Task: Implement Validation to avoid users editing the status from surrendered to any other values and also restrict changing the field insurance Types.
Action: Mouse moved to (1069, 82)
Screenshot: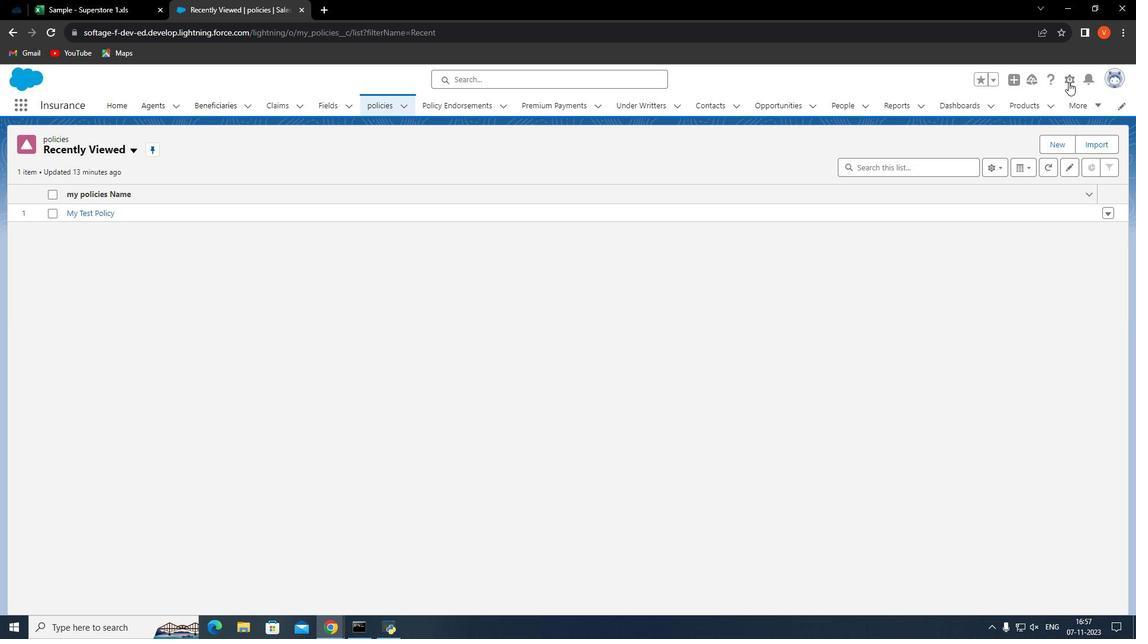 
Action: Mouse pressed left at (1069, 82)
Screenshot: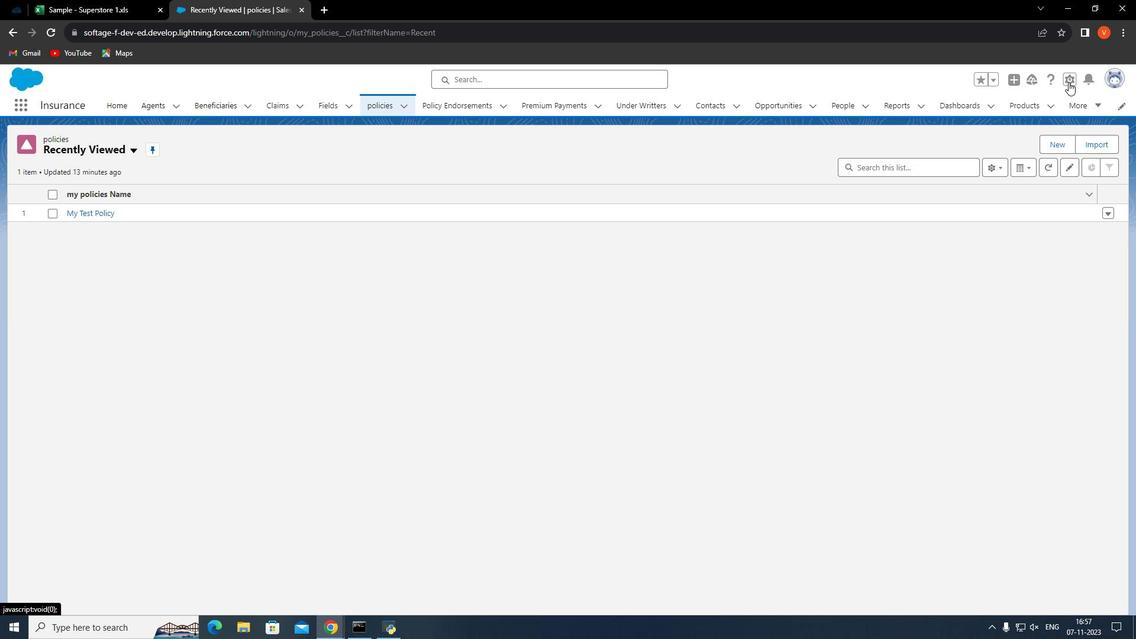 
Action: Mouse moved to (1042, 138)
Screenshot: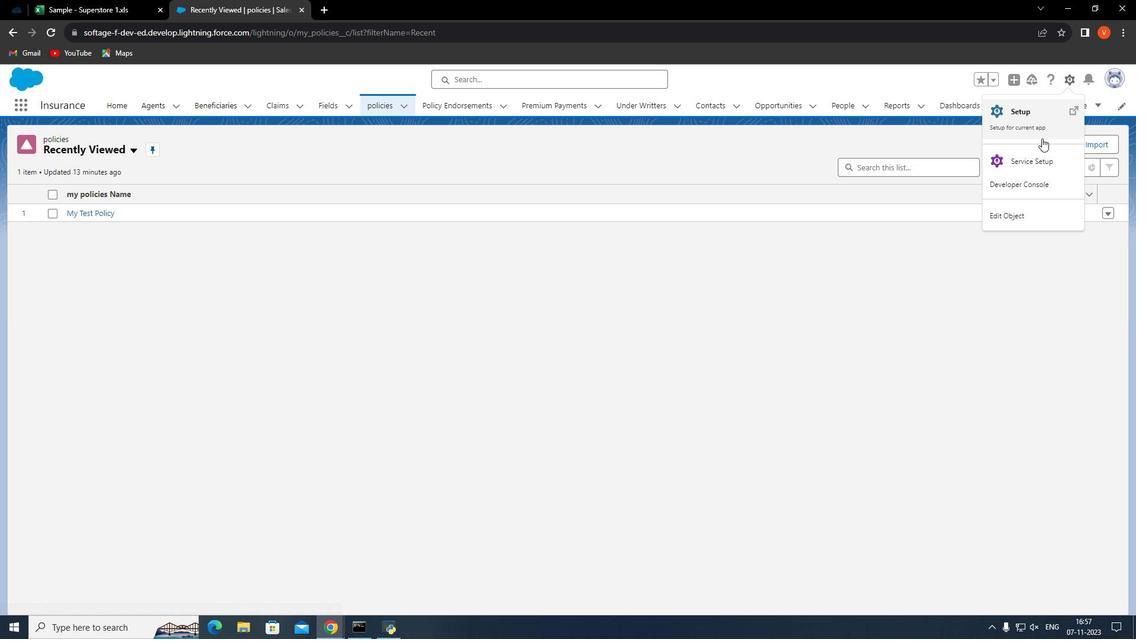 
Action: Mouse pressed left at (1042, 138)
Screenshot: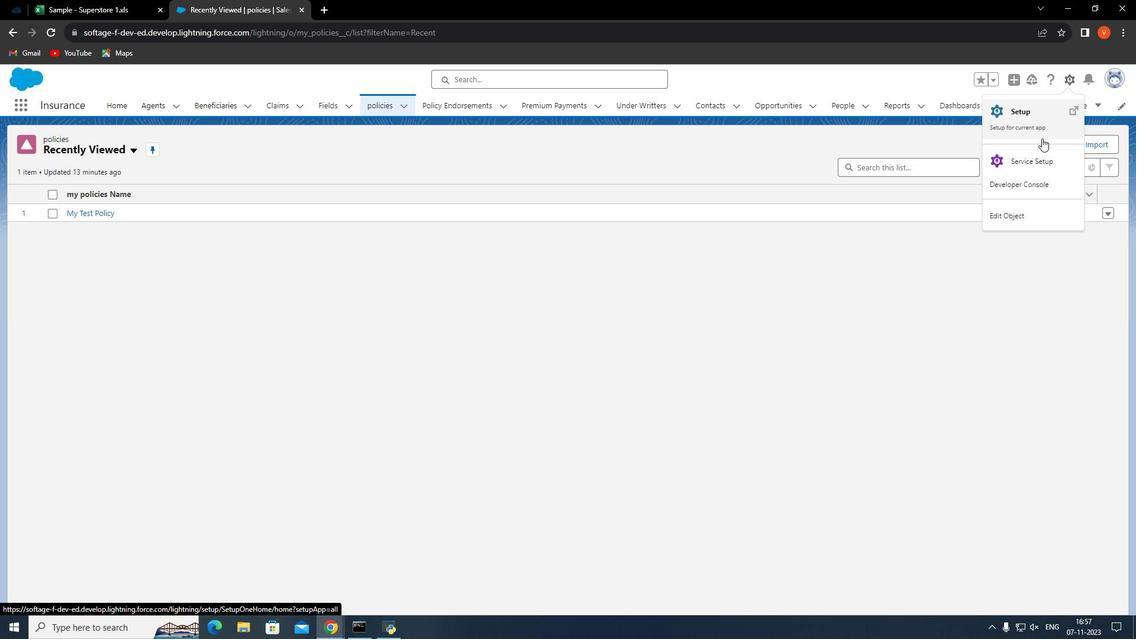 
Action: Mouse moved to (149, 107)
Screenshot: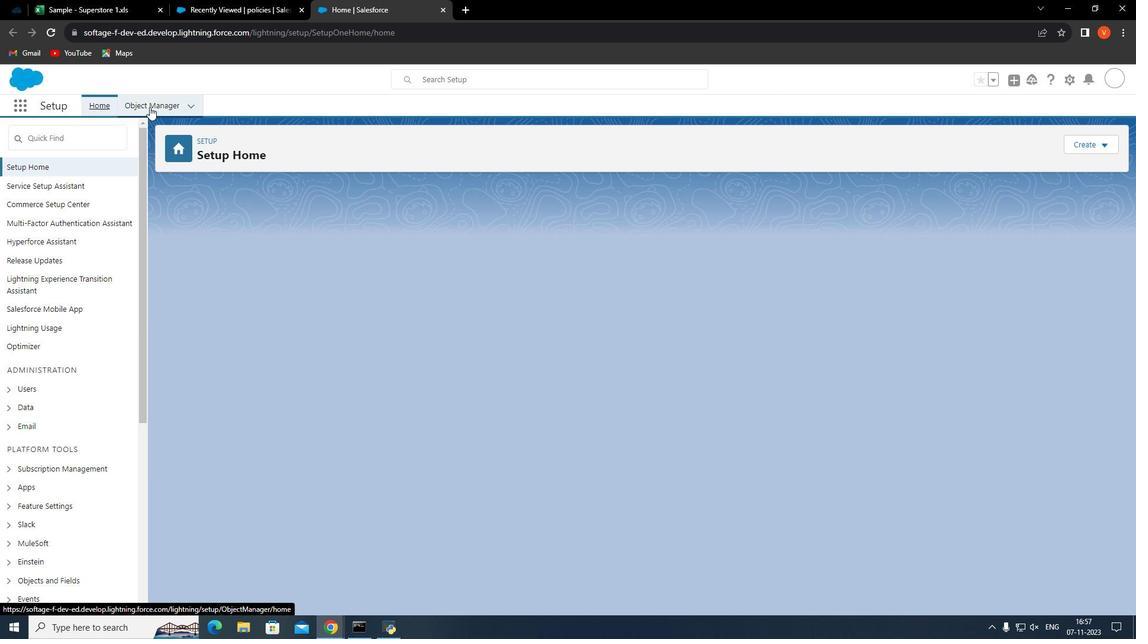 
Action: Mouse pressed left at (149, 107)
Screenshot: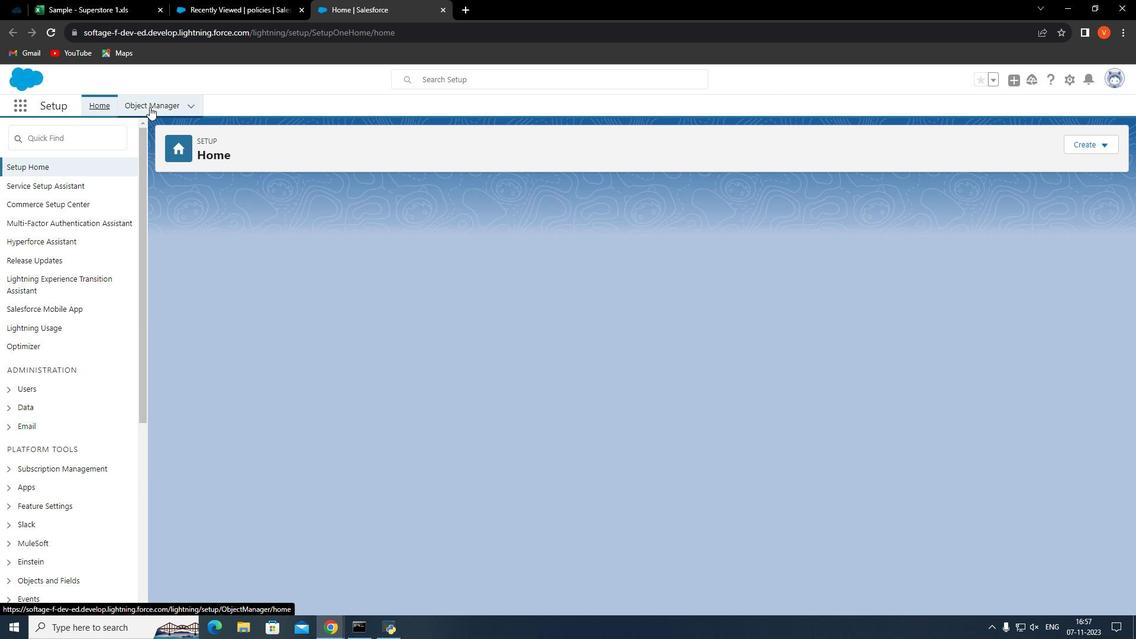 
Action: Mouse moved to (193, 265)
Screenshot: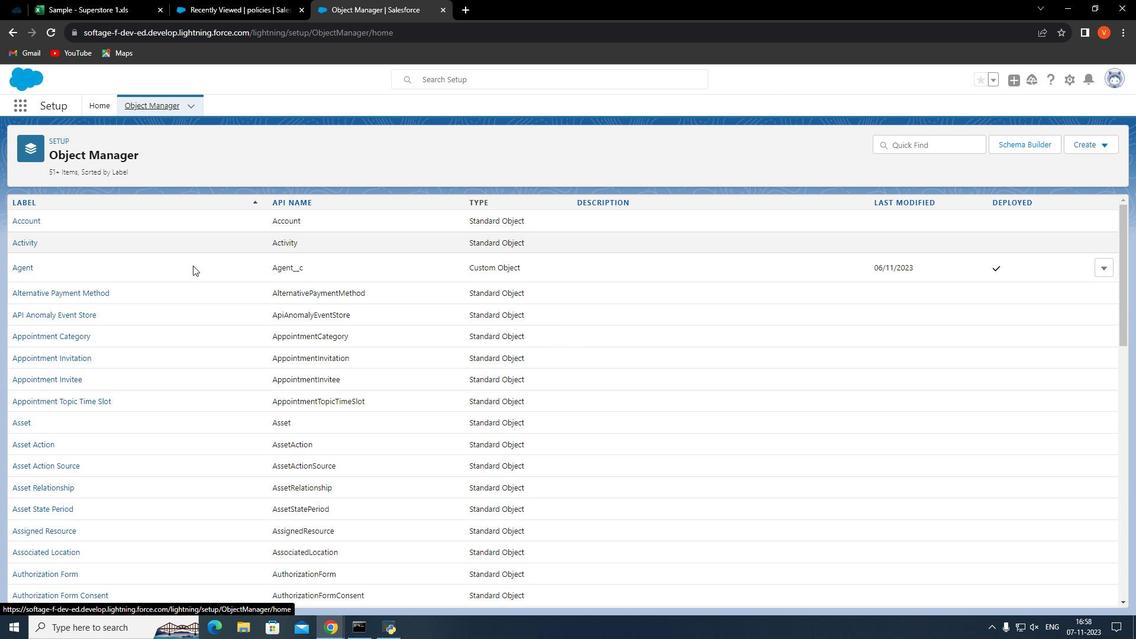 
Action: Mouse scrolled (193, 265) with delta (0, 0)
Screenshot: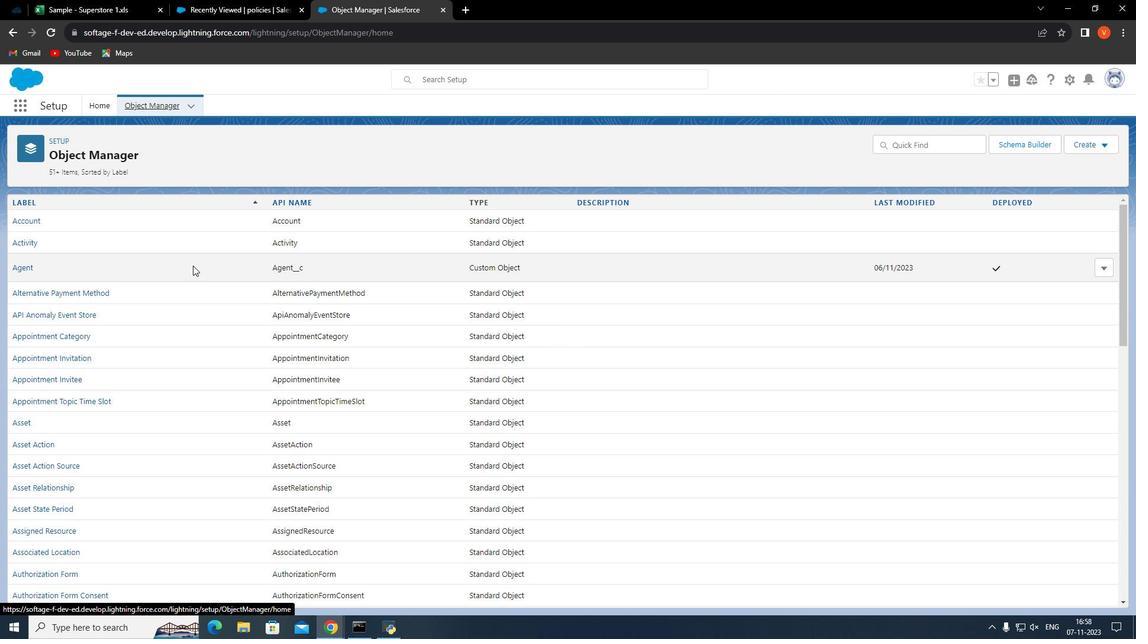 
Action: Mouse scrolled (193, 265) with delta (0, 0)
Screenshot: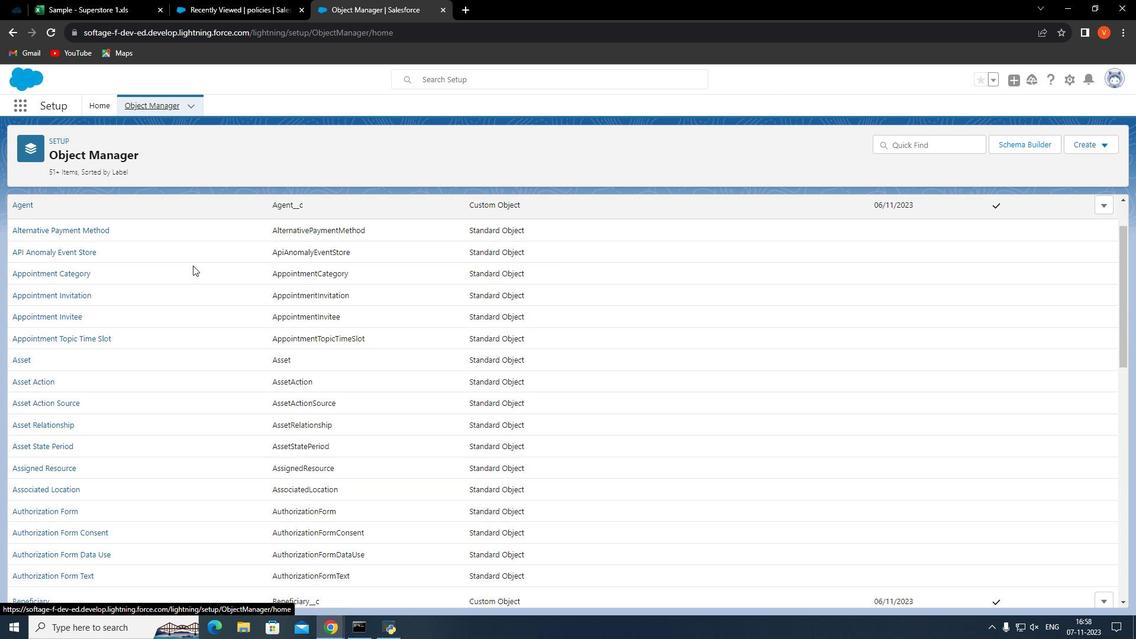 
Action: Mouse moved to (193, 267)
Screenshot: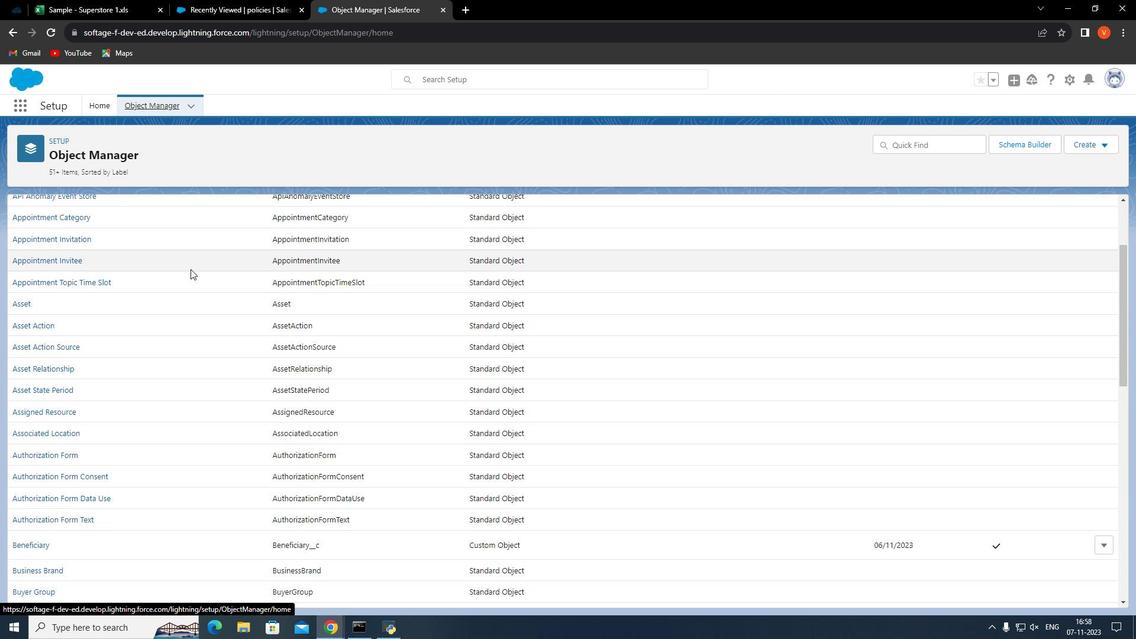 
Action: Mouse scrolled (193, 266) with delta (0, 0)
Screenshot: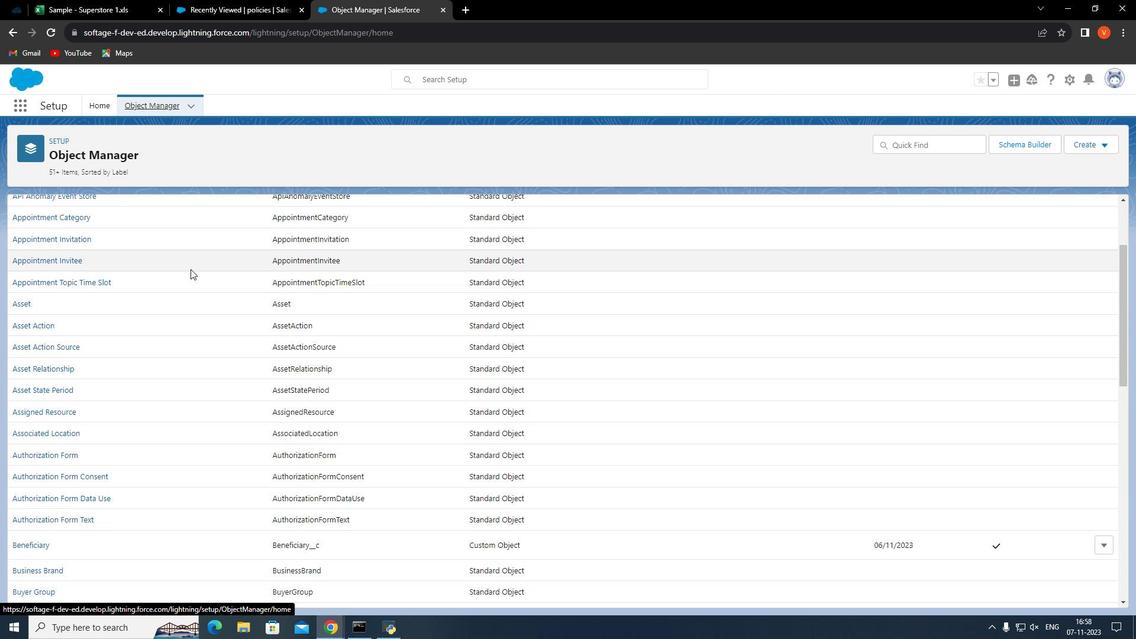 
Action: Mouse moved to (190, 271)
Screenshot: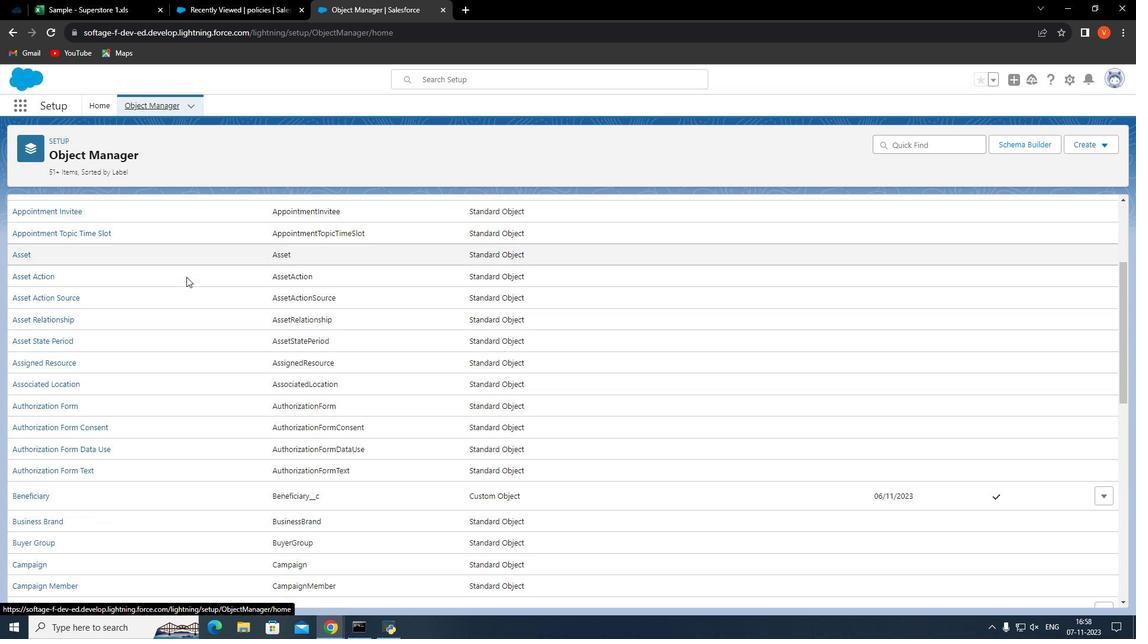 
Action: Mouse scrolled (190, 271) with delta (0, 0)
Screenshot: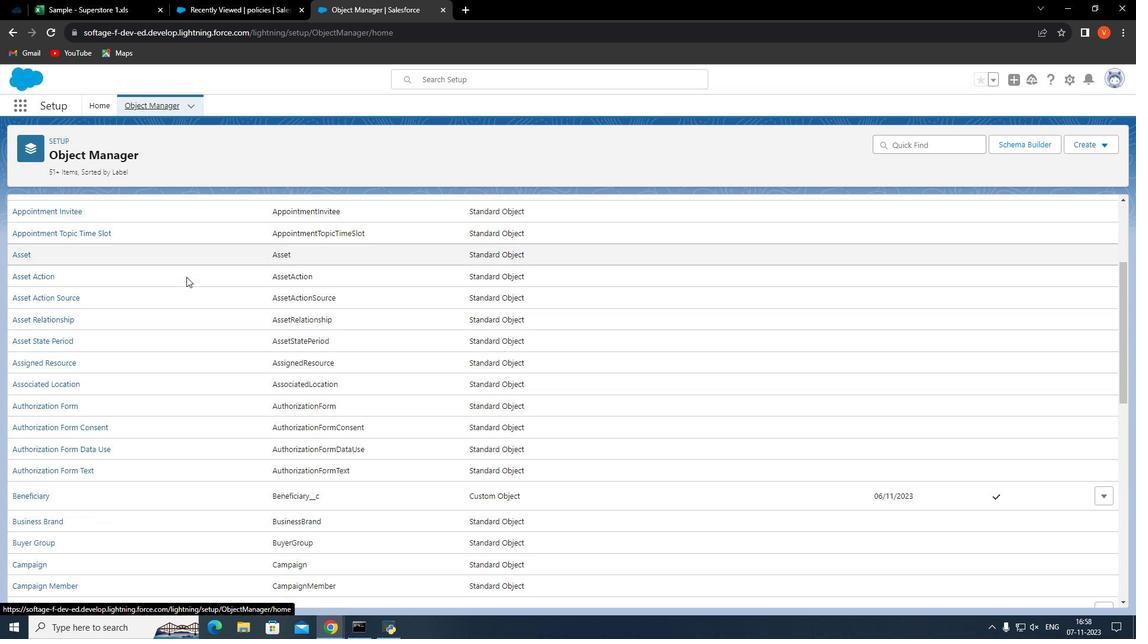 
Action: Mouse moved to (170, 291)
Screenshot: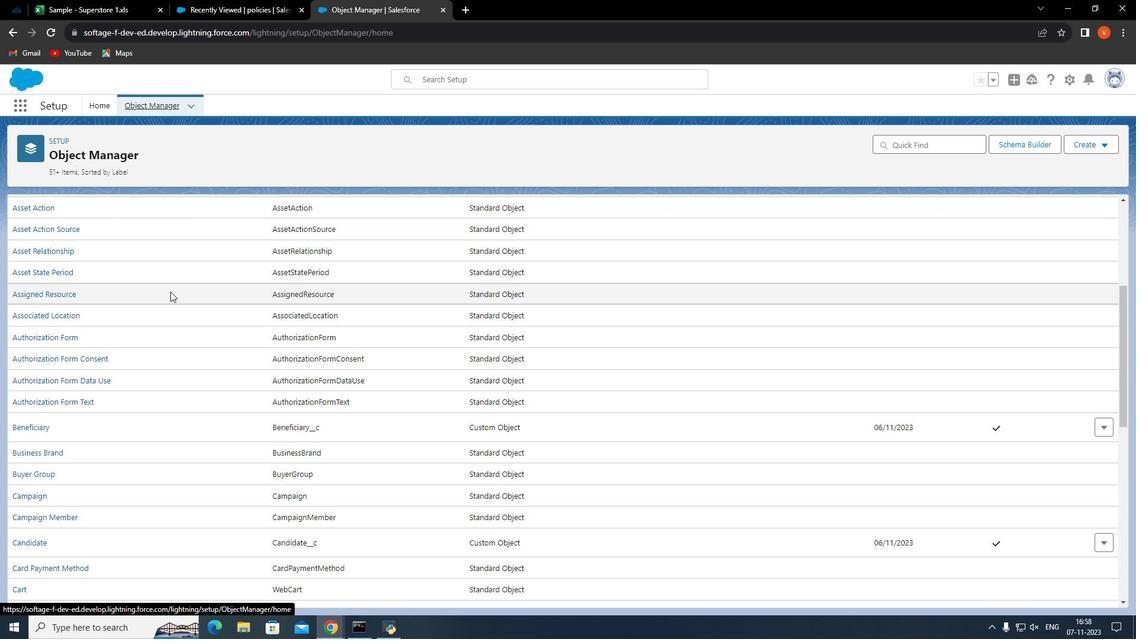 
Action: Mouse scrolled (170, 291) with delta (0, 0)
Screenshot: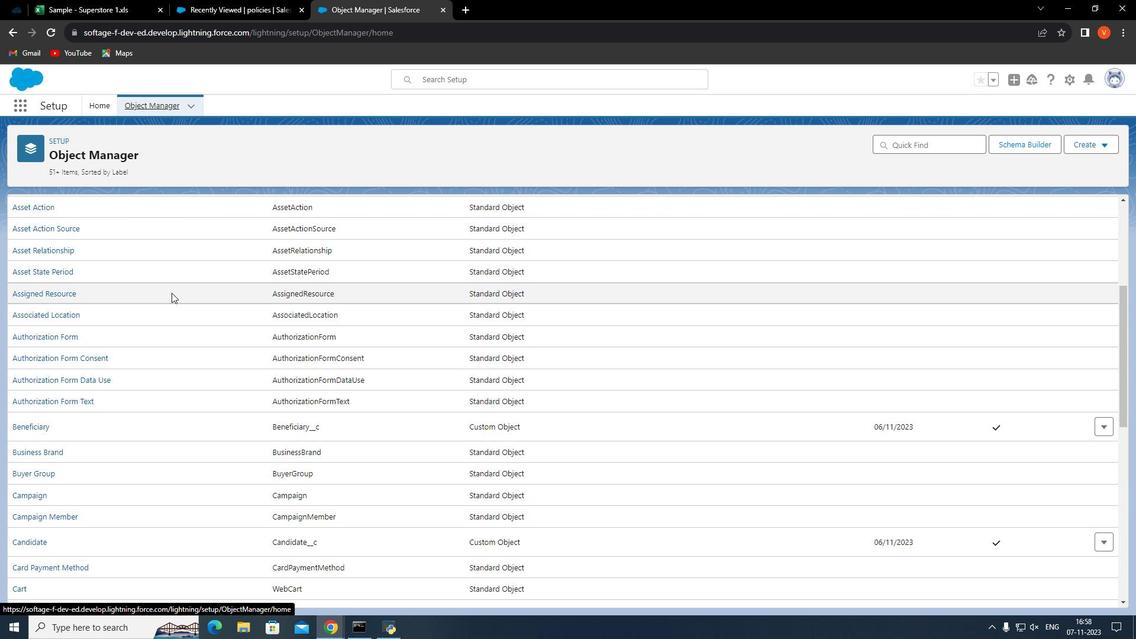 
Action: Mouse moved to (172, 293)
Screenshot: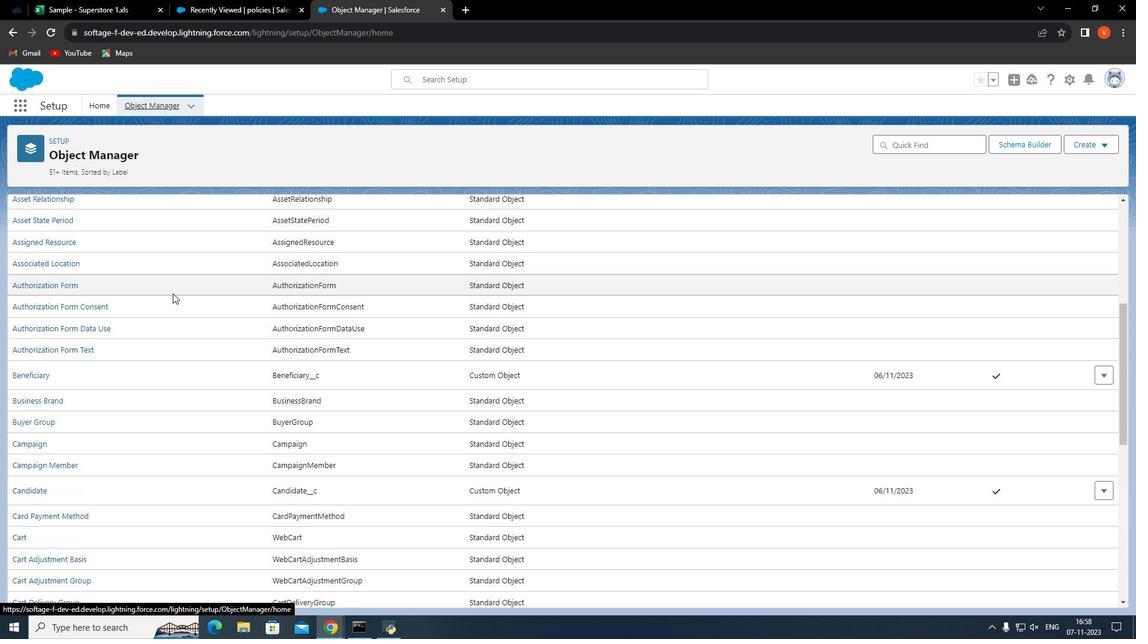 
Action: Mouse scrolled (172, 293) with delta (0, 0)
Screenshot: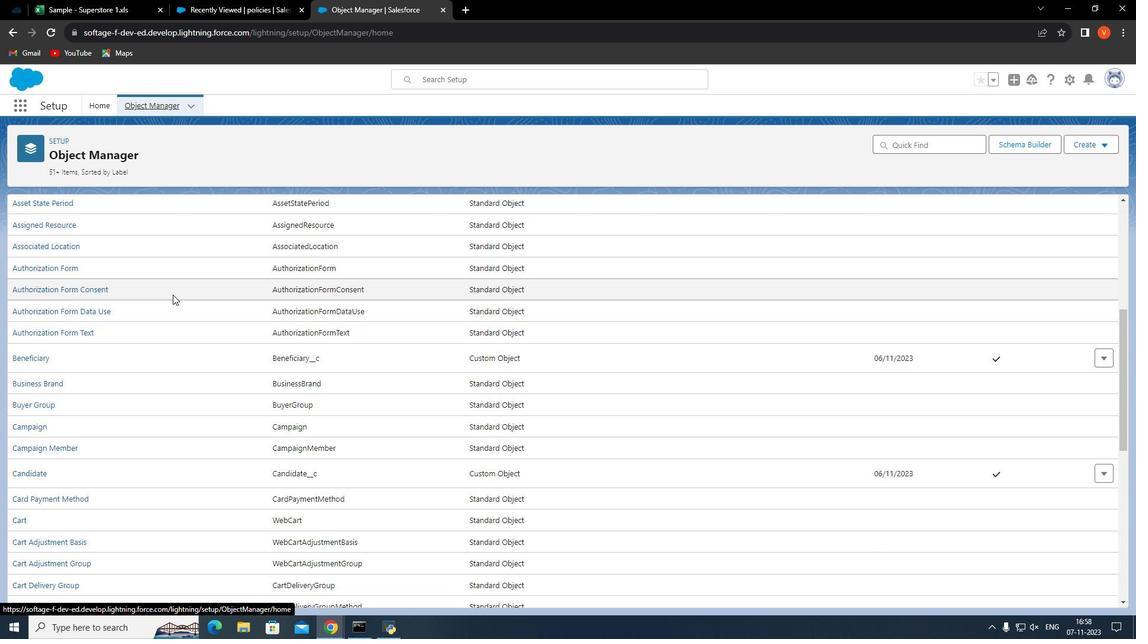 
Action: Mouse moved to (172, 294)
Screenshot: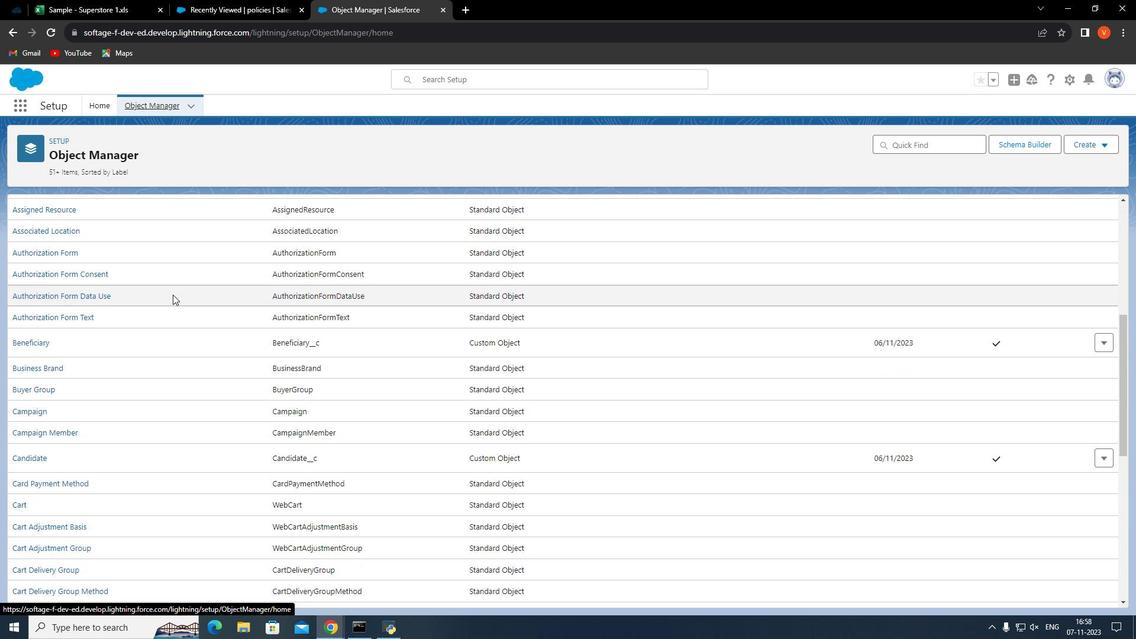
Action: Mouse scrolled (172, 294) with delta (0, 0)
Screenshot: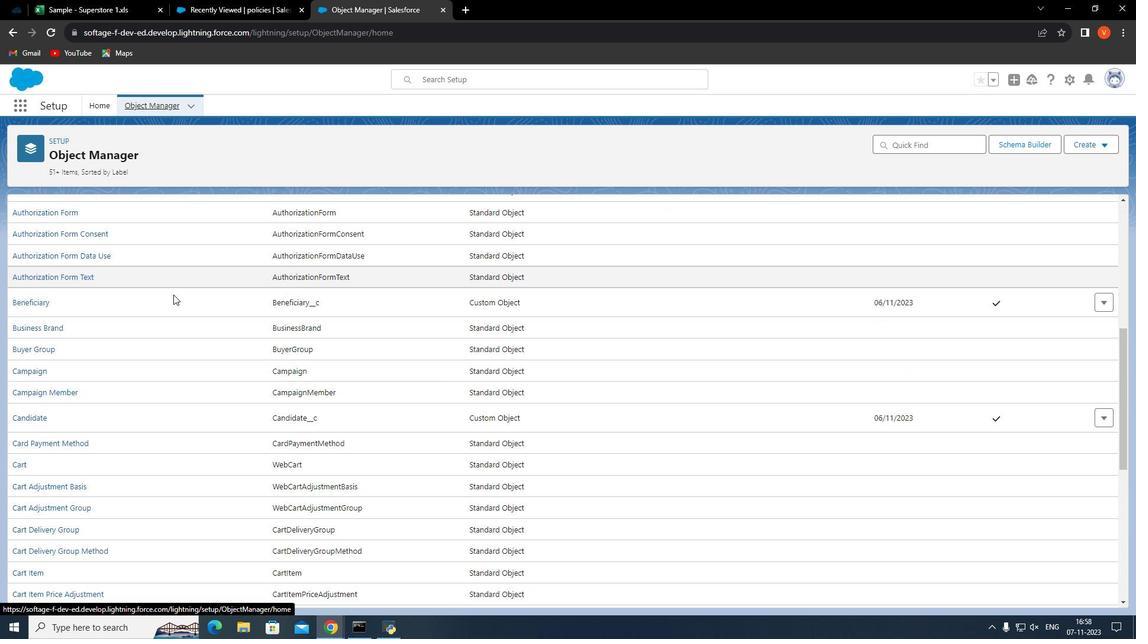 
Action: Mouse moved to (173, 294)
Screenshot: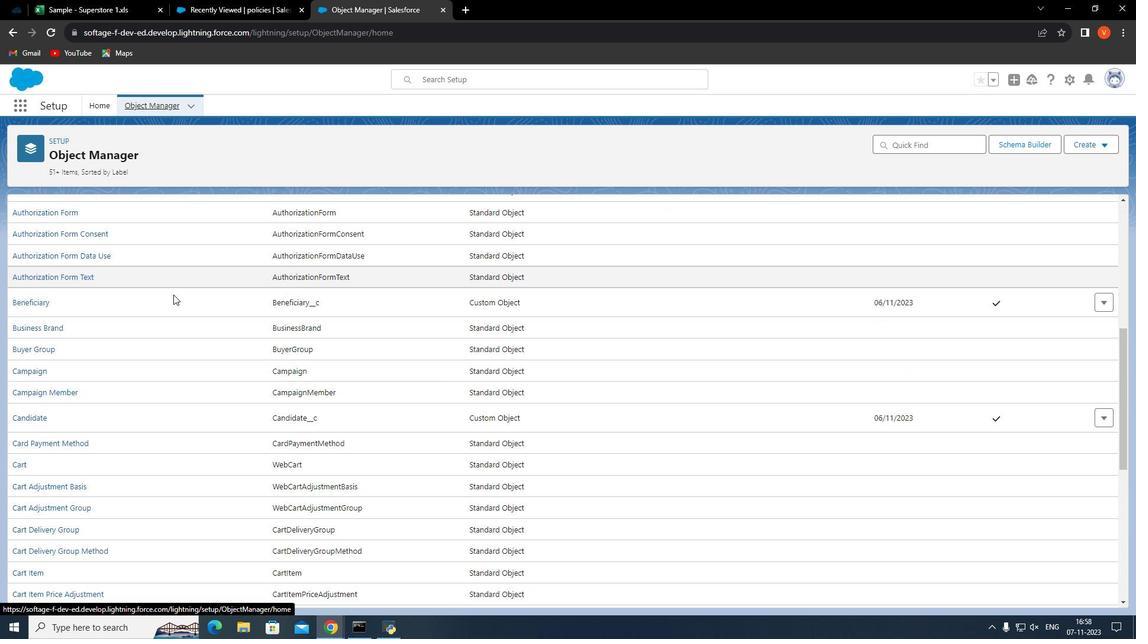 
Action: Mouse scrolled (173, 294) with delta (0, 0)
Screenshot: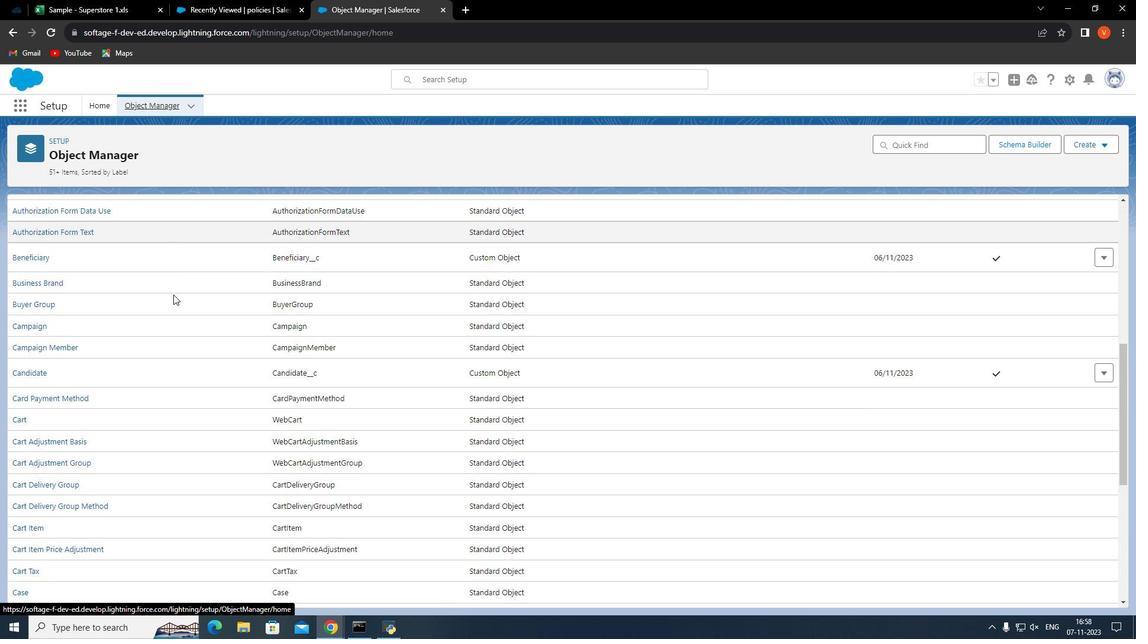 
Action: Mouse moved to (174, 296)
Screenshot: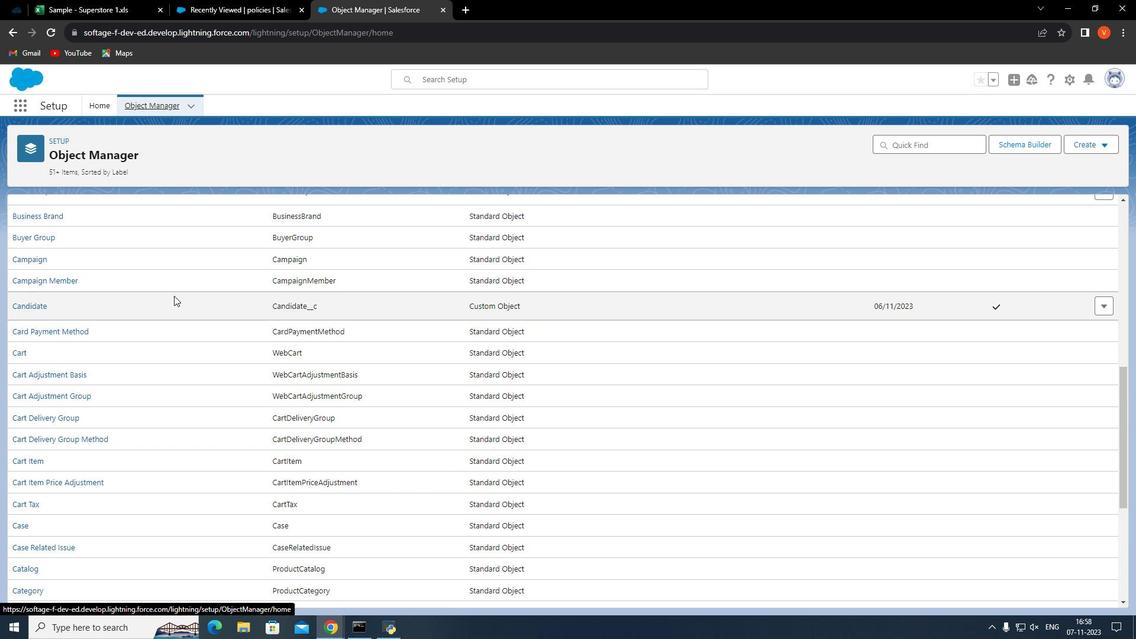 
Action: Mouse scrolled (174, 295) with delta (0, 0)
Screenshot: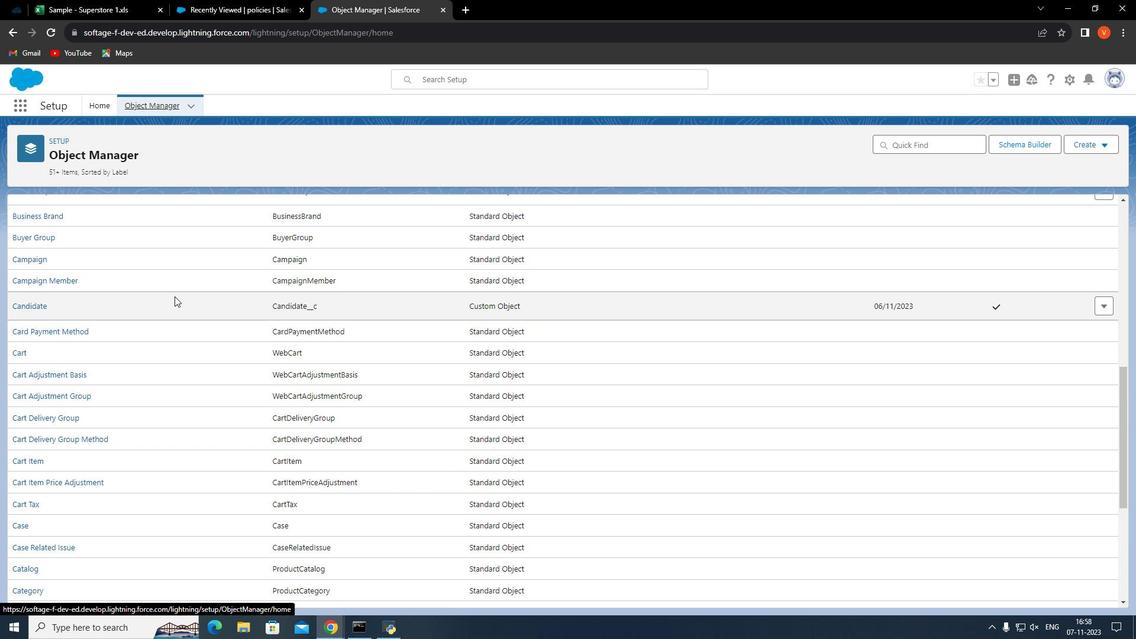 
Action: Mouse moved to (175, 299)
Screenshot: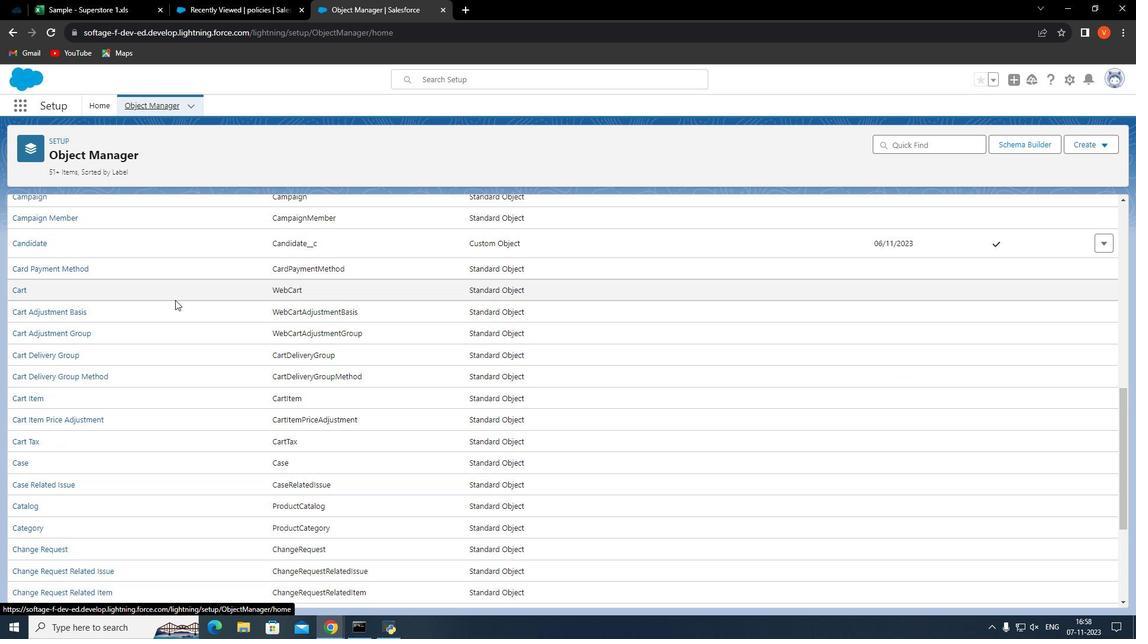 
Action: Mouse scrolled (175, 298) with delta (0, 0)
Screenshot: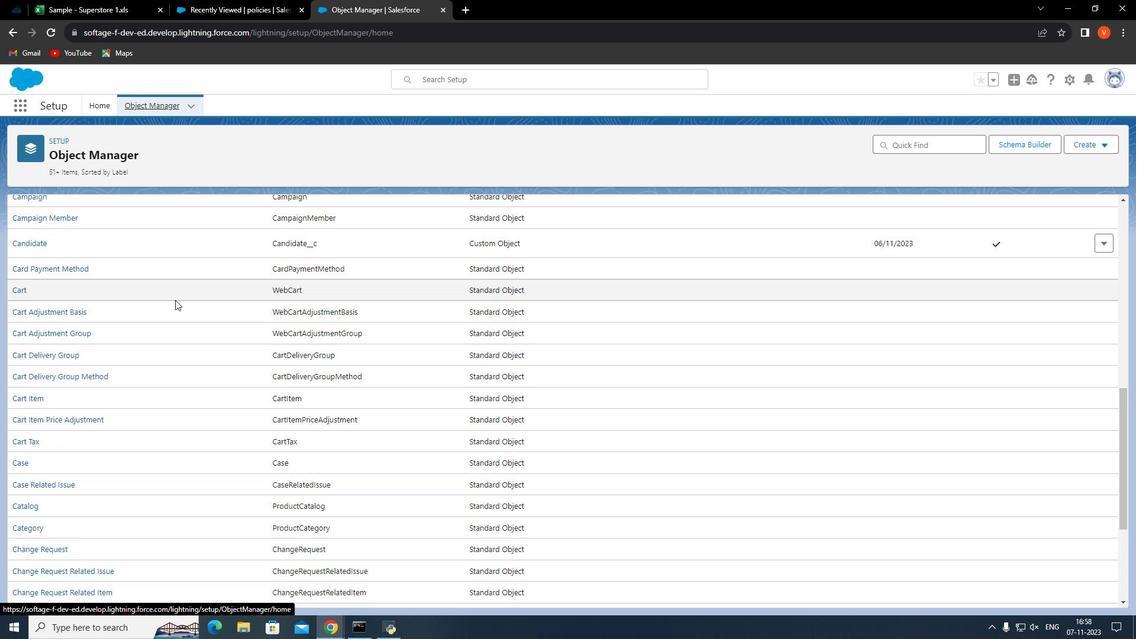 
Action: Mouse moved to (175, 300)
Screenshot: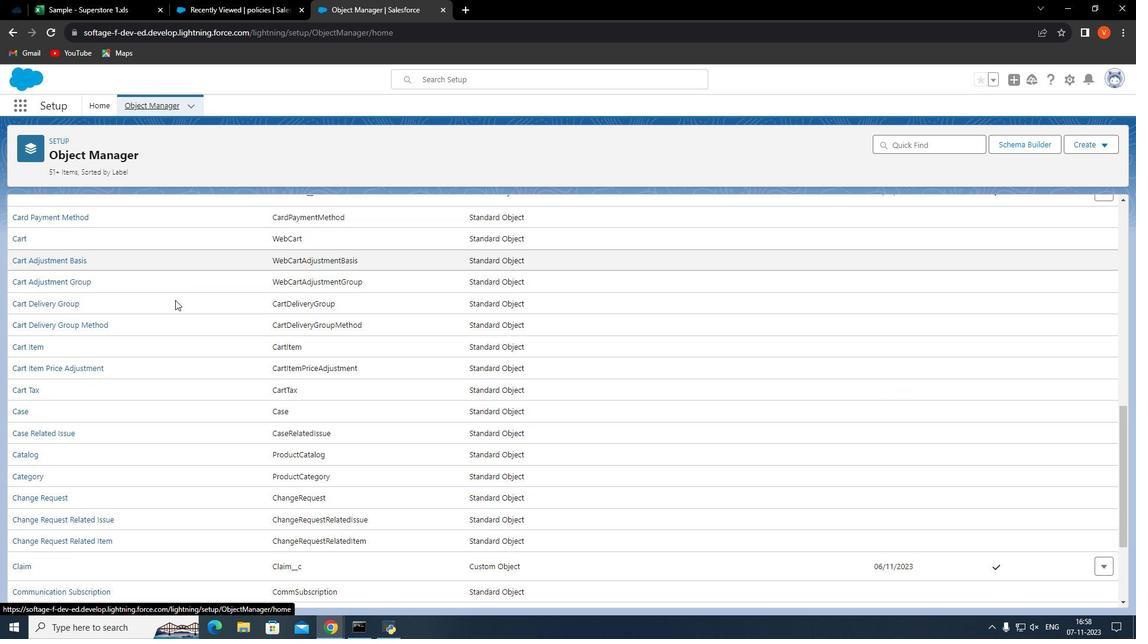 
Action: Mouse scrolled (175, 299) with delta (0, 0)
Screenshot: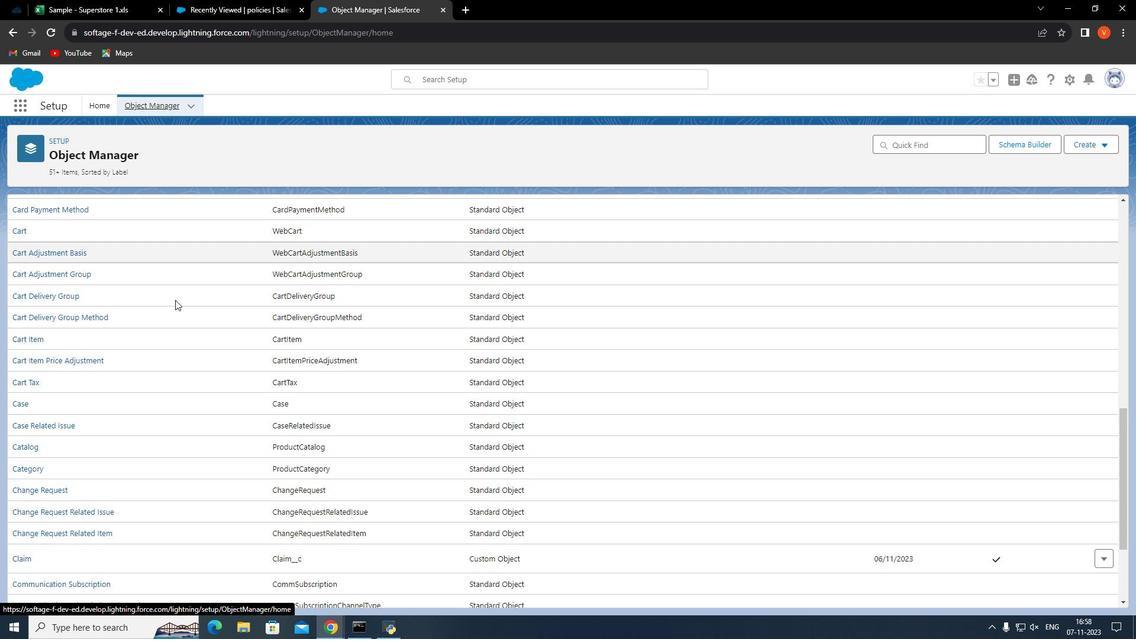 
Action: Mouse moved to (176, 303)
Screenshot: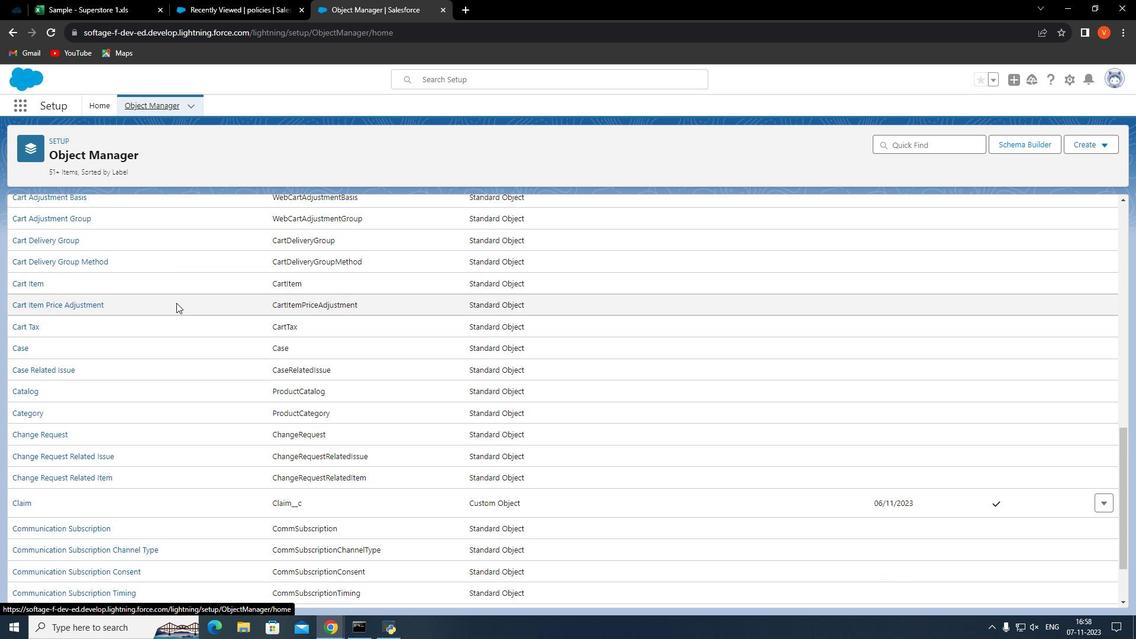 
Action: Mouse scrolled (176, 302) with delta (0, 0)
Screenshot: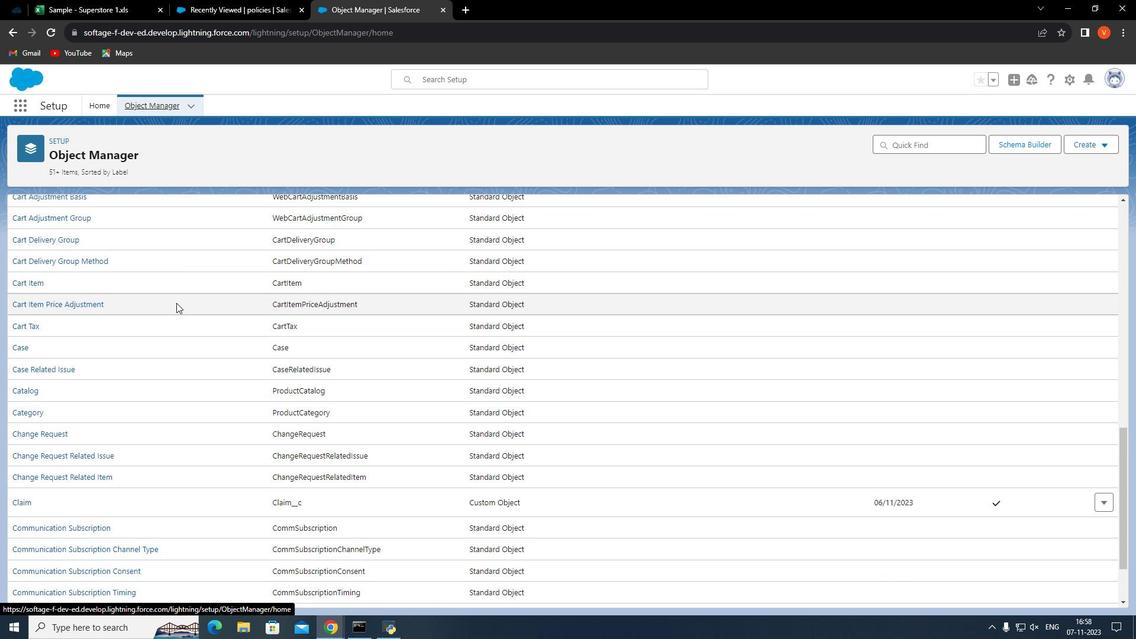 
Action: Mouse scrolled (176, 302) with delta (0, 0)
Screenshot: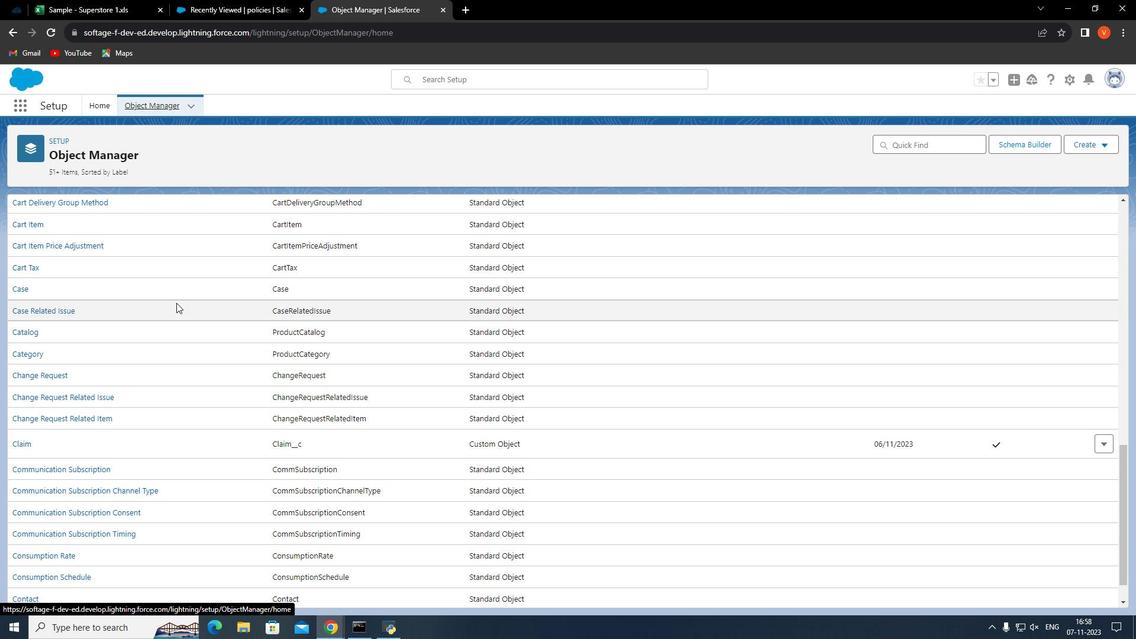 
Action: Mouse scrolled (176, 302) with delta (0, 0)
Screenshot: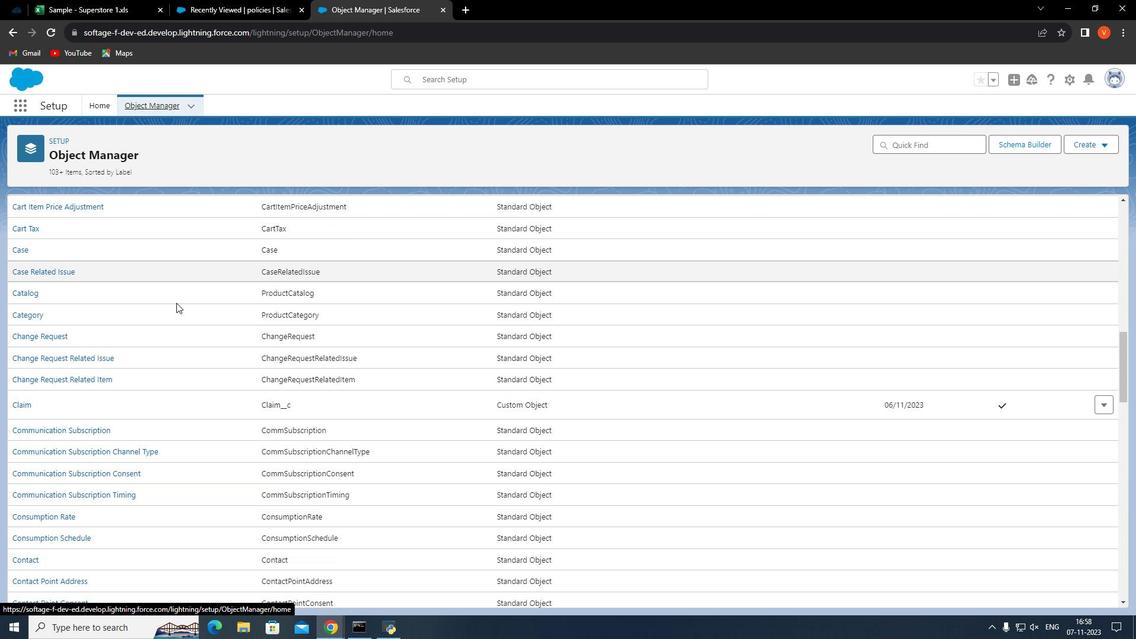 
Action: Mouse scrolled (176, 302) with delta (0, 0)
Screenshot: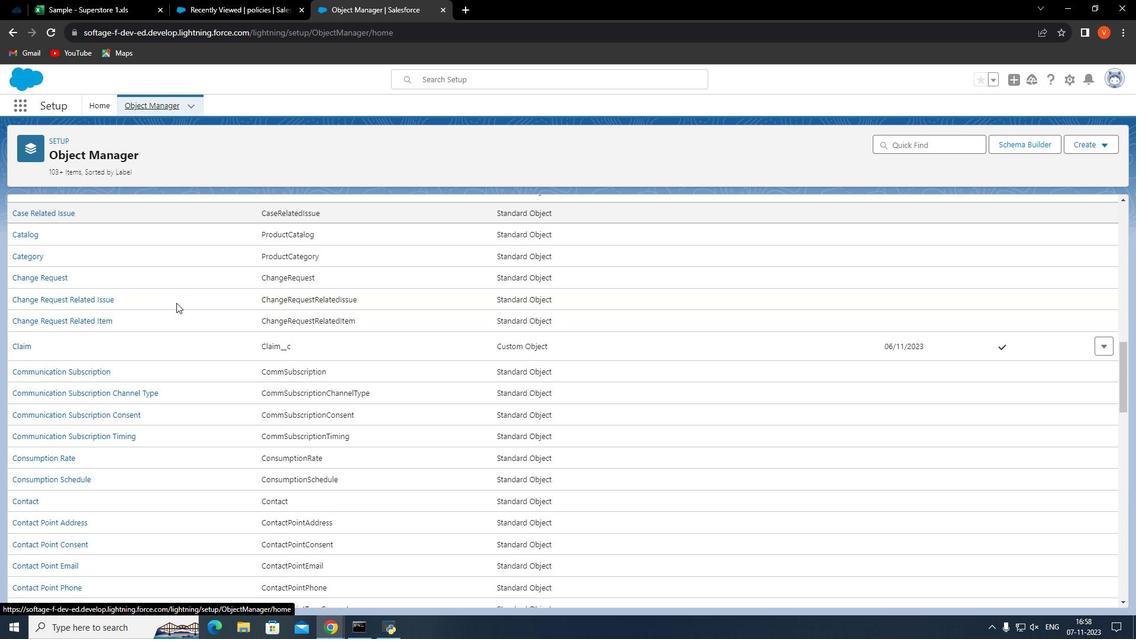 
Action: Mouse scrolled (176, 302) with delta (0, 0)
Screenshot: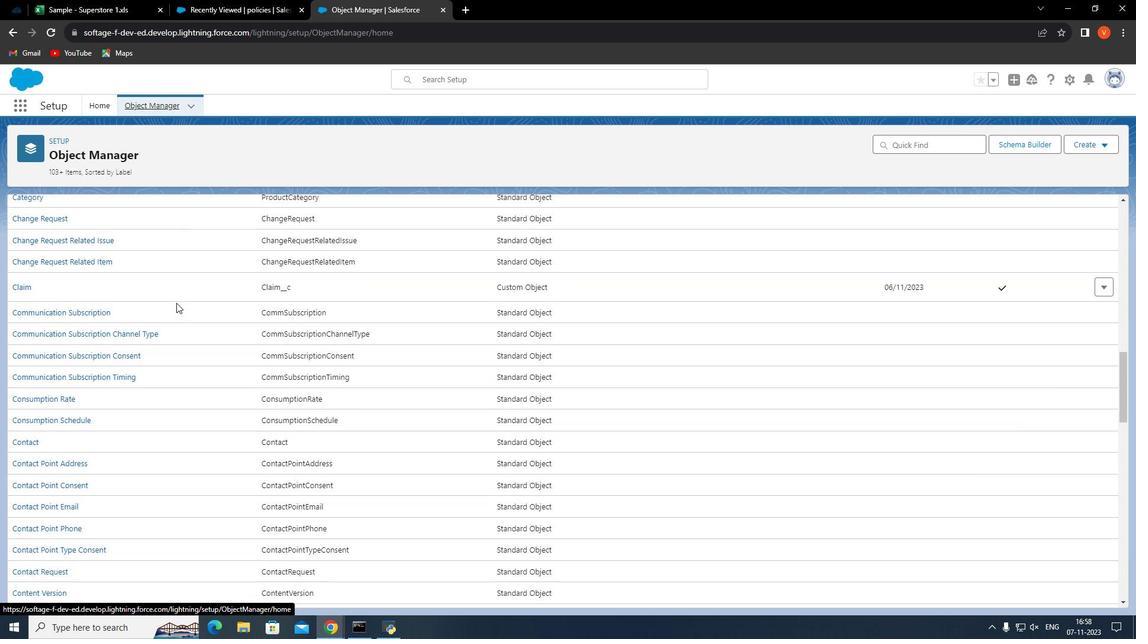 
Action: Mouse scrolled (176, 302) with delta (0, 0)
Screenshot: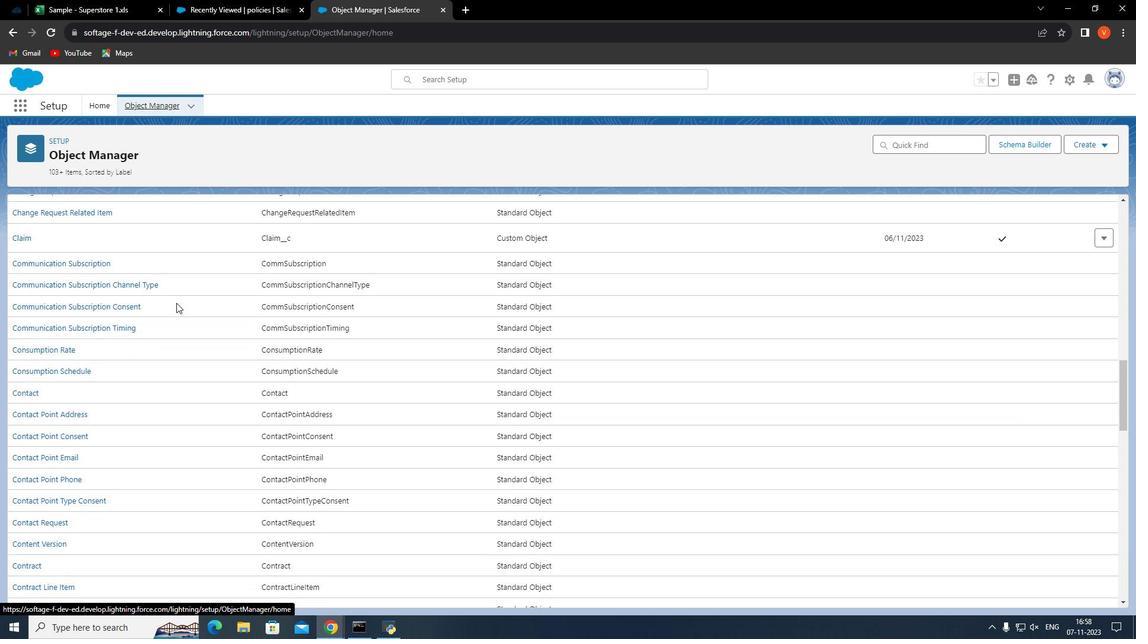 
Action: Mouse scrolled (176, 302) with delta (0, 0)
Screenshot: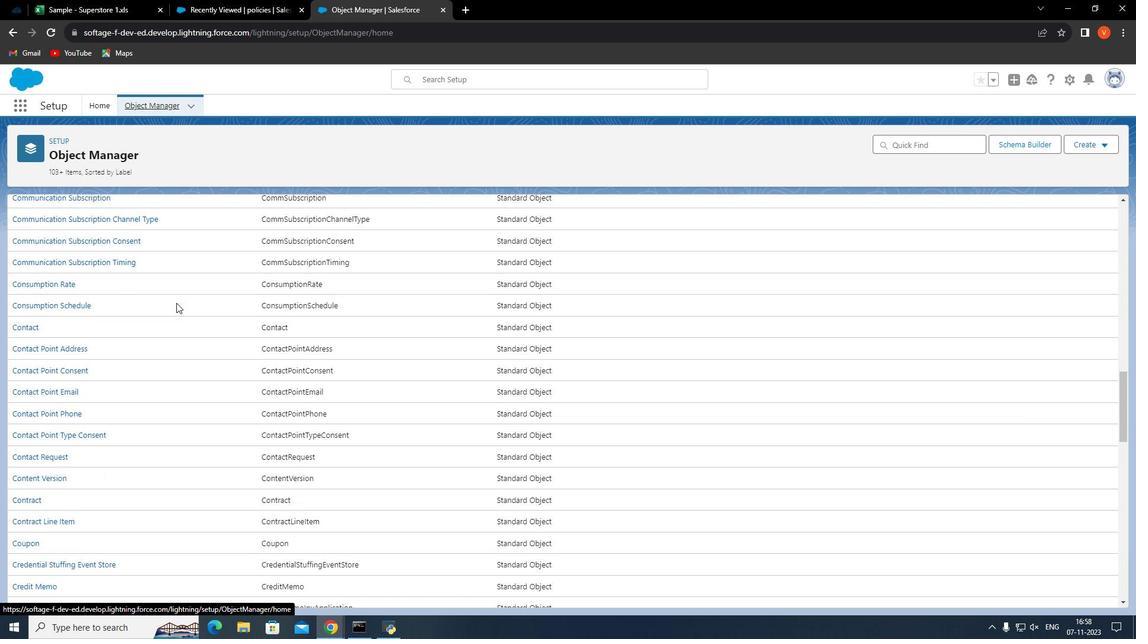 
Action: Mouse scrolled (176, 302) with delta (0, 0)
Screenshot: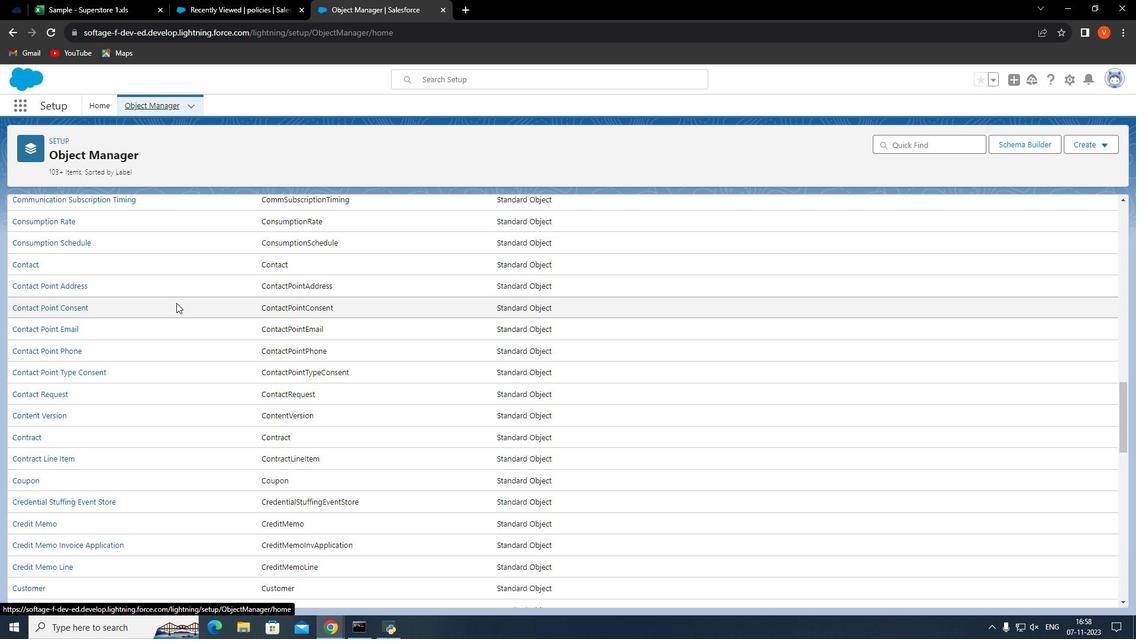 
Action: Mouse scrolled (176, 302) with delta (0, 0)
Screenshot: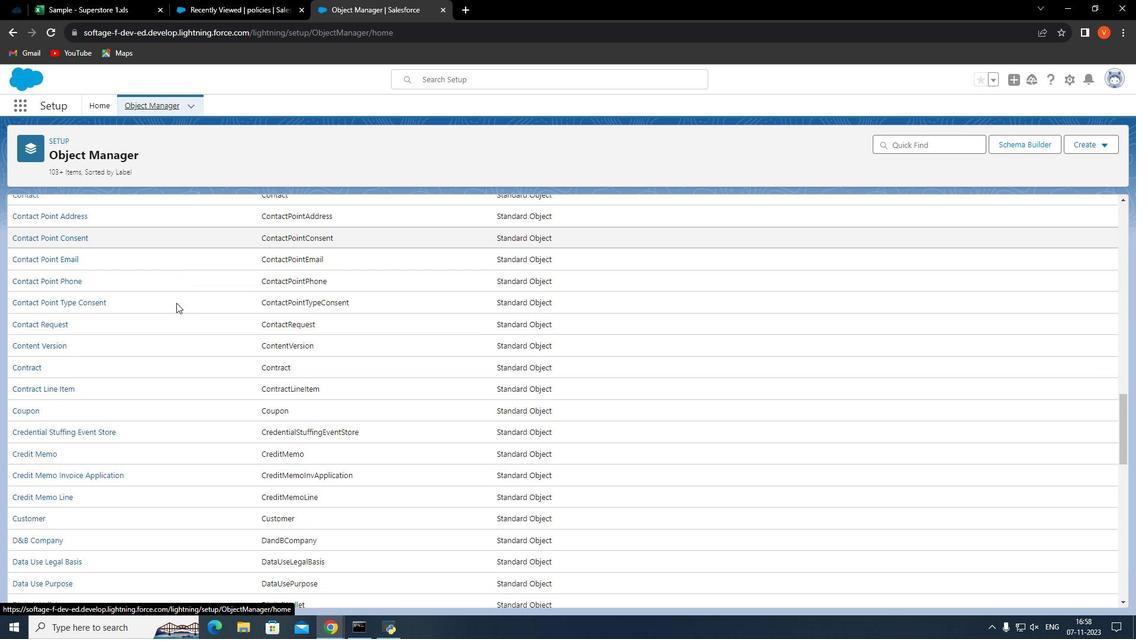 
Action: Mouse scrolled (176, 302) with delta (0, 0)
Screenshot: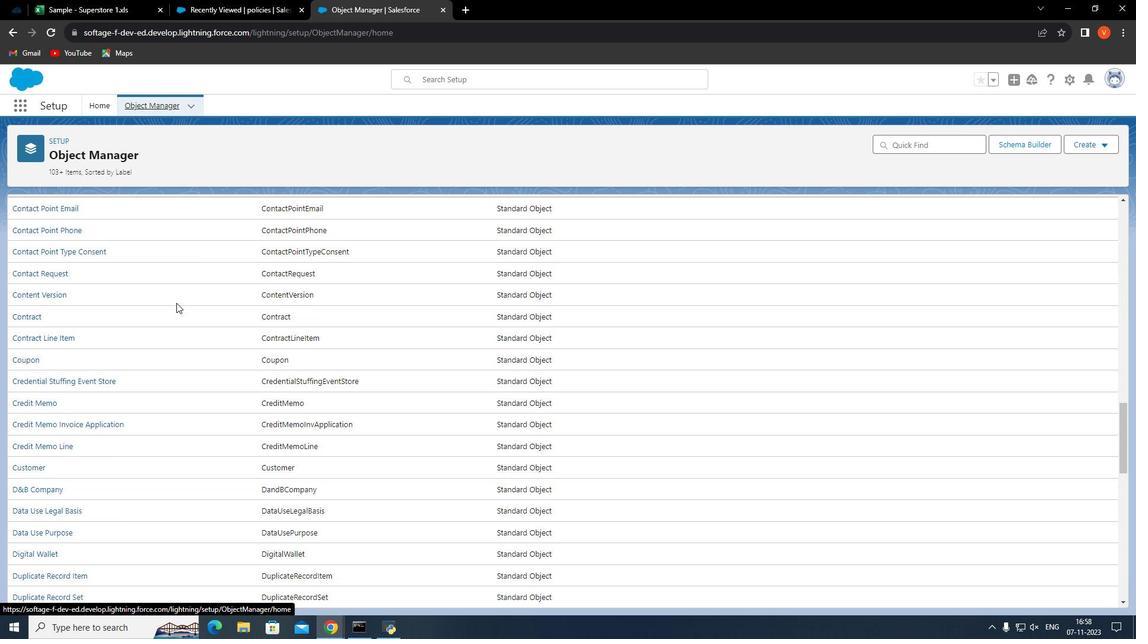 
Action: Mouse scrolled (176, 302) with delta (0, 0)
Screenshot: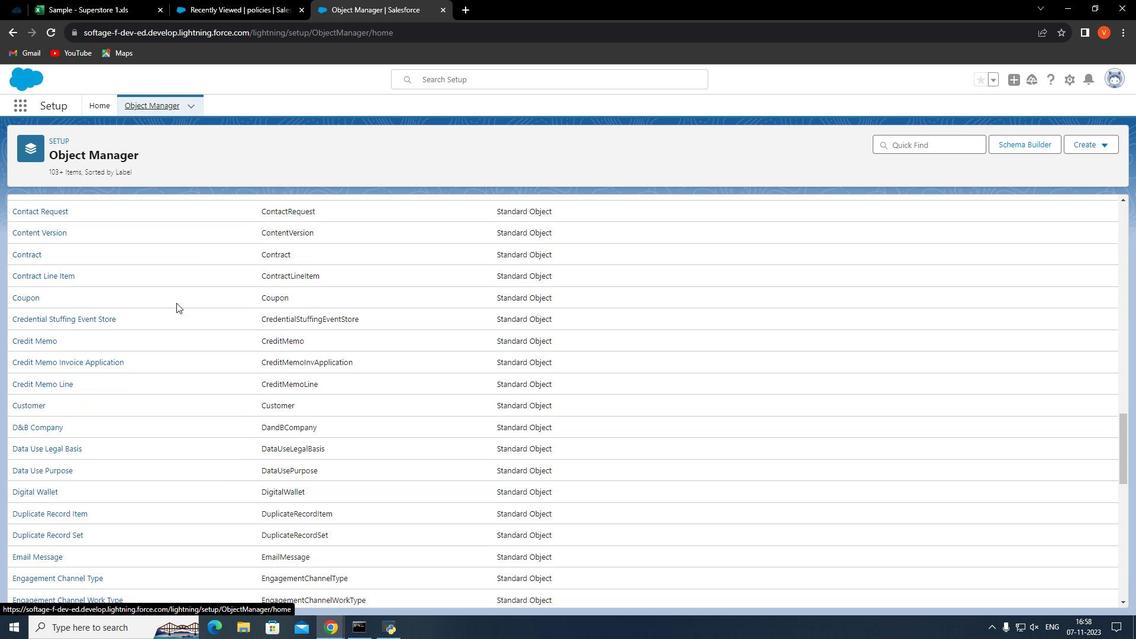 
Action: Mouse scrolled (176, 302) with delta (0, 0)
Screenshot: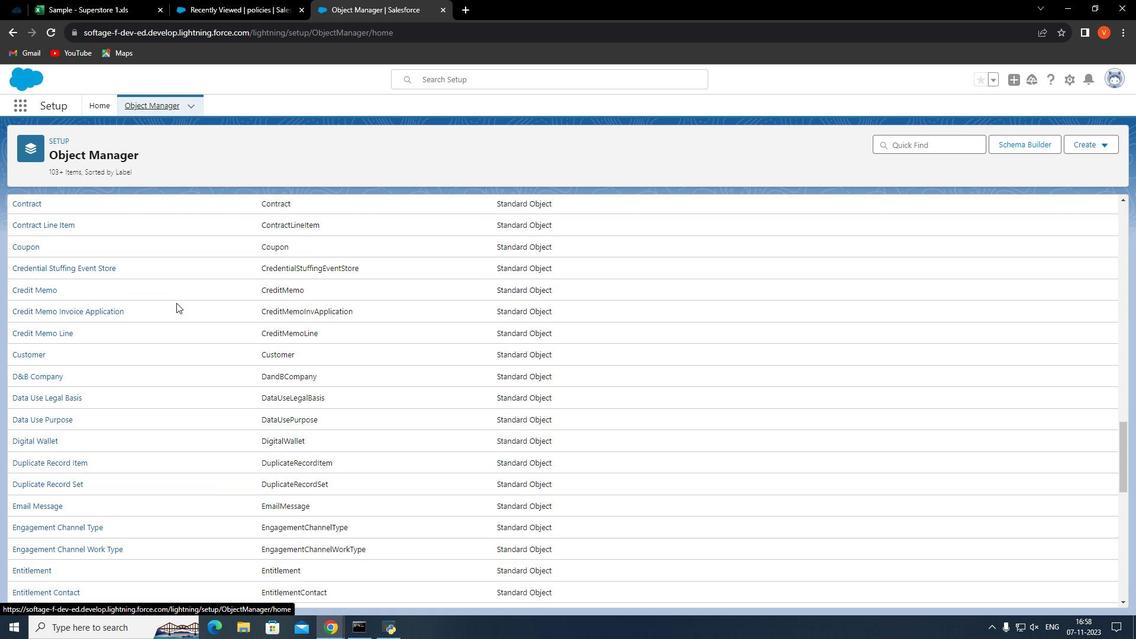 
Action: Mouse moved to (177, 303)
Screenshot: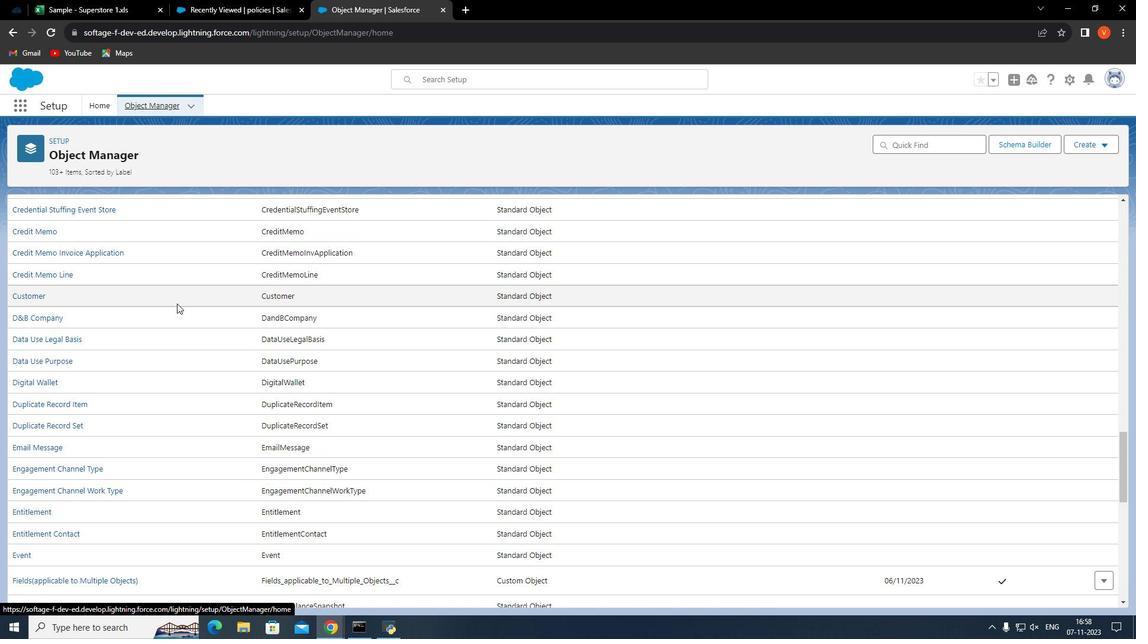 
Action: Mouse scrolled (177, 303) with delta (0, 0)
Screenshot: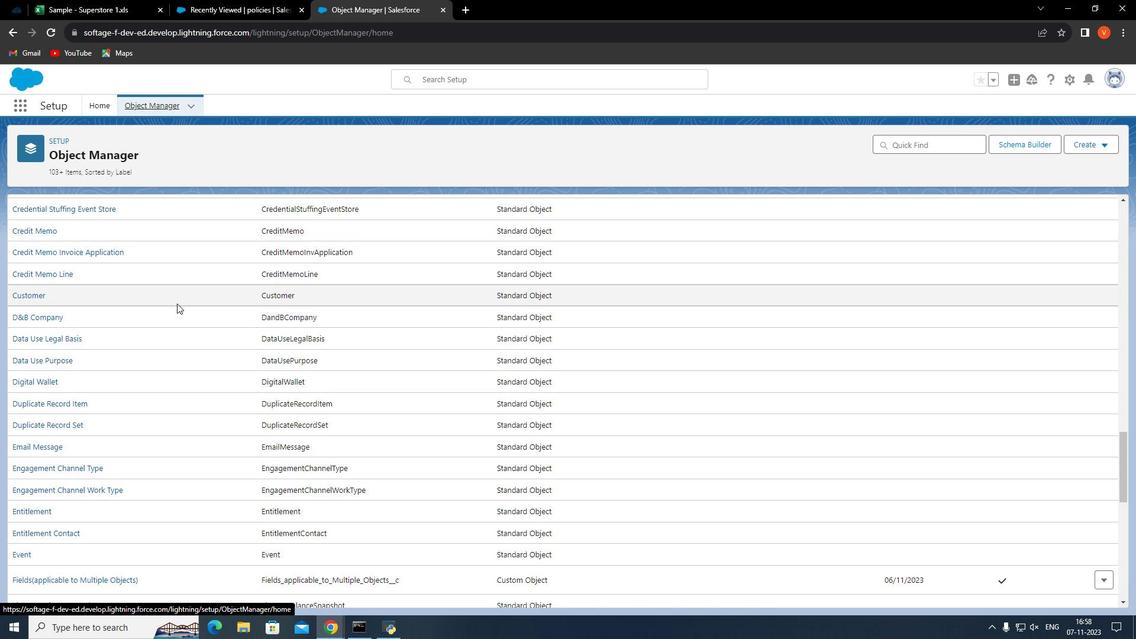 
Action: Mouse moved to (177, 304)
Screenshot: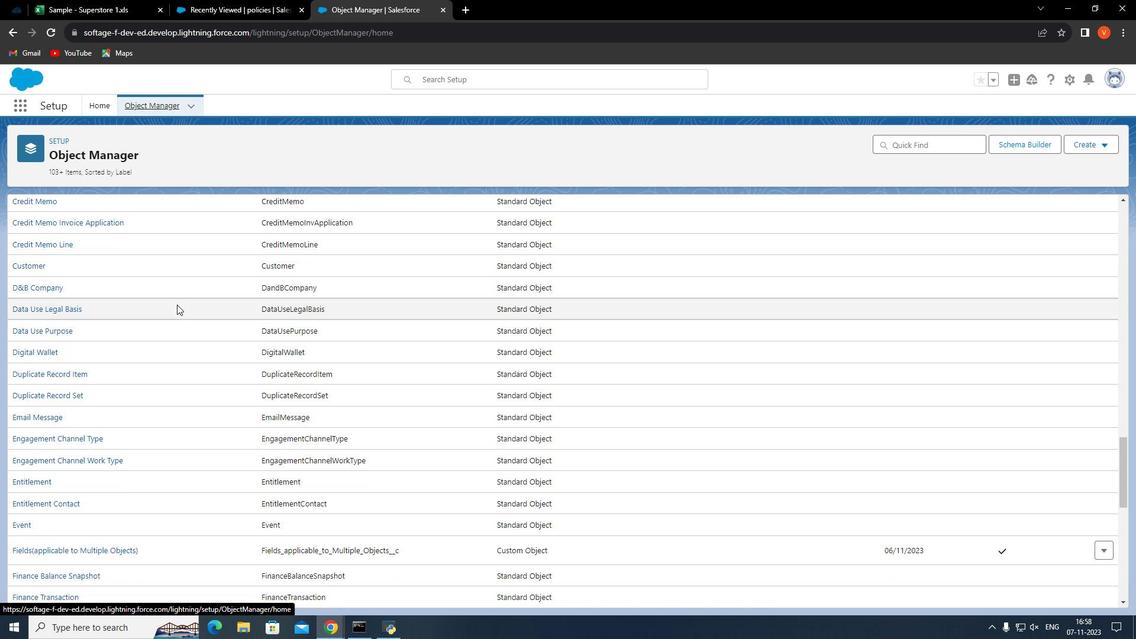 
Action: Mouse scrolled (177, 304) with delta (0, 0)
Screenshot: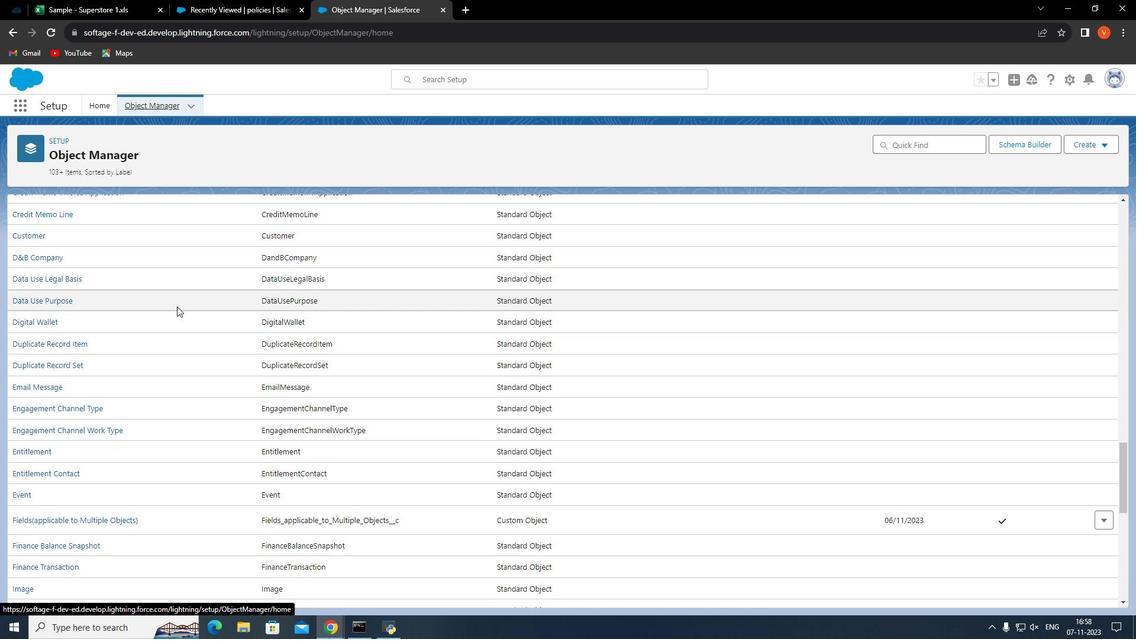 
Action: Mouse moved to (177, 307)
Screenshot: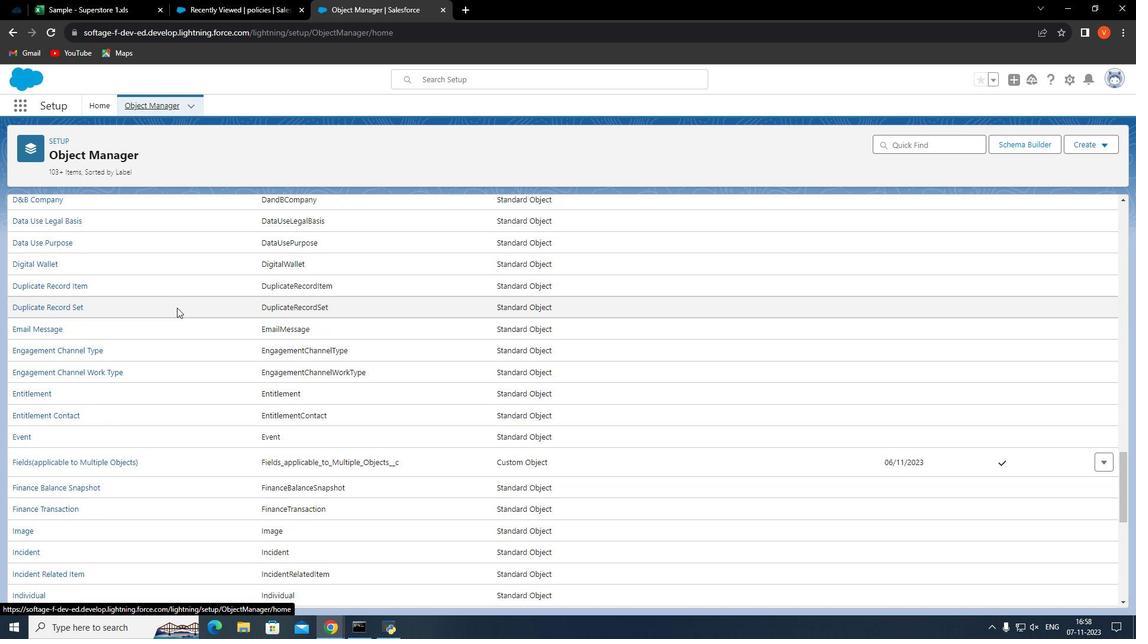 
Action: Mouse scrolled (177, 307) with delta (0, 0)
Screenshot: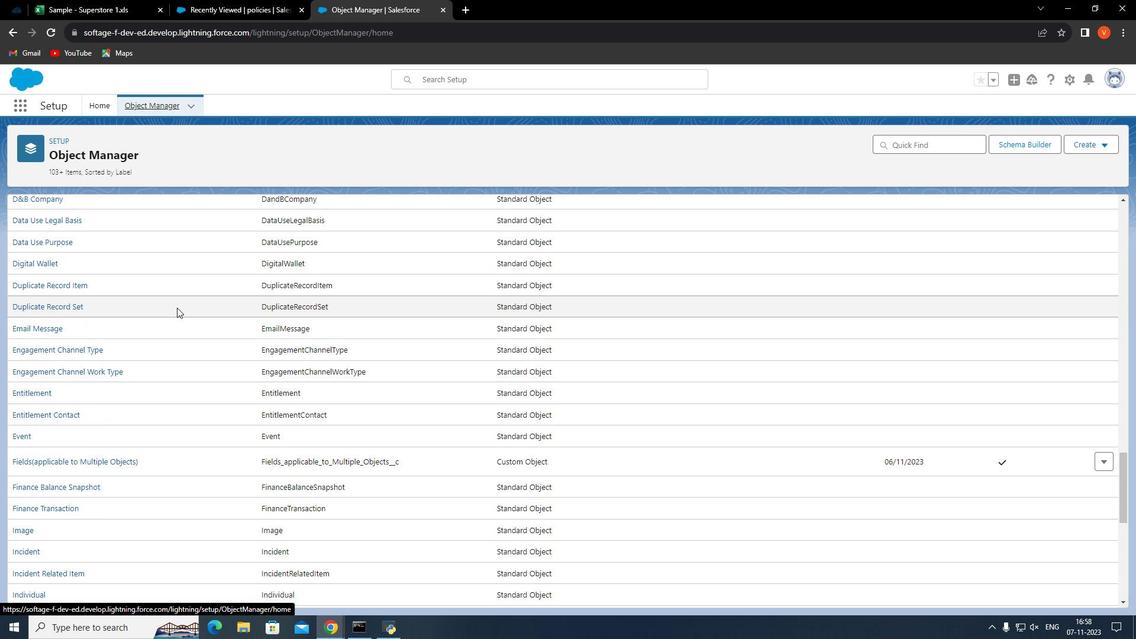 
Action: Mouse scrolled (177, 307) with delta (0, 0)
Screenshot: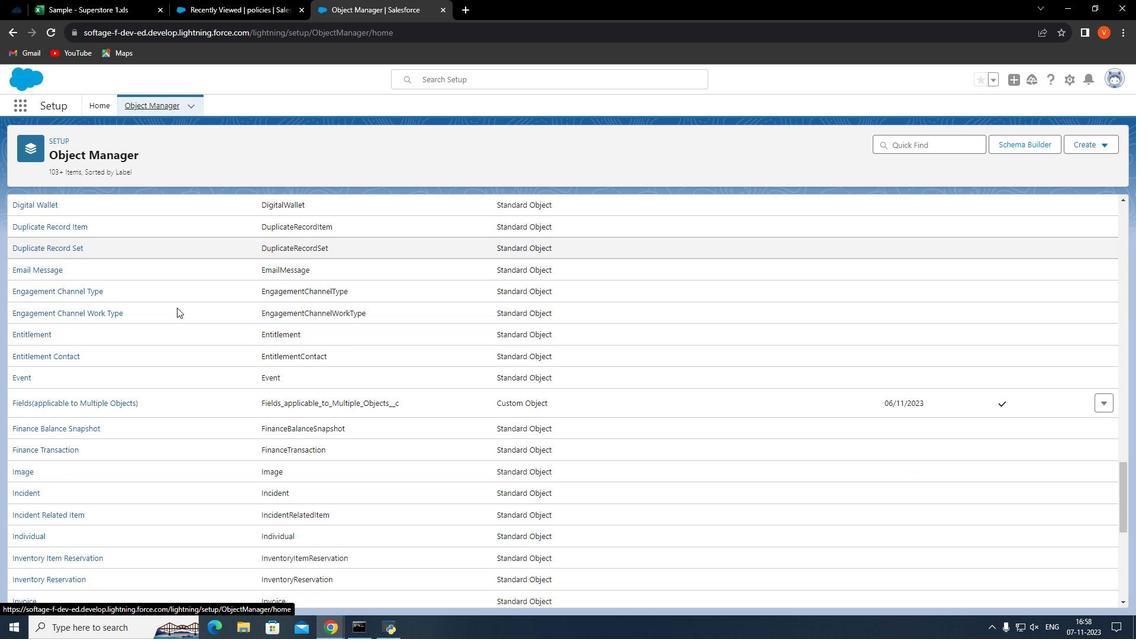 
Action: Mouse moved to (176, 307)
Screenshot: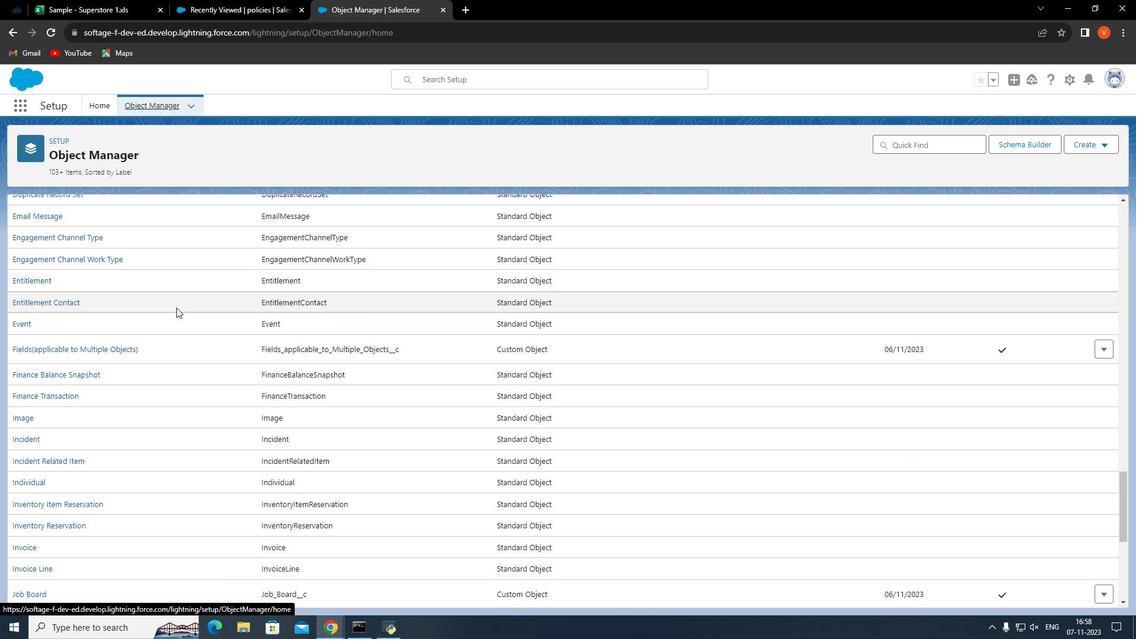 
Action: Mouse scrolled (176, 307) with delta (0, 0)
Screenshot: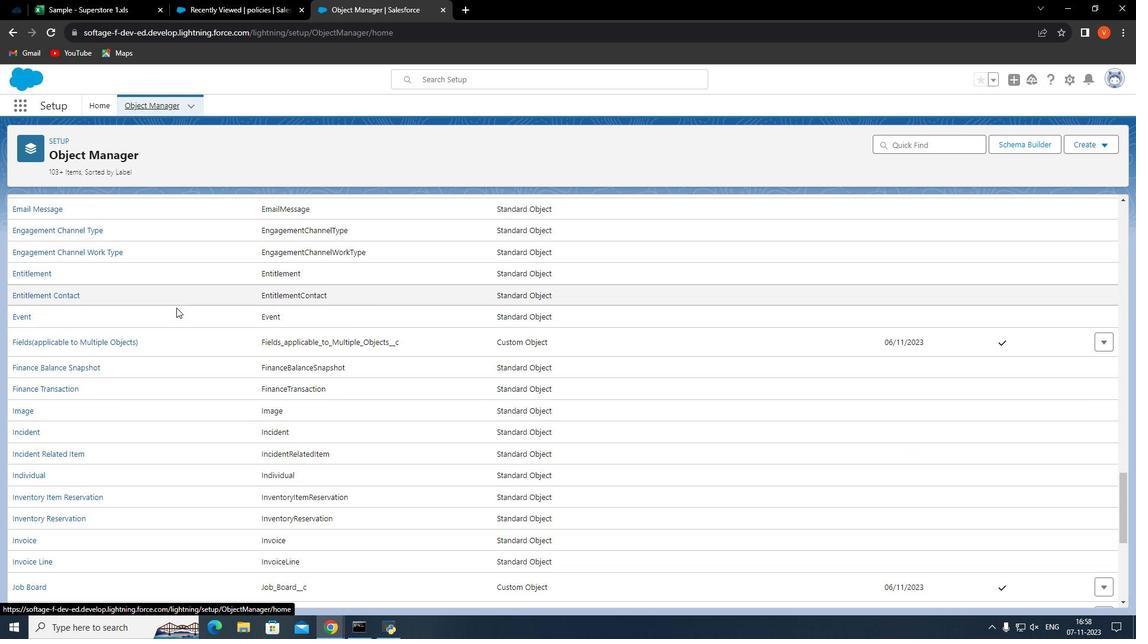 
Action: Mouse scrolled (176, 307) with delta (0, 0)
Screenshot: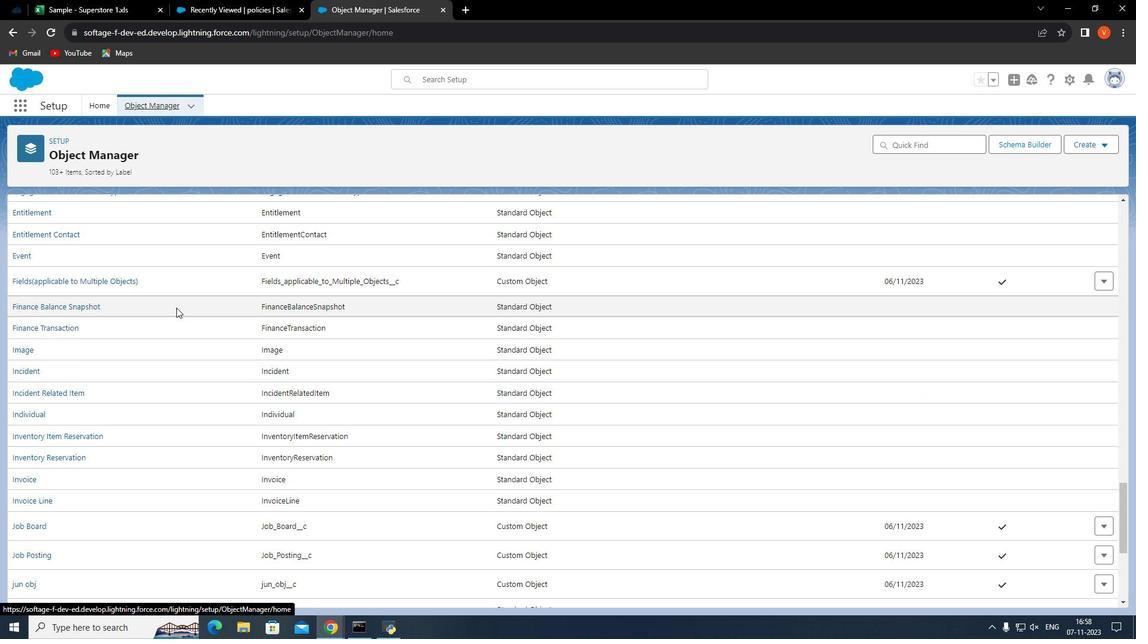 
Action: Mouse scrolled (176, 307) with delta (0, 0)
Screenshot: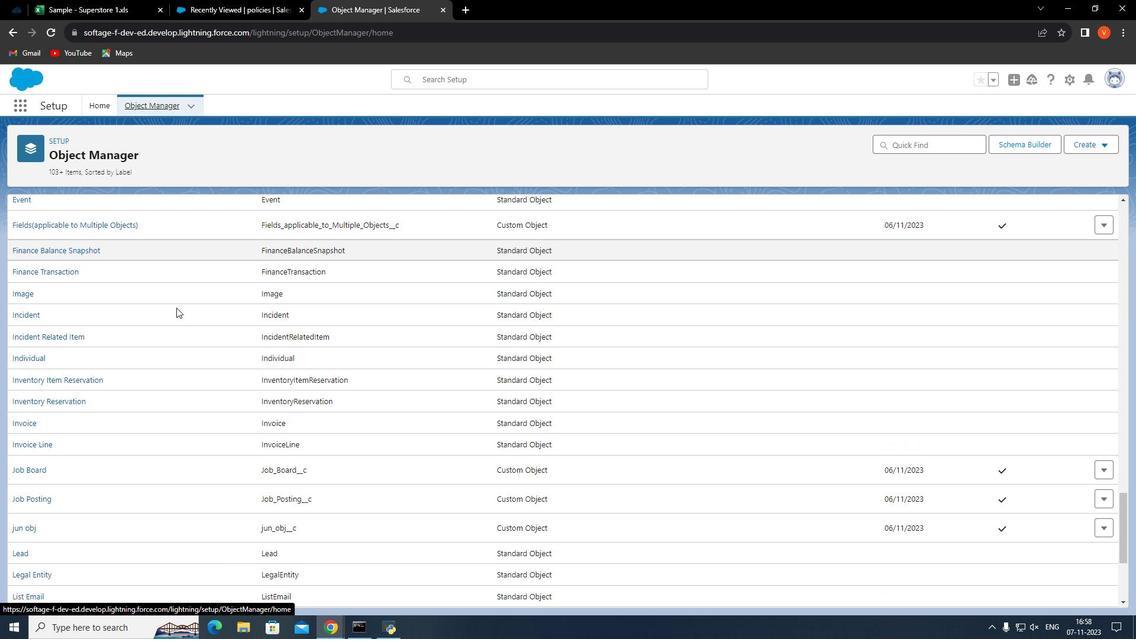 
Action: Mouse scrolled (176, 307) with delta (0, 0)
Screenshot: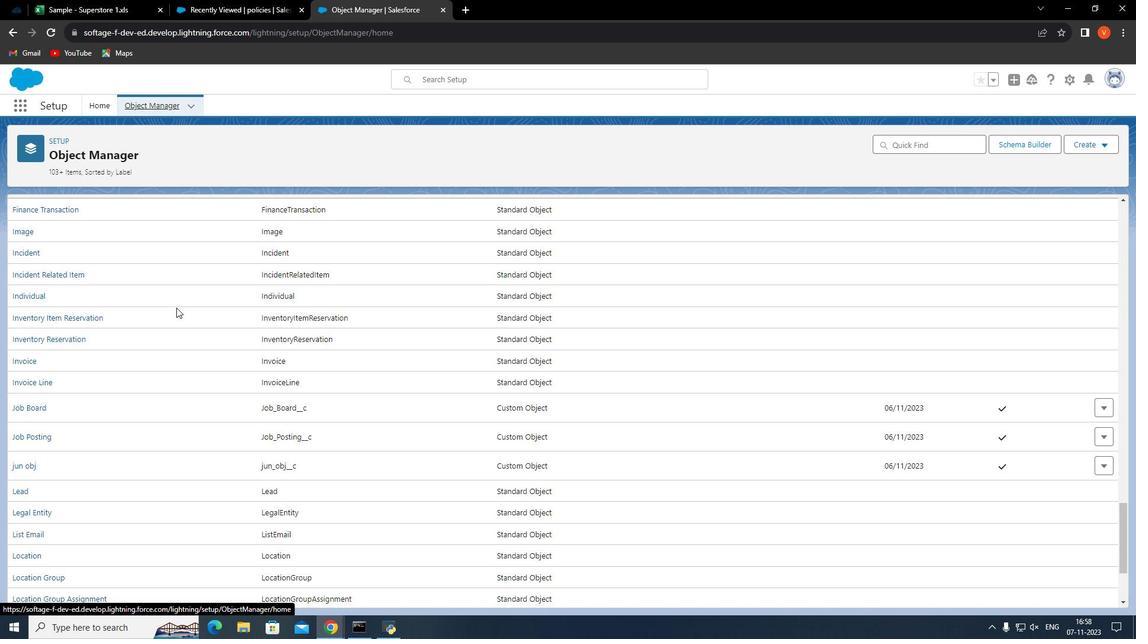 
Action: Mouse scrolled (176, 307) with delta (0, 0)
Screenshot: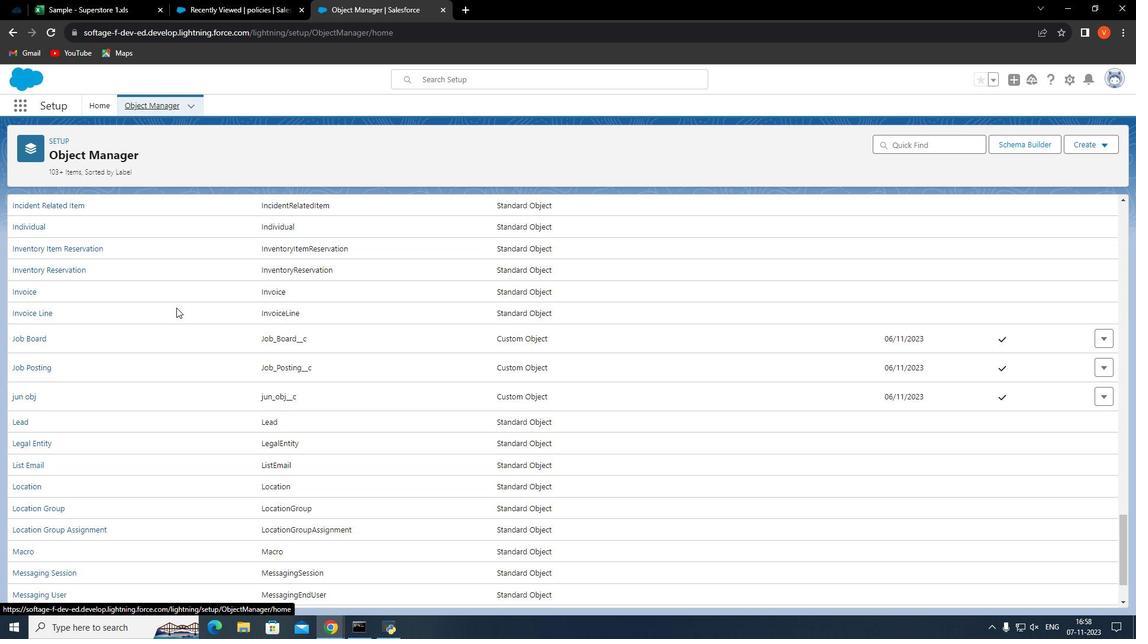 
Action: Mouse scrolled (176, 307) with delta (0, 0)
Screenshot: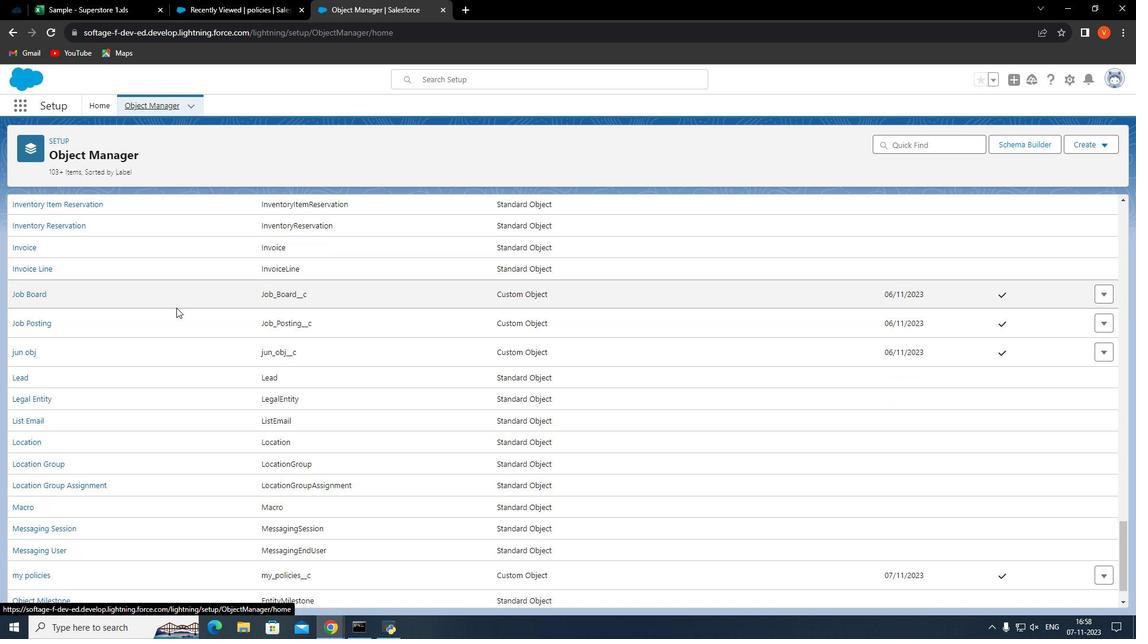 
Action: Mouse scrolled (176, 307) with delta (0, 0)
Screenshot: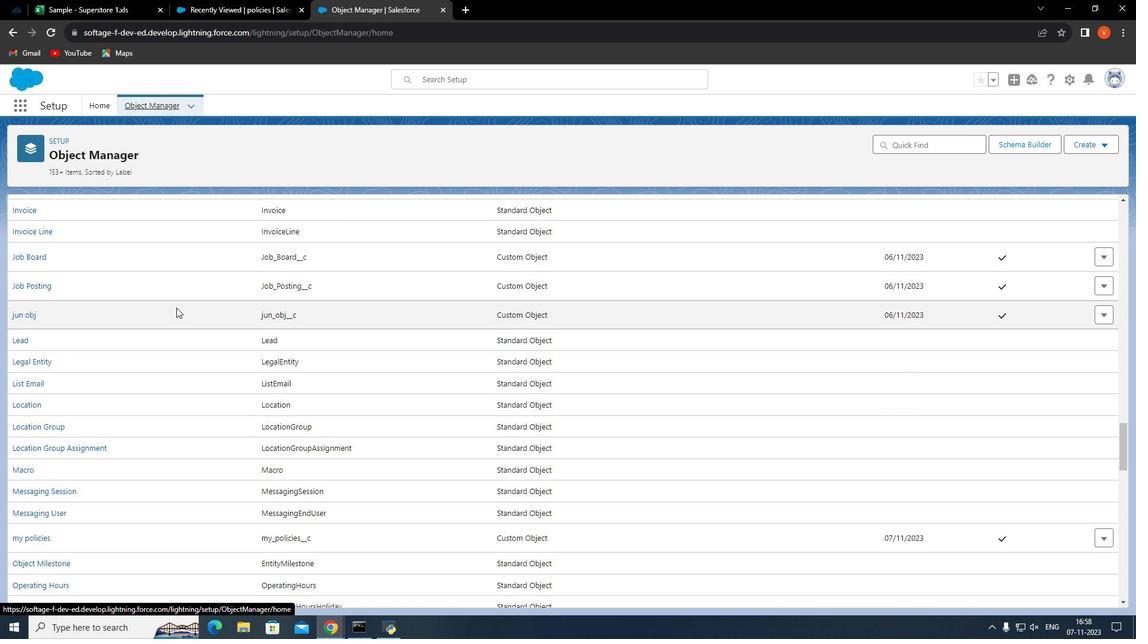 
Action: Mouse moved to (43, 479)
Screenshot: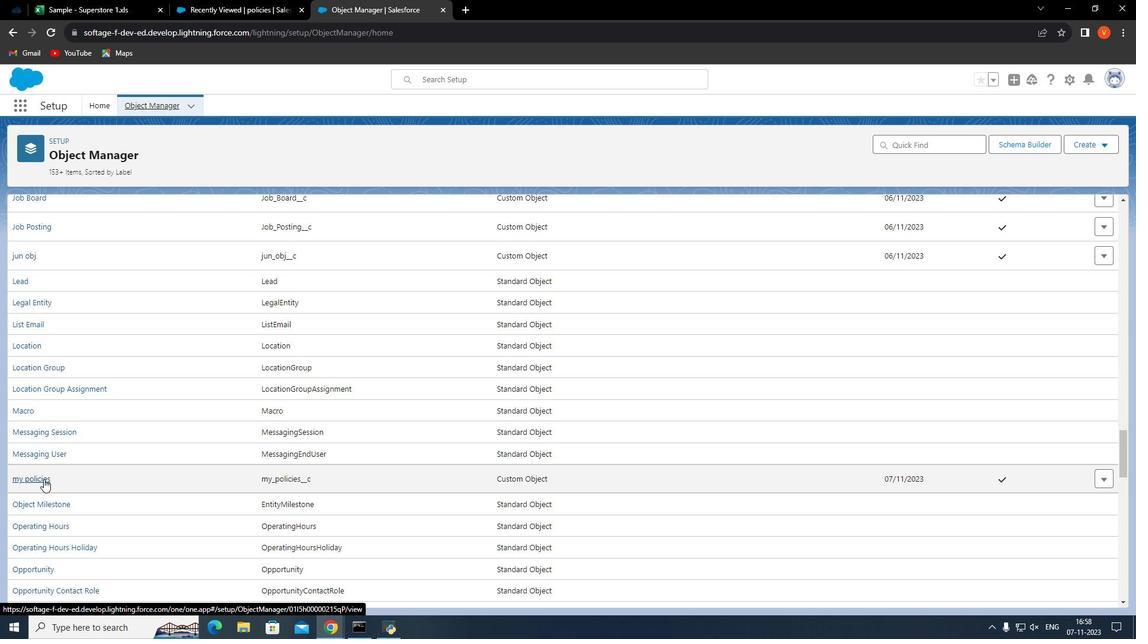 
Action: Mouse pressed left at (43, 479)
Screenshot: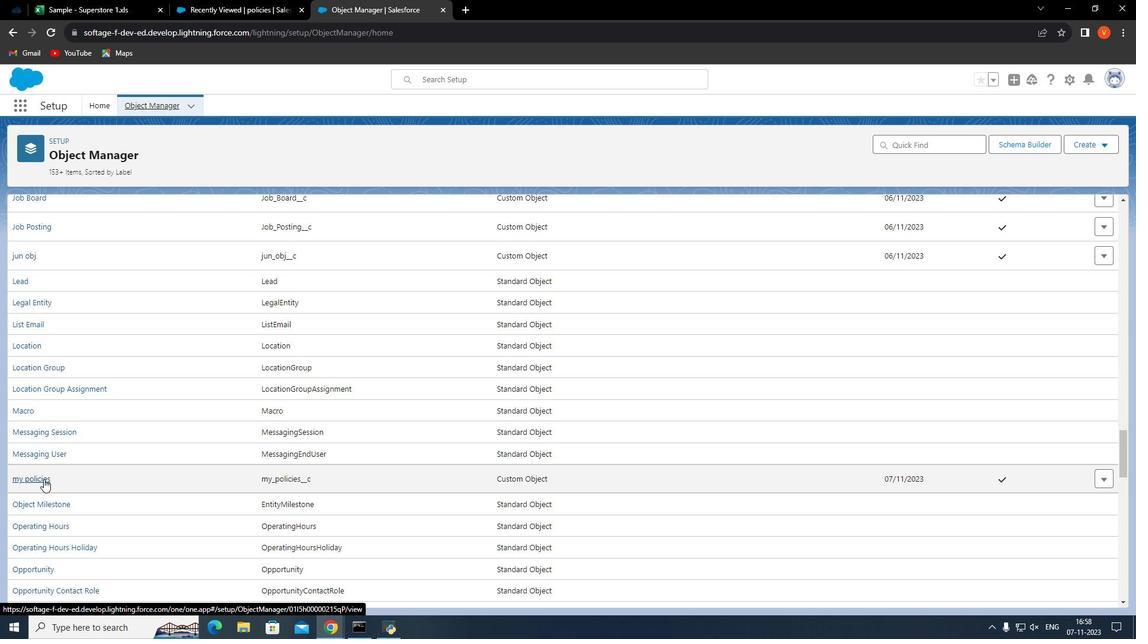 
Action: Mouse moved to (114, 227)
Screenshot: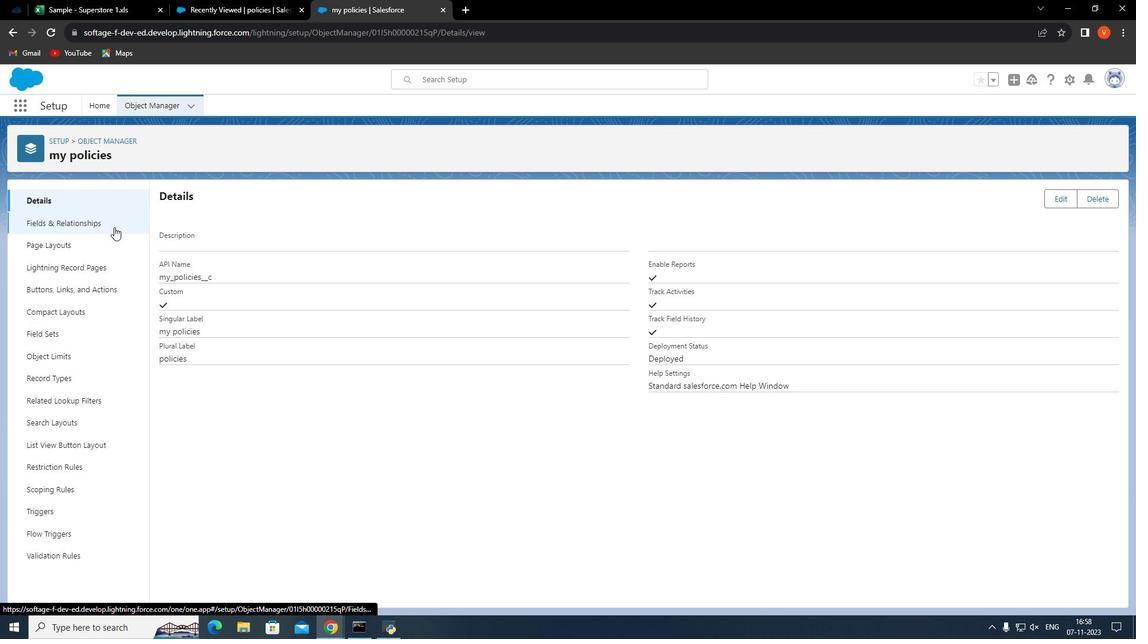 
Action: Mouse pressed left at (114, 227)
Screenshot: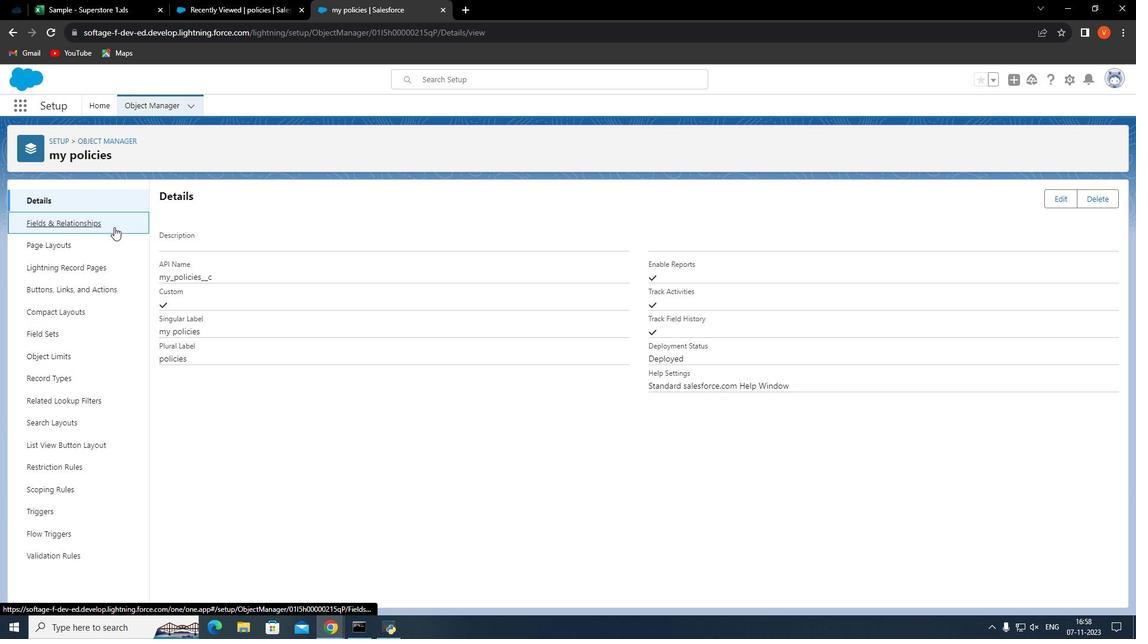 
Action: Mouse moved to (1111, 333)
Screenshot: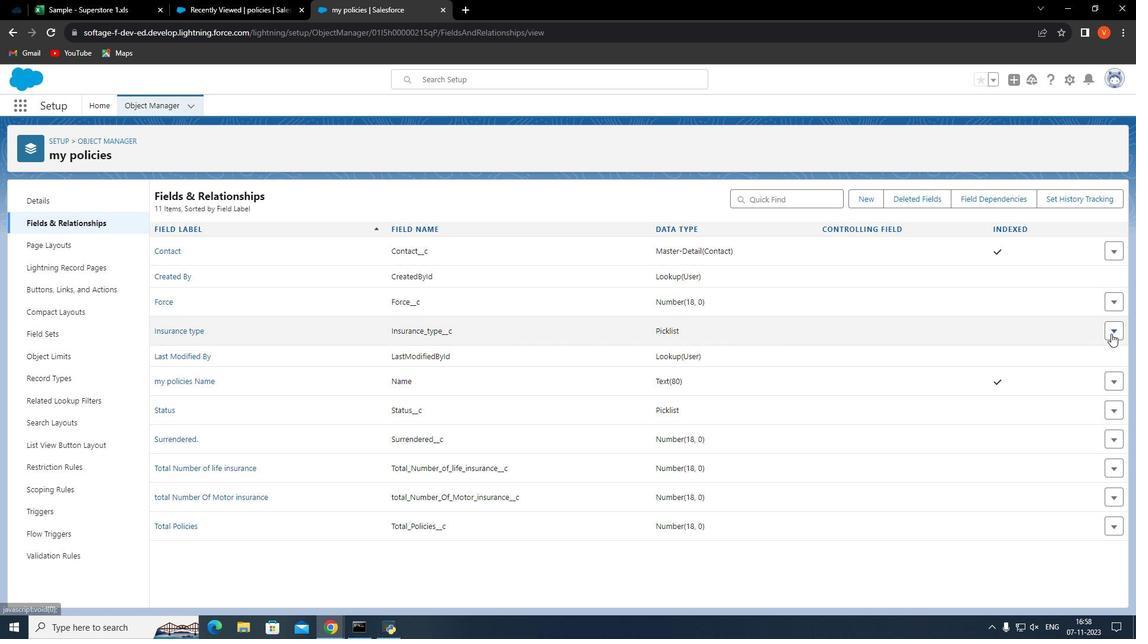 
Action: Mouse pressed left at (1111, 333)
Screenshot: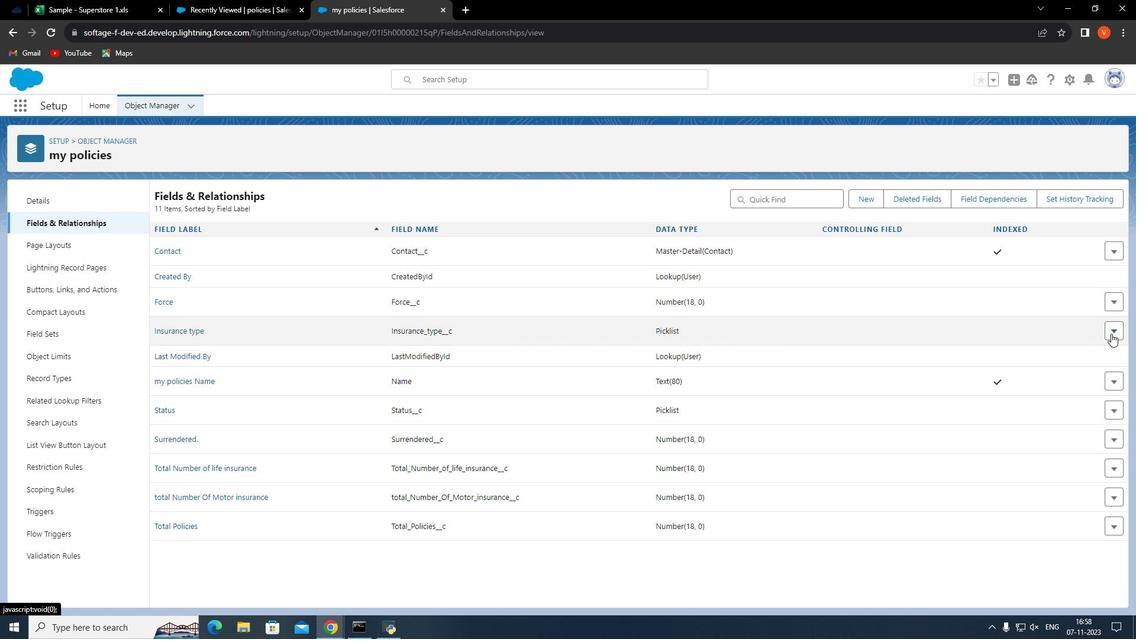 
Action: Mouse moved to (1097, 353)
Screenshot: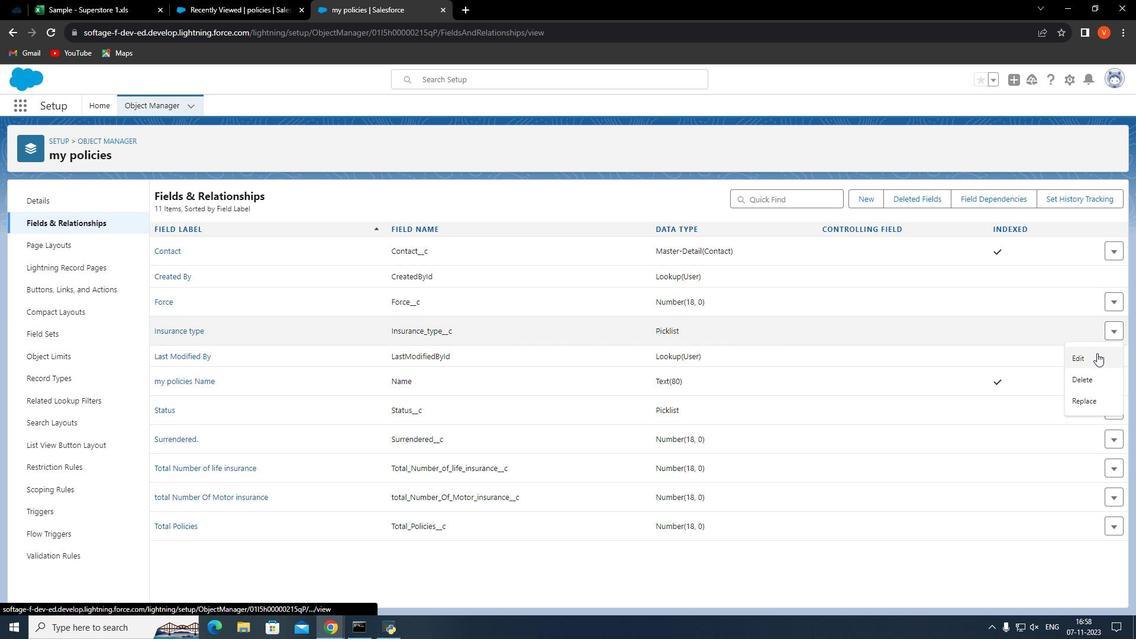 
Action: Mouse pressed left at (1097, 353)
Screenshot: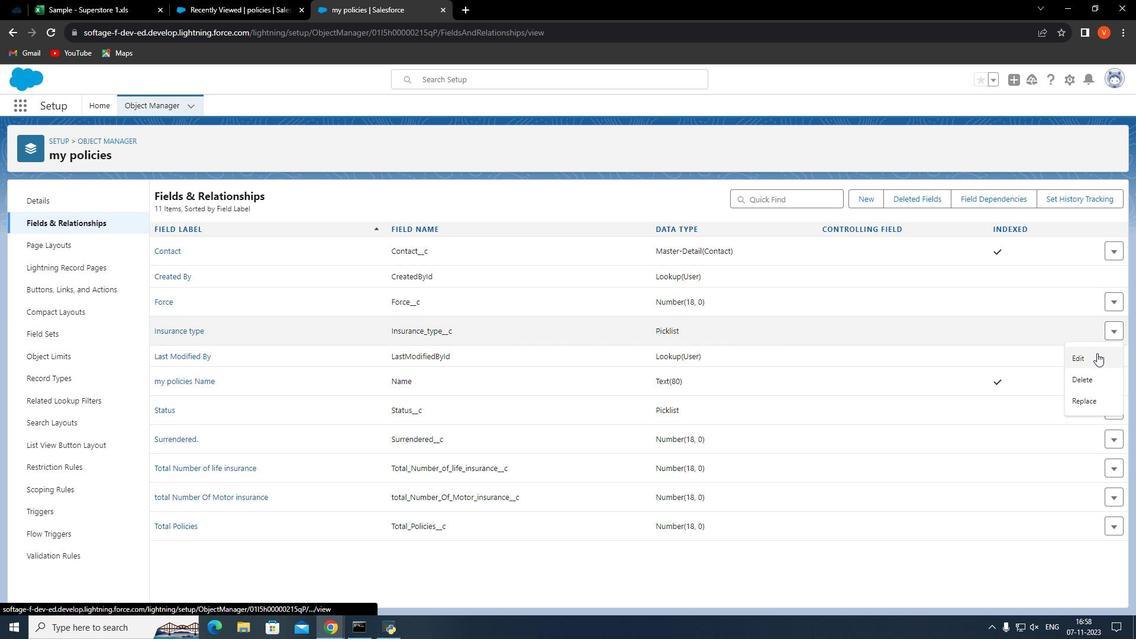 
Action: Mouse moved to (620, 233)
Screenshot: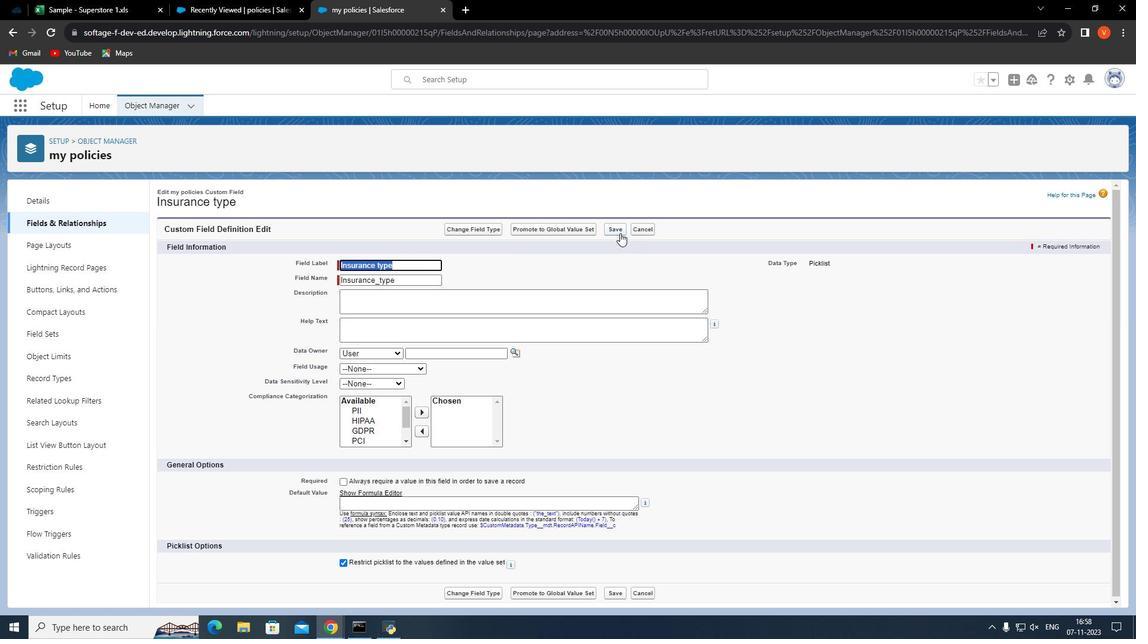 
Action: Mouse pressed left at (620, 233)
Screenshot: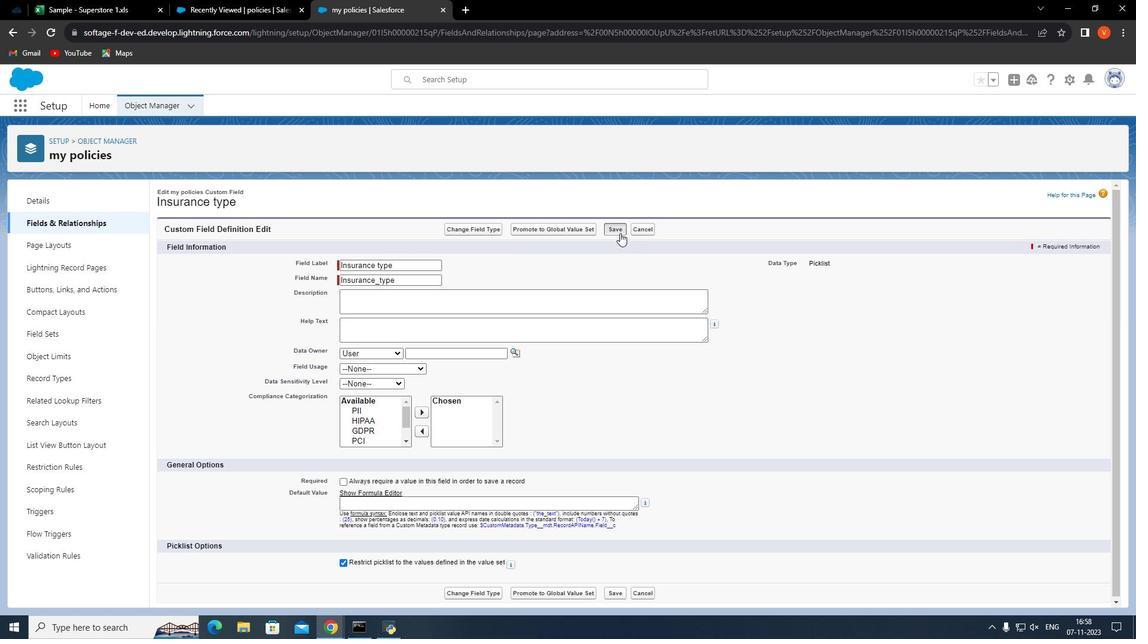 
Action: Mouse moved to (178, 329)
Screenshot: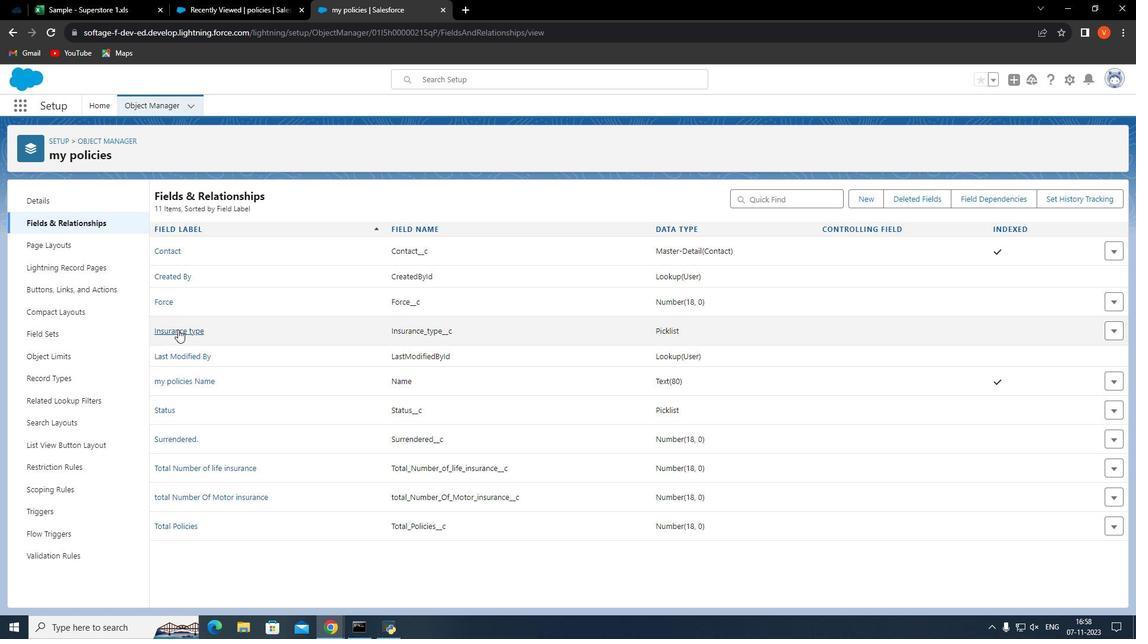 
Action: Mouse pressed left at (178, 329)
Screenshot: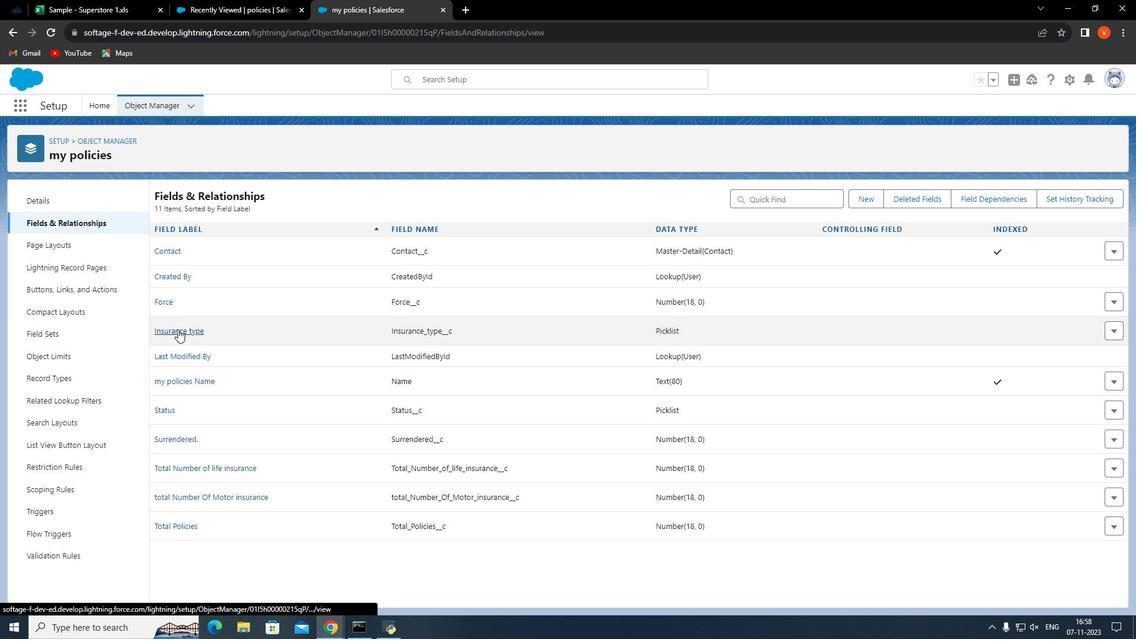 
Action: Mouse moved to (518, 251)
Screenshot: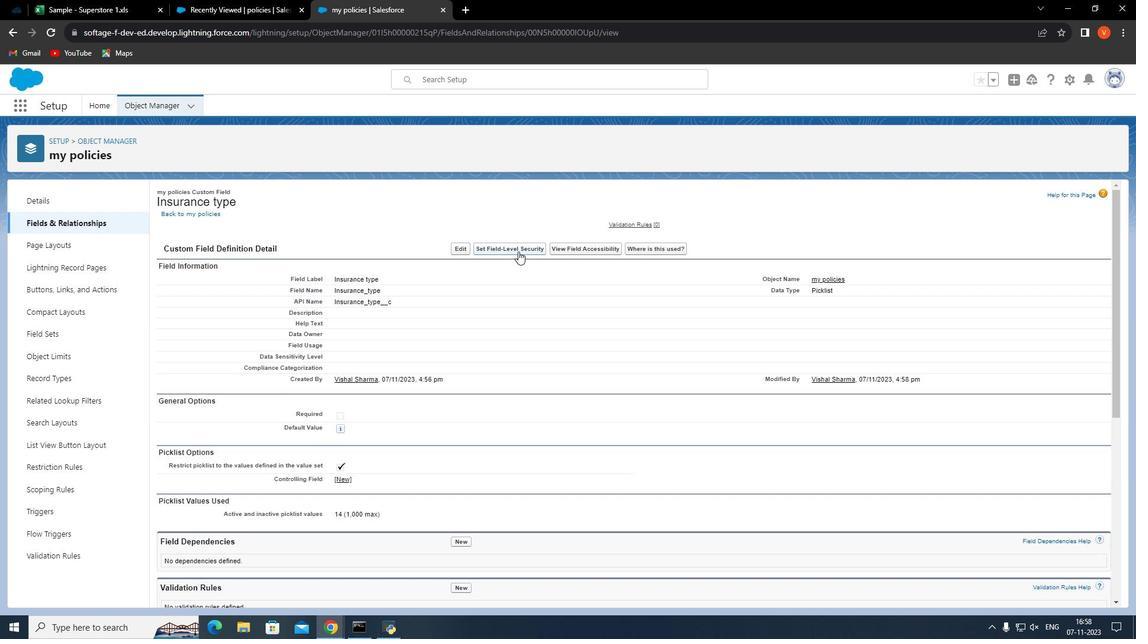 
Action: Mouse pressed left at (518, 251)
Screenshot: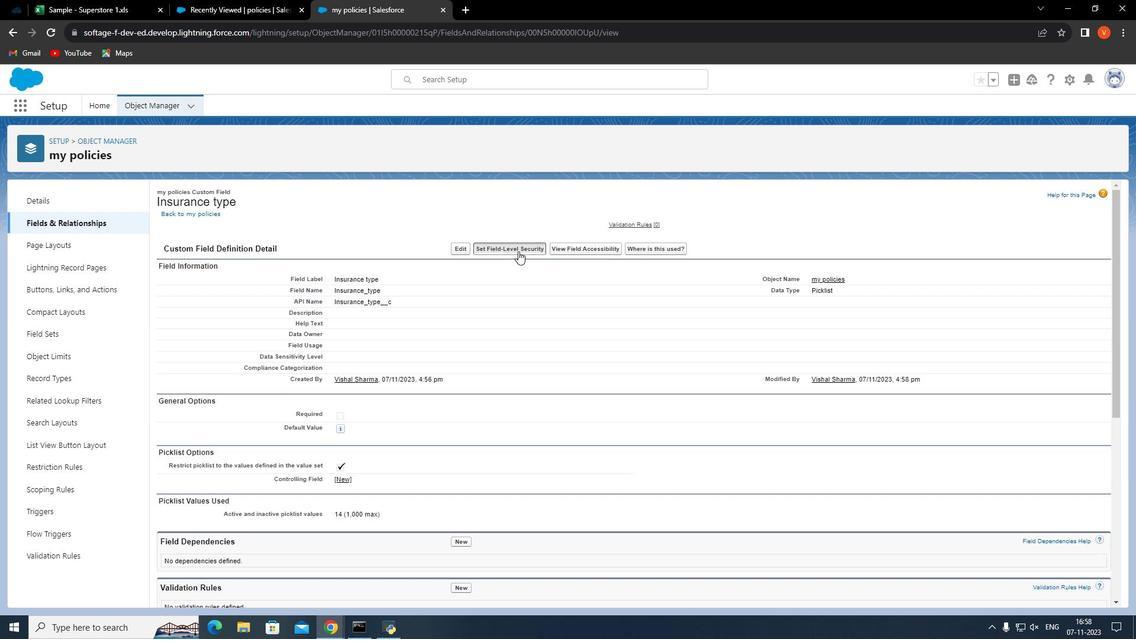 
Action: Mouse moved to (664, 285)
Screenshot: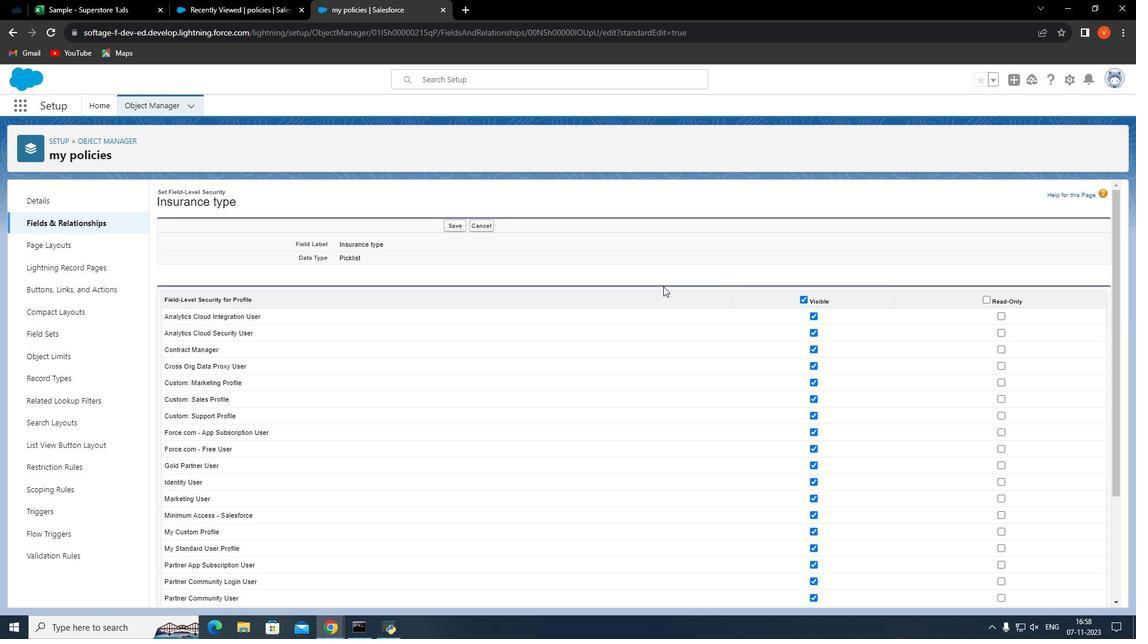
Action: Mouse scrolled (664, 284) with delta (0, 0)
Screenshot: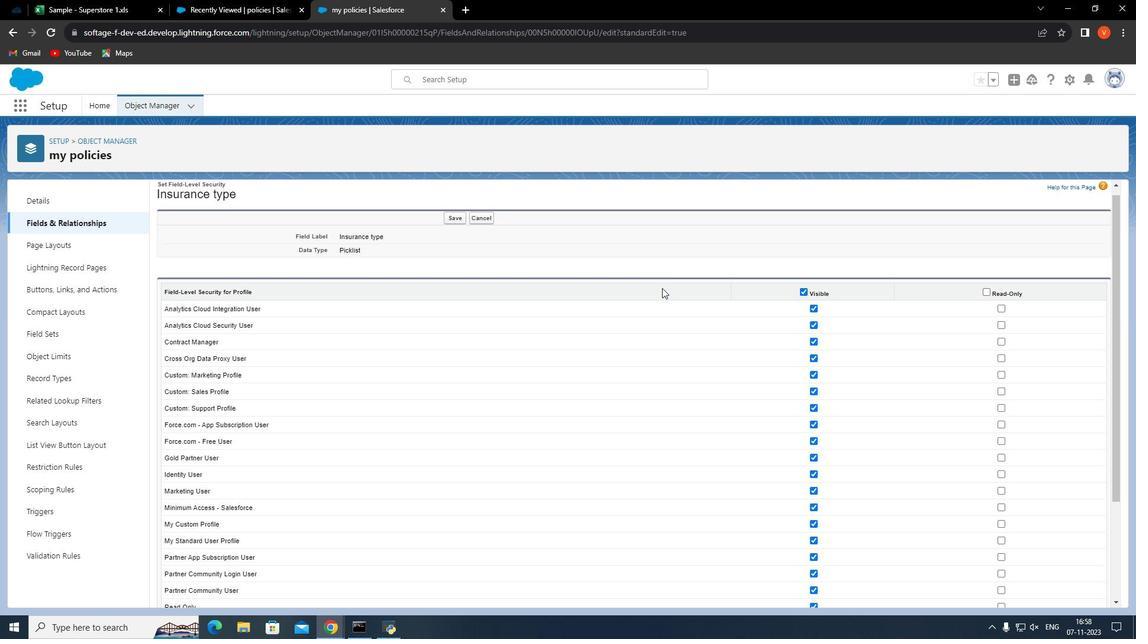 
Action: Mouse moved to (659, 294)
Screenshot: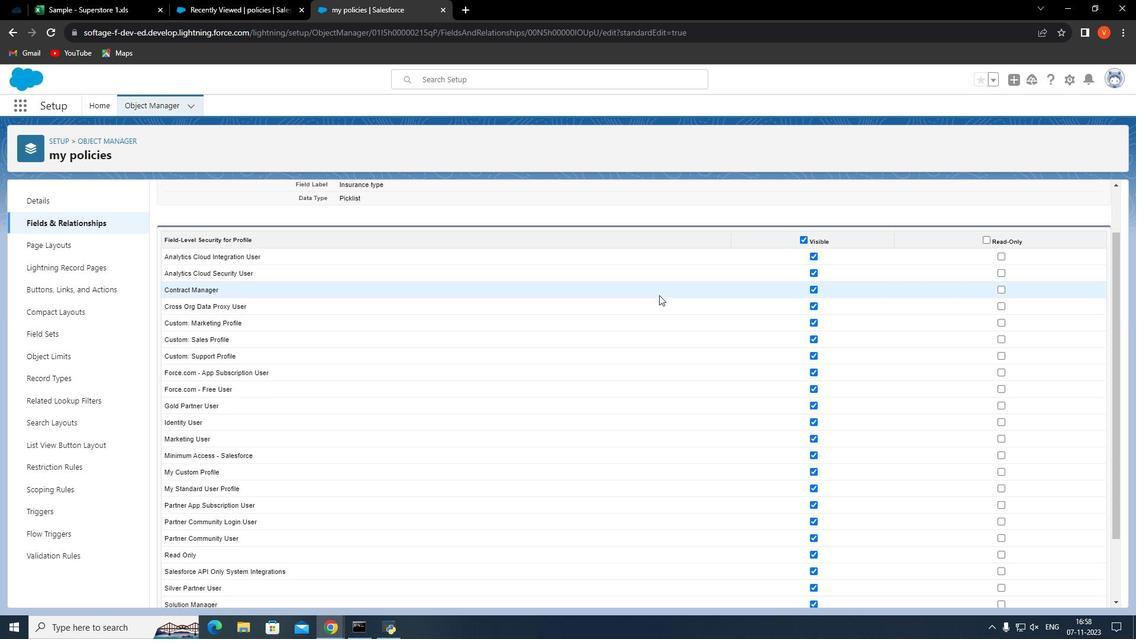 
Action: Mouse scrolled (659, 293) with delta (0, 0)
Screenshot: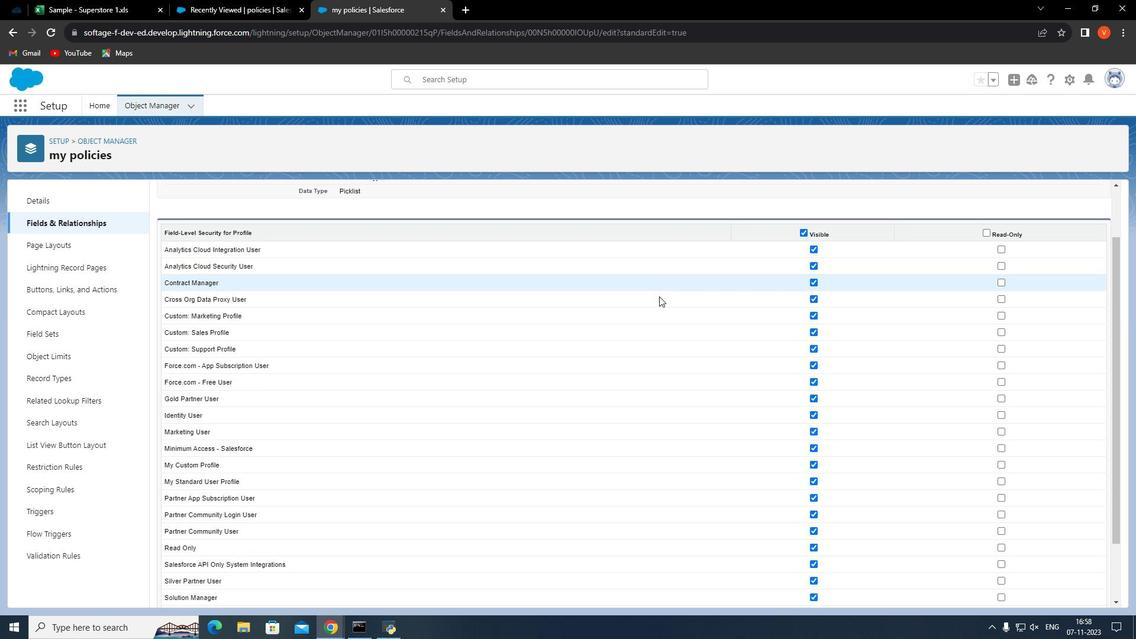 
Action: Mouse moved to (659, 297)
Screenshot: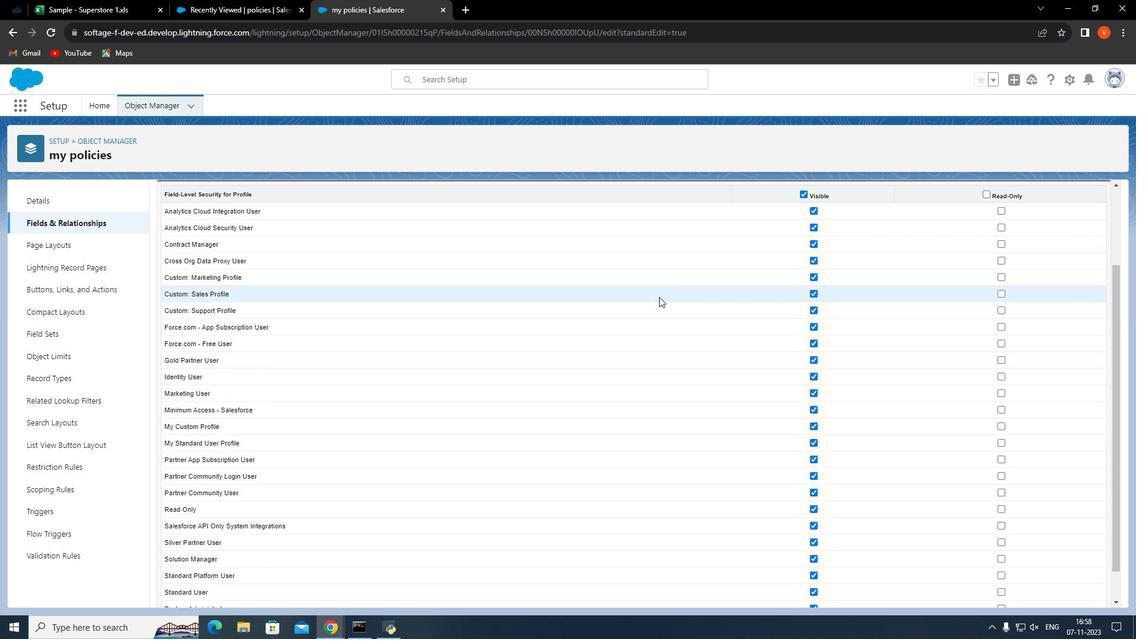 
Action: Mouse scrolled (659, 296) with delta (0, 0)
Screenshot: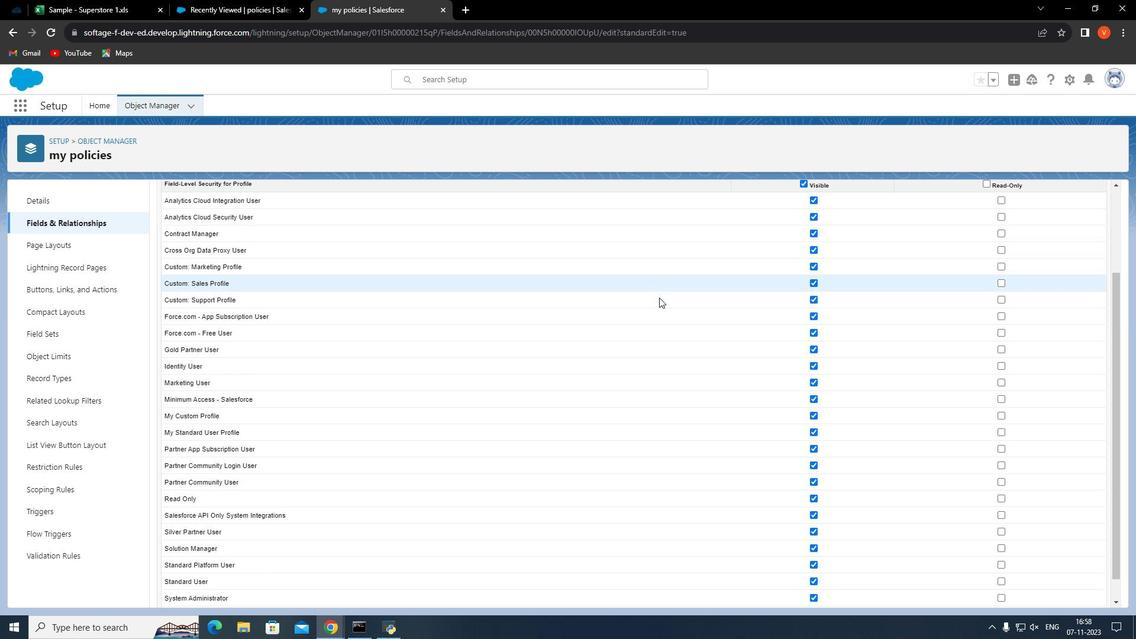 
Action: Mouse moved to (659, 297)
Screenshot: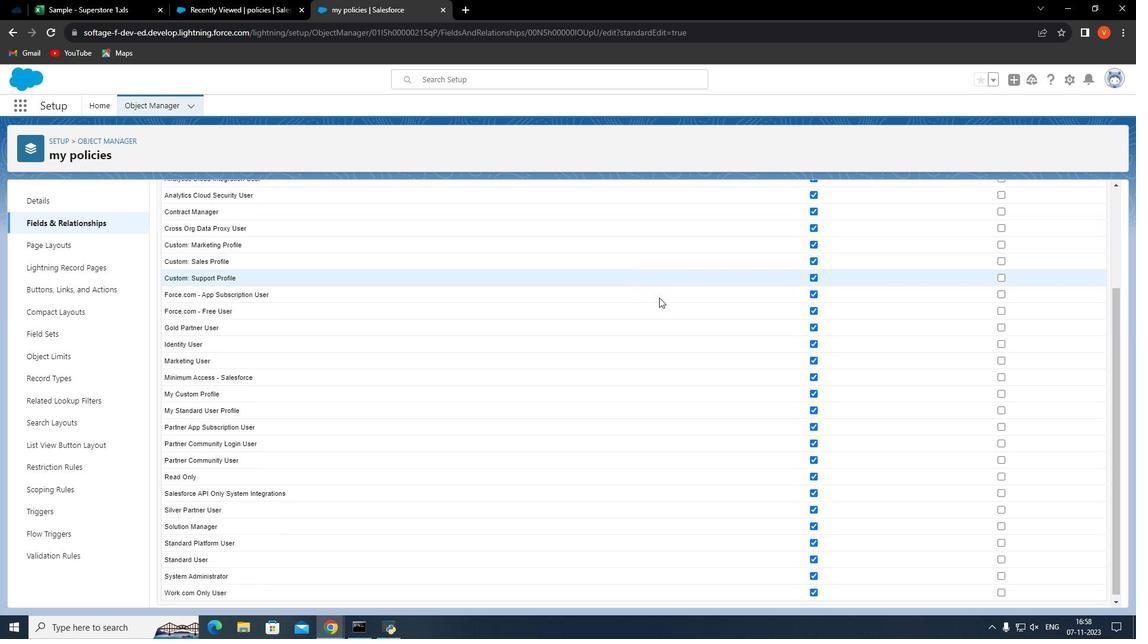
Action: Mouse scrolled (659, 297) with delta (0, 0)
Screenshot: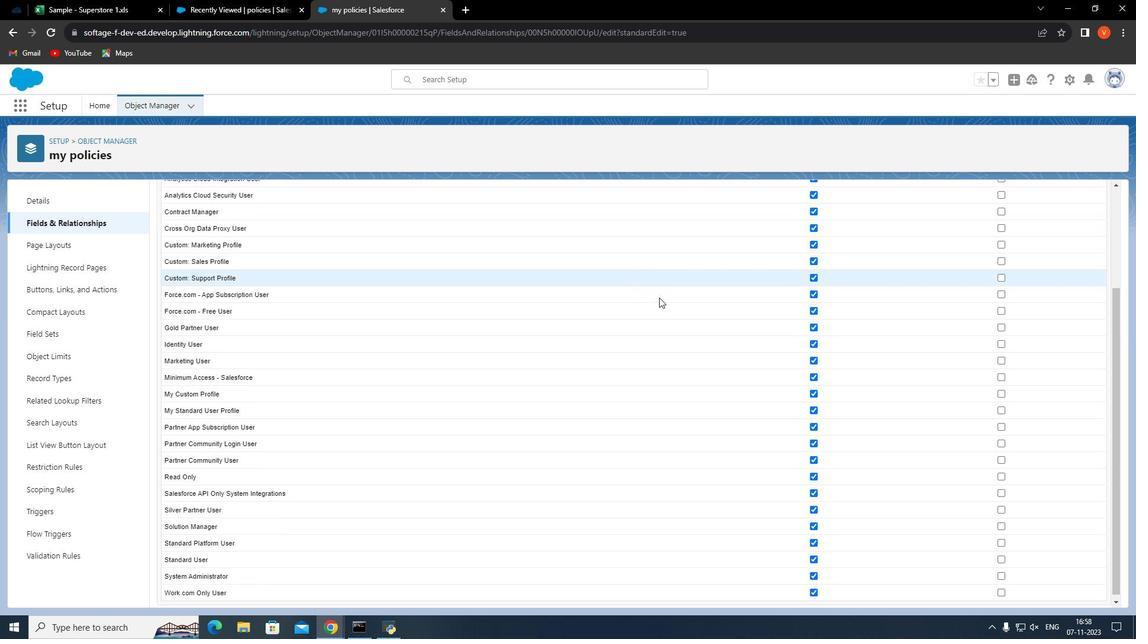 
Action: Mouse moved to (619, 370)
Screenshot: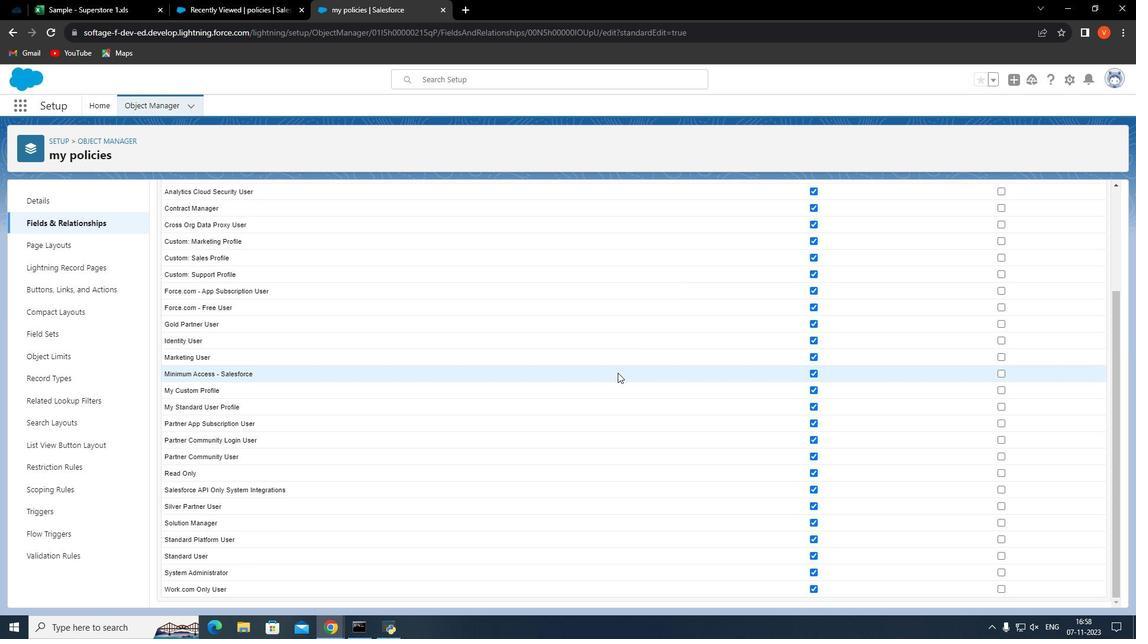 
Action: Mouse scrolled (619, 369) with delta (0, 0)
Screenshot: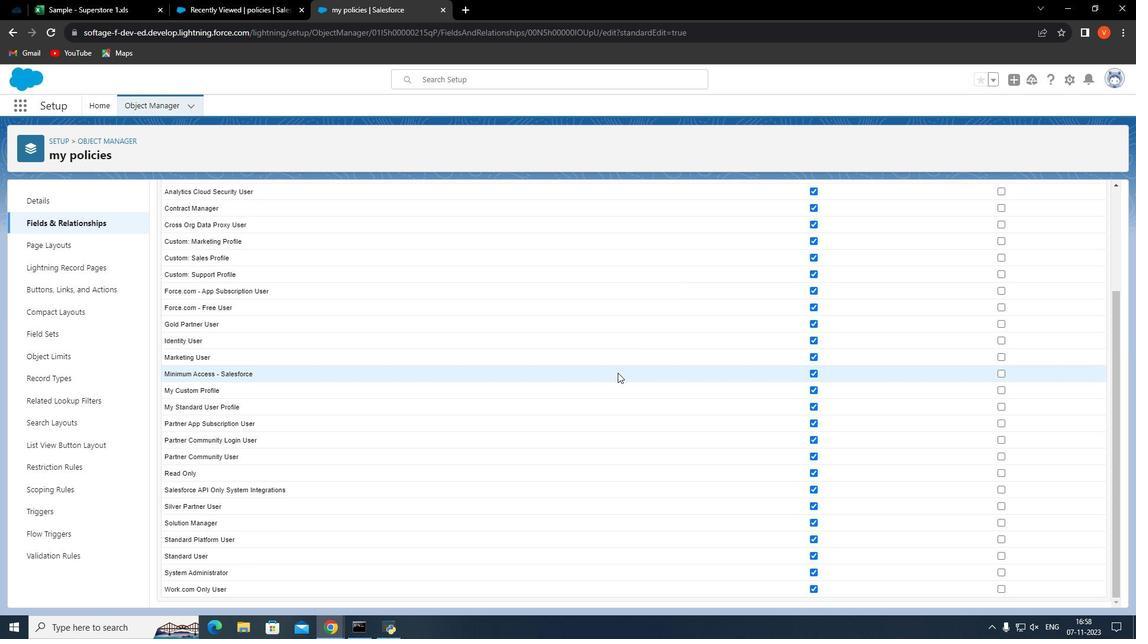 
Action: Mouse moved to (618, 373)
Screenshot: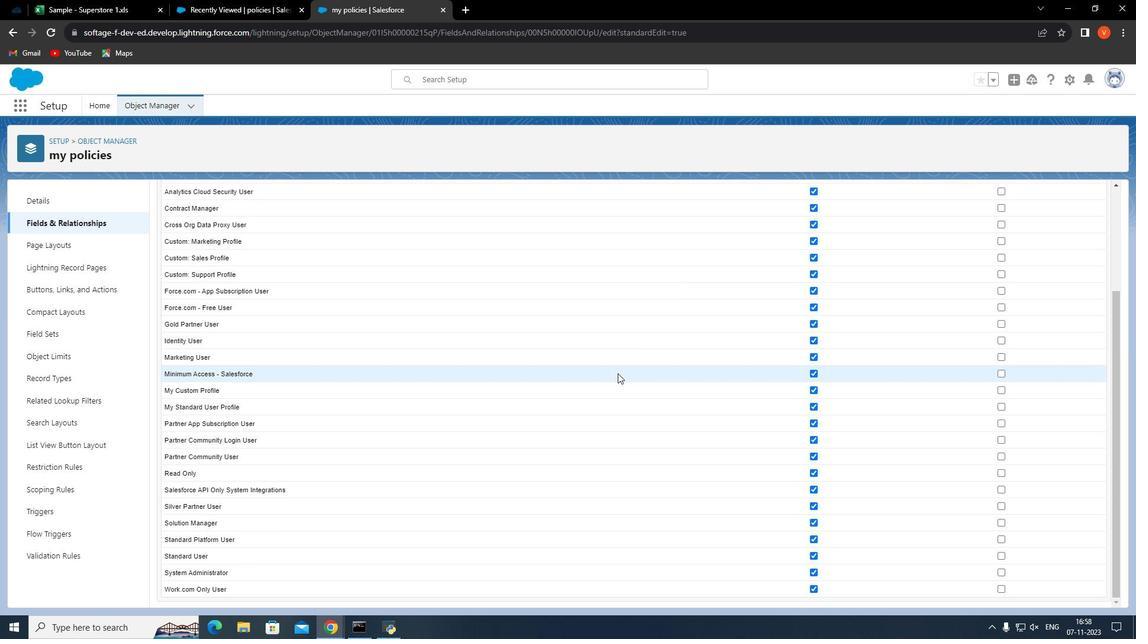 
Action: Mouse scrolled (618, 372) with delta (0, 0)
Screenshot: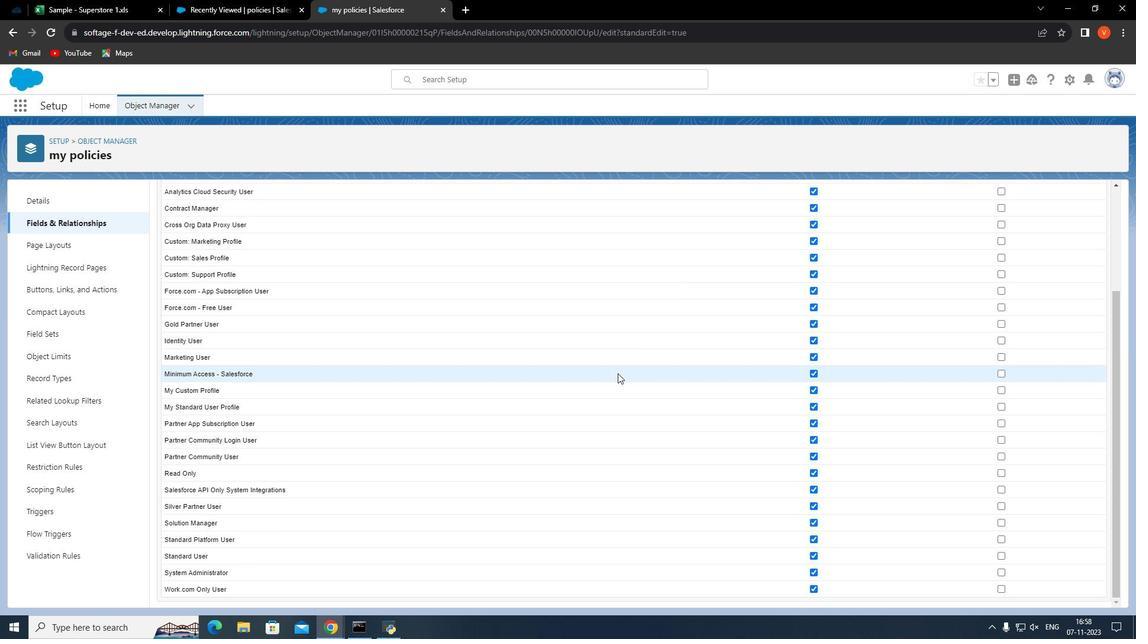 
Action: Mouse moved to (616, 375)
Screenshot: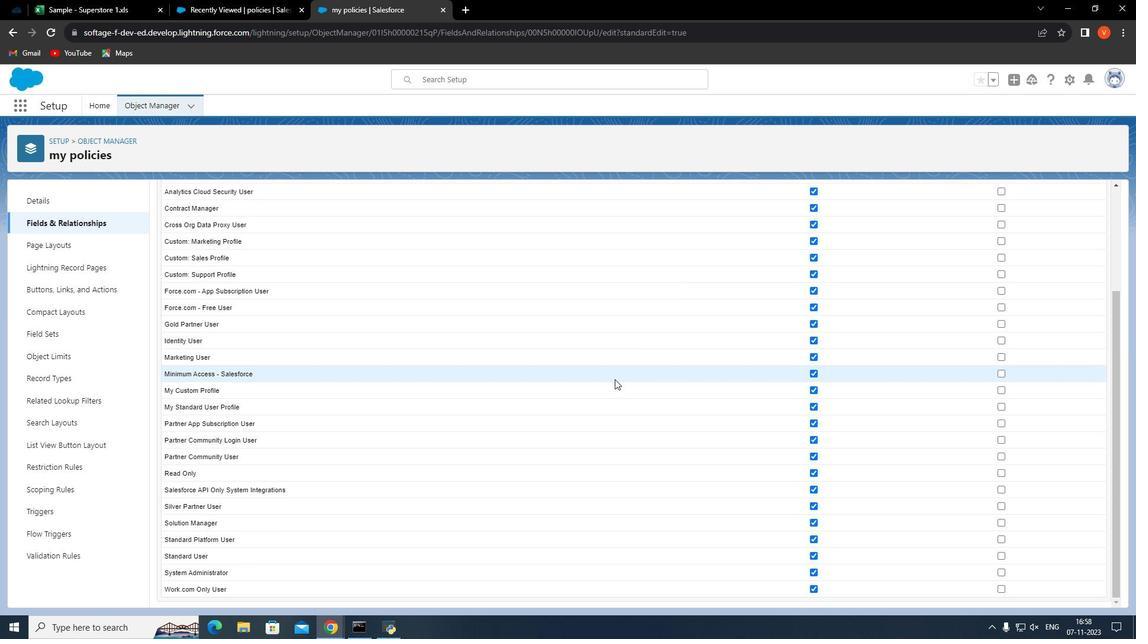 
Action: Mouse scrolled (616, 375) with delta (0, 0)
Screenshot: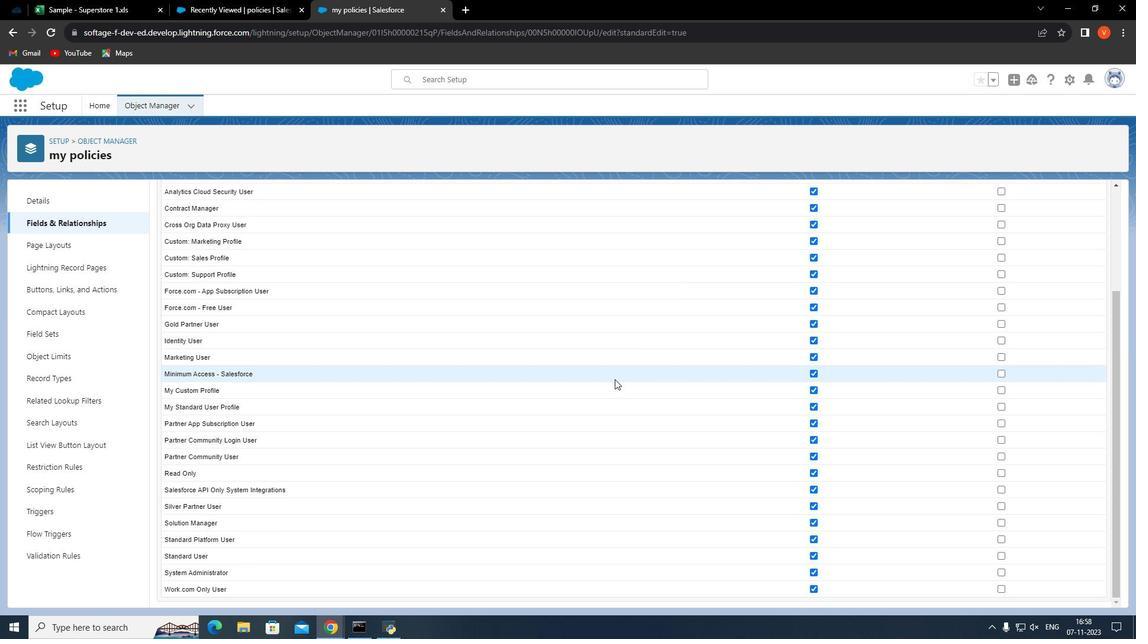 
Action: Mouse moved to (814, 390)
Screenshot: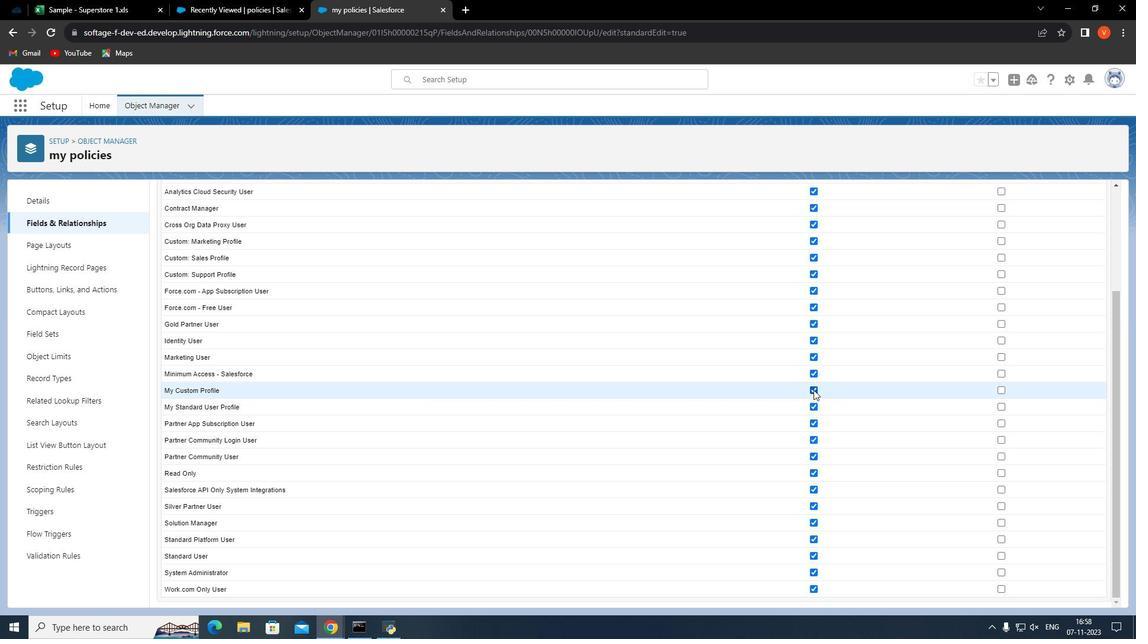 
Action: Mouse pressed left at (814, 390)
Screenshot: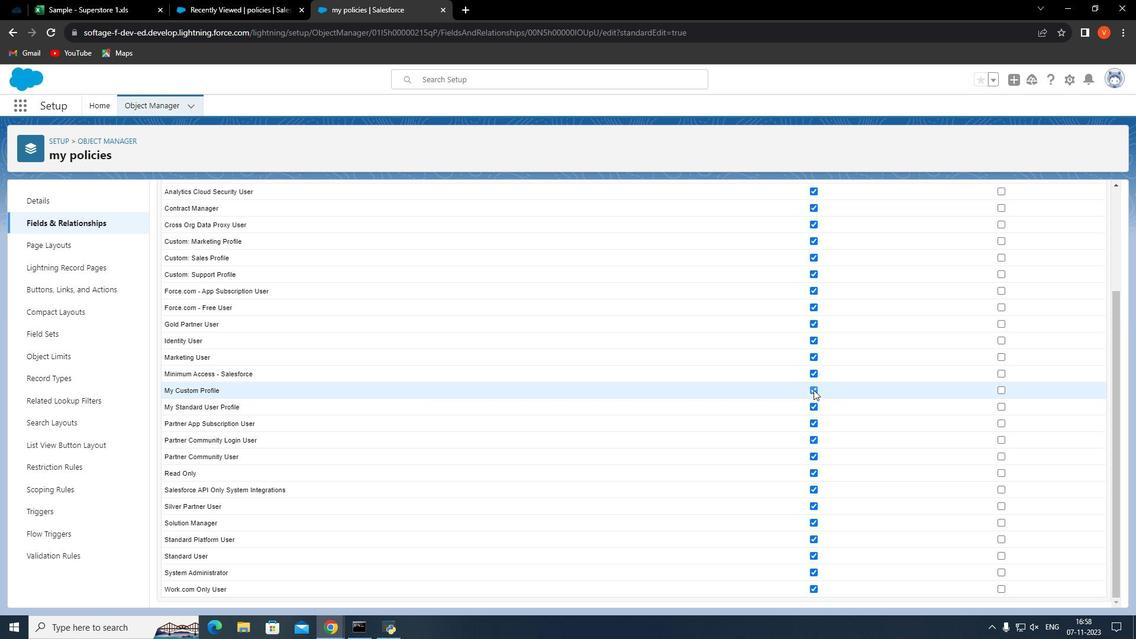 
Action: Mouse moved to (814, 439)
Screenshot: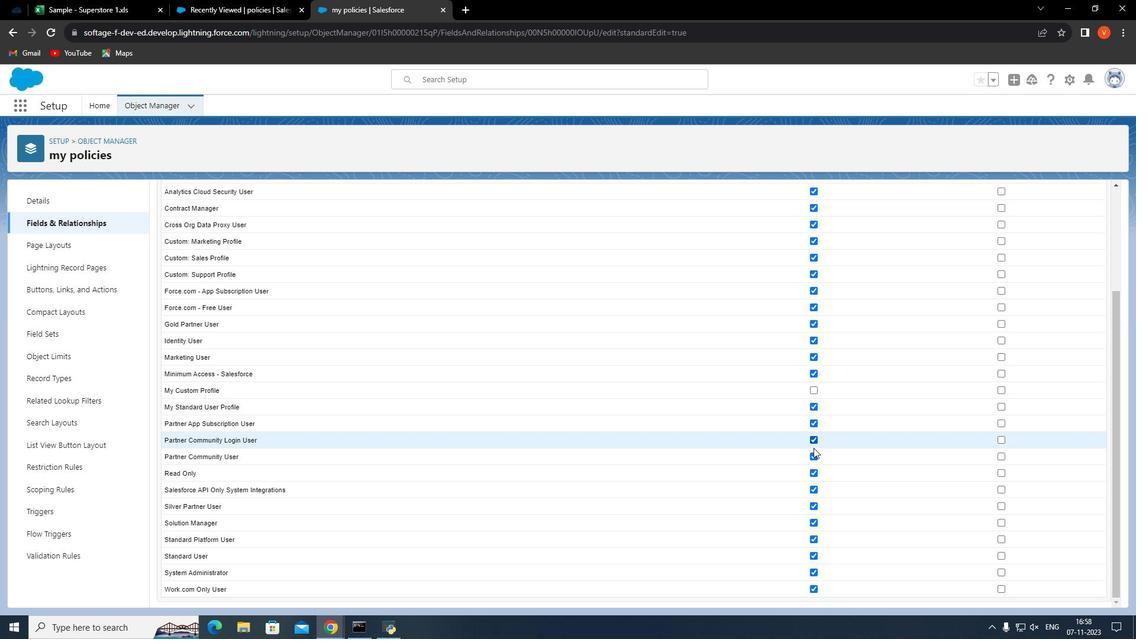
Action: Mouse scrolled (814, 439) with delta (0, 0)
Screenshot: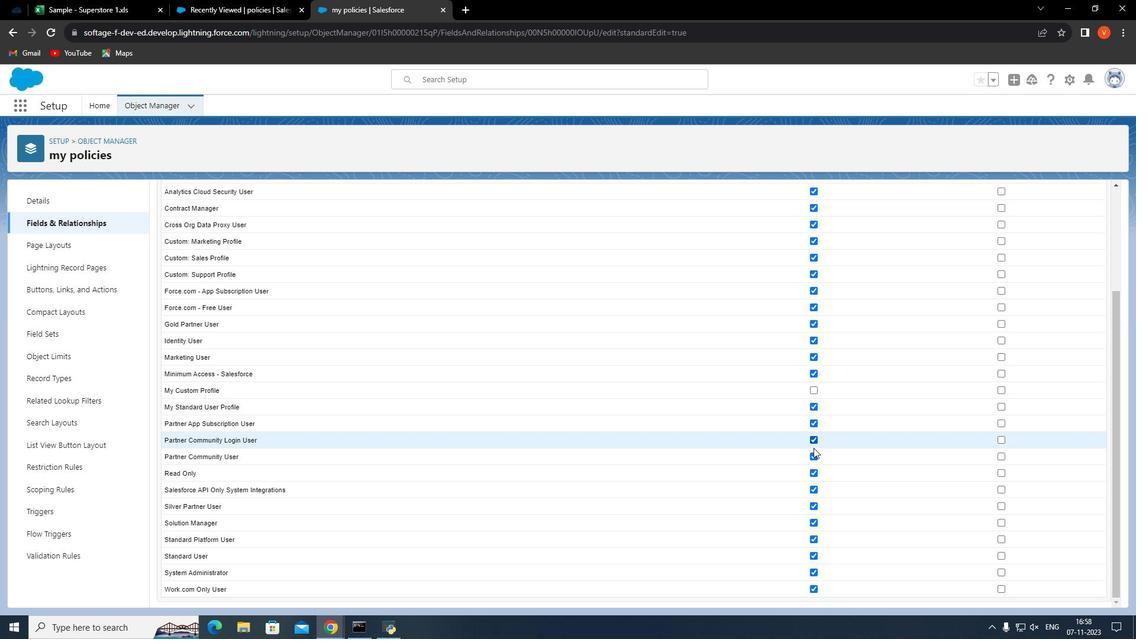
Action: Mouse moved to (814, 448)
Screenshot: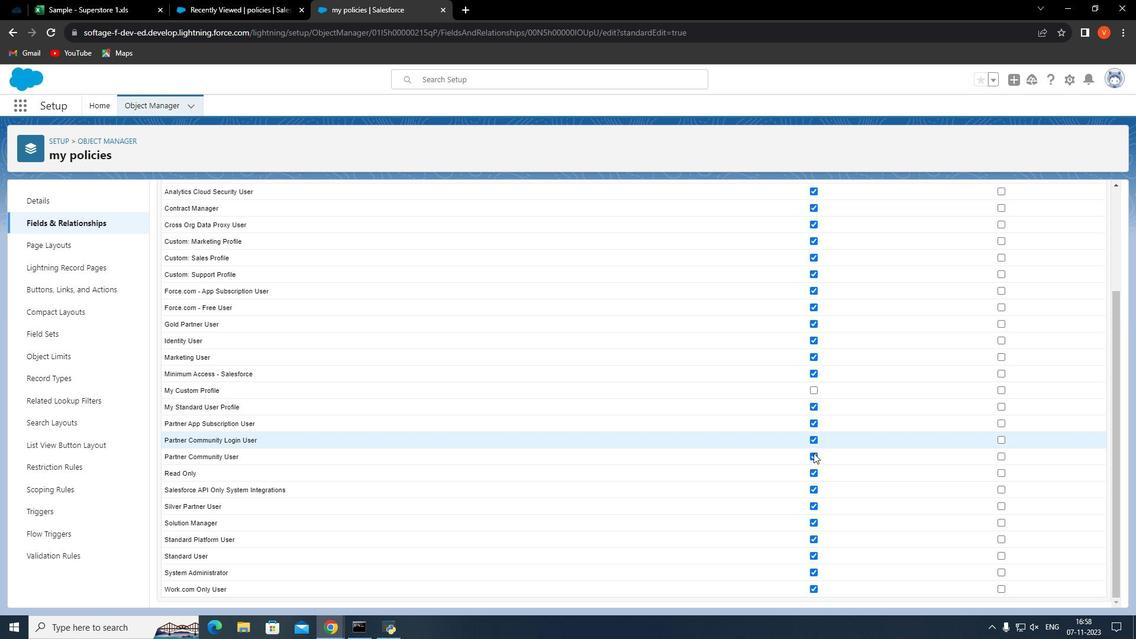 
Action: Mouse scrolled (814, 447) with delta (0, 0)
Screenshot: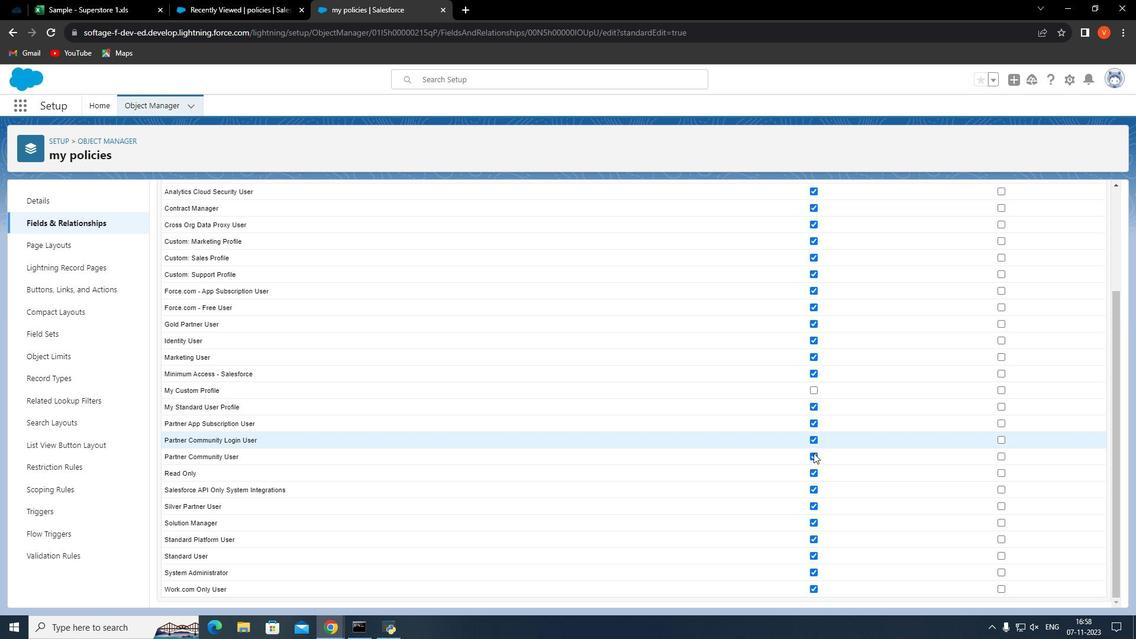 
Action: Mouse moved to (811, 463)
Screenshot: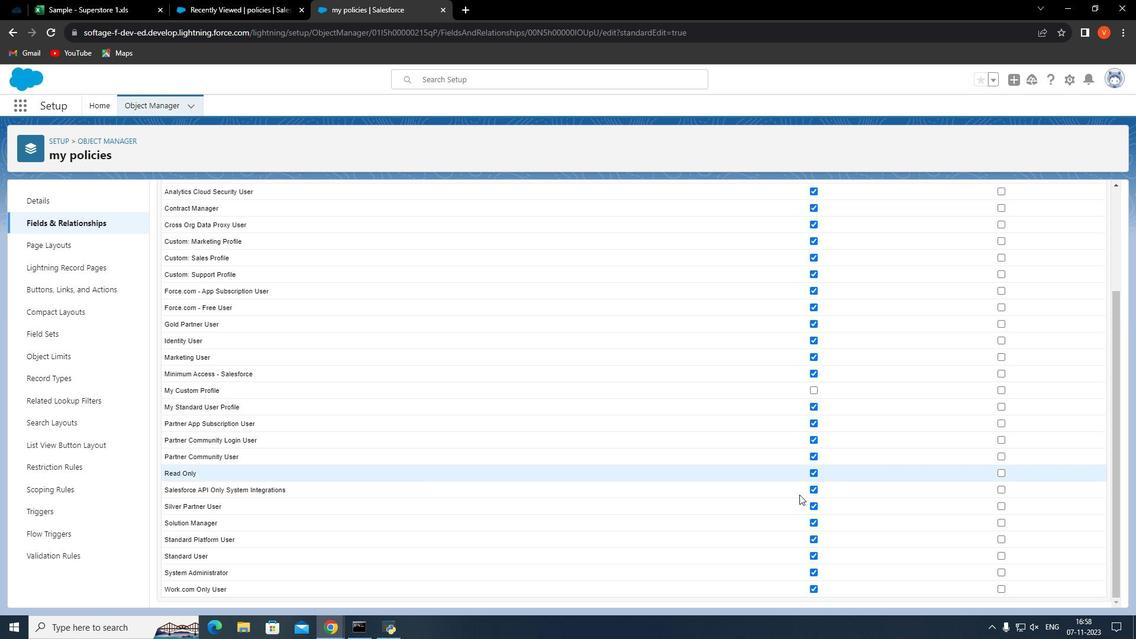 
Action: Mouse scrolled (811, 462) with delta (0, 0)
Screenshot: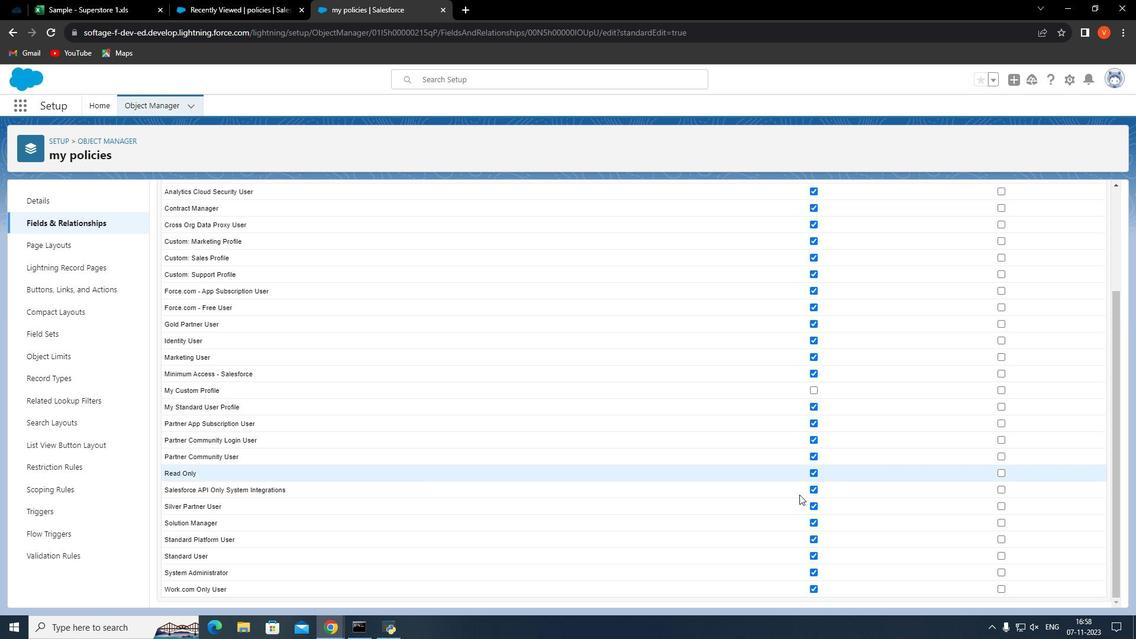 
Action: Mouse moved to (804, 394)
Screenshot: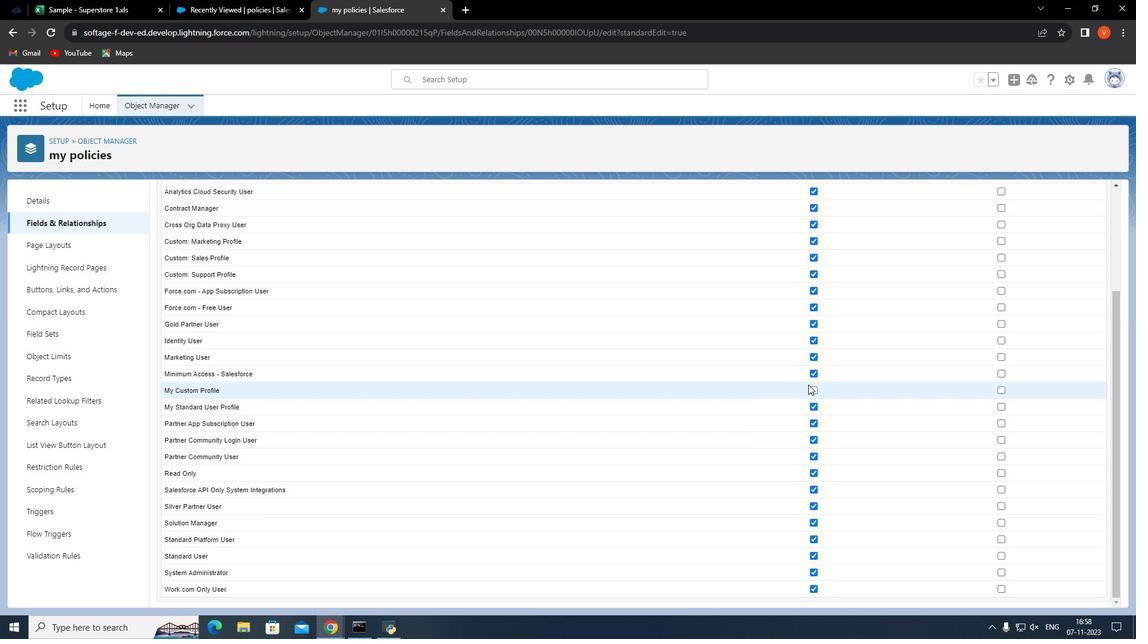 
Action: Mouse scrolled (804, 394) with delta (0, 0)
Screenshot: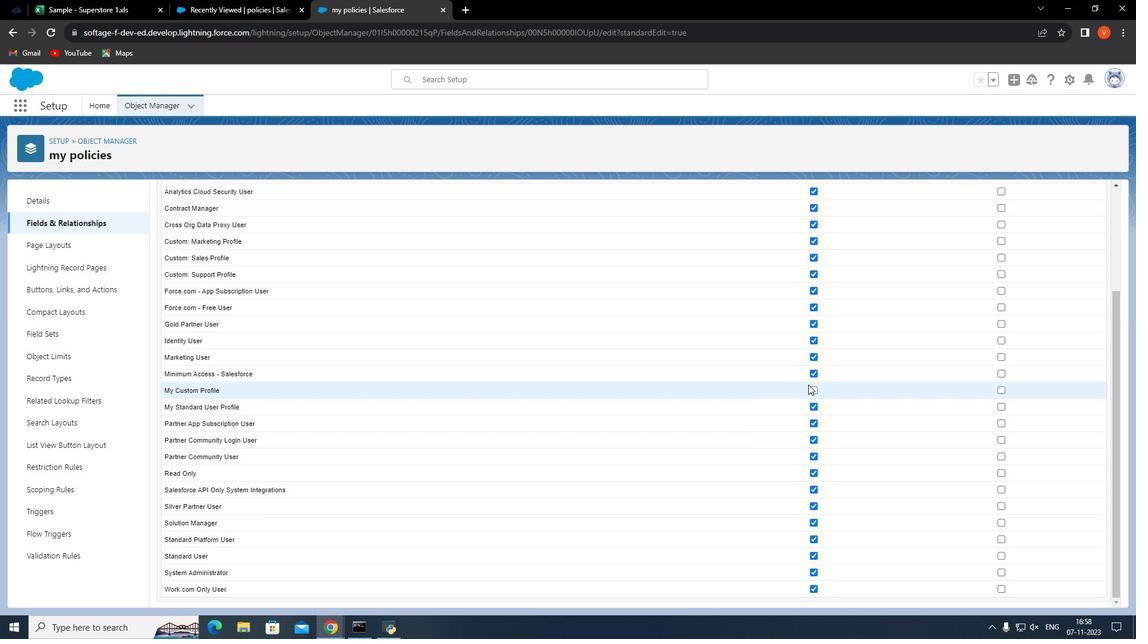 
Action: Mouse moved to (809, 377)
Screenshot: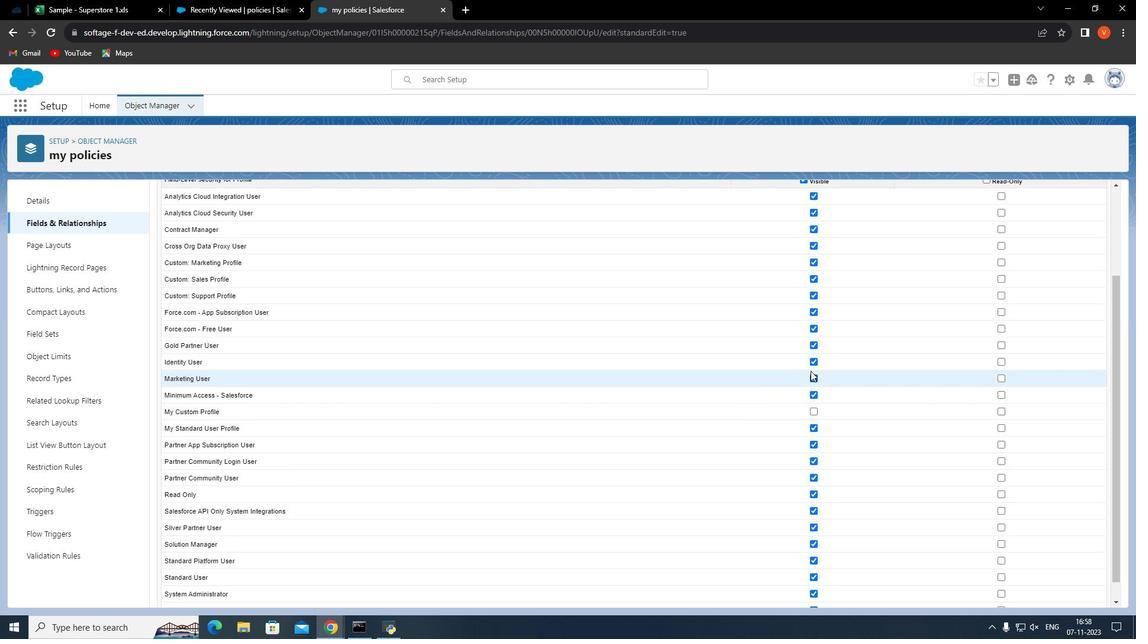 
Action: Mouse scrolled (809, 378) with delta (0, 0)
Screenshot: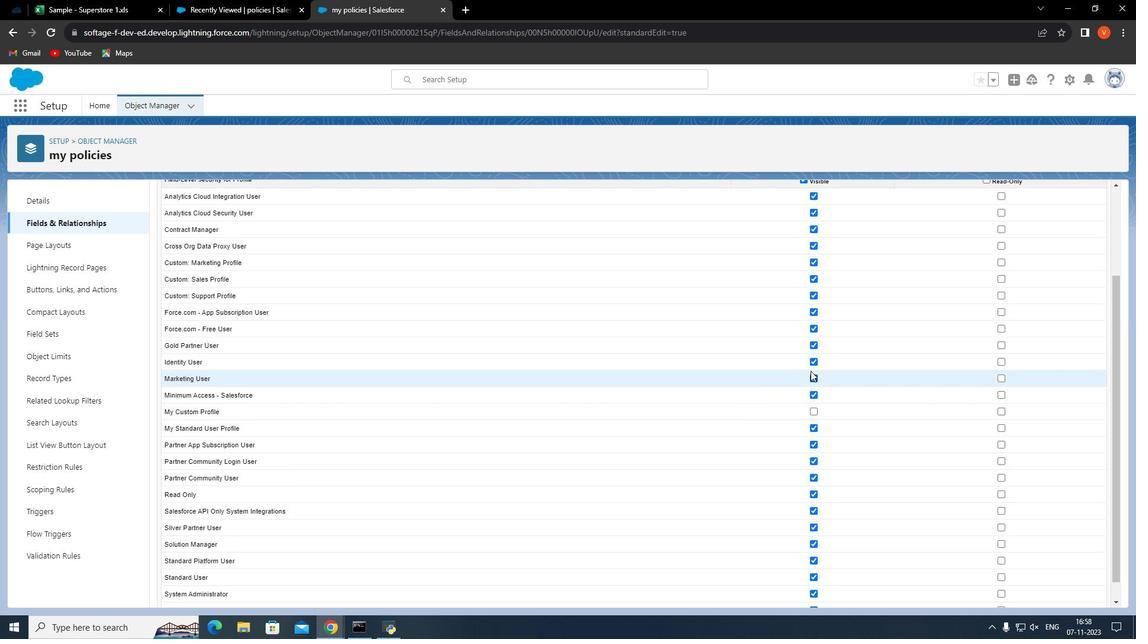 
Action: Mouse moved to (811, 369)
Screenshot: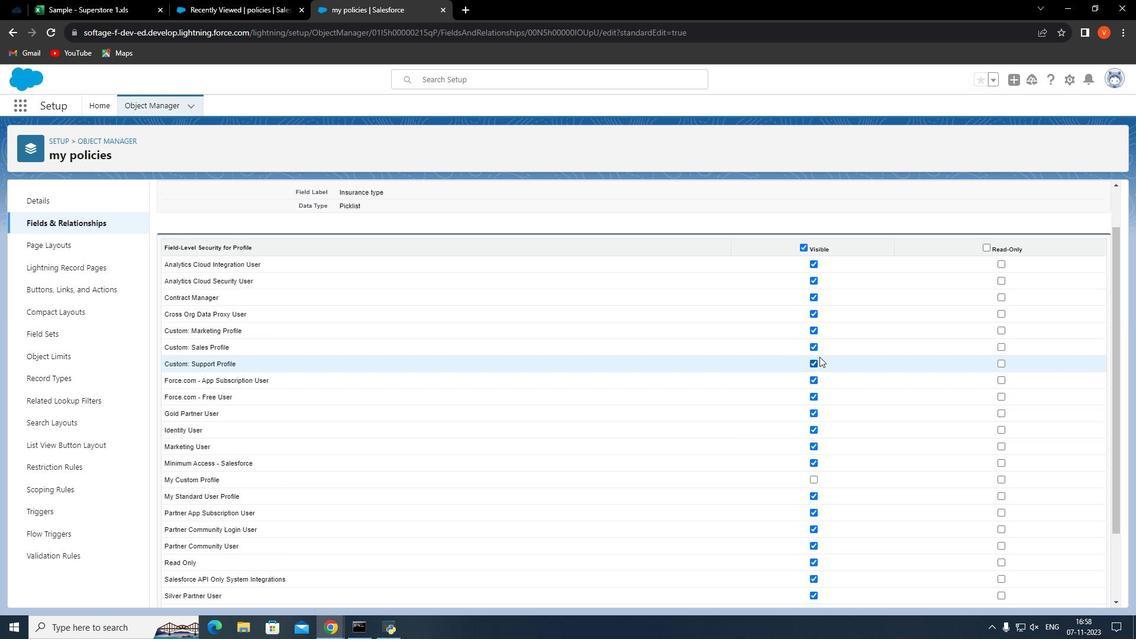 
Action: Mouse scrolled (811, 370) with delta (0, 0)
Screenshot: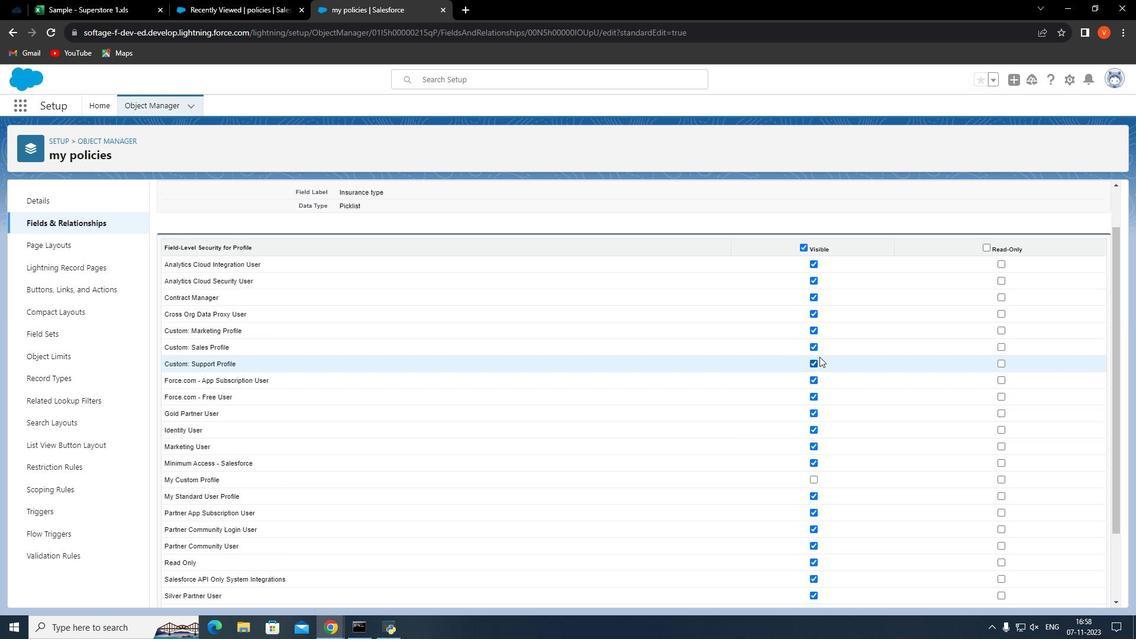 
Action: Mouse moved to (818, 358)
Screenshot: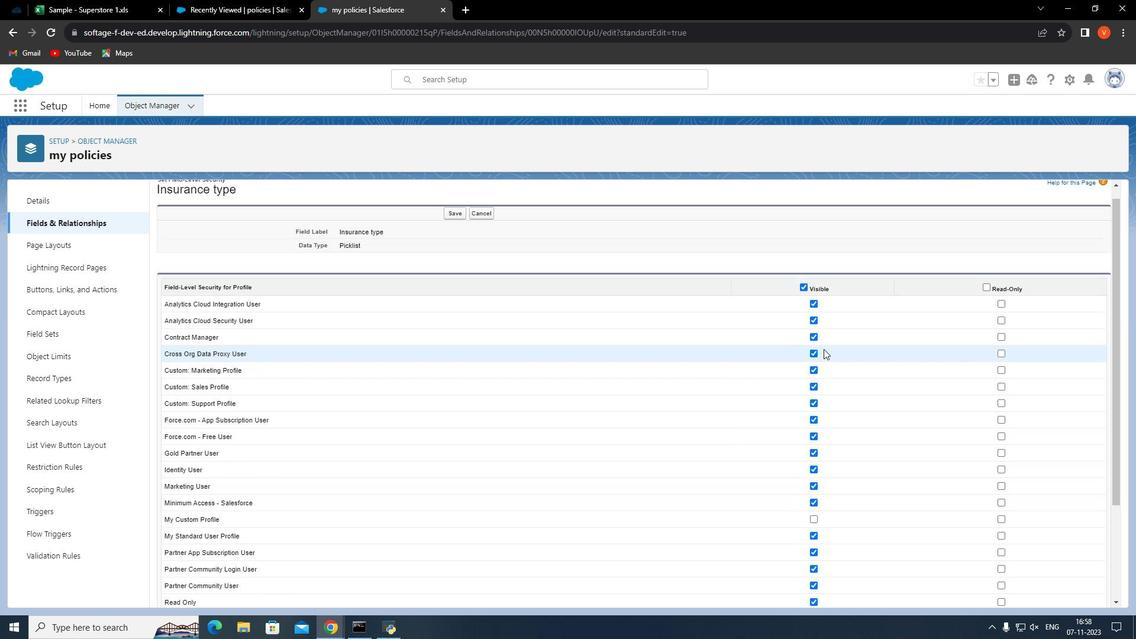 
Action: Mouse scrolled (818, 359) with delta (0, 0)
Screenshot: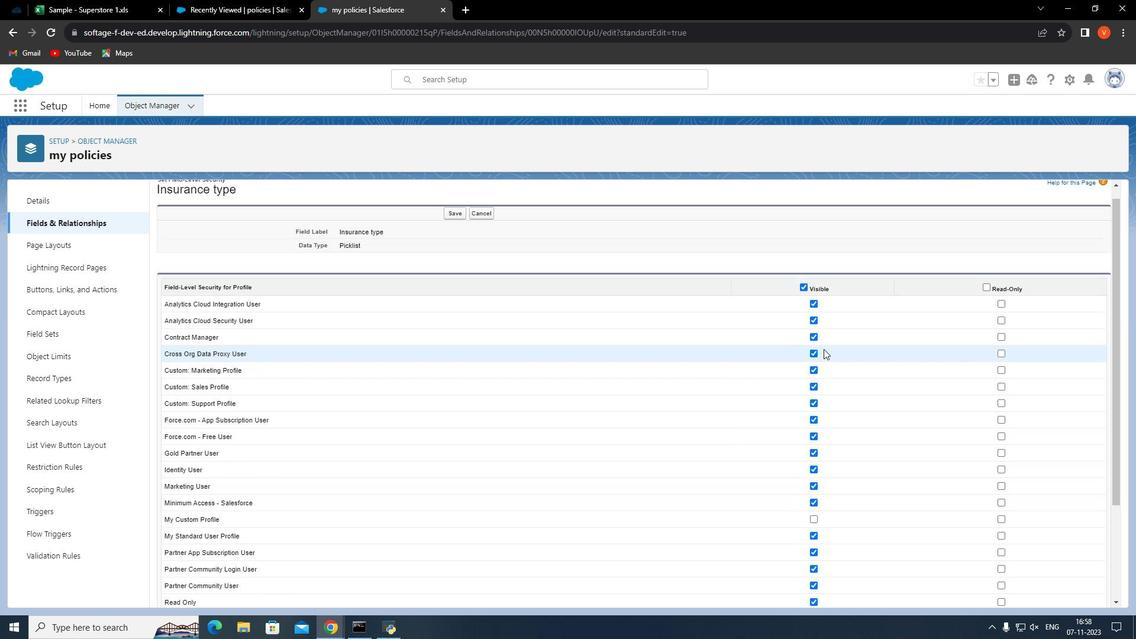 
Action: Mouse moved to (822, 353)
Screenshot: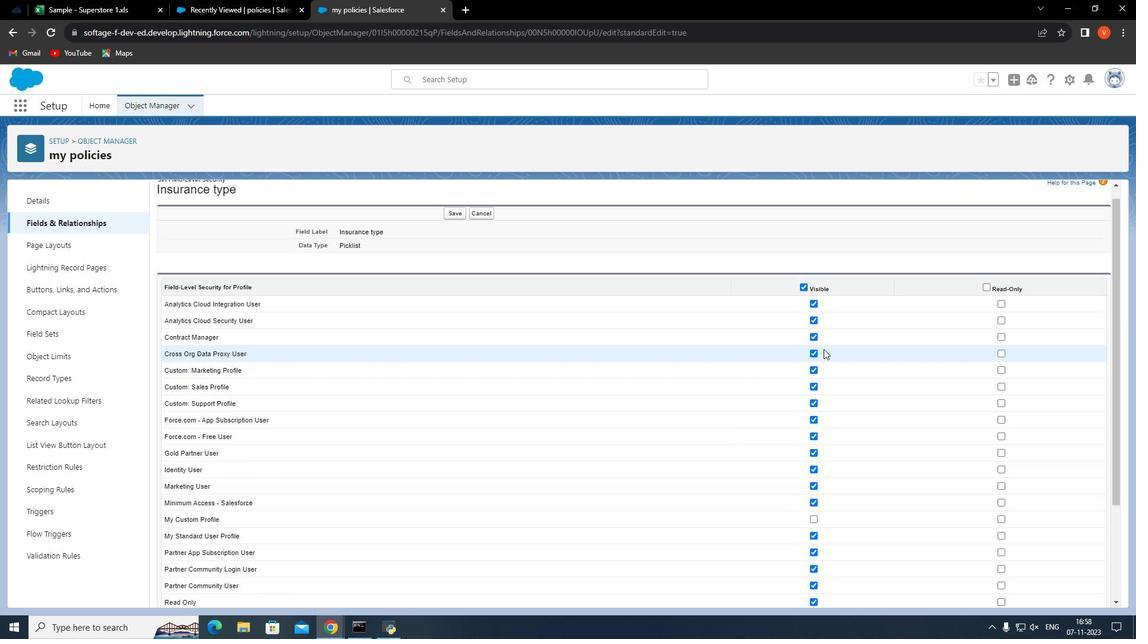 
Action: Mouse scrolled (822, 354) with delta (0, 0)
Screenshot: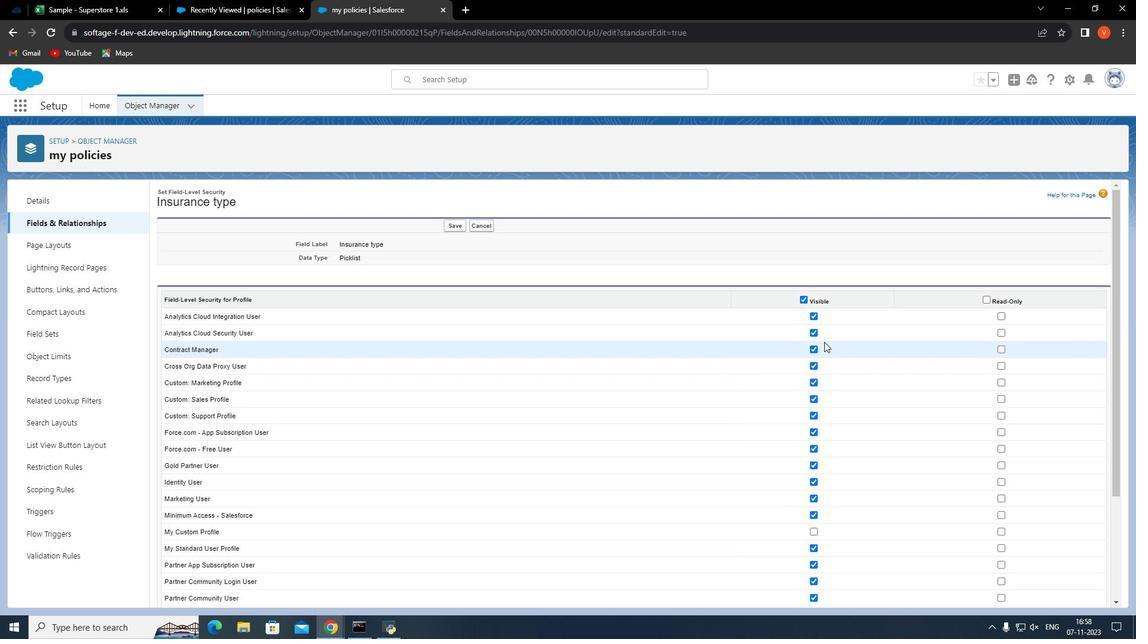 
Action: Mouse moved to (814, 384)
Screenshot: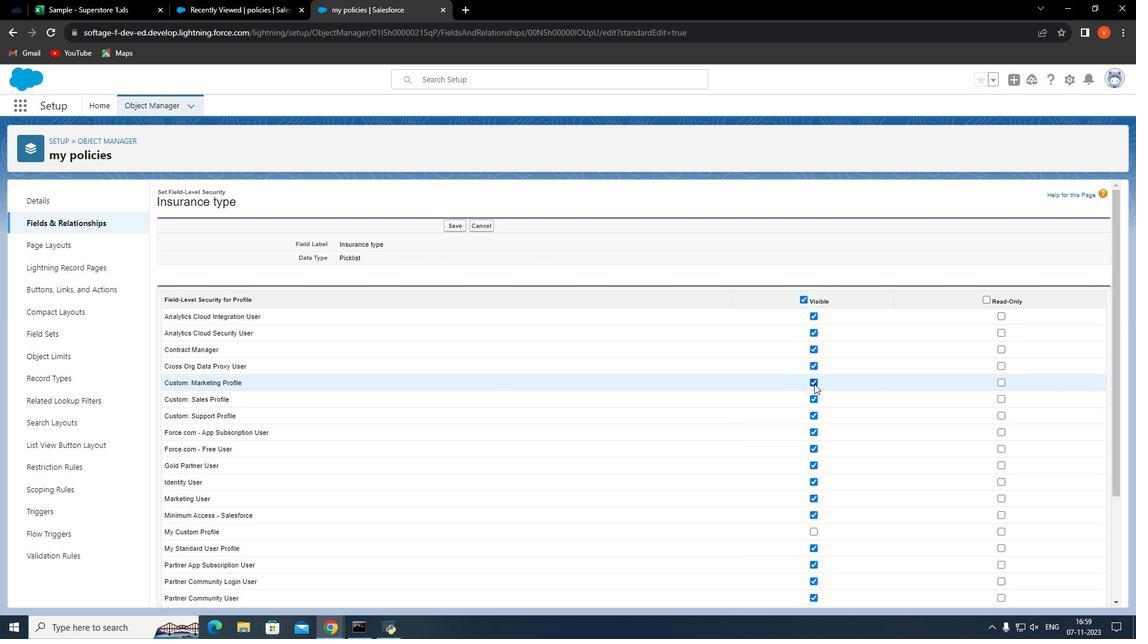 
Action: Mouse pressed left at (814, 384)
Screenshot: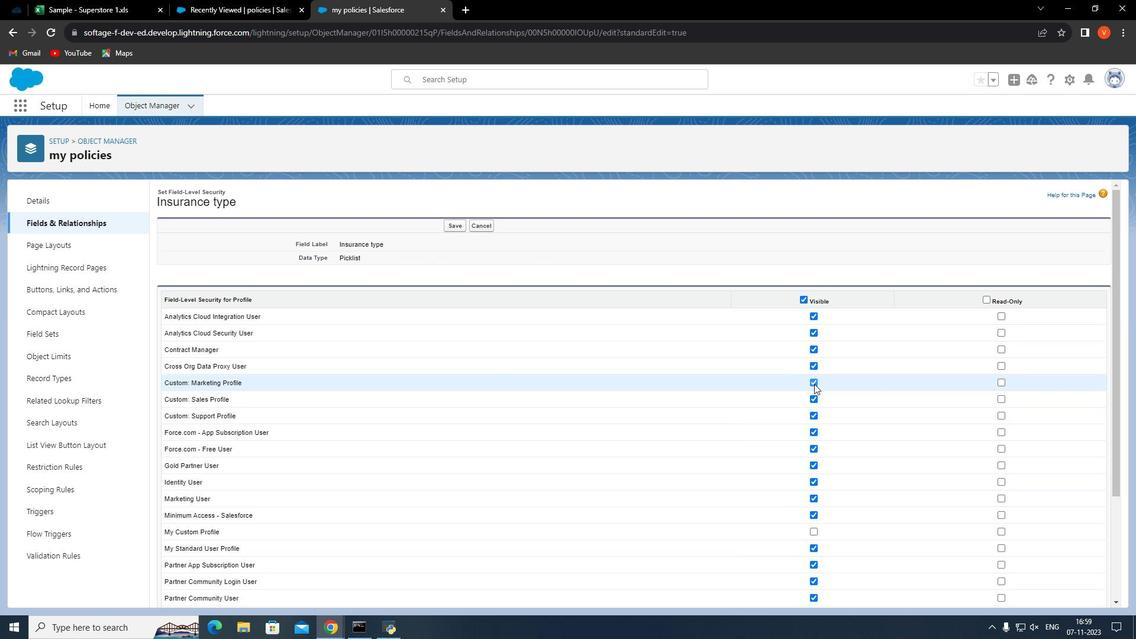 
Action: Mouse moved to (814, 400)
Screenshot: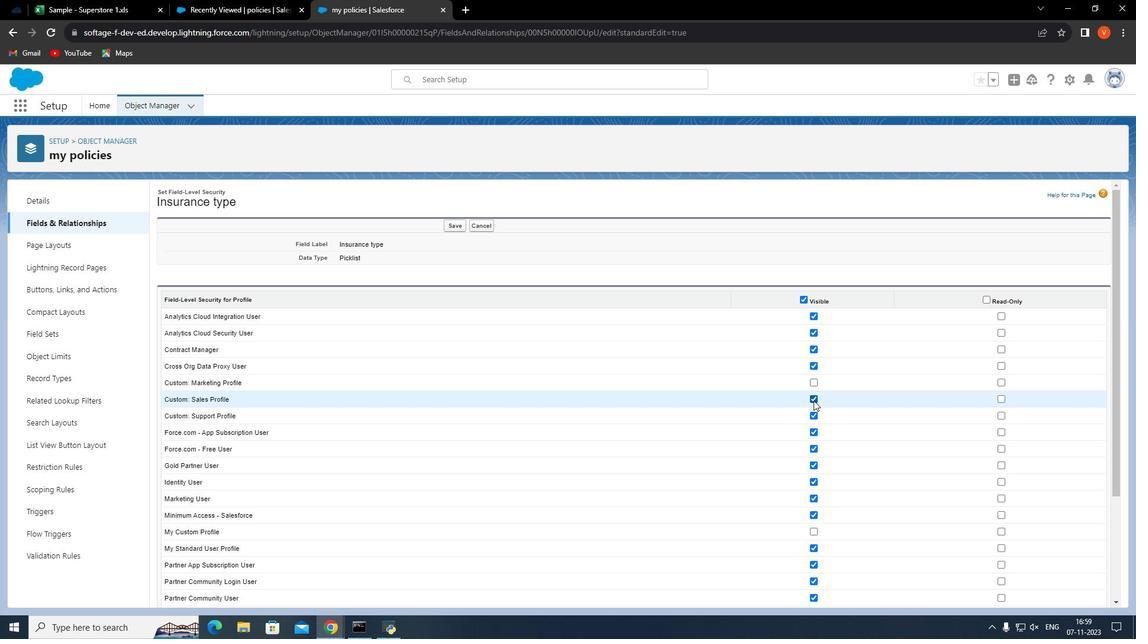 
Action: Mouse pressed left at (814, 400)
Screenshot: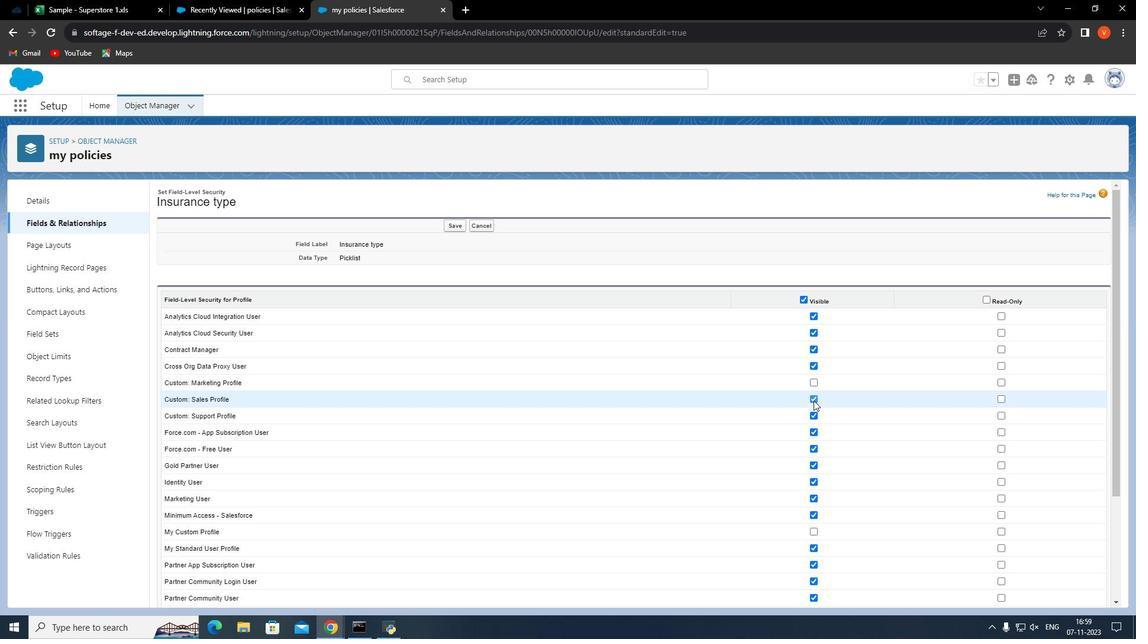 
Action: Mouse moved to (813, 415)
Screenshot: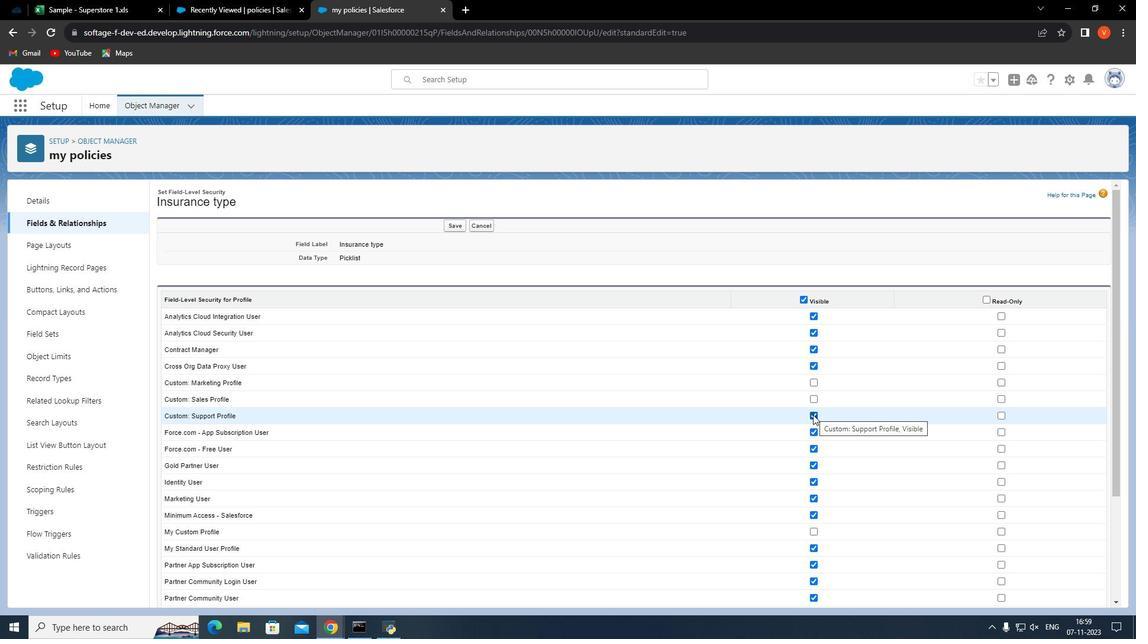 
Action: Mouse pressed left at (813, 415)
Screenshot: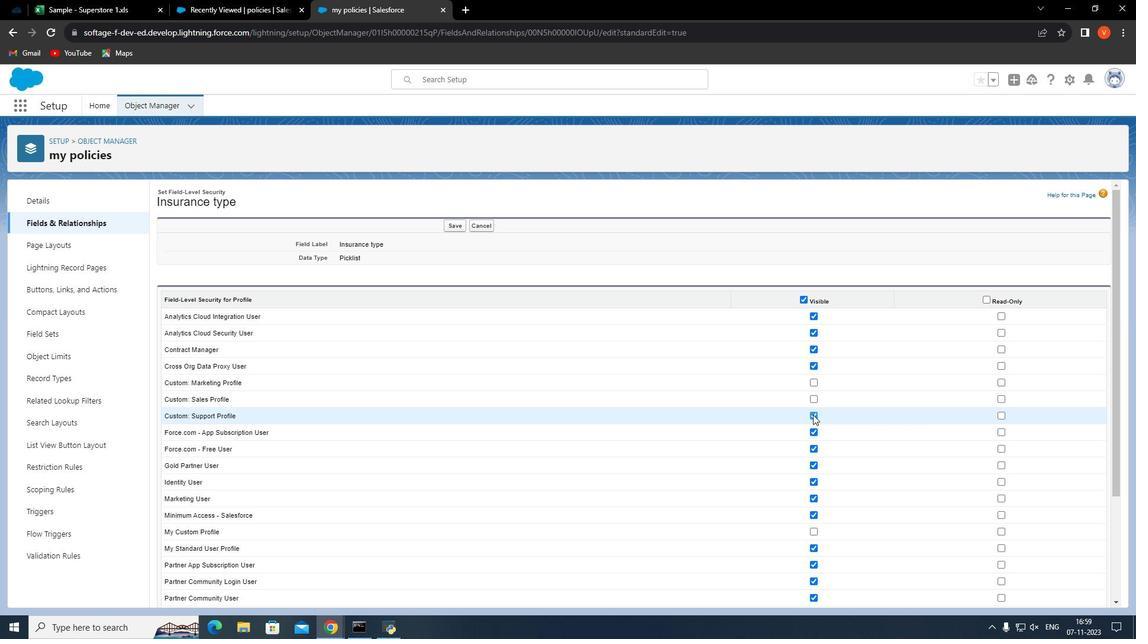 
Action: Mouse moved to (812, 349)
Screenshot: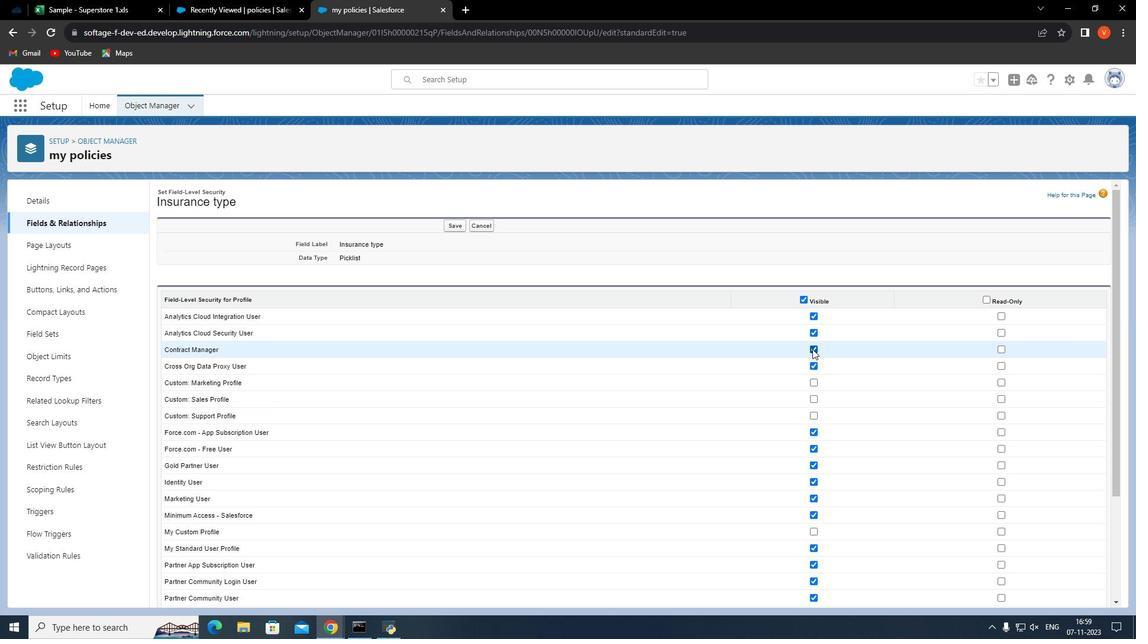 
Action: Mouse pressed left at (812, 349)
Screenshot: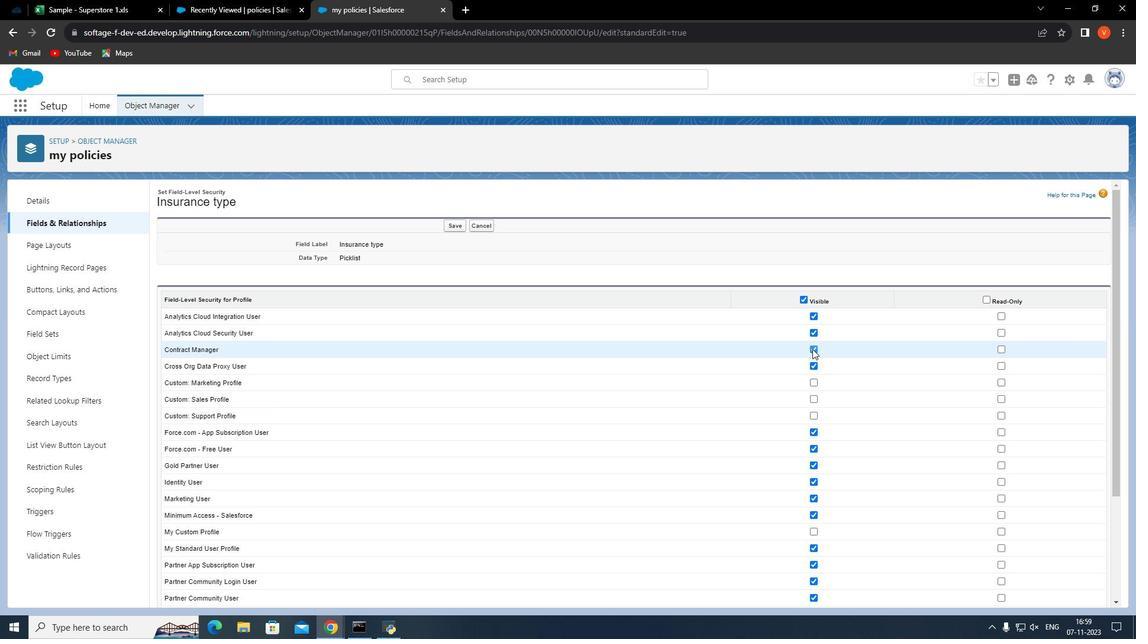 
Action: Mouse moved to (817, 333)
Screenshot: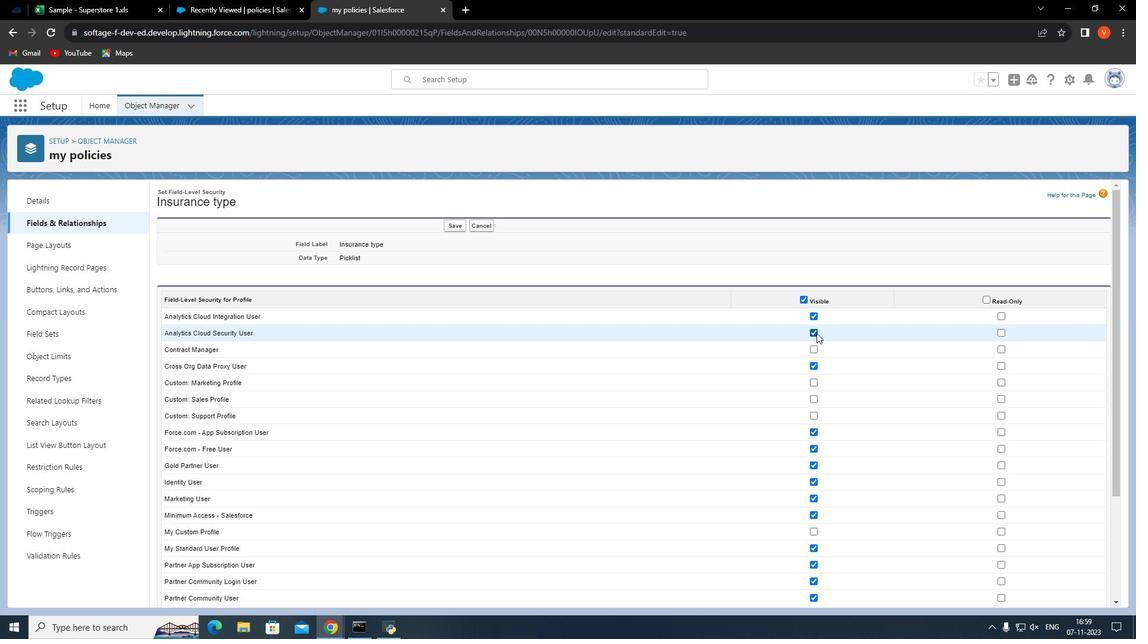 
Action: Mouse pressed left at (817, 333)
Screenshot: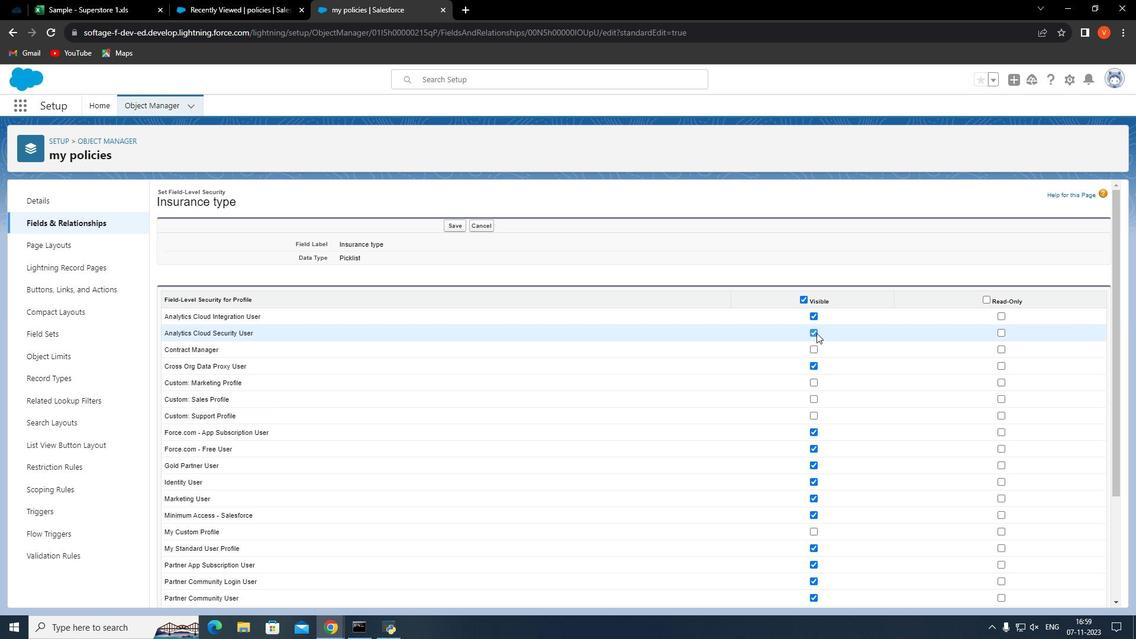 
Action: Mouse moved to (812, 480)
Screenshot: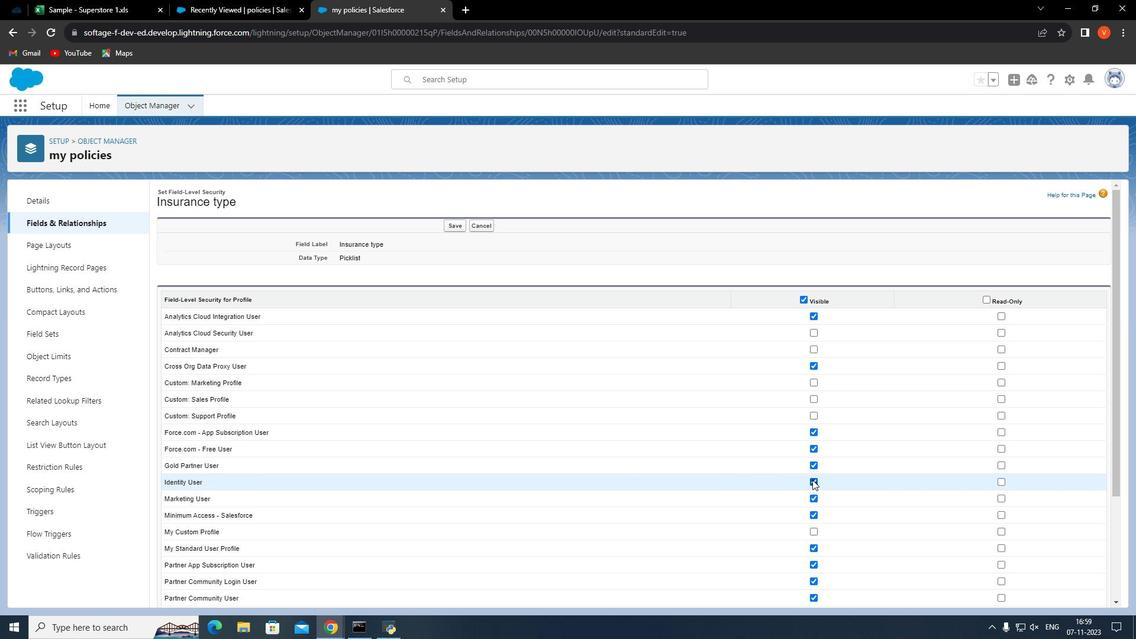 
Action: Mouse pressed left at (812, 480)
Screenshot: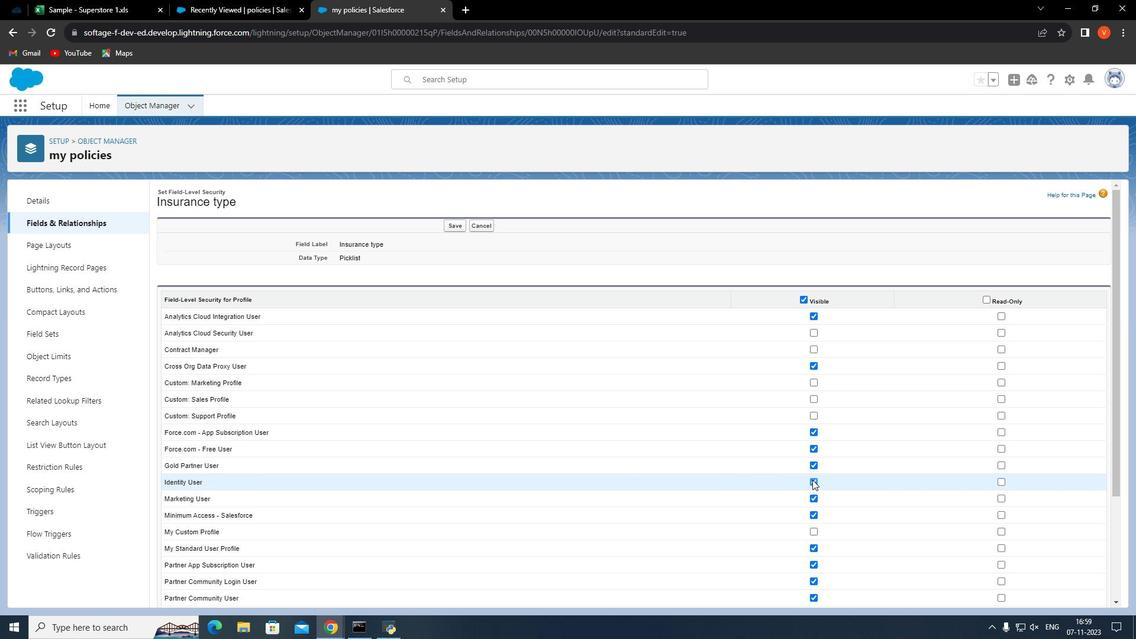 
Action: Mouse moved to (812, 465)
Screenshot: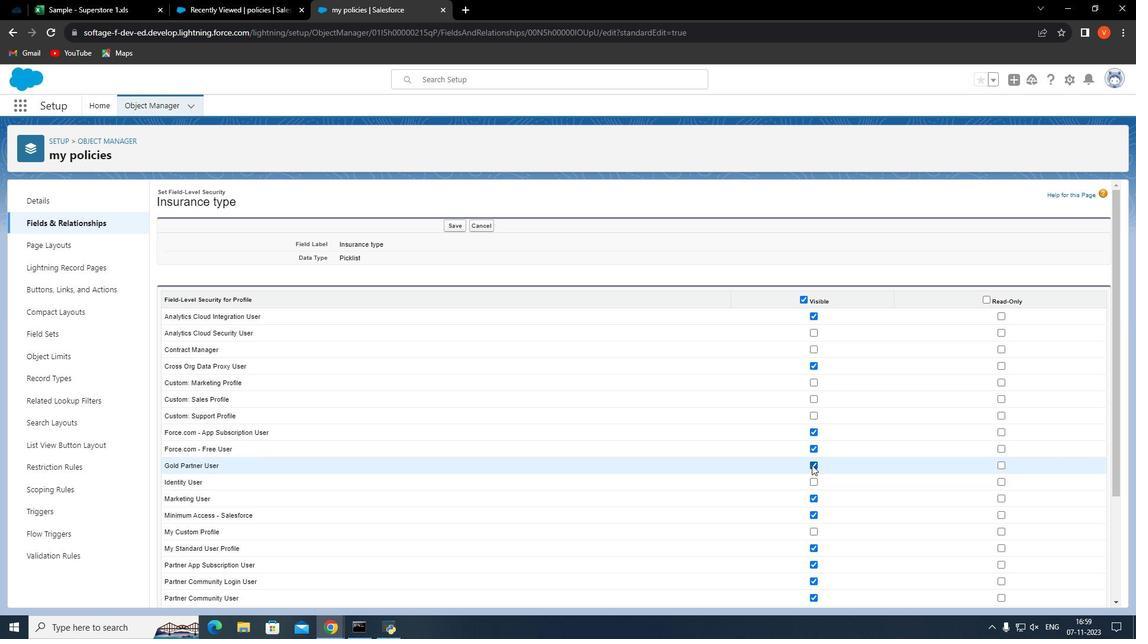 
Action: Mouse pressed left at (812, 465)
Screenshot: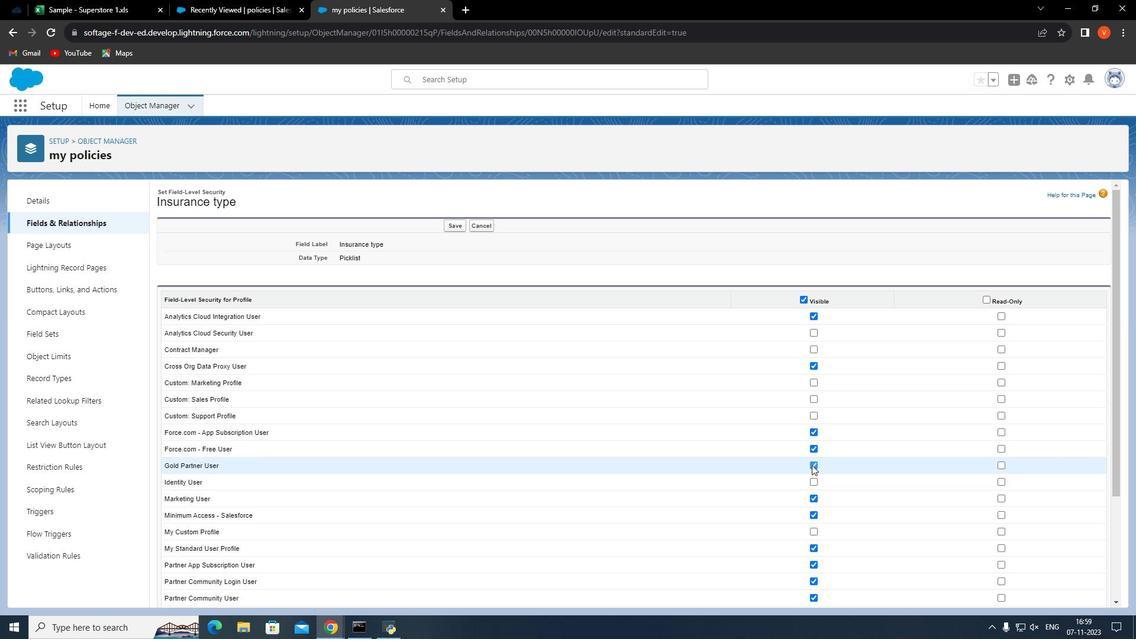 
Action: Mouse moved to (814, 448)
Screenshot: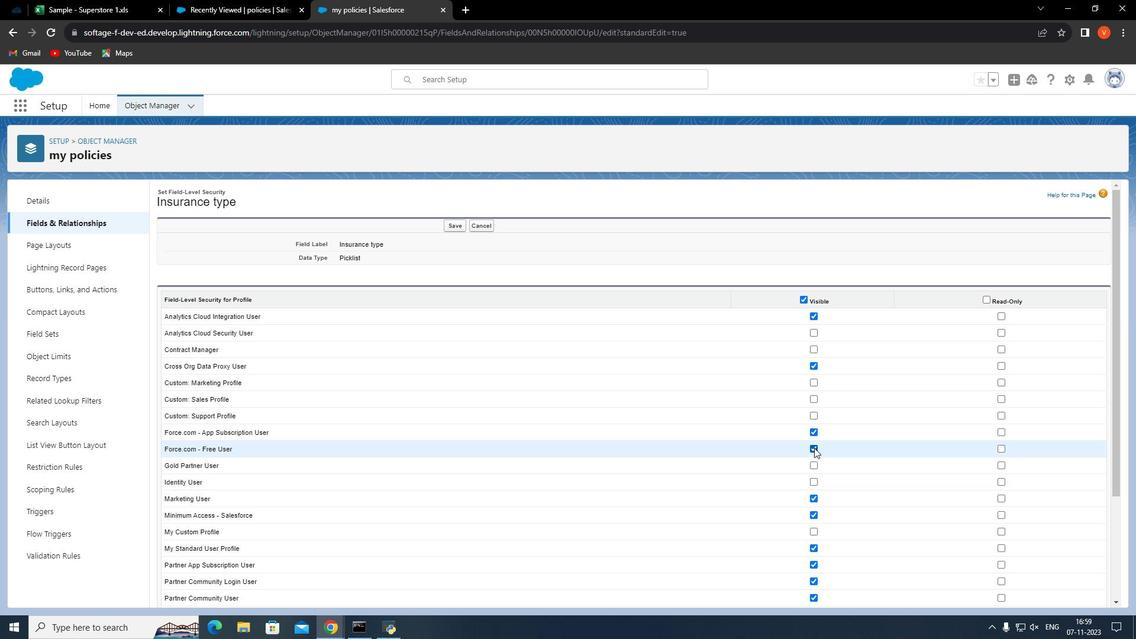 
Action: Mouse pressed left at (814, 448)
Screenshot: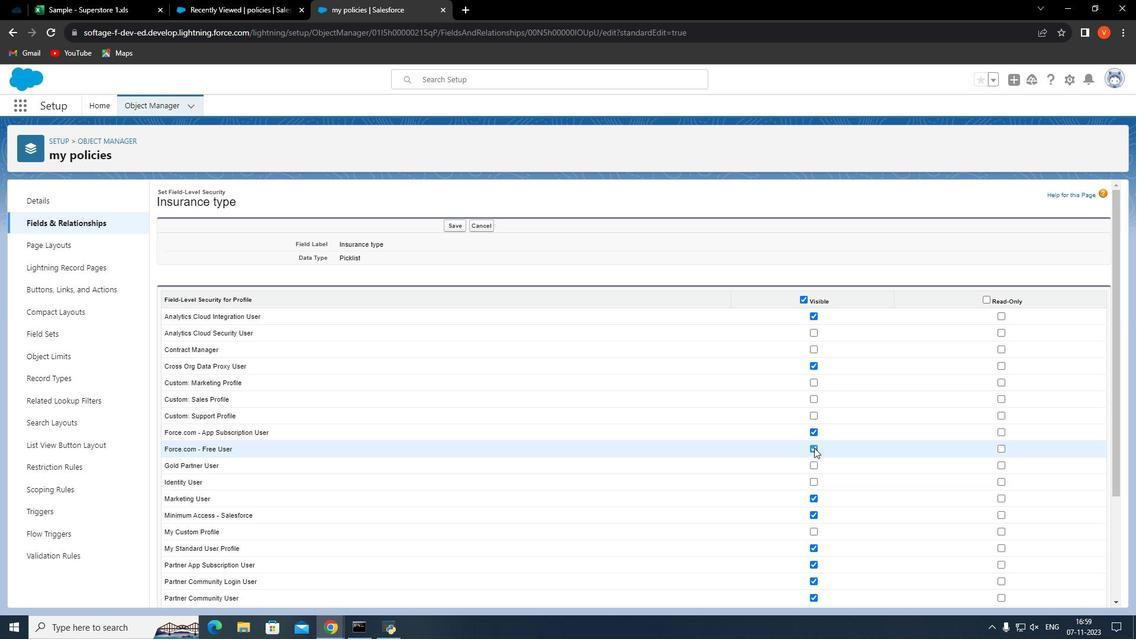 
Action: Mouse moved to (806, 483)
Screenshot: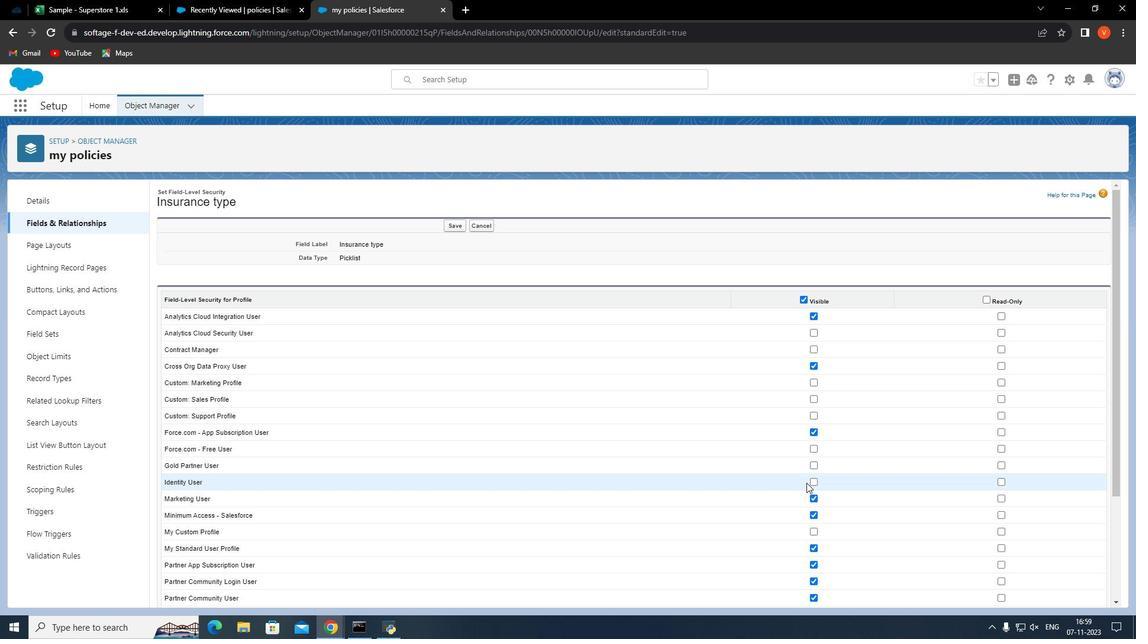 
Action: Mouse scrolled (806, 482) with delta (0, 0)
Screenshot: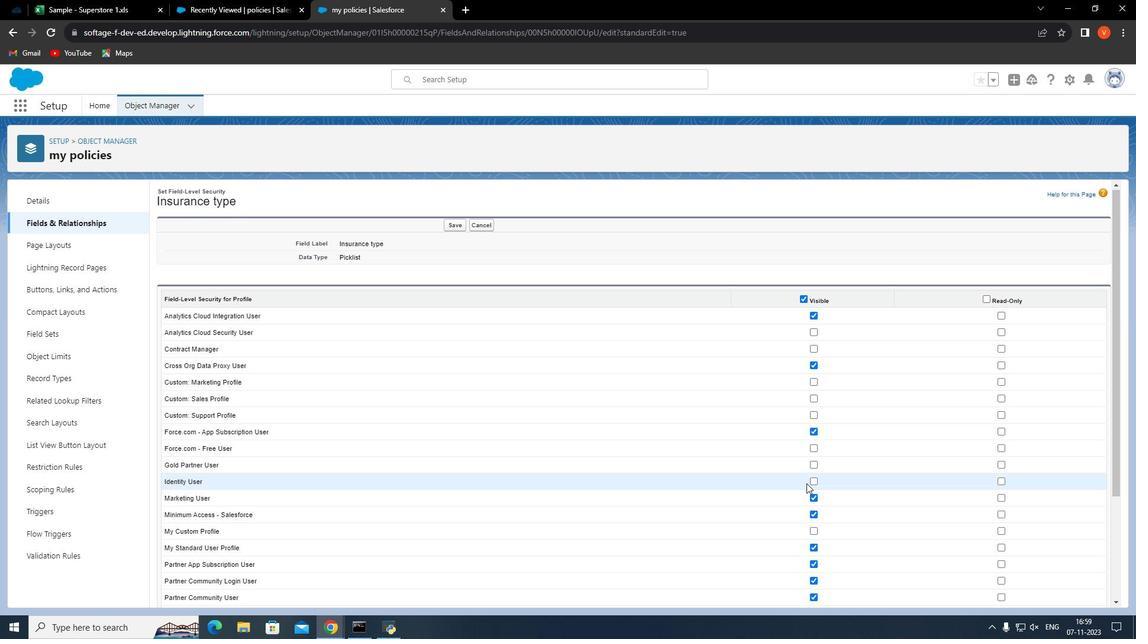 
Action: Mouse moved to (806, 483)
Screenshot: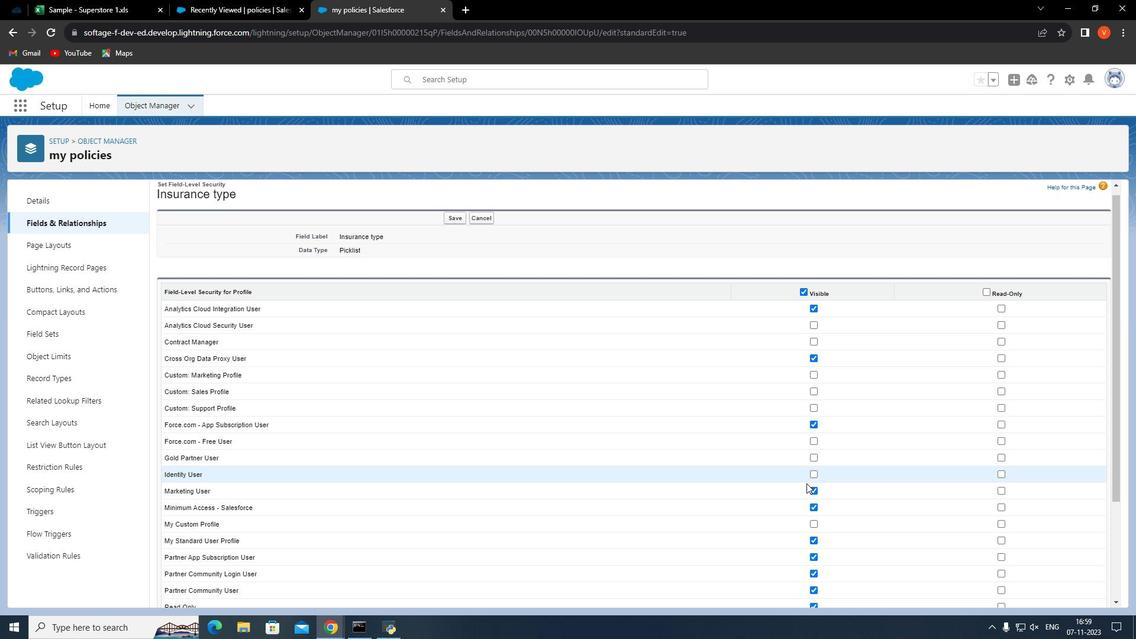 
Action: Mouse scrolled (806, 483) with delta (0, 0)
Screenshot: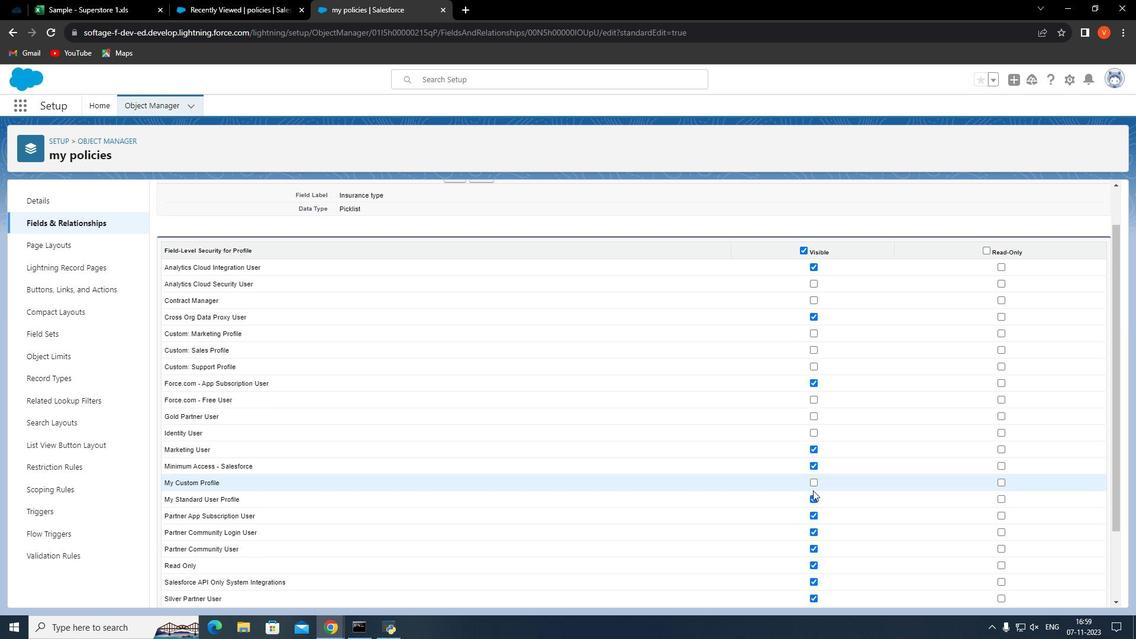 
Action: Mouse moved to (815, 514)
Screenshot: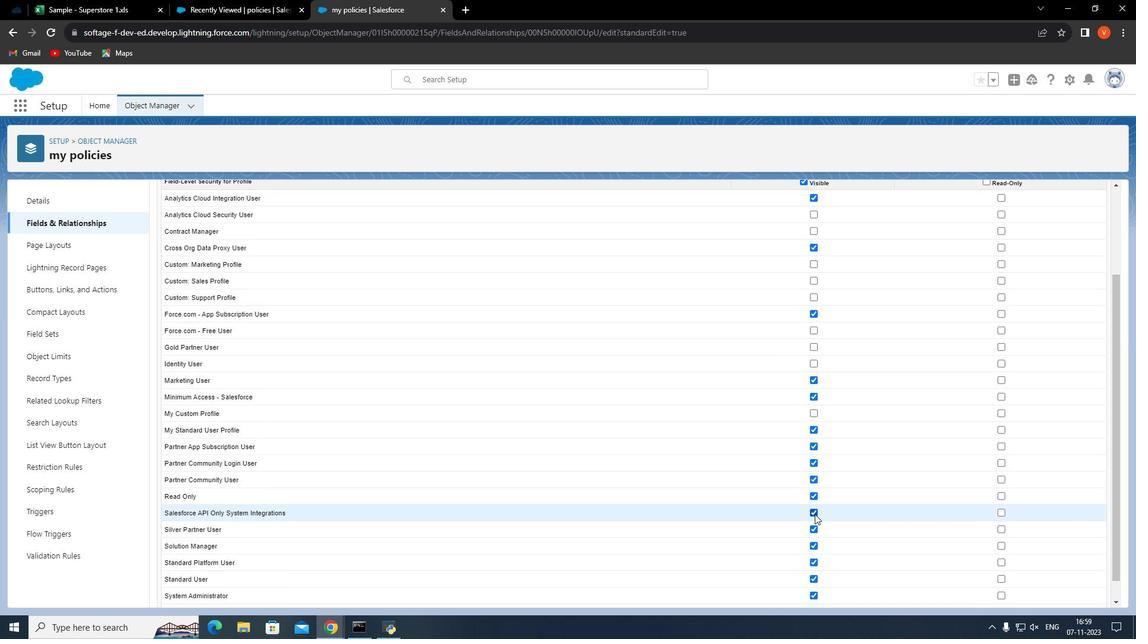 
Action: Mouse pressed left at (815, 514)
Screenshot: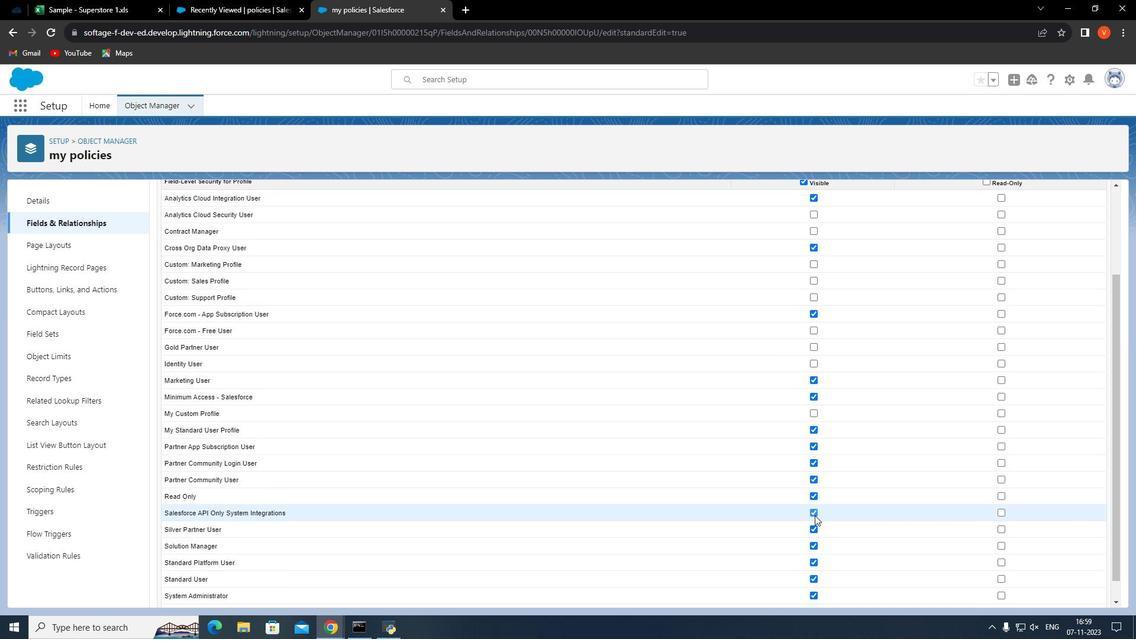 
Action: Mouse moved to (813, 496)
Screenshot: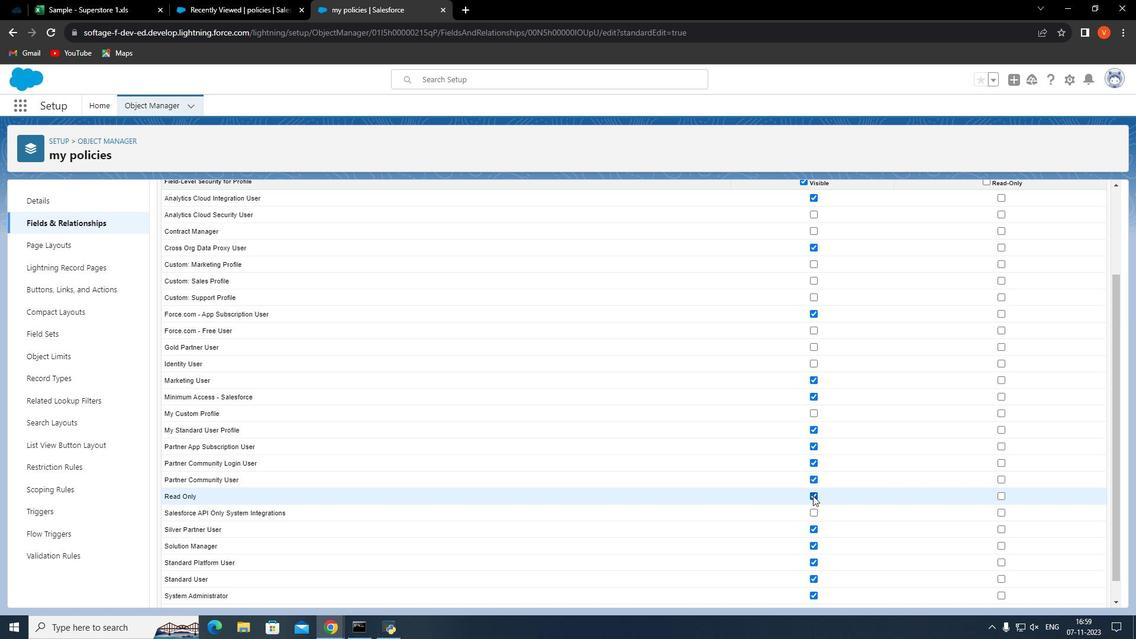 
Action: Mouse pressed left at (813, 496)
Screenshot: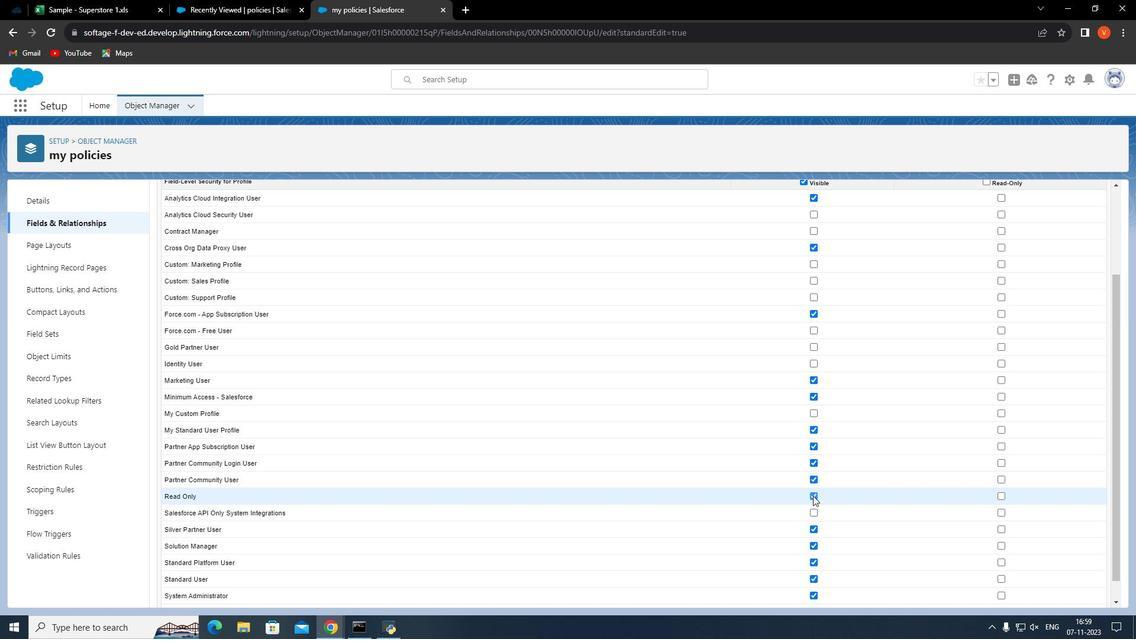 
Action: Mouse moved to (815, 482)
Screenshot: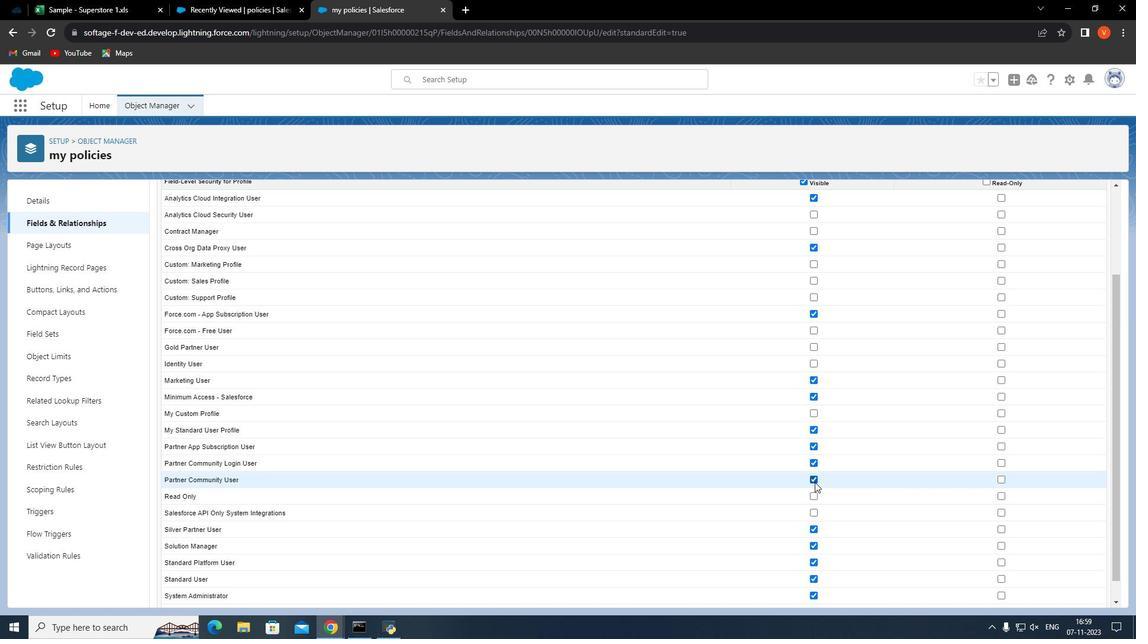 
Action: Mouse pressed left at (815, 482)
Screenshot: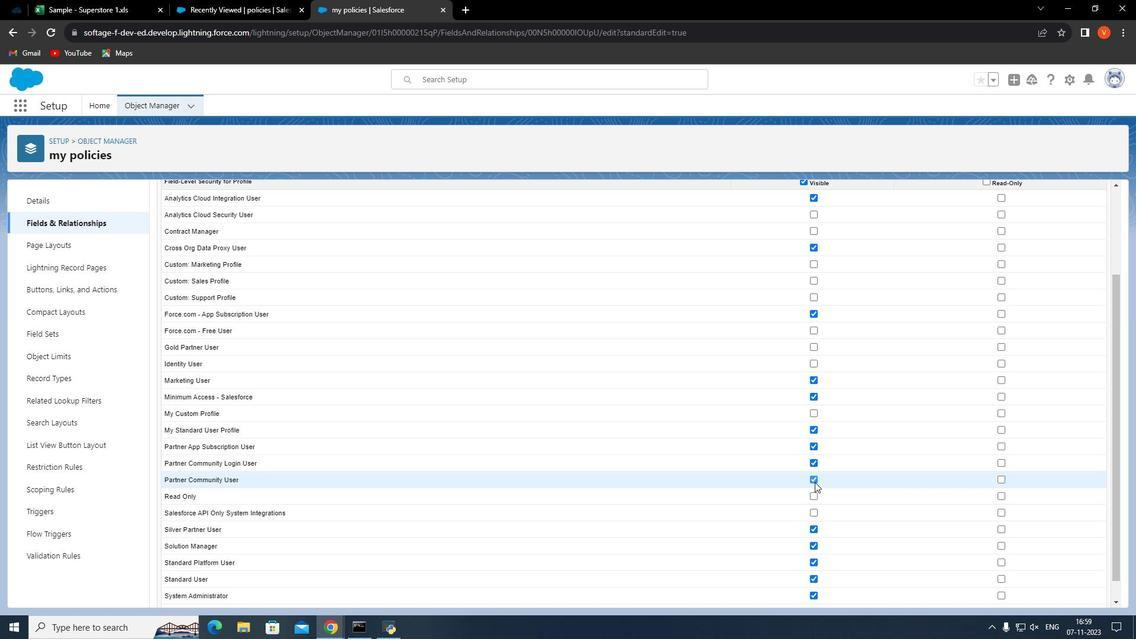 
Action: Mouse moved to (819, 457)
Screenshot: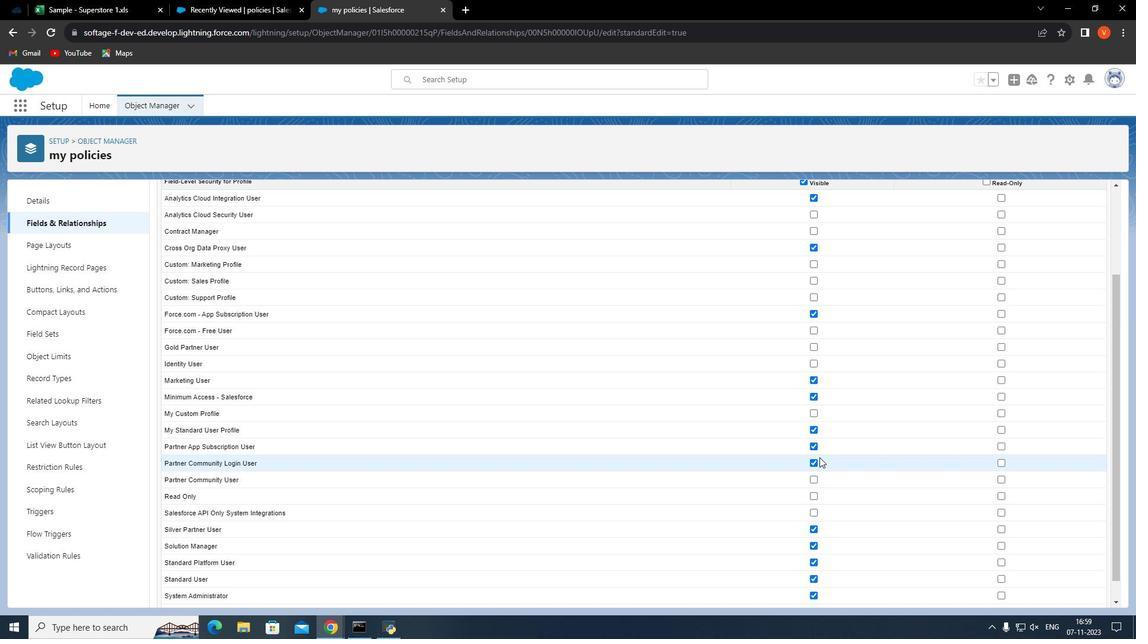 
Action: Mouse pressed left at (819, 457)
Screenshot: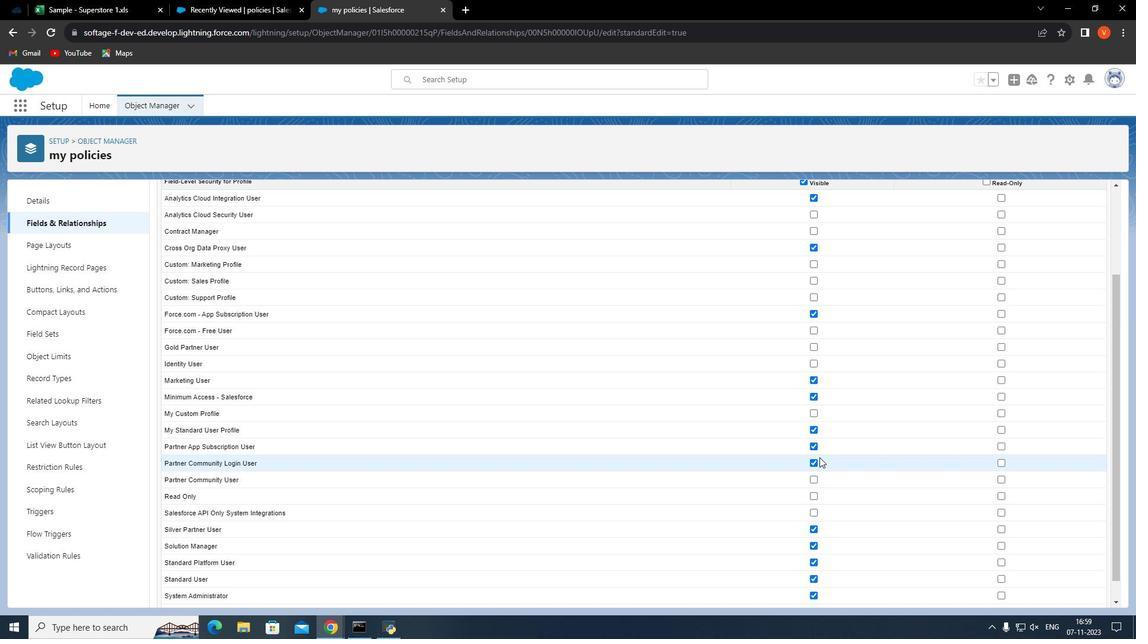 
Action: Mouse moved to (815, 460)
Screenshot: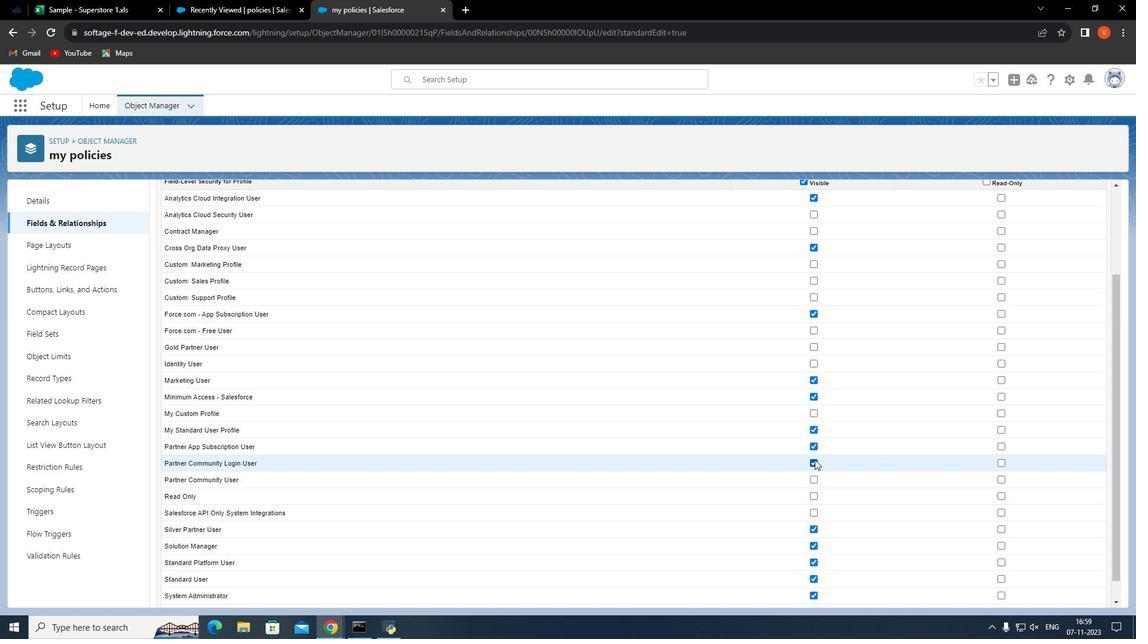 
Action: Mouse pressed left at (815, 460)
Screenshot: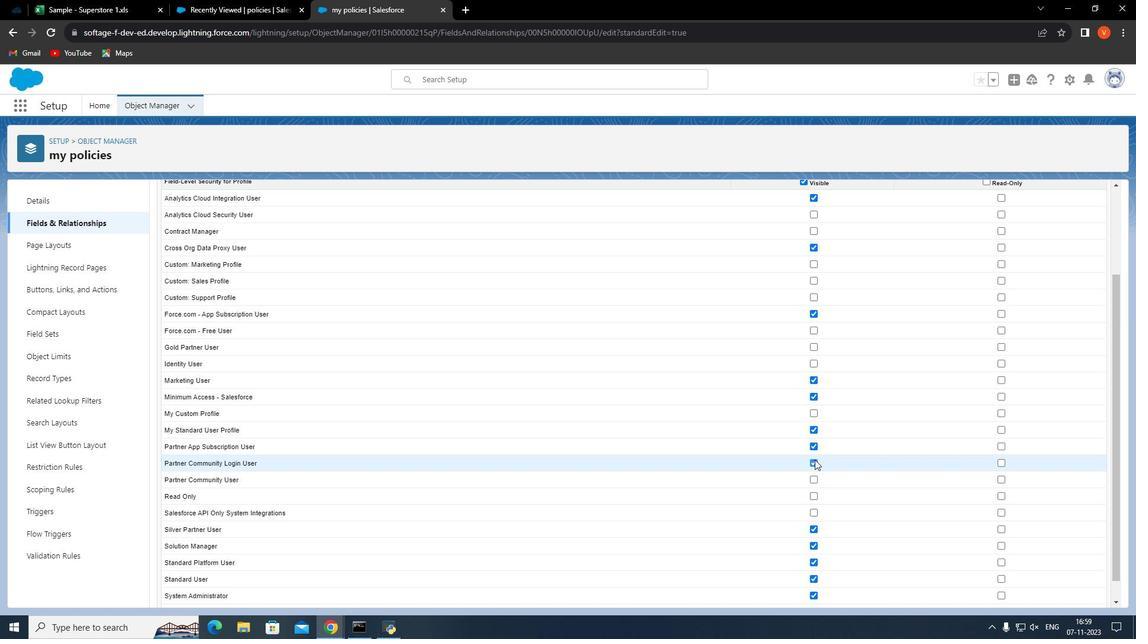 
Action: Mouse moved to (812, 432)
Screenshot: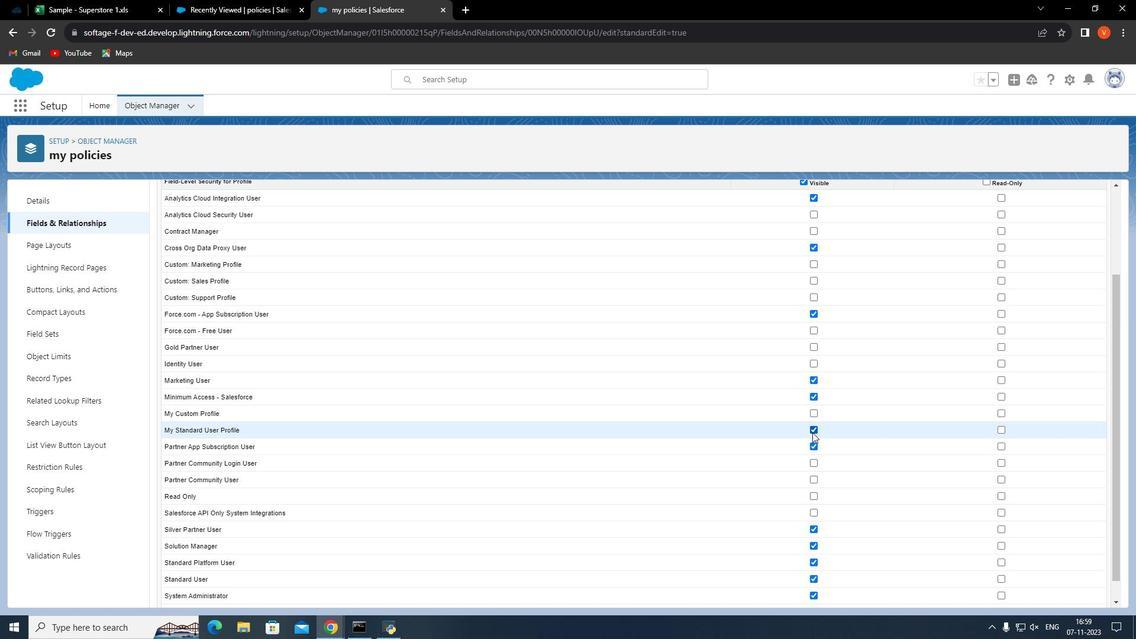 
Action: Mouse pressed left at (812, 432)
Screenshot: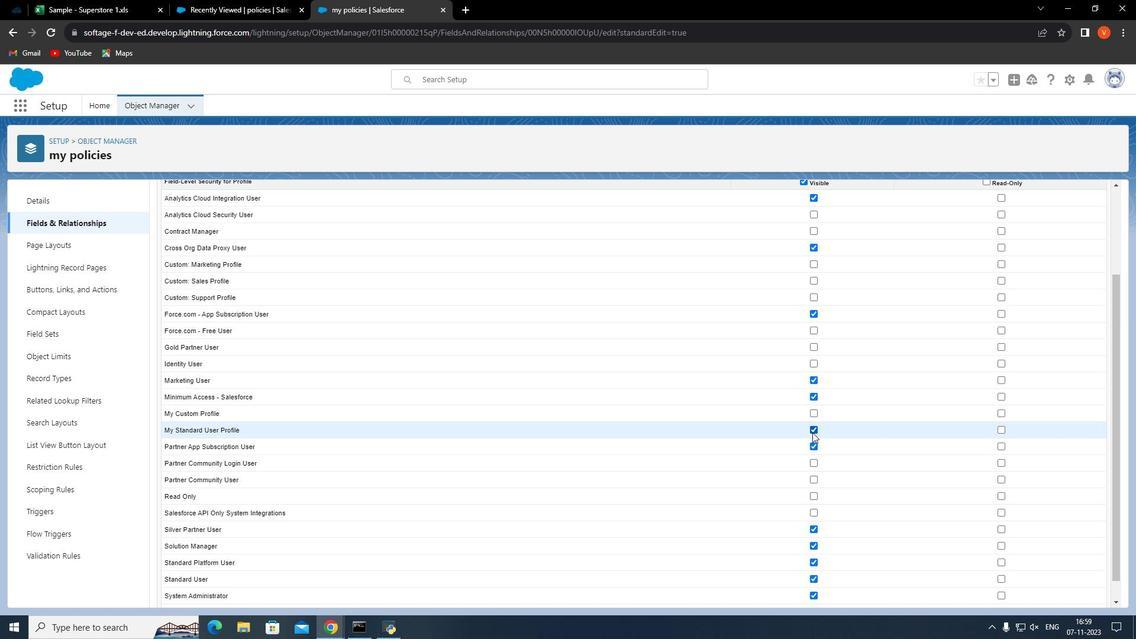 
Action: Mouse moved to (811, 446)
Screenshot: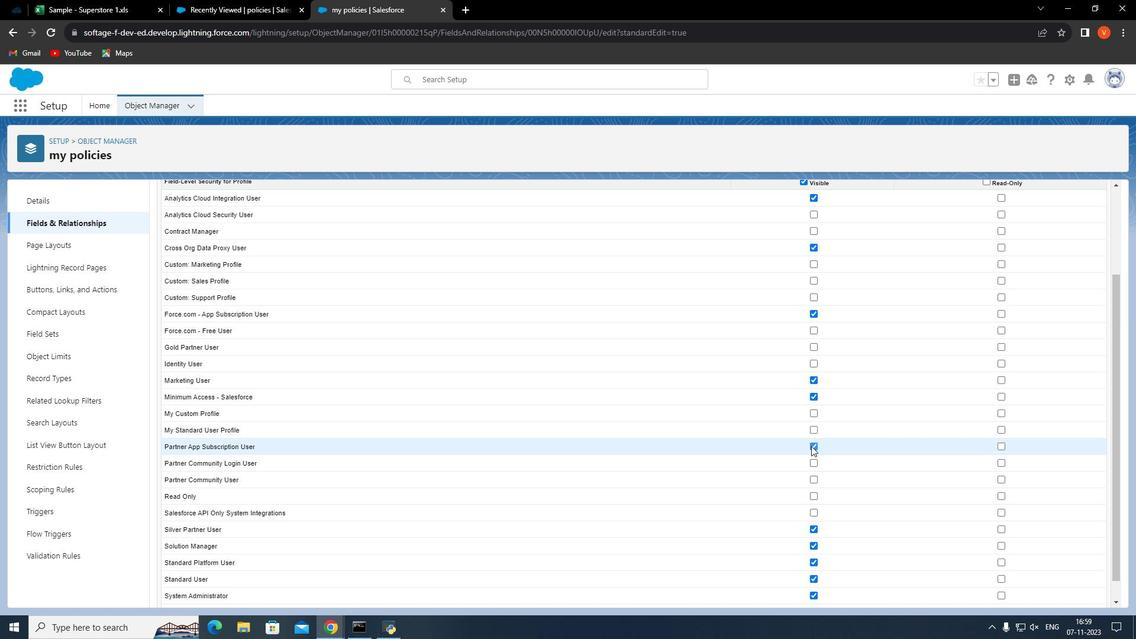 
Action: Mouse pressed left at (811, 446)
Screenshot: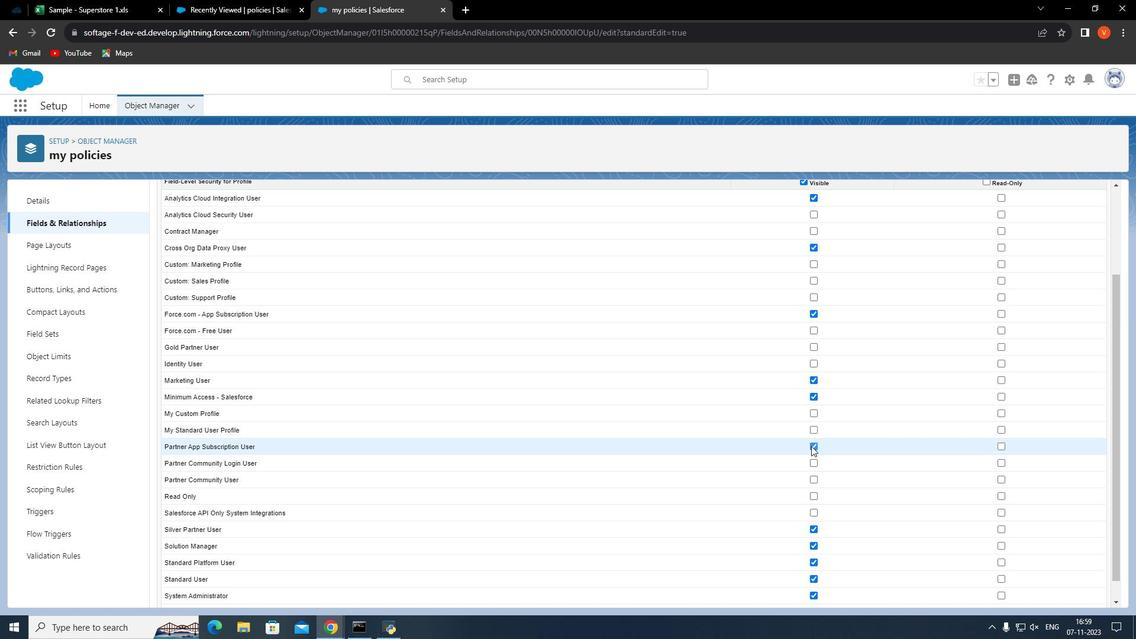 
Action: Mouse moved to (814, 375)
Screenshot: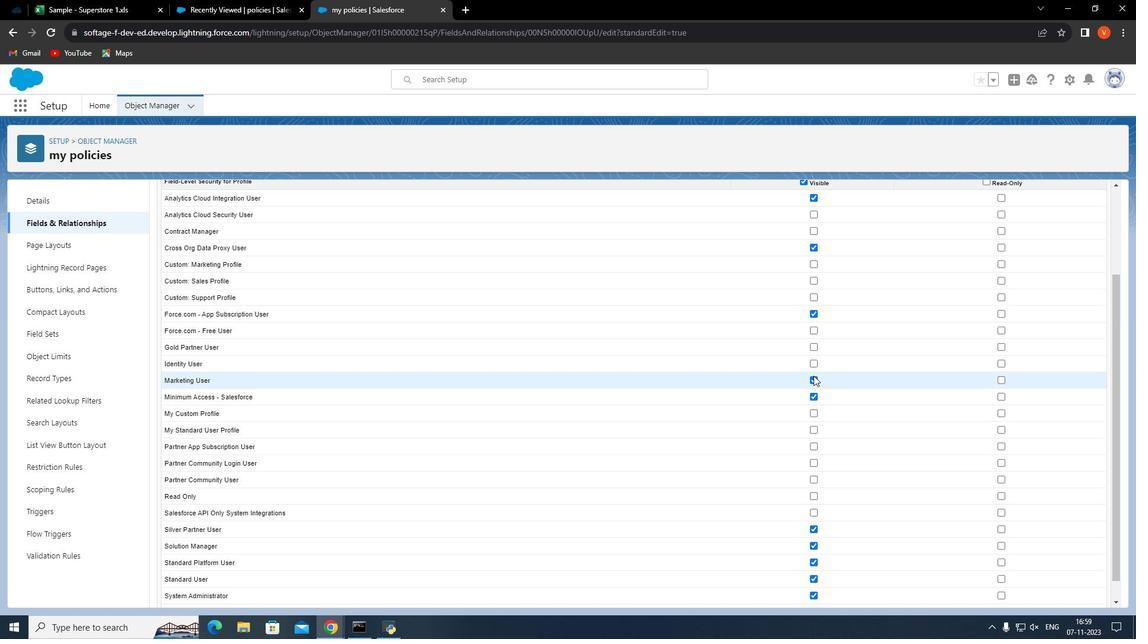 
Action: Mouse pressed left at (814, 375)
Screenshot: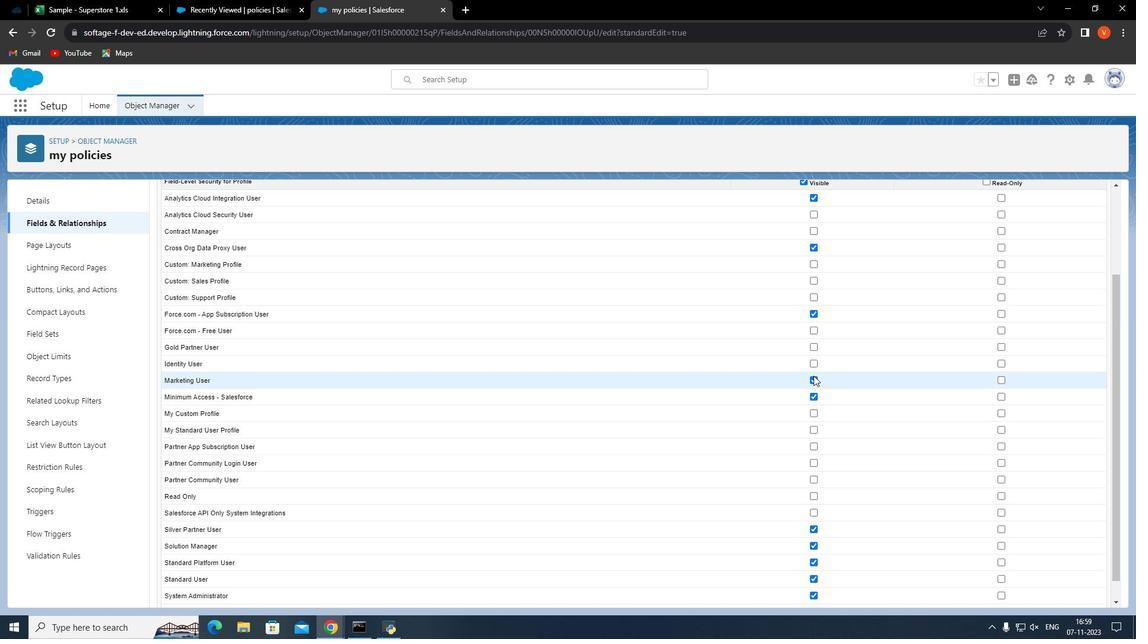 
Action: Mouse moved to (814, 377)
Screenshot: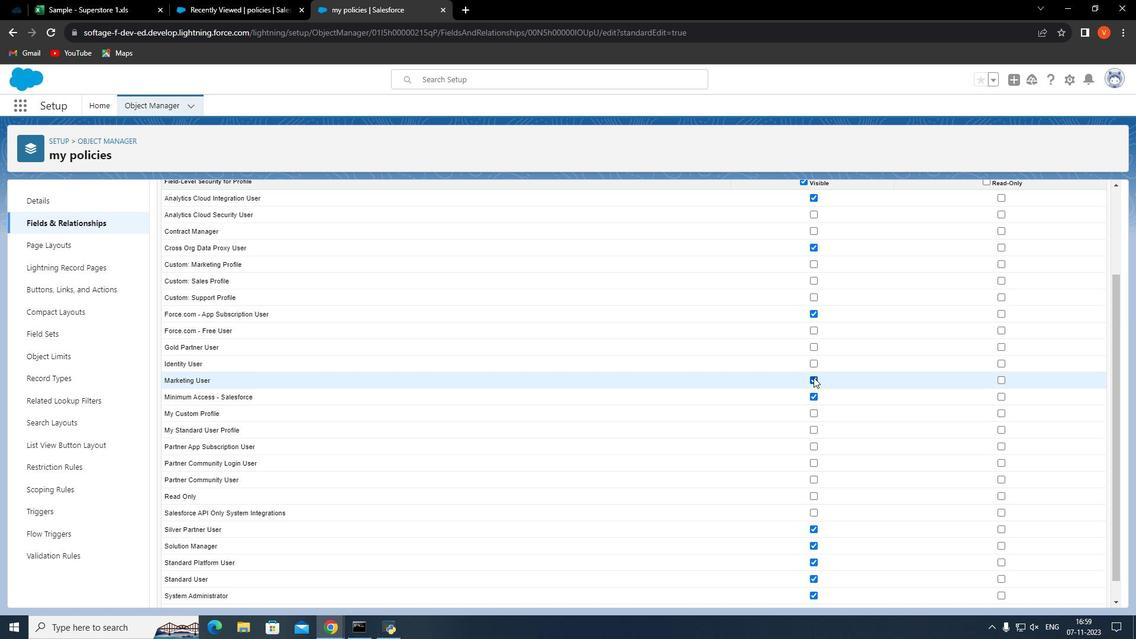 
Action: Mouse pressed left at (814, 377)
Screenshot: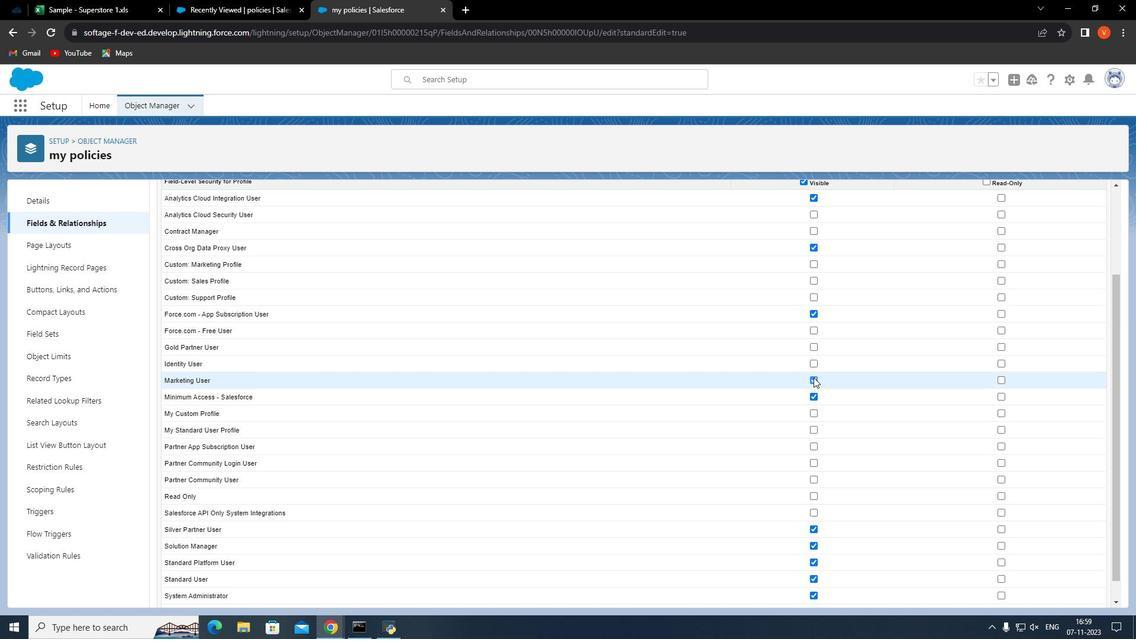 
Action: Mouse moved to (814, 395)
Screenshot: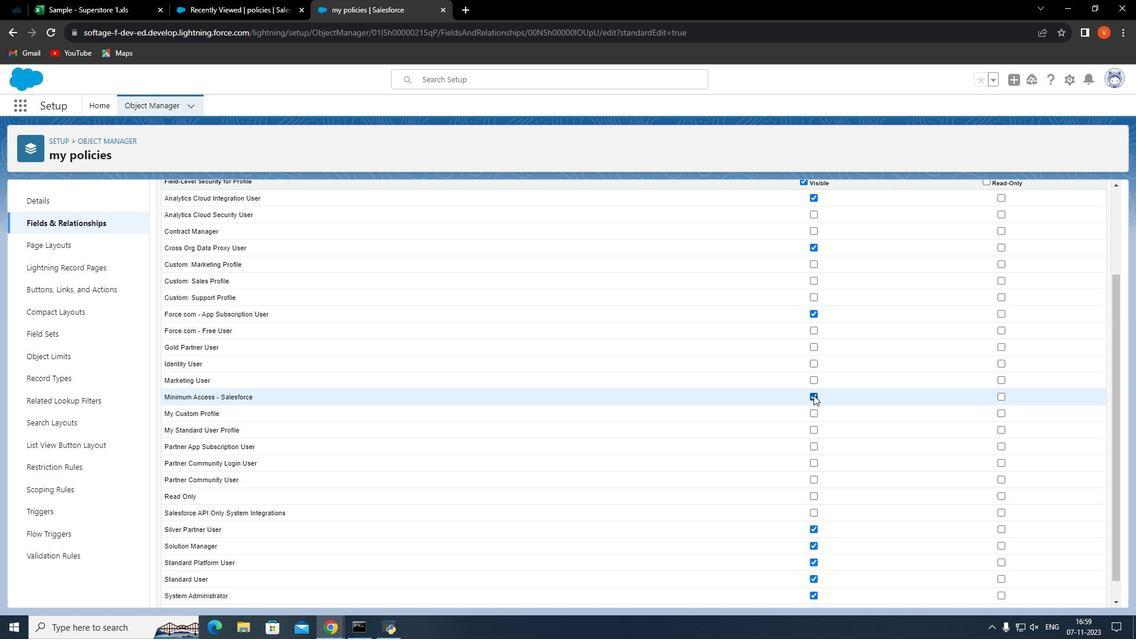 
Action: Mouse pressed left at (814, 395)
Screenshot: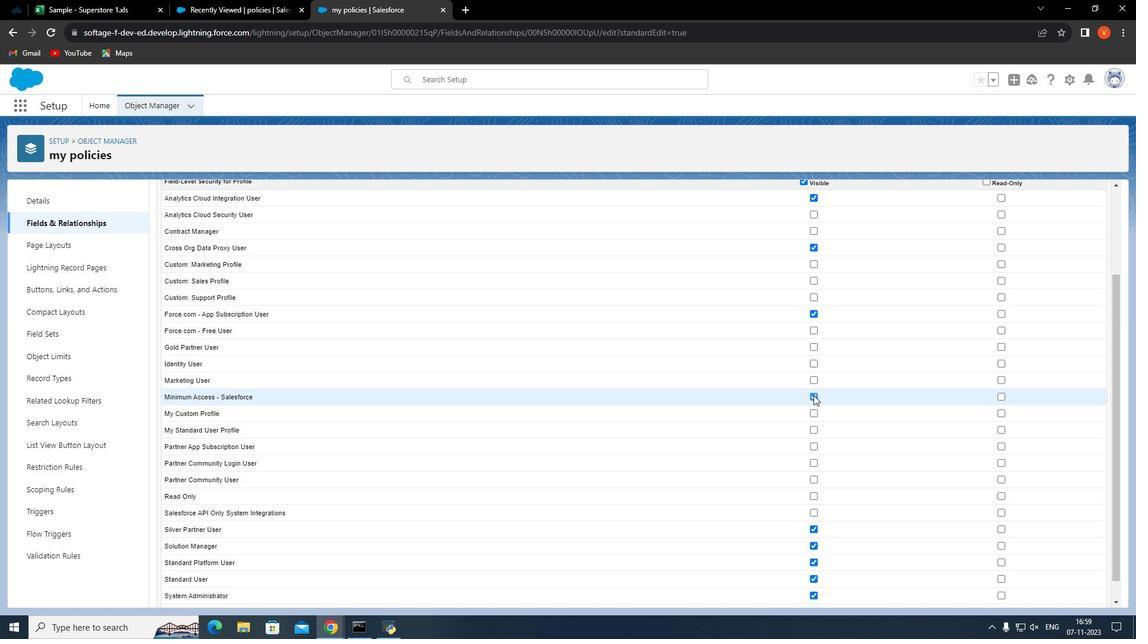 
Action: Mouse moved to (813, 316)
Screenshot: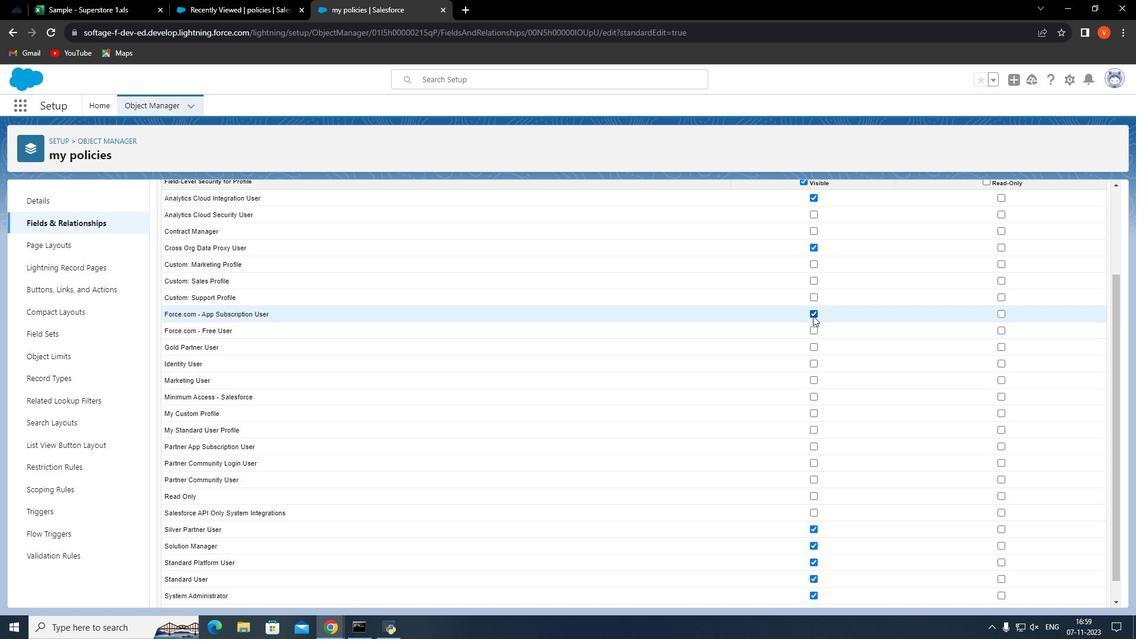 
Action: Mouse pressed left at (813, 316)
Screenshot: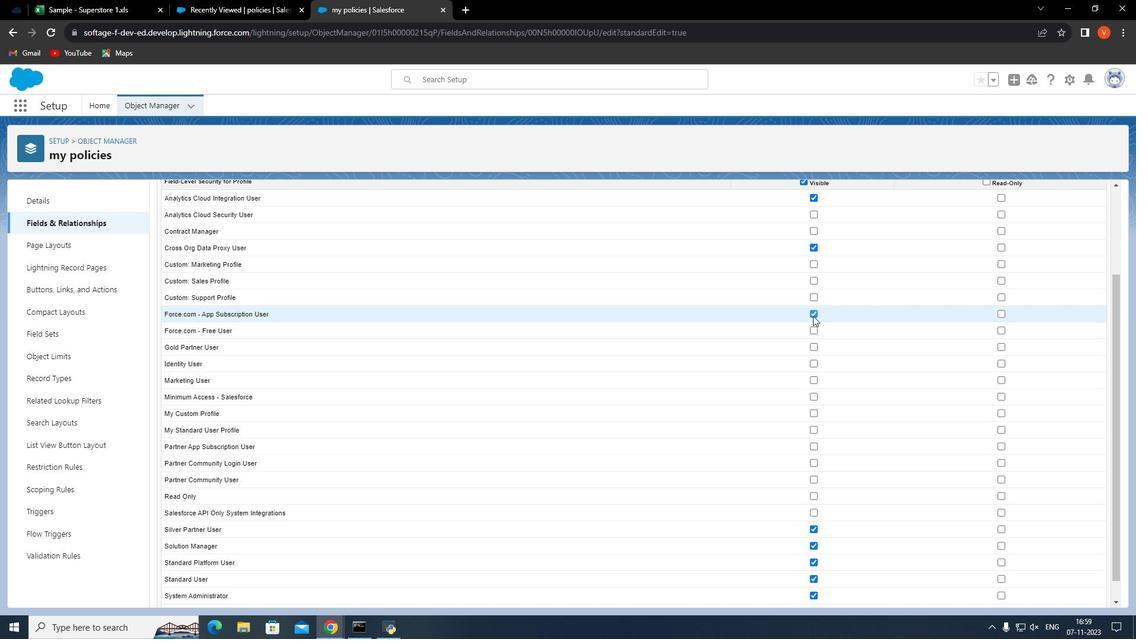 
Action: Mouse moved to (815, 246)
Screenshot: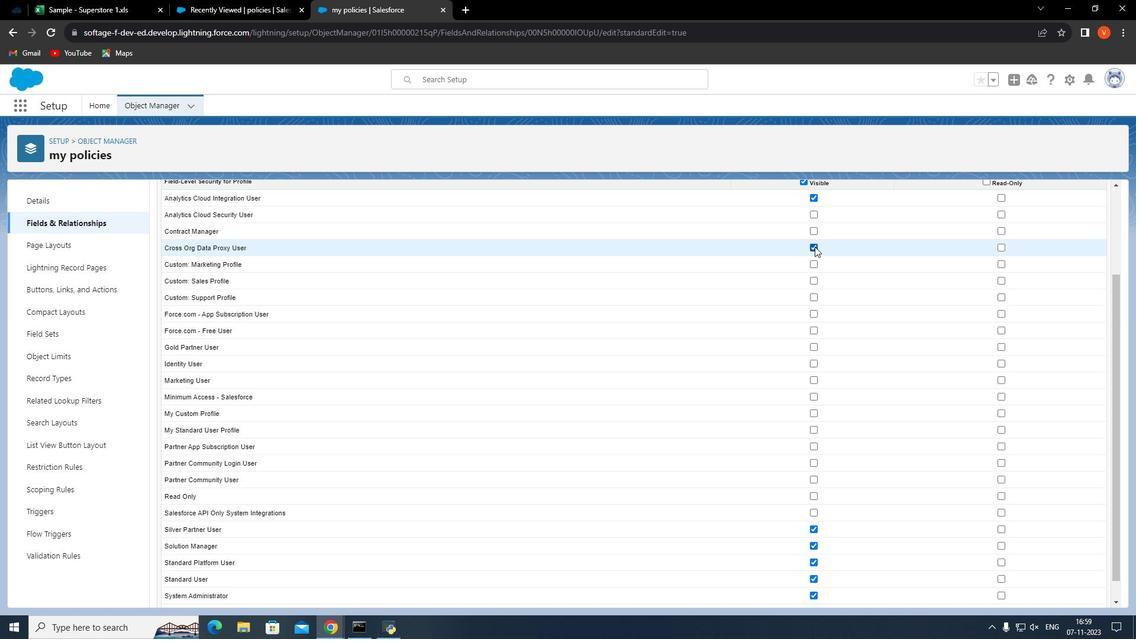 
Action: Mouse pressed left at (815, 246)
Screenshot: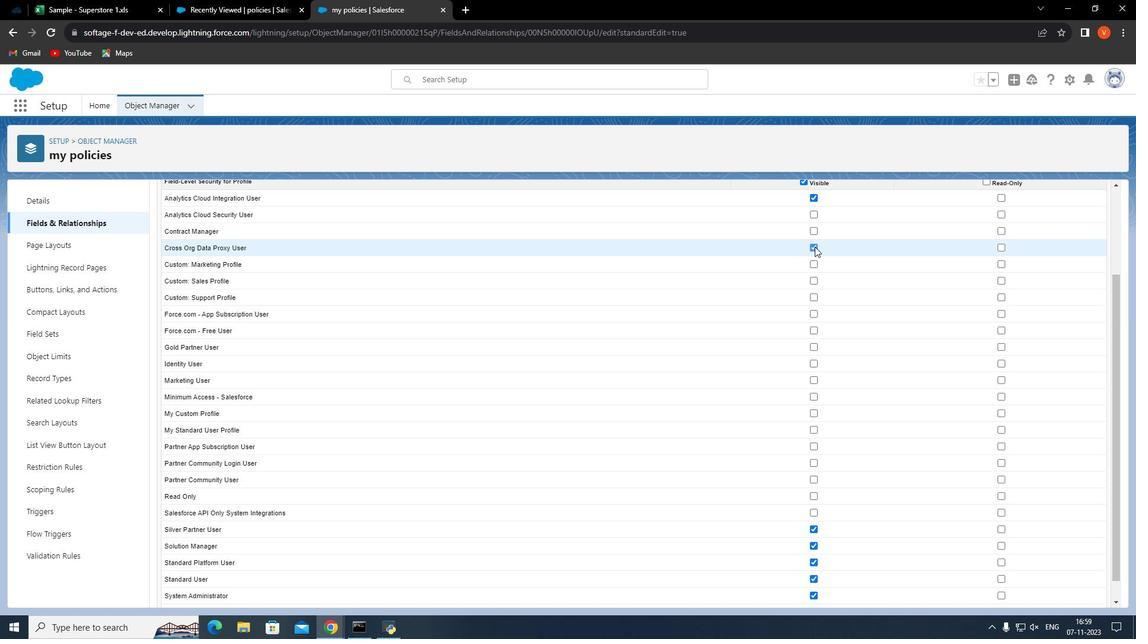 
Action: Mouse moved to (812, 545)
Screenshot: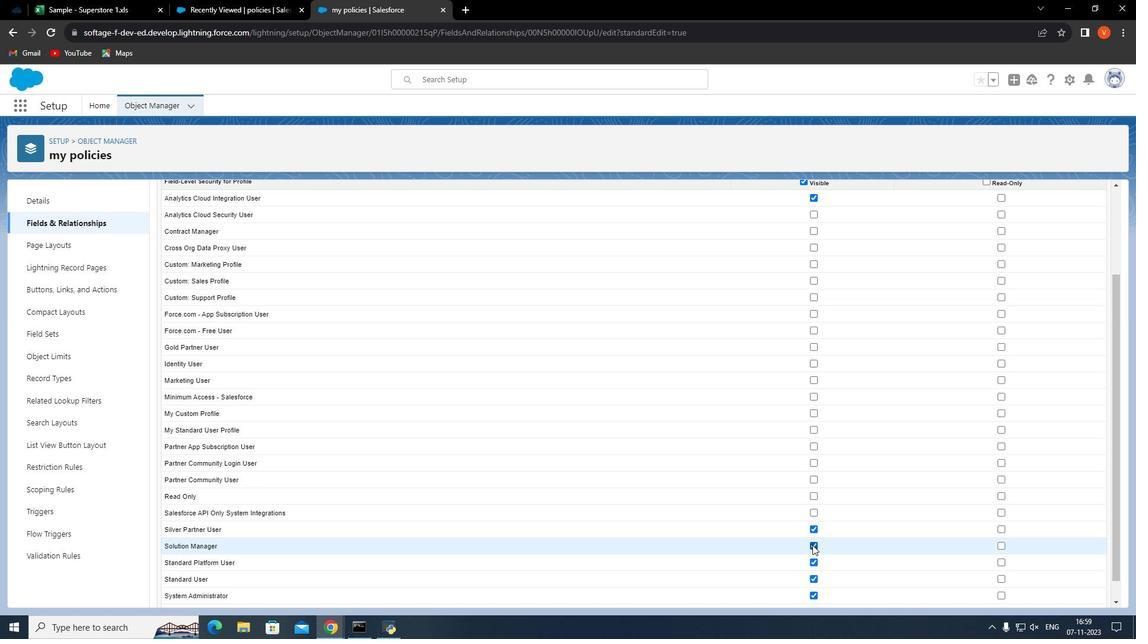 
Action: Mouse pressed left at (812, 545)
Screenshot: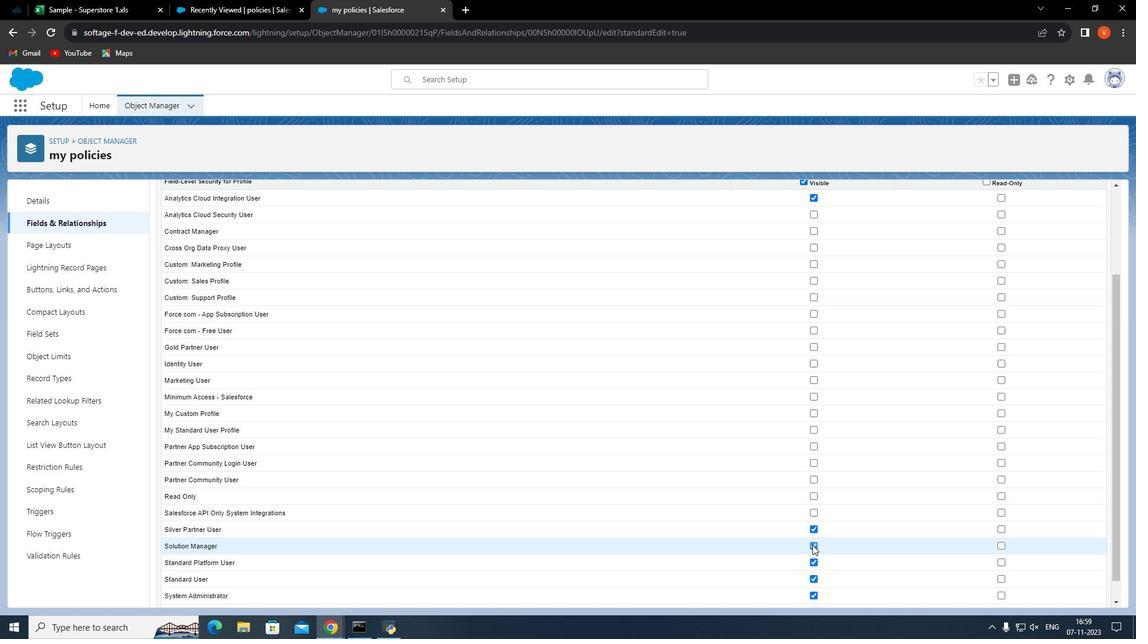 
Action: Mouse moved to (814, 565)
Screenshot: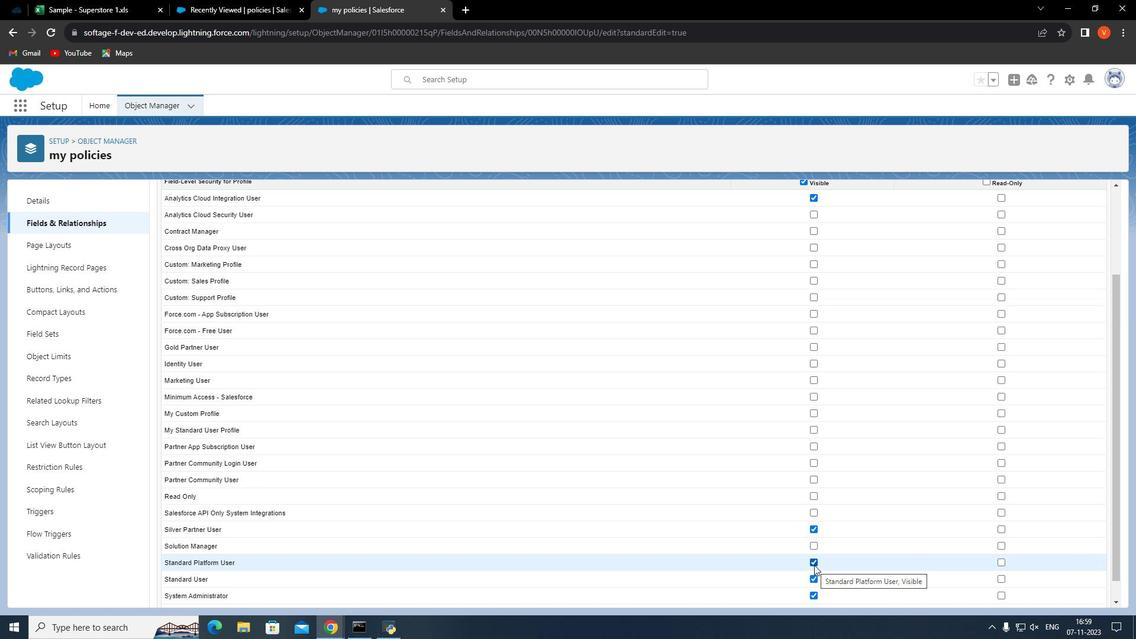 
Action: Mouse pressed left at (814, 565)
Screenshot: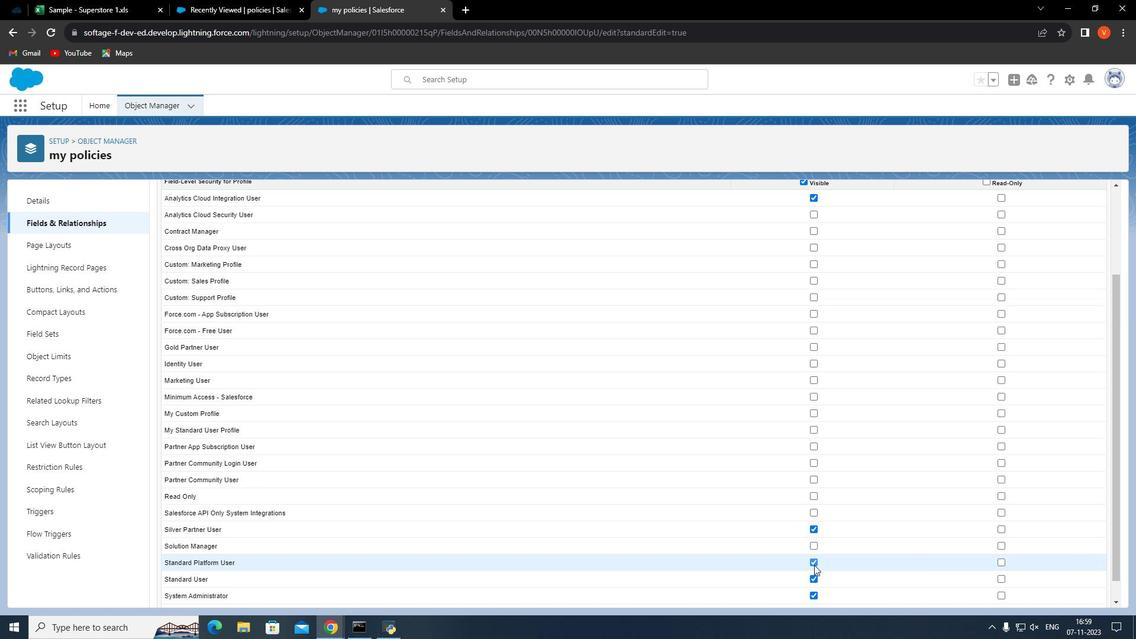 
Action: Mouse moved to (398, 277)
Screenshot: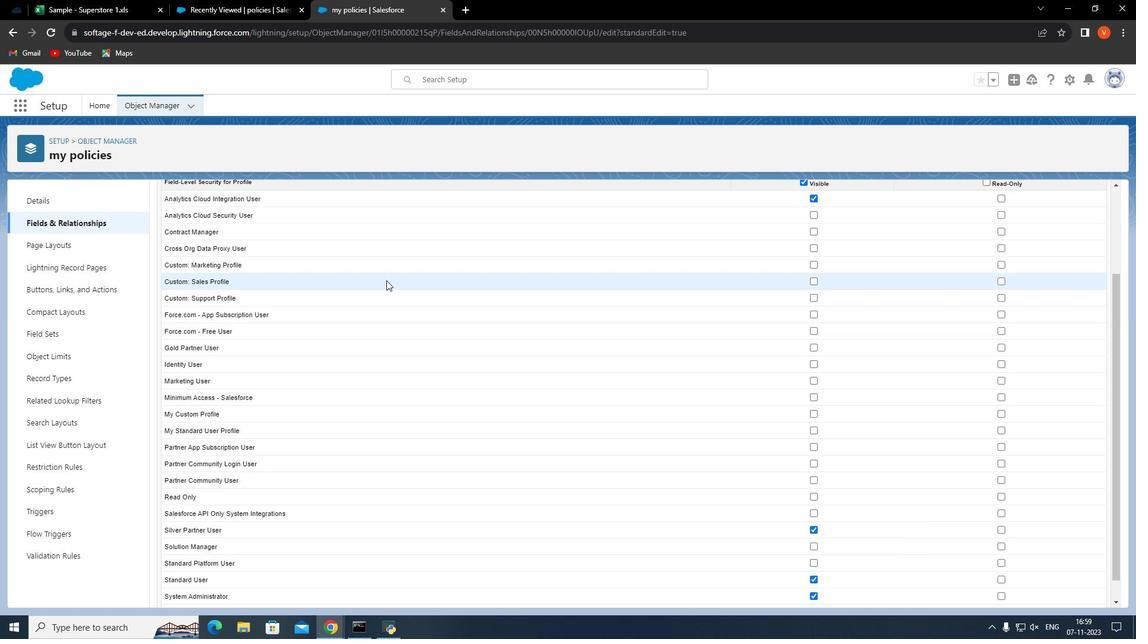 
Action: Mouse scrolled (398, 277) with delta (0, 0)
Screenshot: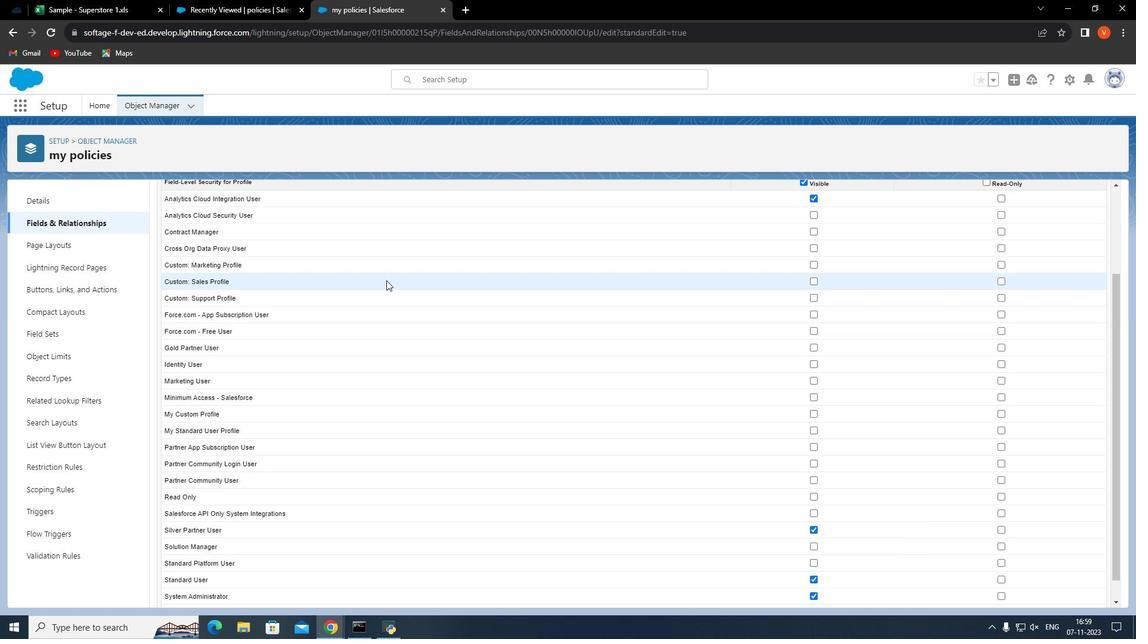 
Action: Mouse moved to (391, 278)
Screenshot: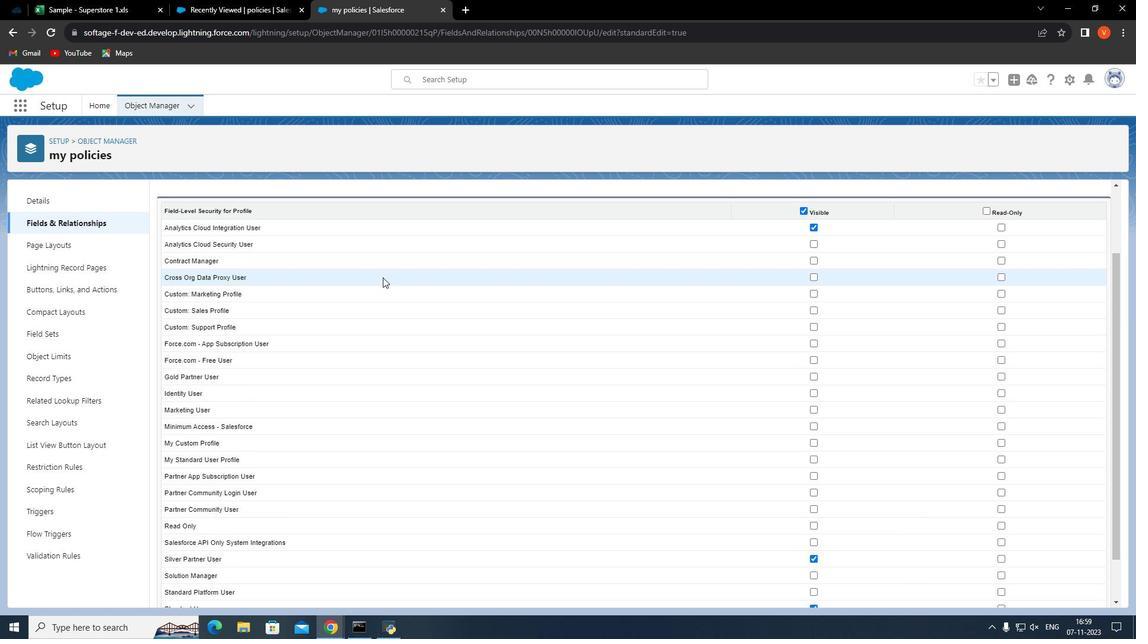 
Action: Mouse scrolled (391, 279) with delta (0, 0)
Screenshot: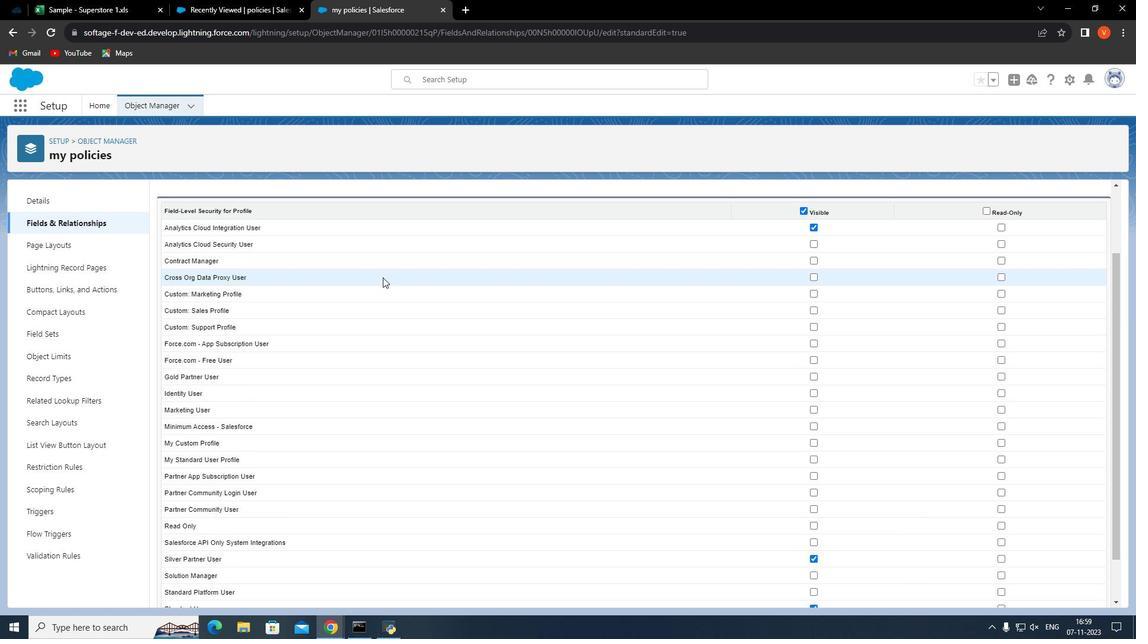 
Action: Mouse moved to (386, 280)
Screenshot: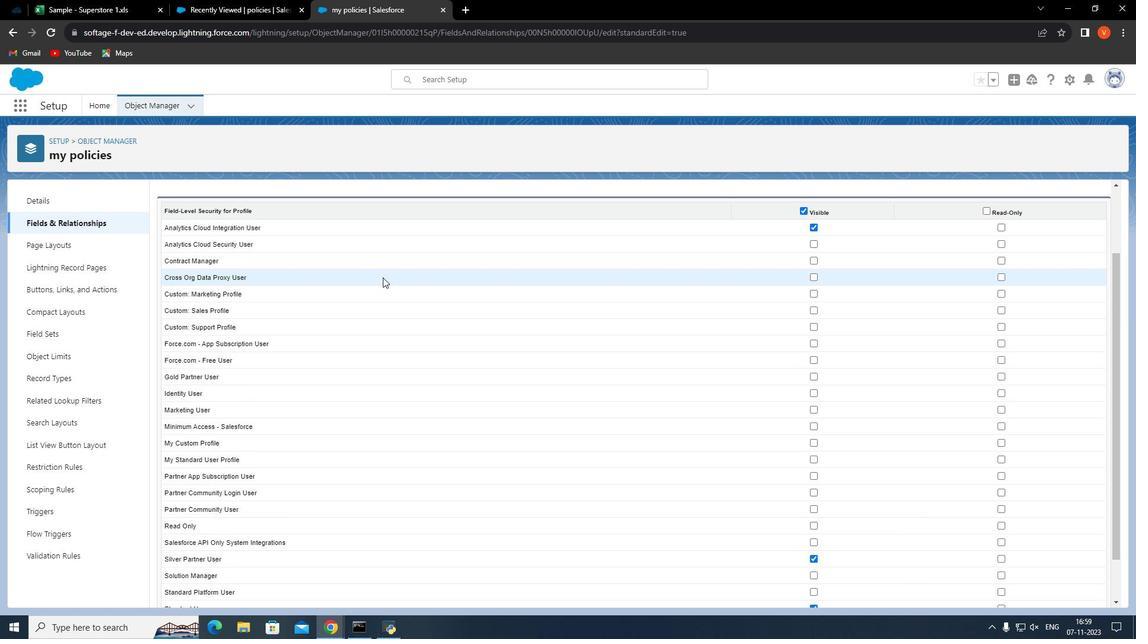 
Action: Mouse scrolled (386, 281) with delta (0, 0)
Screenshot: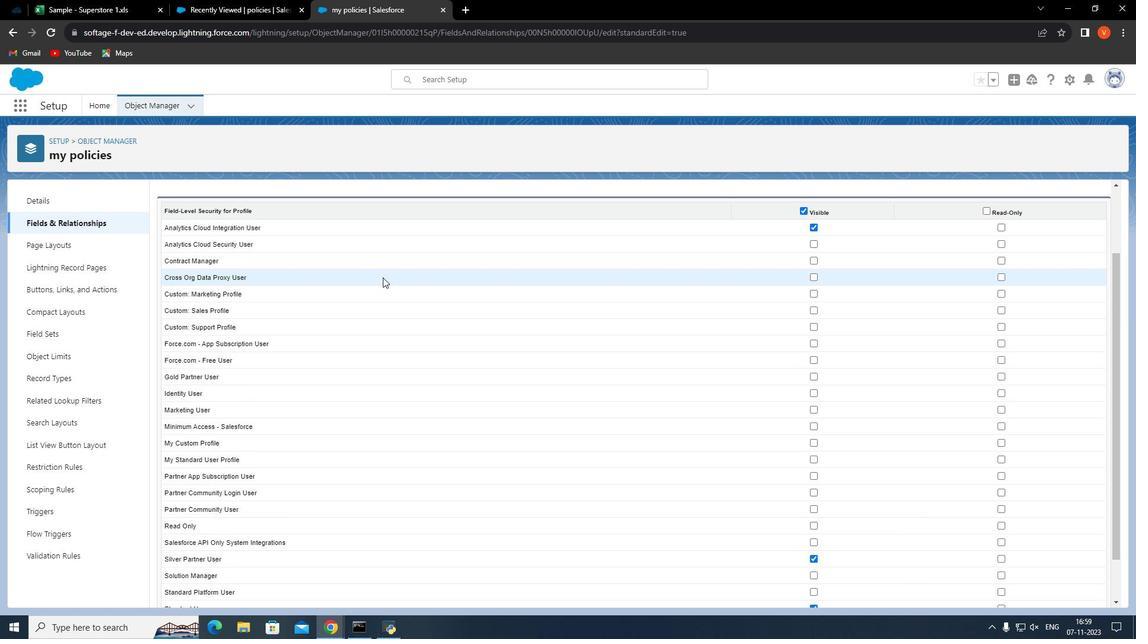 
Action: Mouse moved to (451, 225)
Screenshot: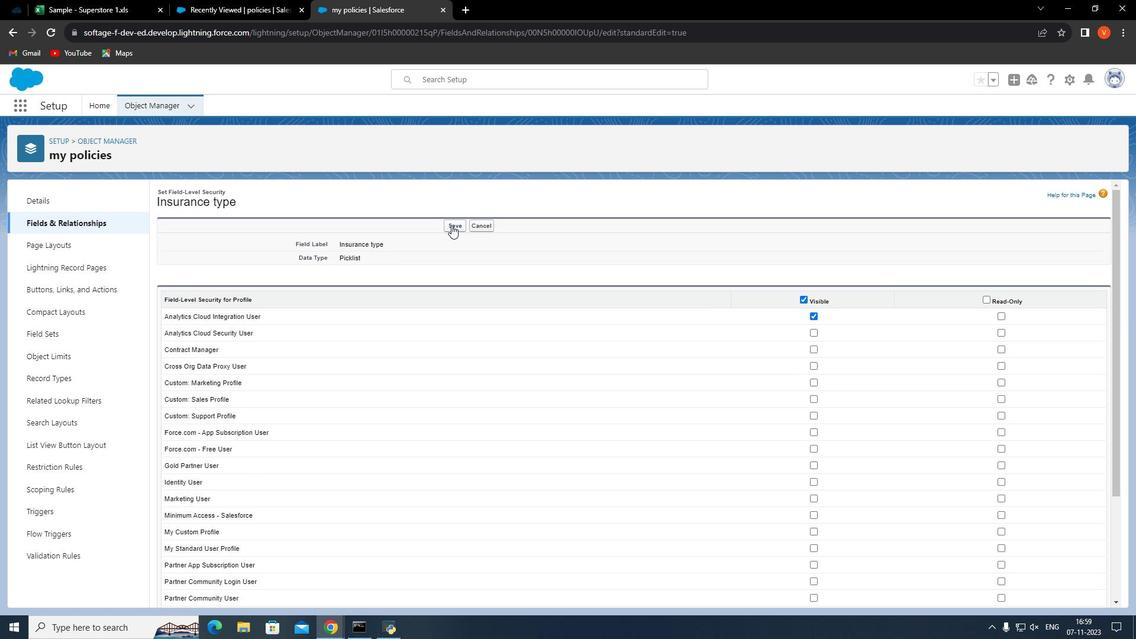 
Action: Mouse pressed left at (451, 225)
Screenshot: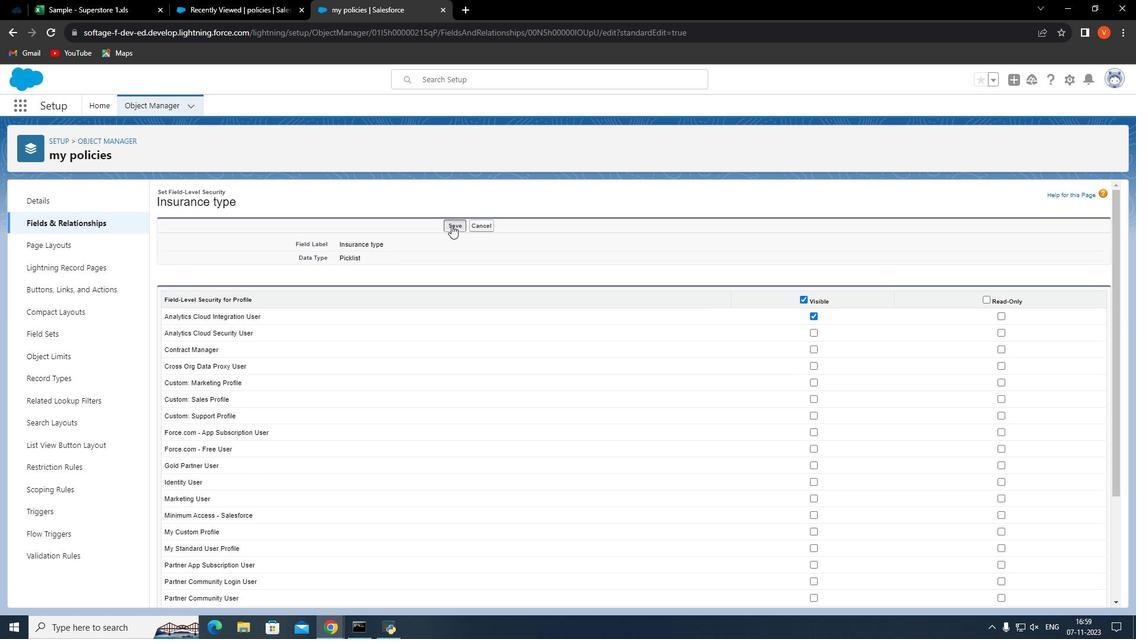 
Action: Mouse moved to (78, 226)
Screenshot: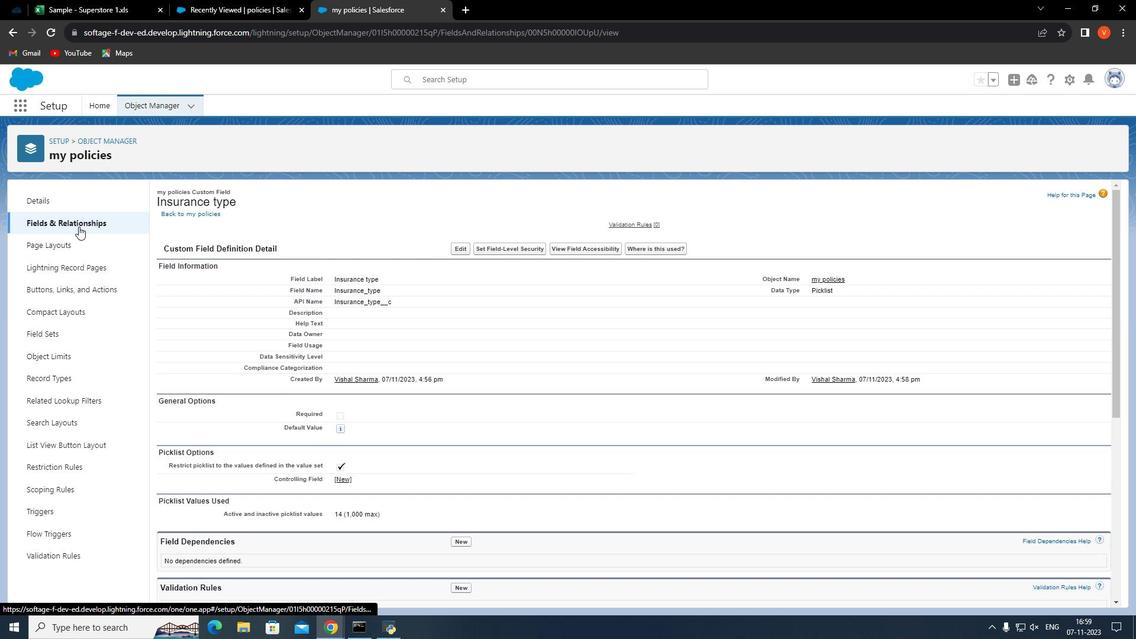
Action: Mouse pressed left at (78, 226)
Screenshot: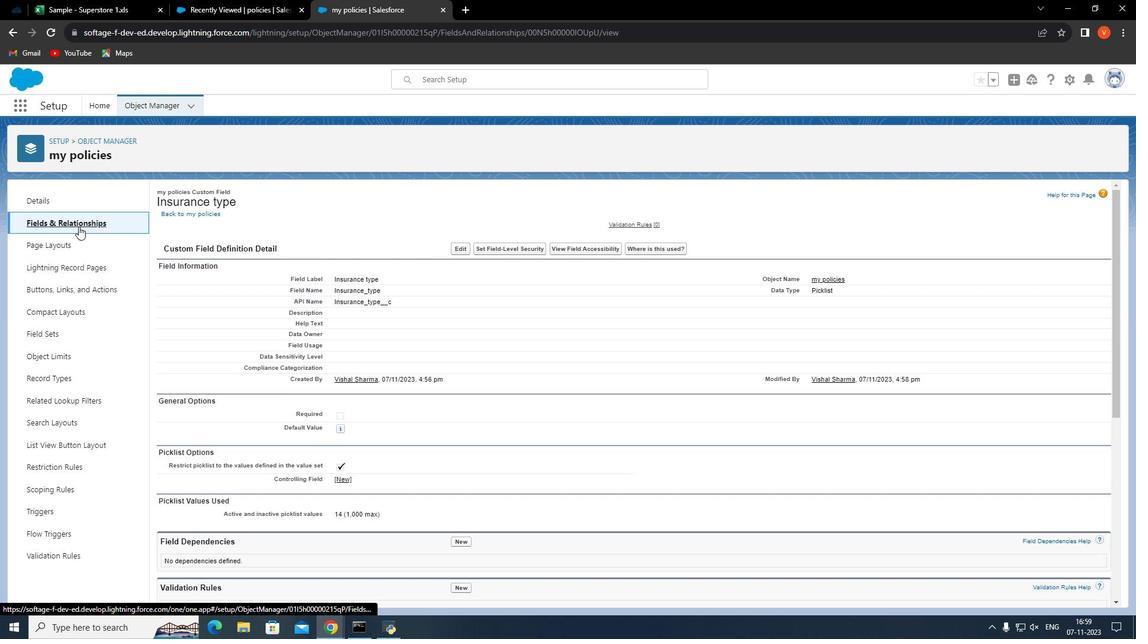 
Action: Mouse moved to (168, 409)
Screenshot: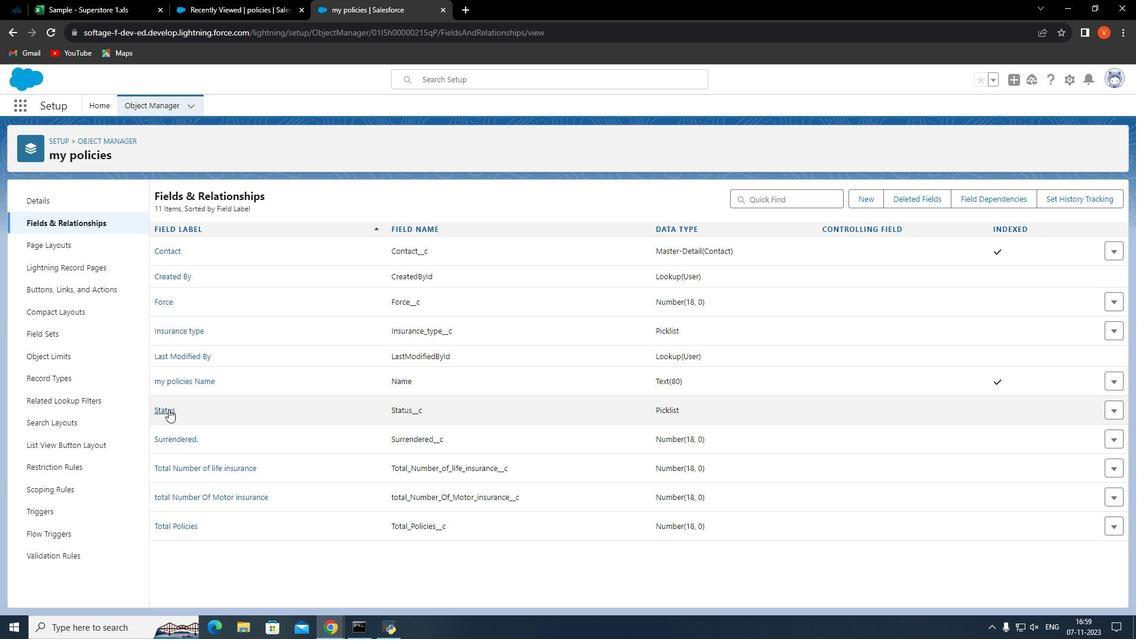 
Action: Mouse pressed left at (168, 409)
Screenshot: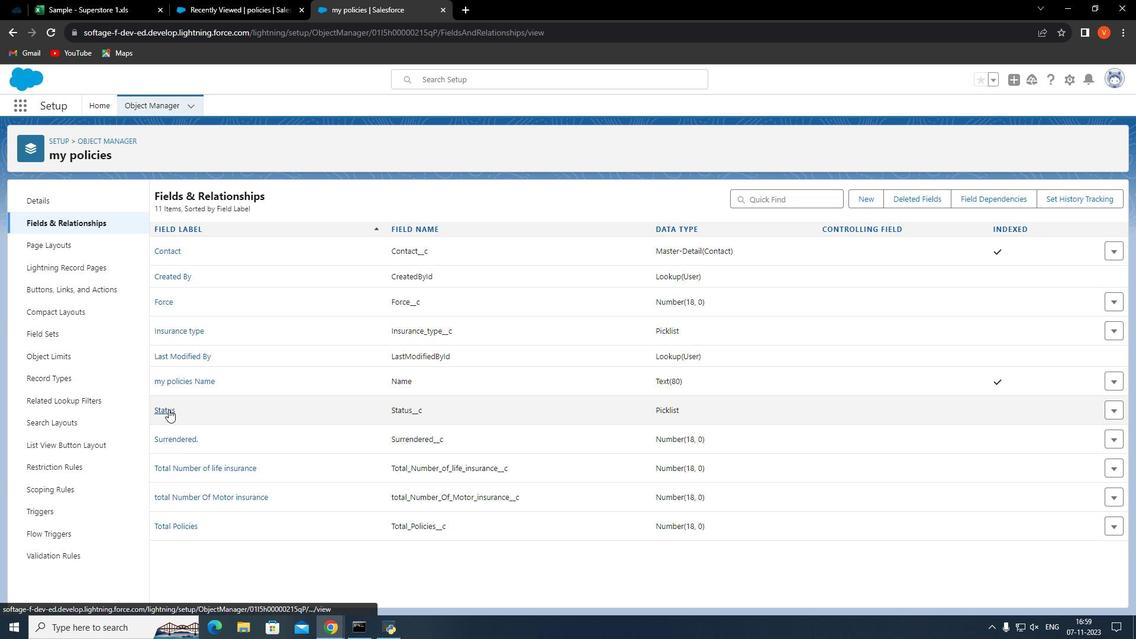 
Action: Mouse moved to (511, 246)
Screenshot: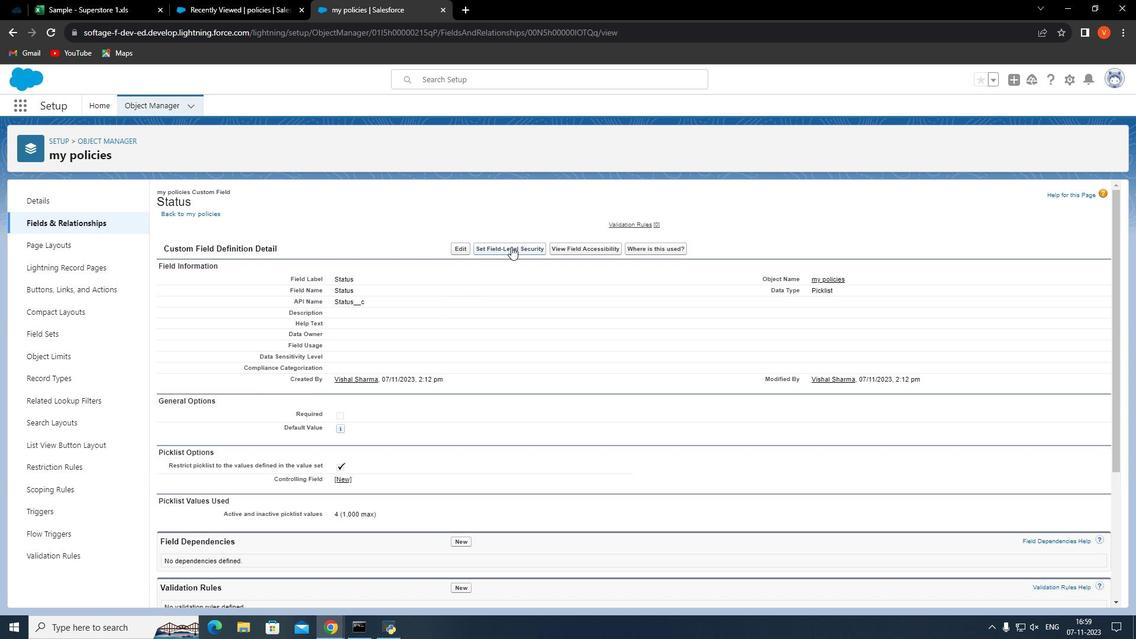 
Action: Mouse pressed left at (511, 246)
Screenshot: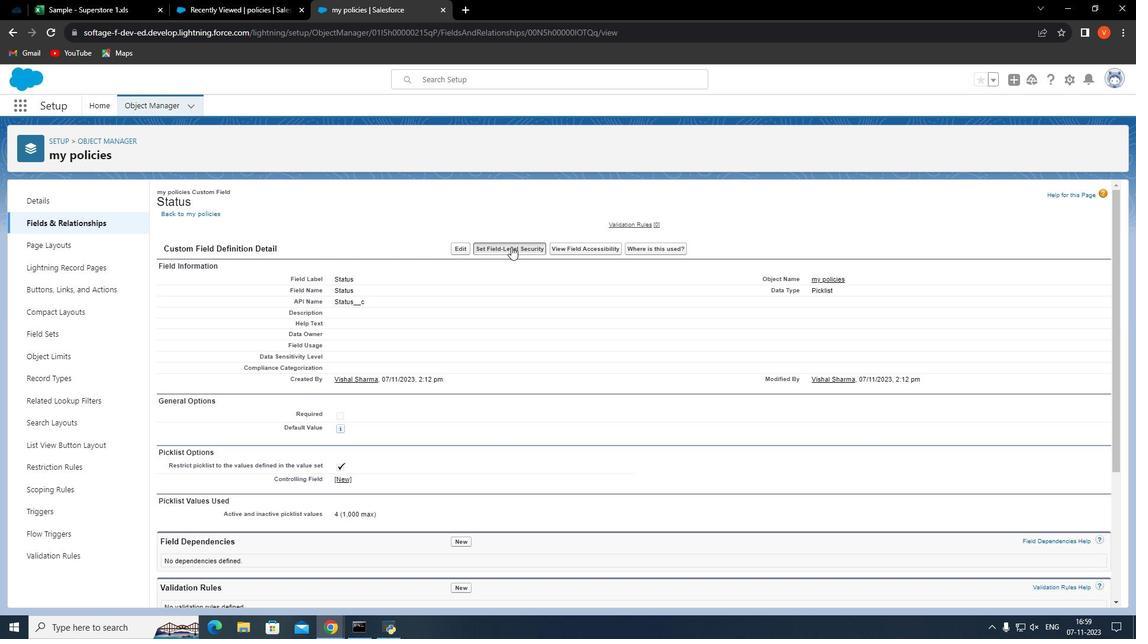 
Action: Mouse moved to (813, 315)
Screenshot: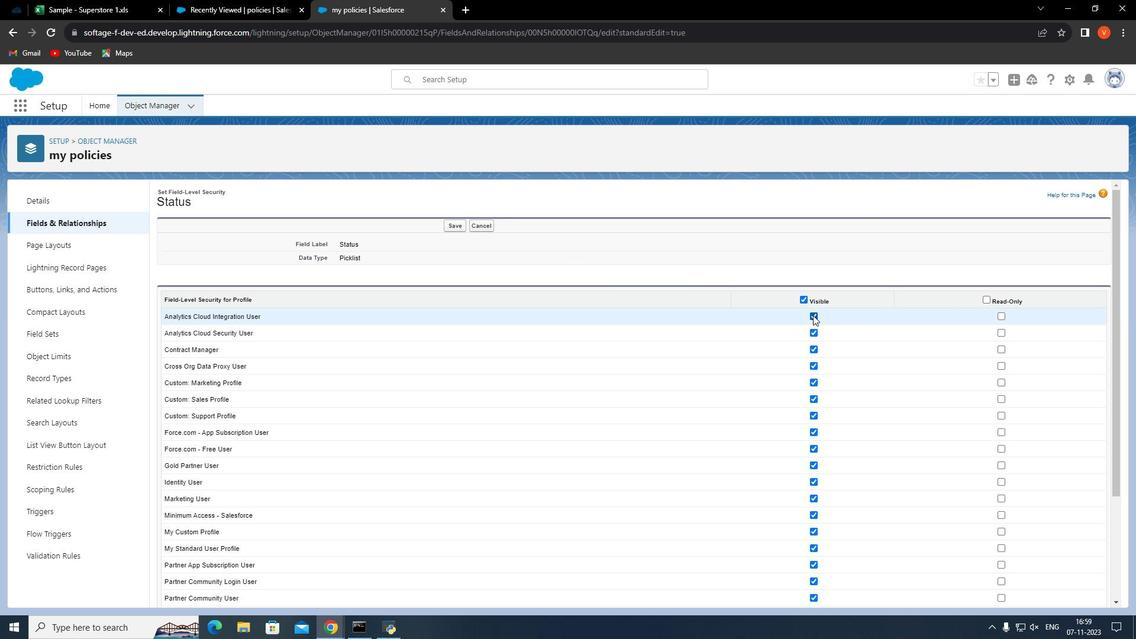 
Action: Mouse pressed left at (813, 315)
Screenshot: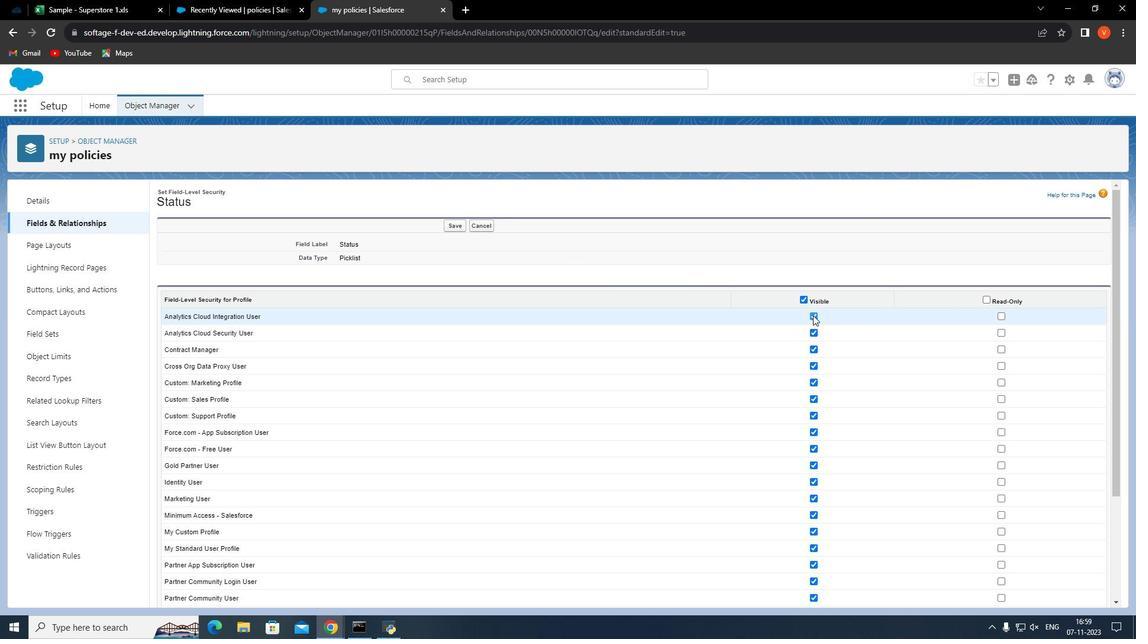
Action: Mouse moved to (812, 333)
Screenshot: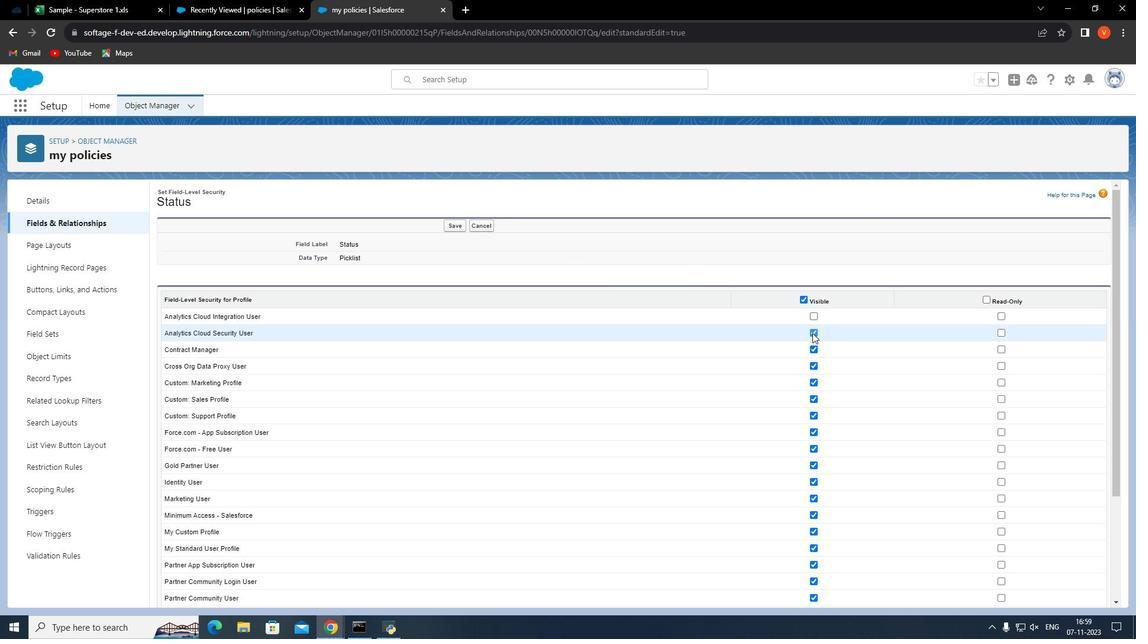 
Action: Mouse pressed left at (812, 333)
Screenshot: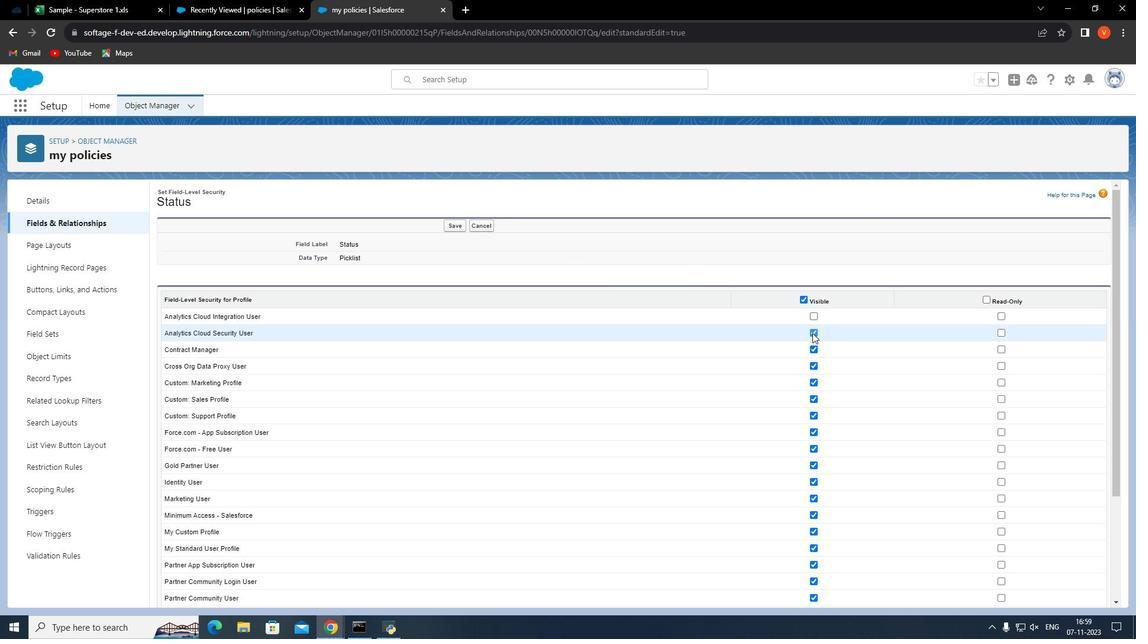 
Action: Mouse moved to (815, 347)
Screenshot: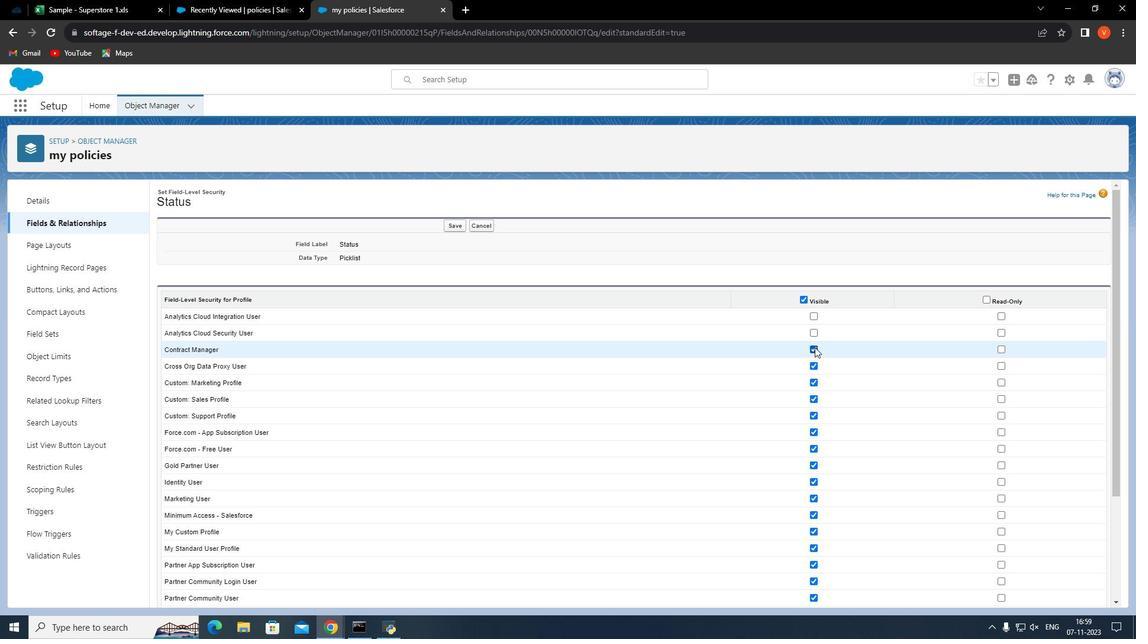 
Action: Mouse pressed left at (815, 347)
Screenshot: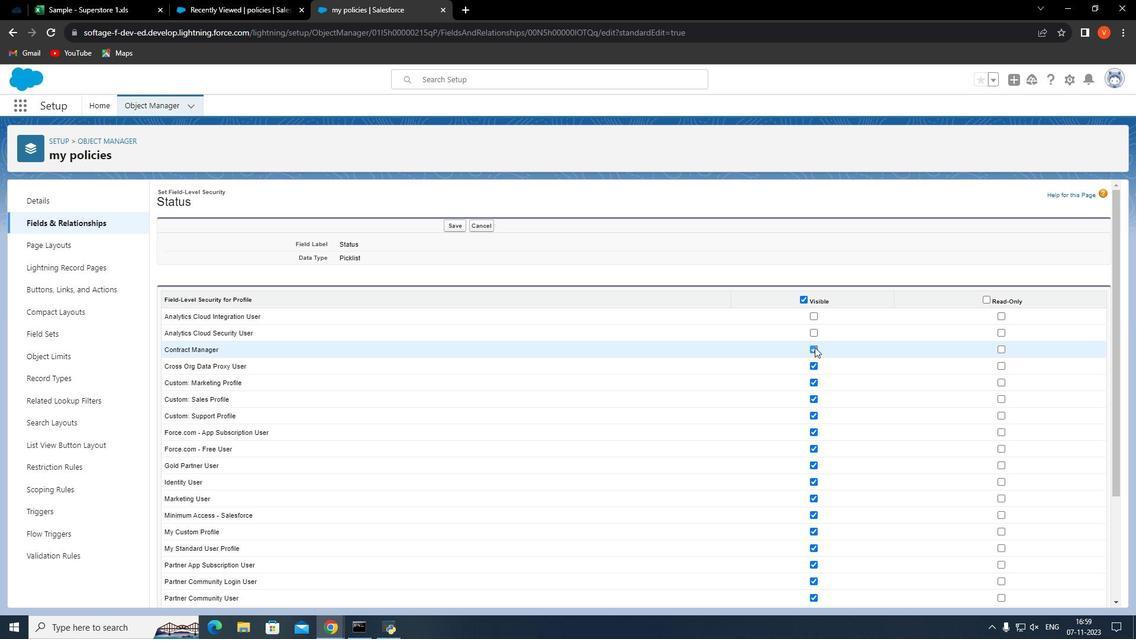 
Action: Mouse moved to (815, 367)
Screenshot: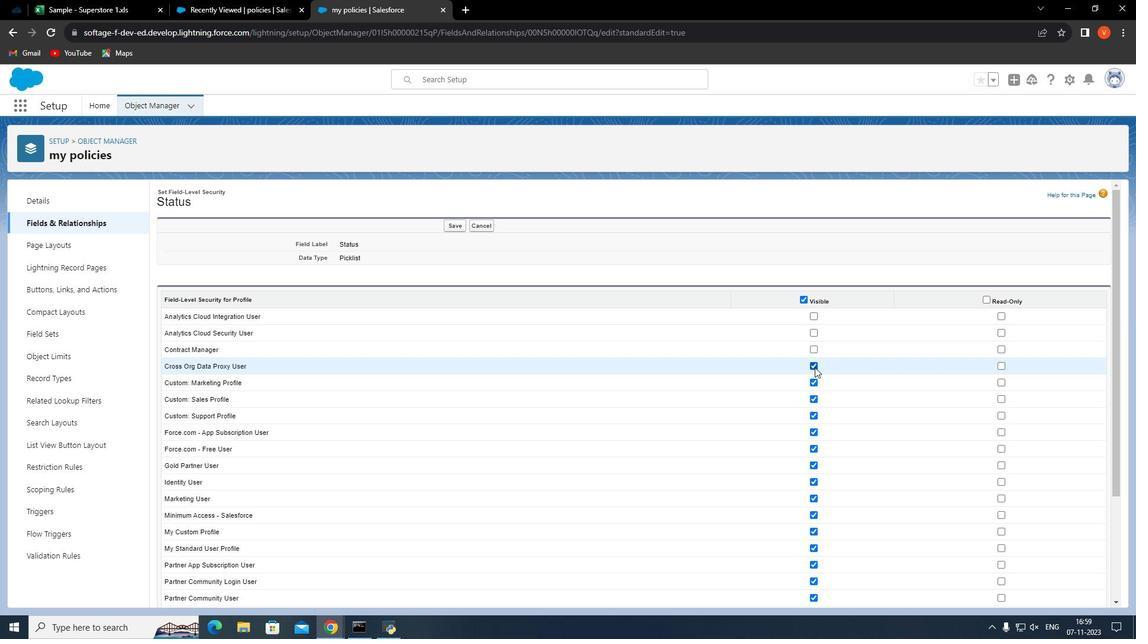 
Action: Mouse pressed left at (815, 367)
Screenshot: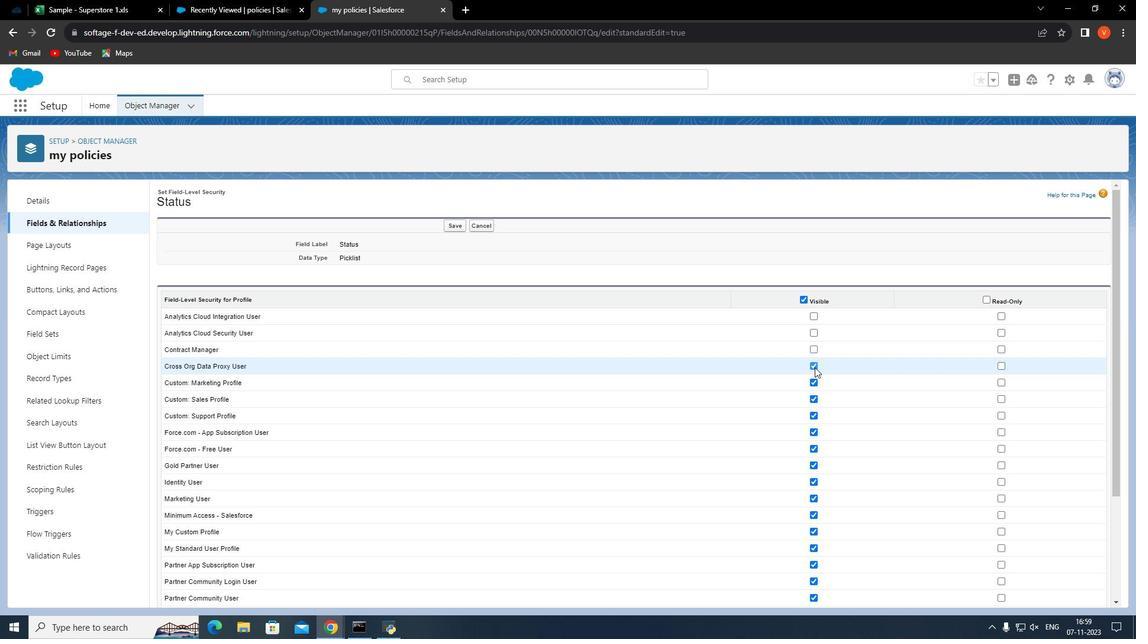 
Action: Mouse moved to (815, 383)
Screenshot: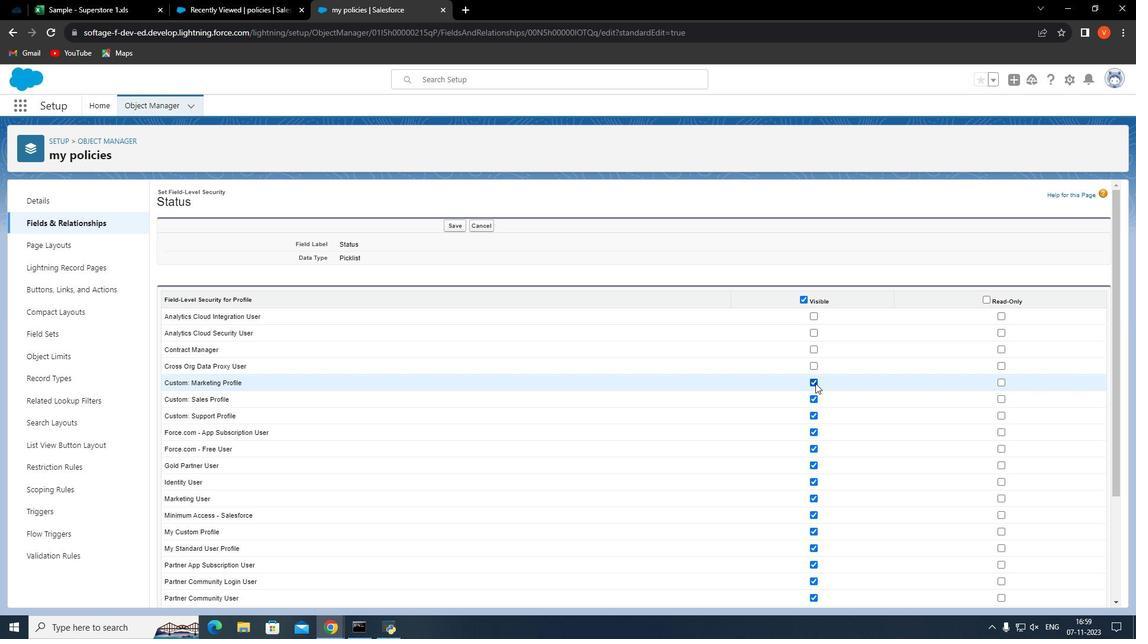 
Action: Mouse pressed left at (815, 383)
Screenshot: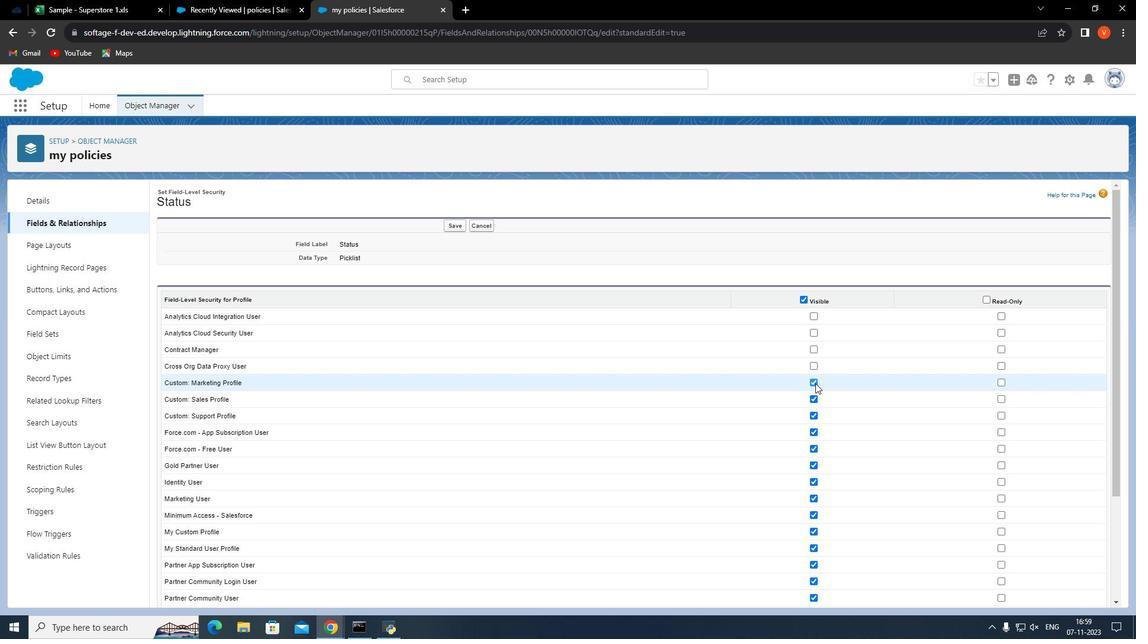 
Action: Mouse moved to (815, 405)
Screenshot: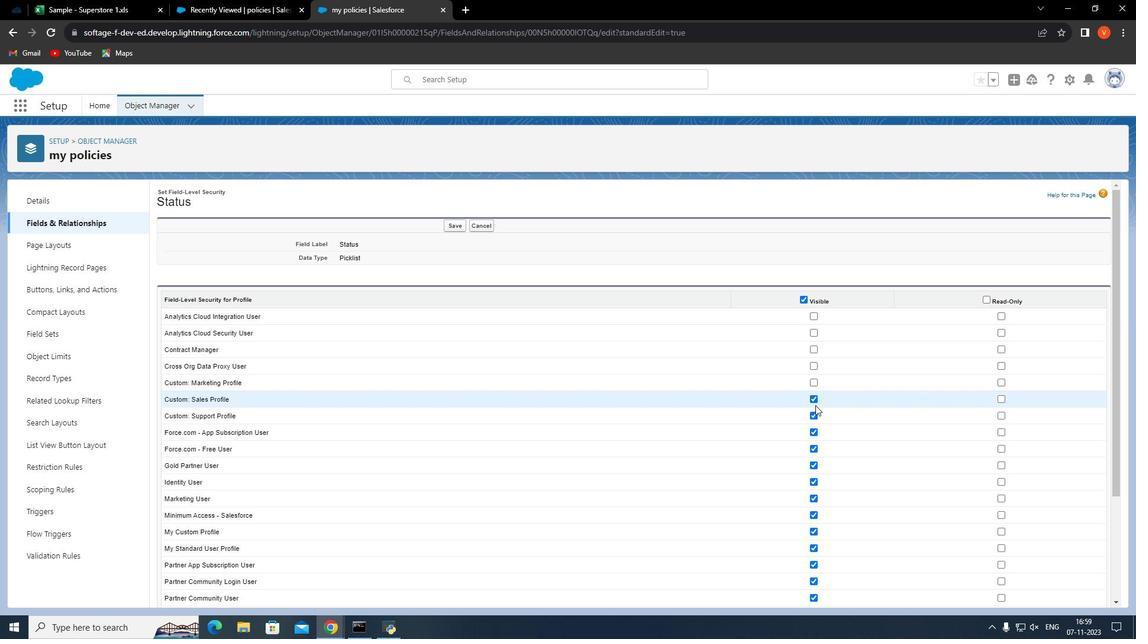 
Action: Mouse pressed left at (815, 405)
Screenshot: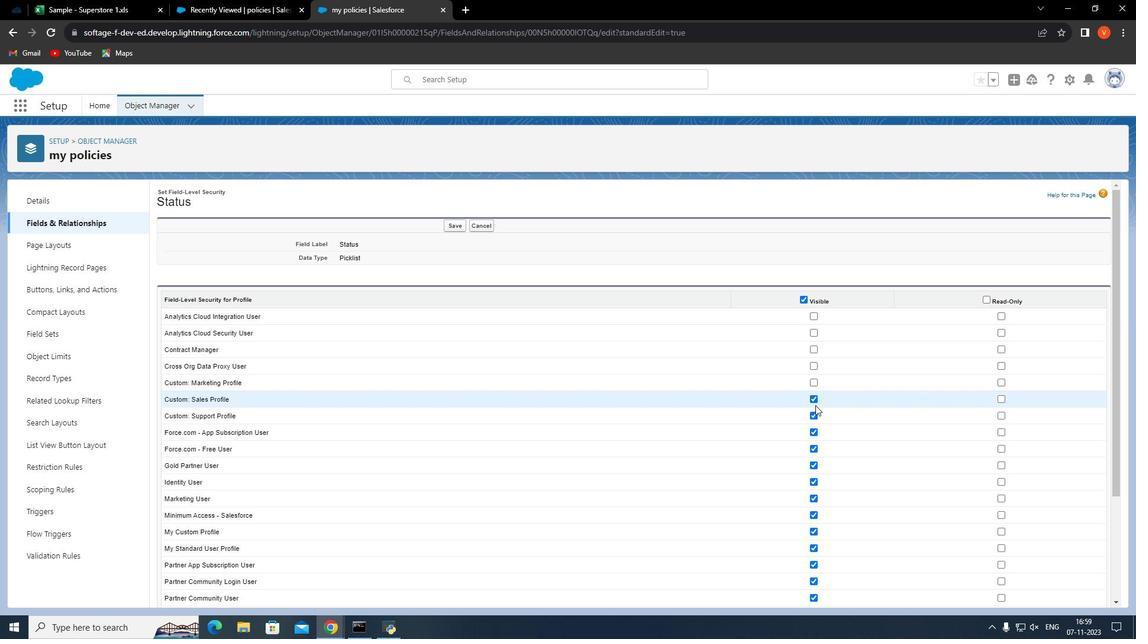 
Action: Mouse moved to (814, 400)
Screenshot: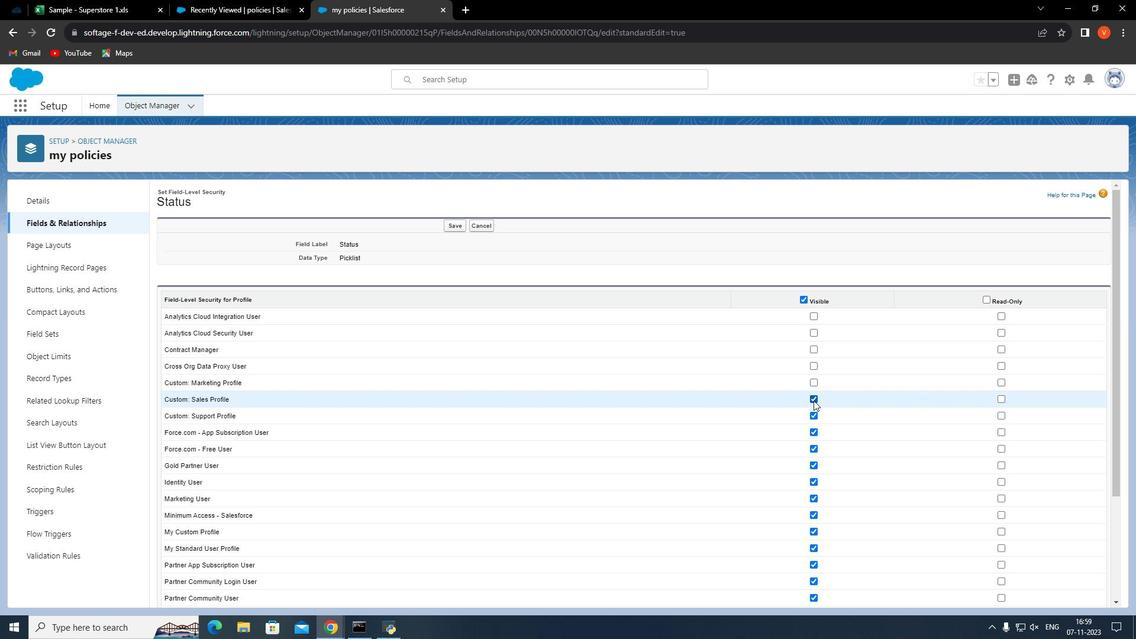 
Action: Mouse pressed left at (814, 400)
Screenshot: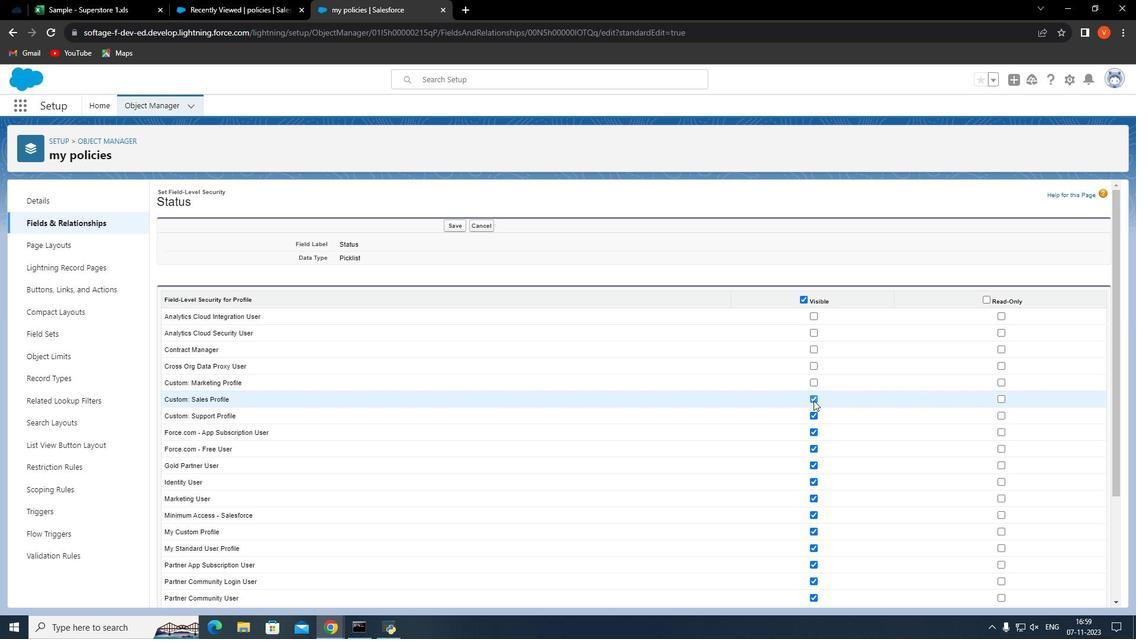 
Action: Mouse moved to (815, 415)
Screenshot: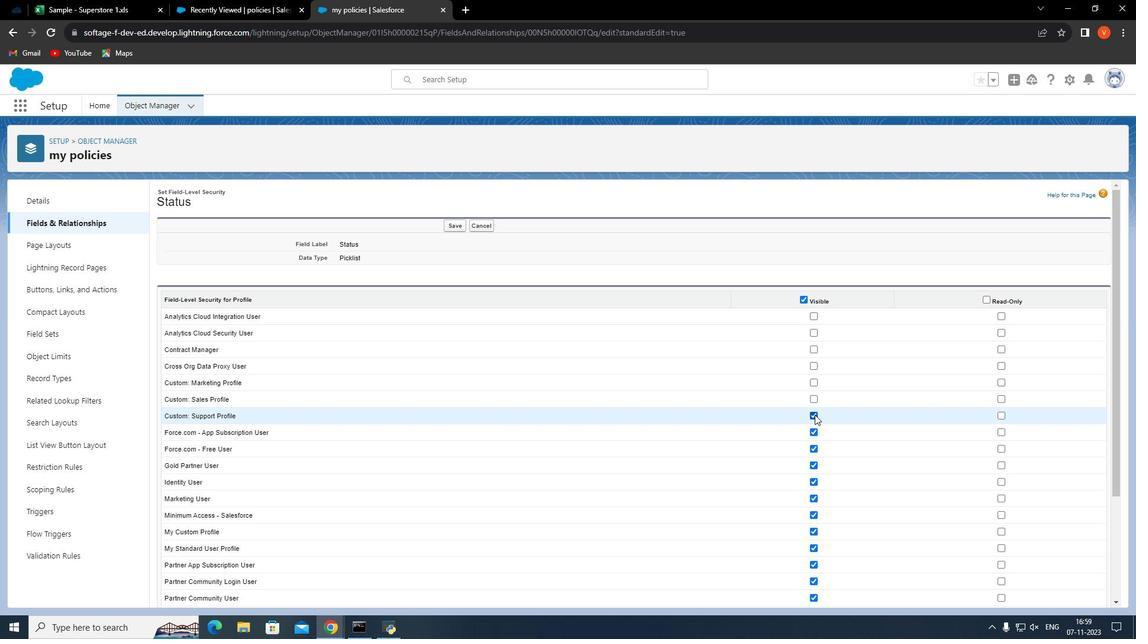 
Action: Mouse pressed left at (815, 415)
Screenshot: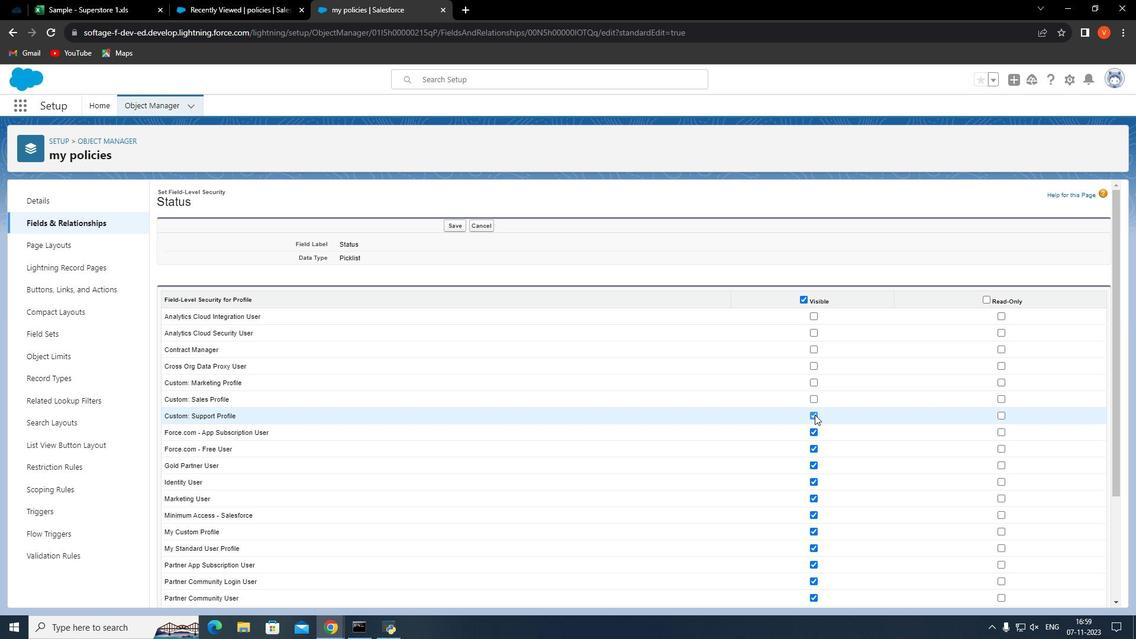 
Action: Mouse moved to (814, 432)
Screenshot: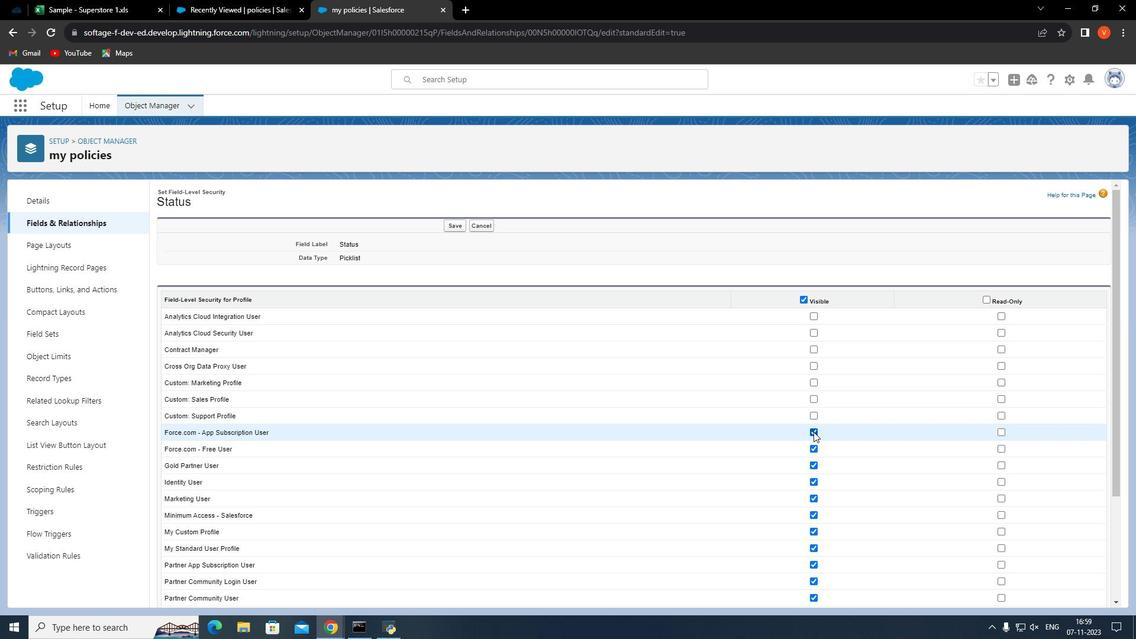 
Action: Mouse pressed left at (814, 432)
Screenshot: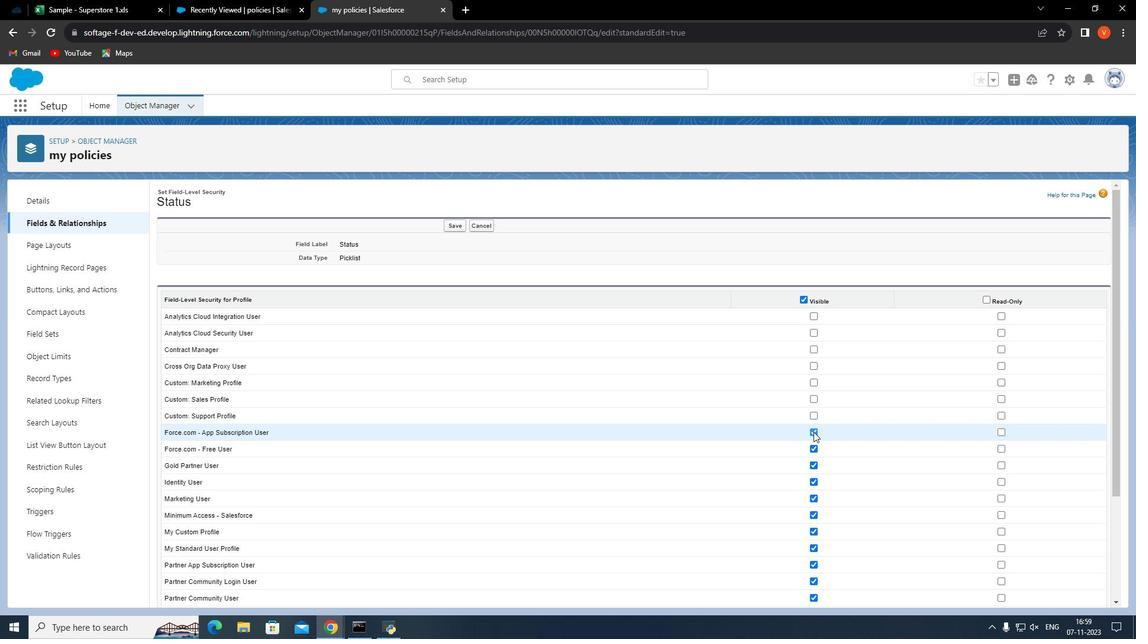 
Action: Mouse moved to (818, 452)
Screenshot: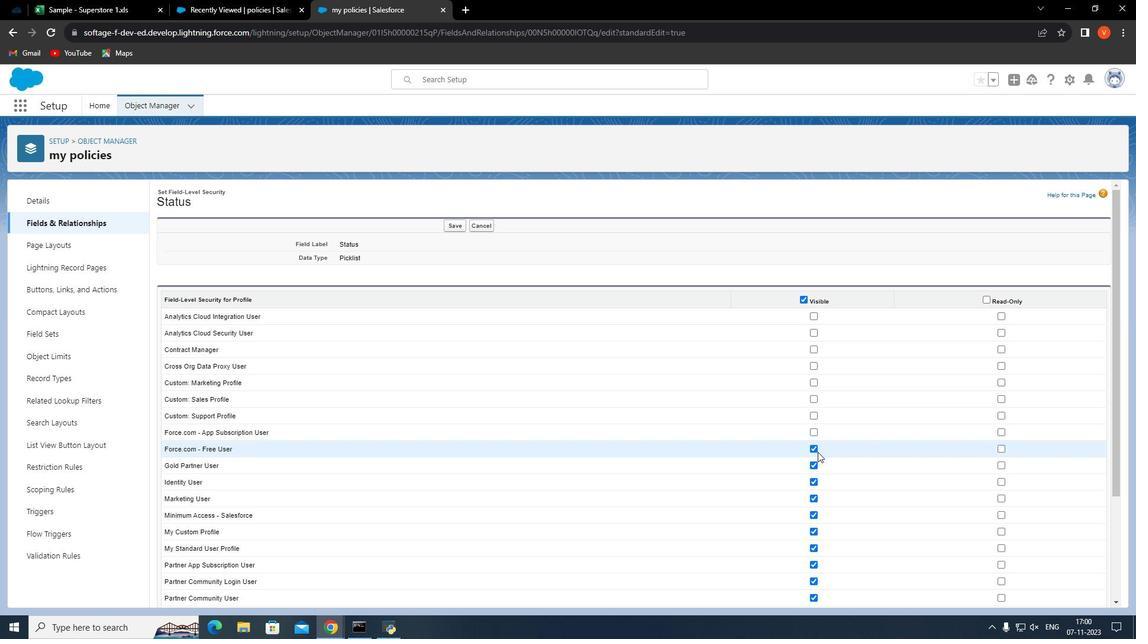 
Action: Mouse pressed left at (818, 452)
Screenshot: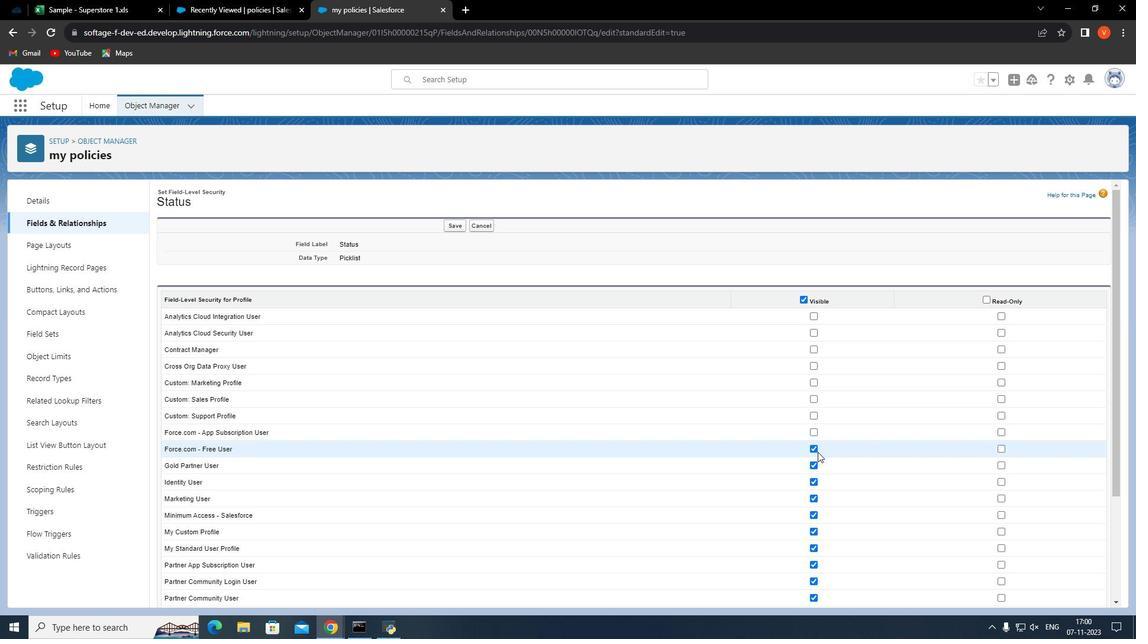 
Action: Mouse moved to (813, 450)
Screenshot: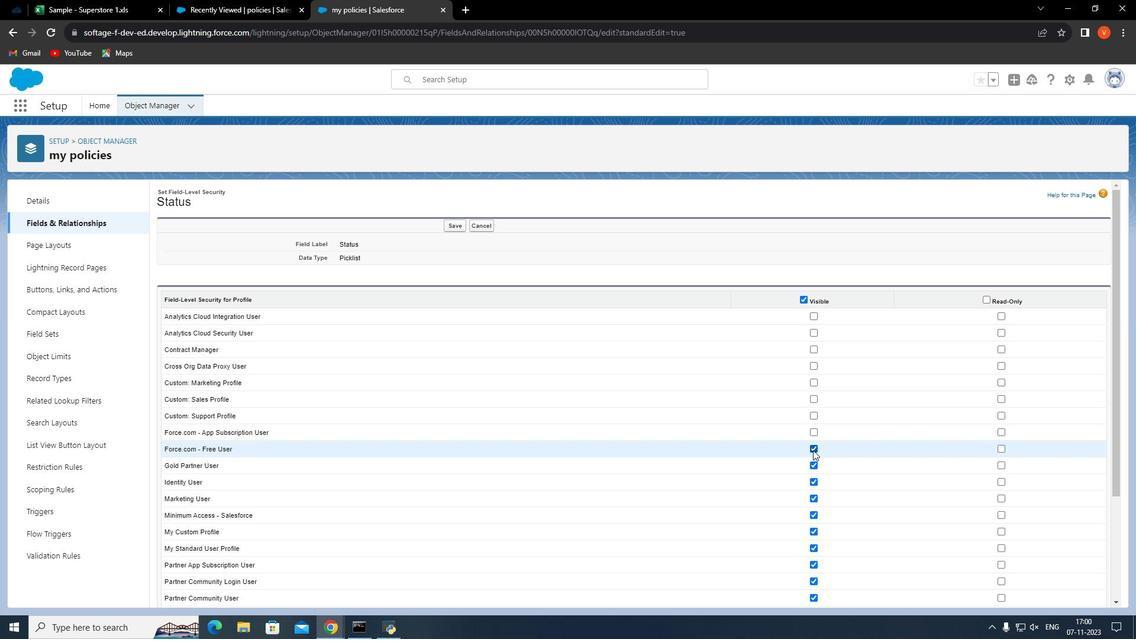 
Action: Mouse pressed left at (813, 450)
Screenshot: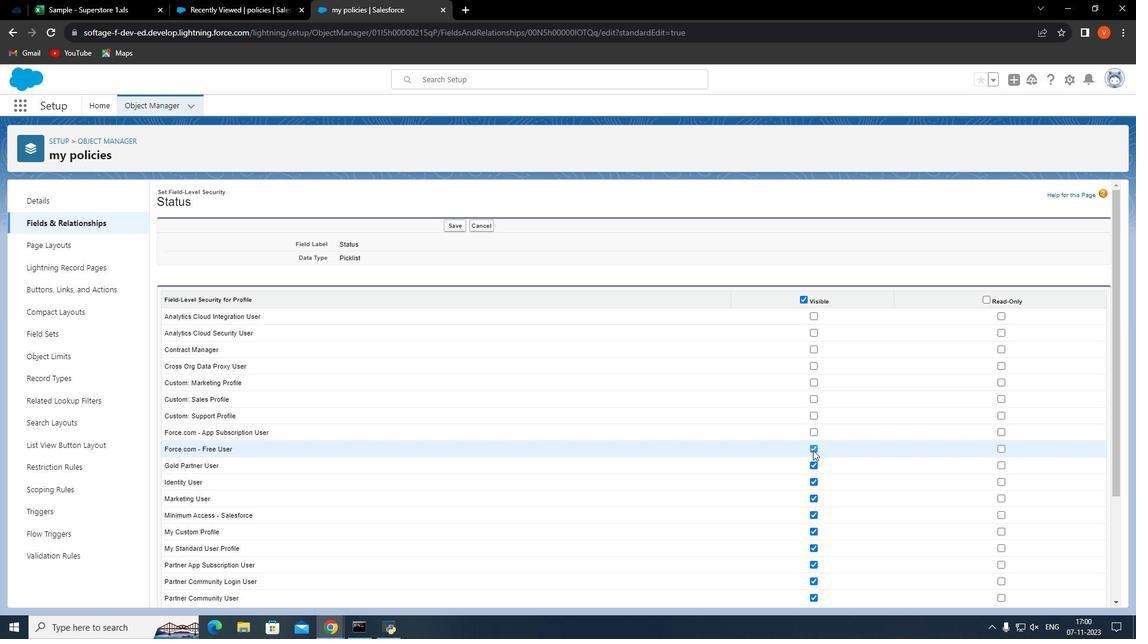 
Action: Mouse moved to (814, 463)
Screenshot: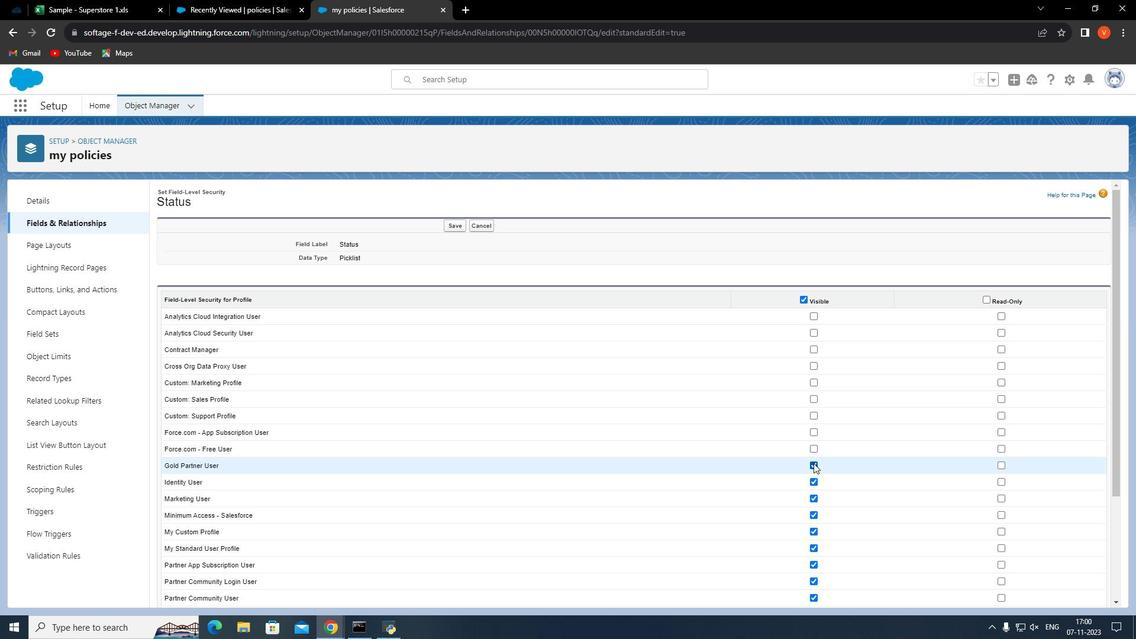 
Action: Mouse pressed left at (814, 463)
Screenshot: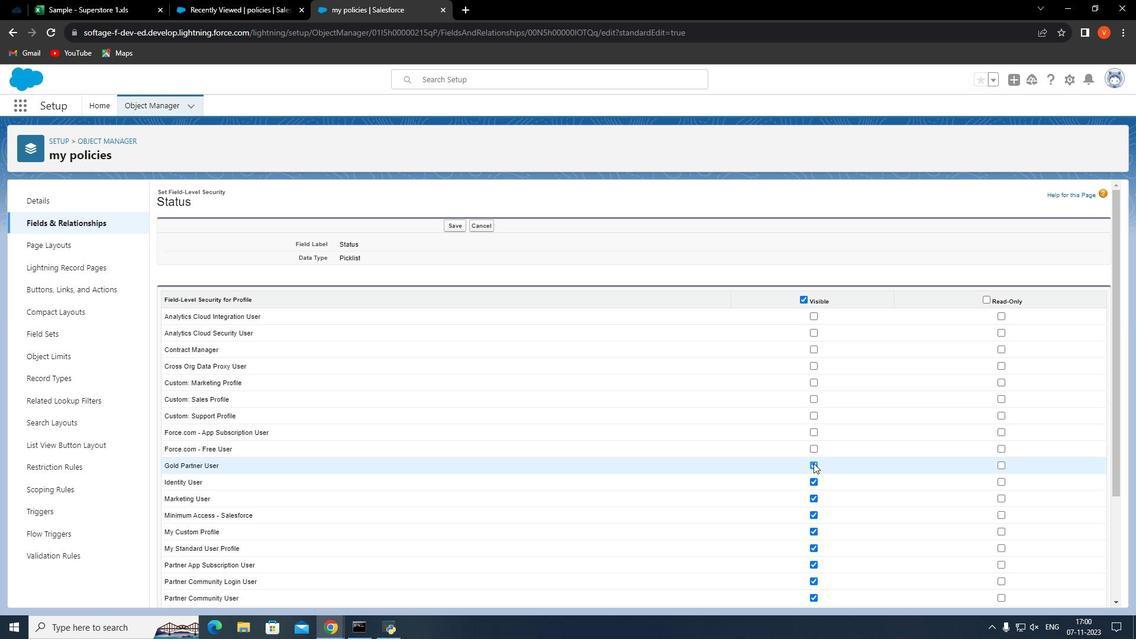 
Action: Mouse moved to (831, 440)
Screenshot: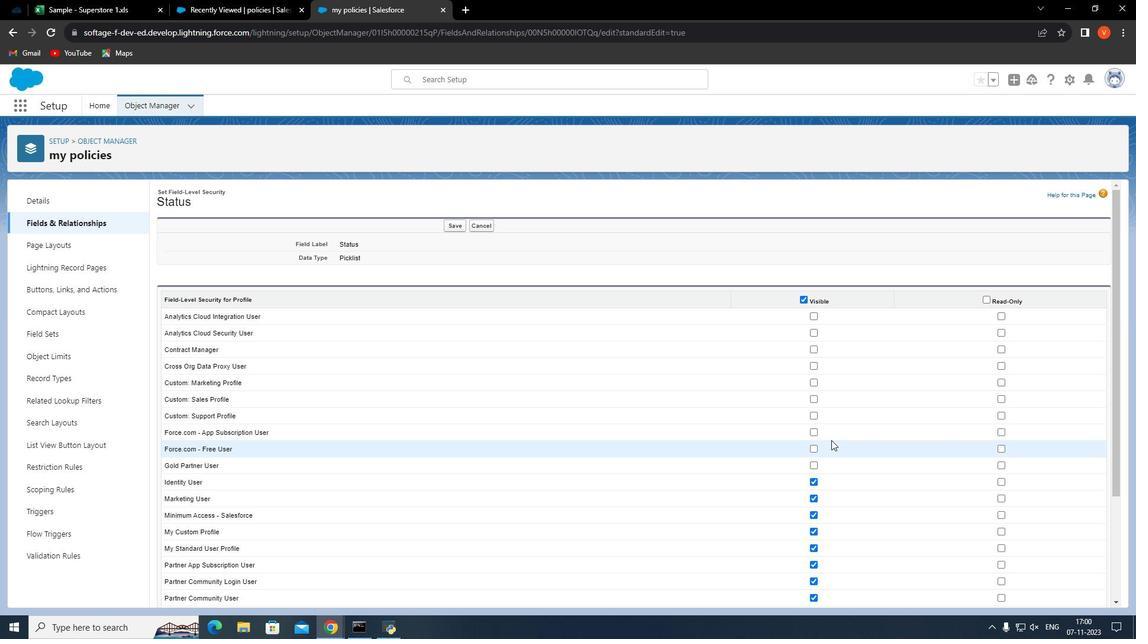 
Action: Mouse scrolled (831, 439) with delta (0, 0)
Screenshot: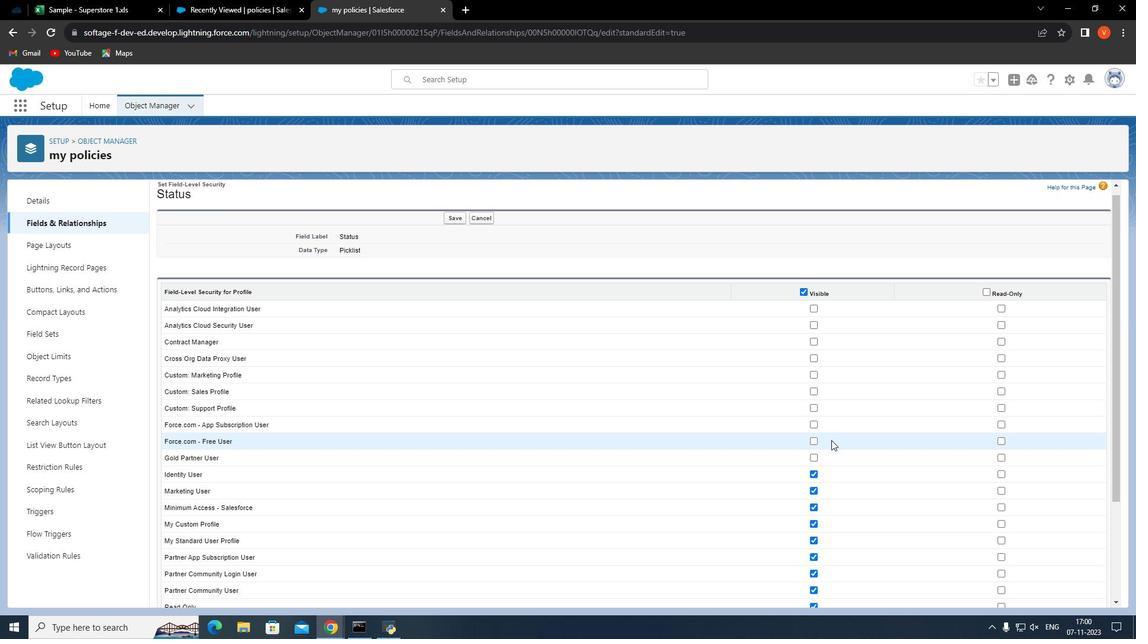 
Action: Mouse scrolled (831, 439) with delta (0, 0)
Screenshot: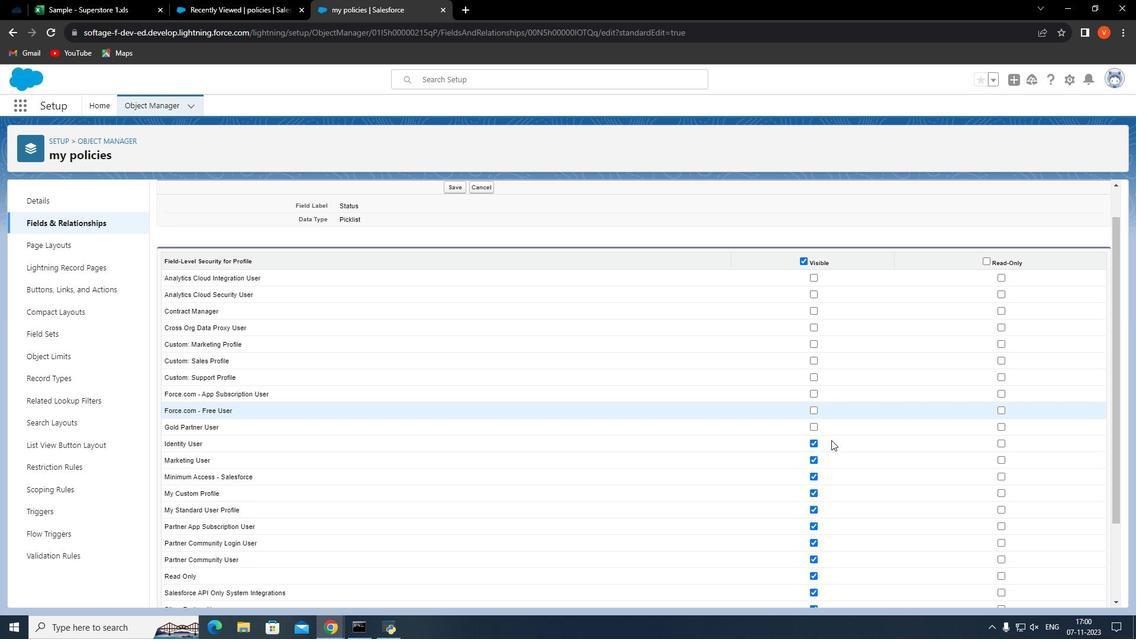 
Action: Mouse moved to (831, 440)
Screenshot: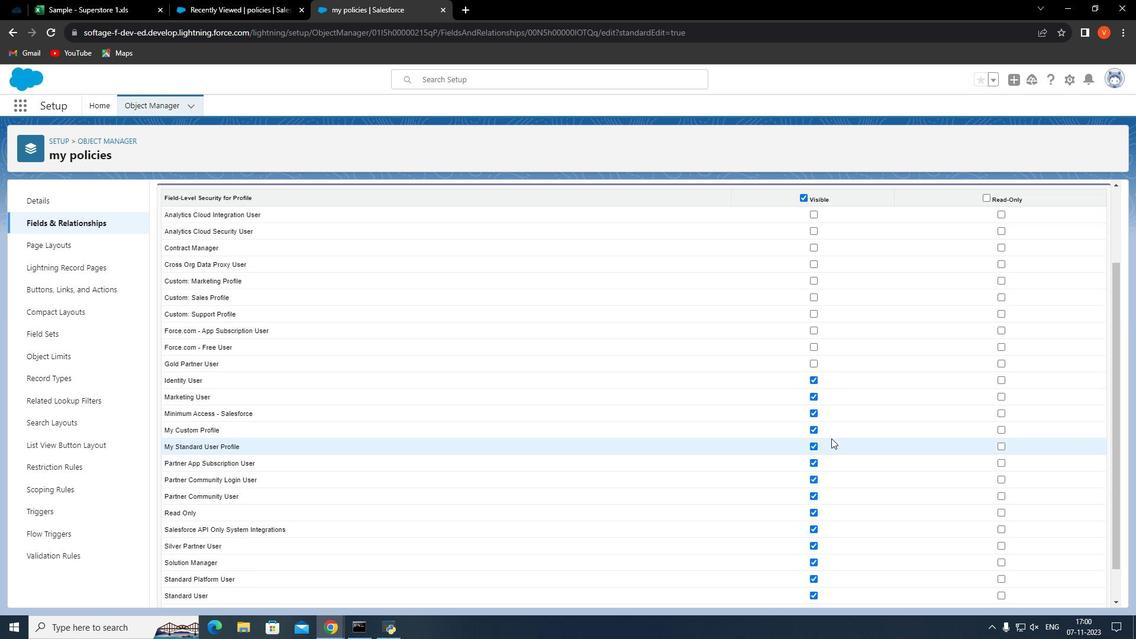 
Action: Mouse scrolled (831, 439) with delta (0, 0)
Screenshot: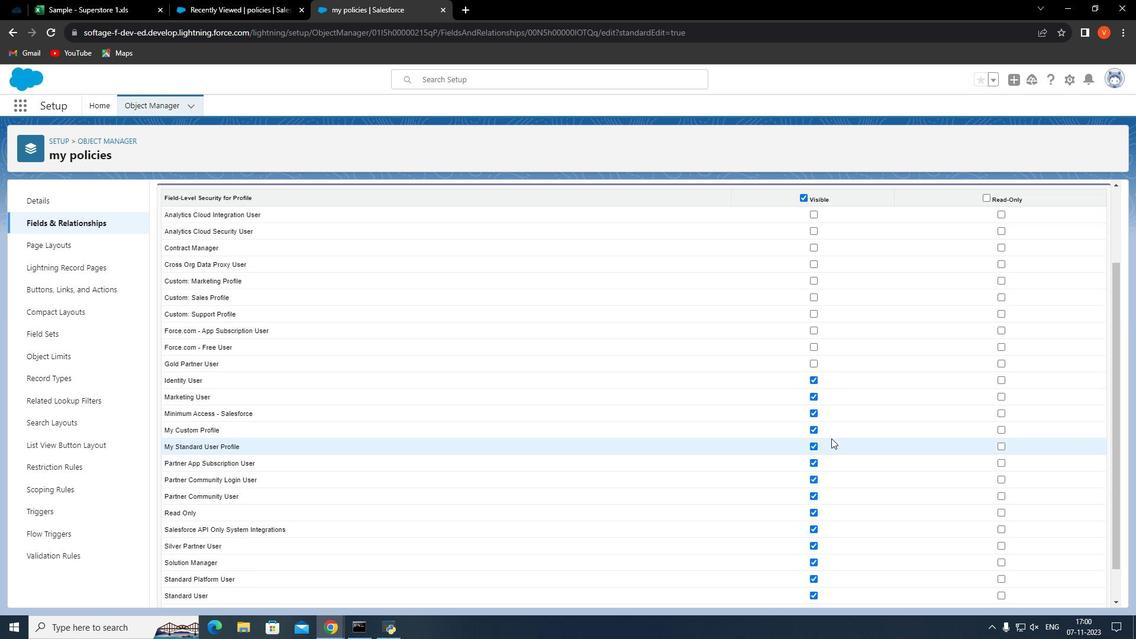 
Action: Mouse moved to (815, 343)
Screenshot: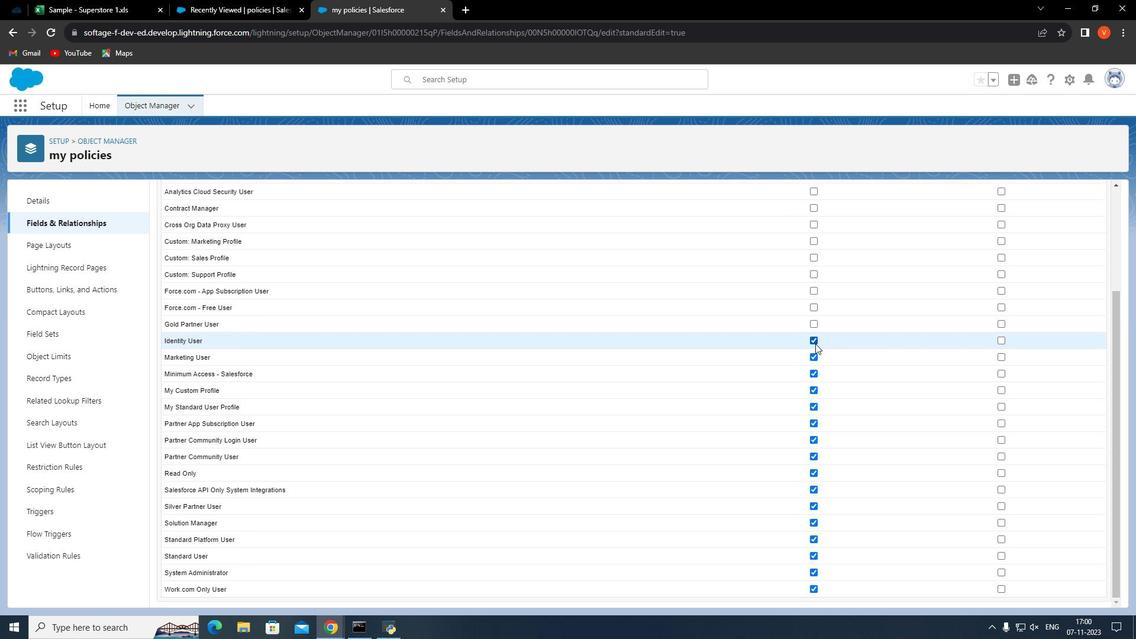 
Action: Mouse pressed left at (815, 343)
Screenshot: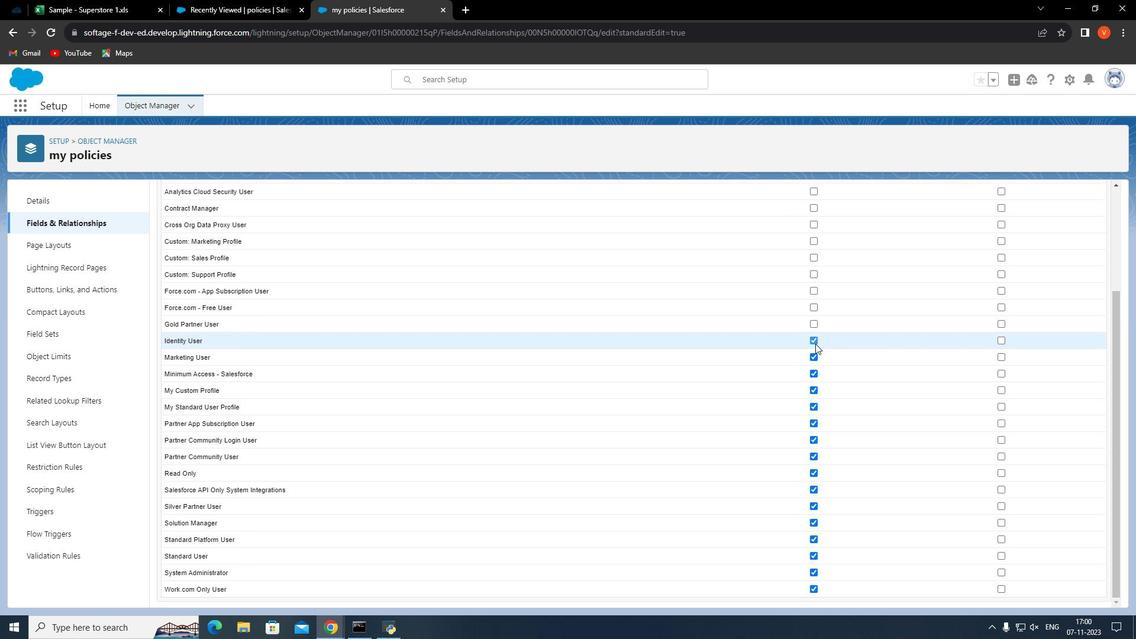 
Action: Mouse moved to (814, 371)
Screenshot: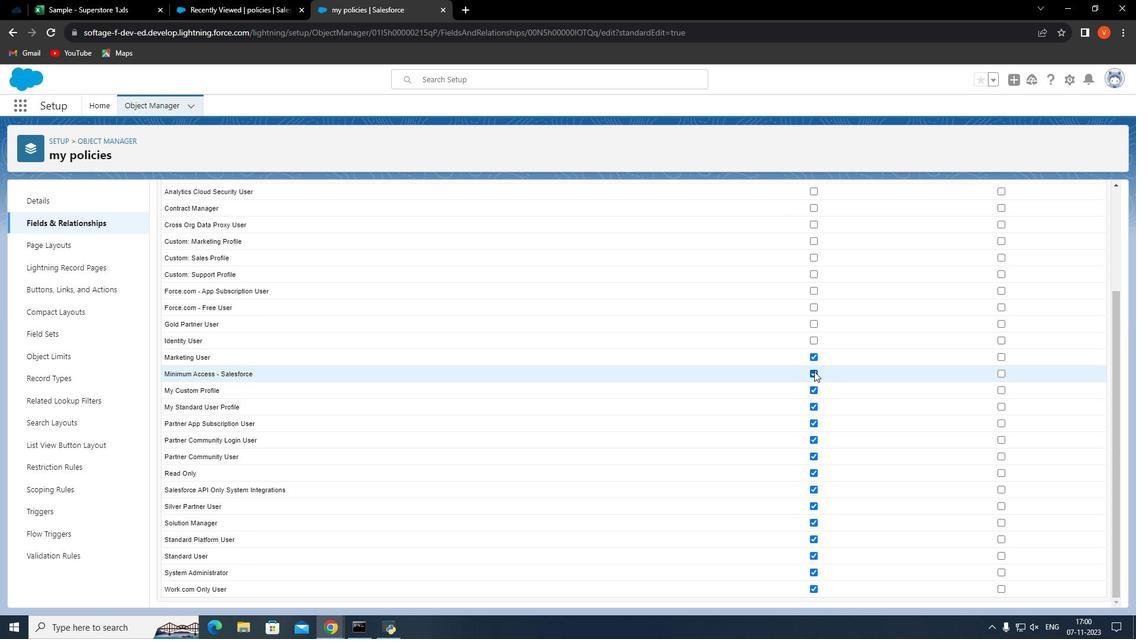 
Action: Mouse pressed left at (814, 371)
Screenshot: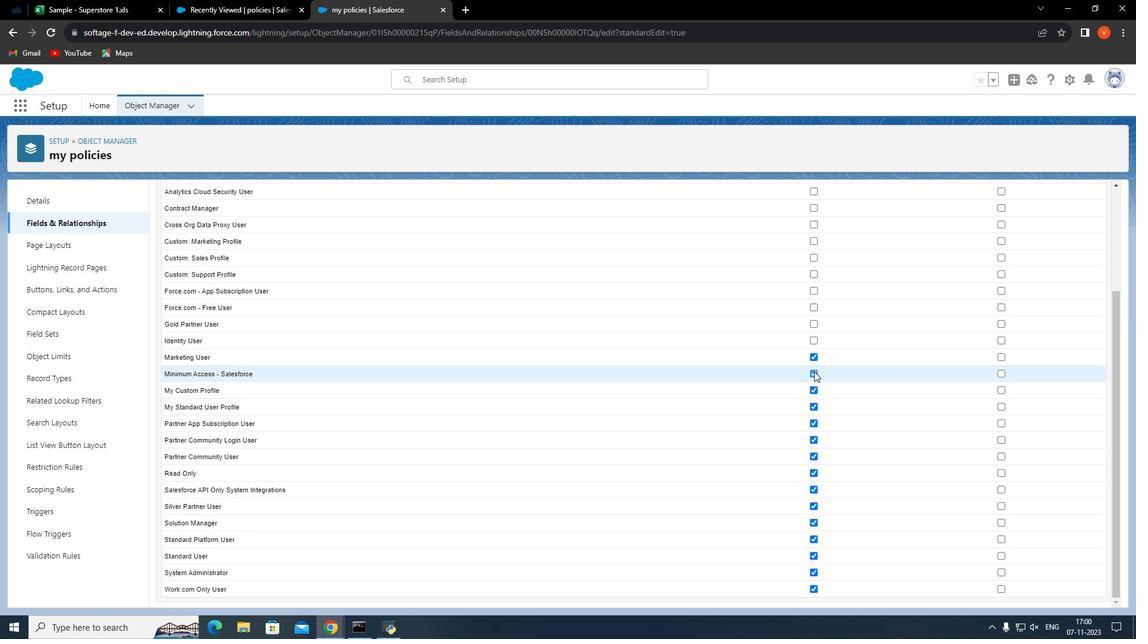 
Action: Mouse moved to (811, 391)
Screenshot: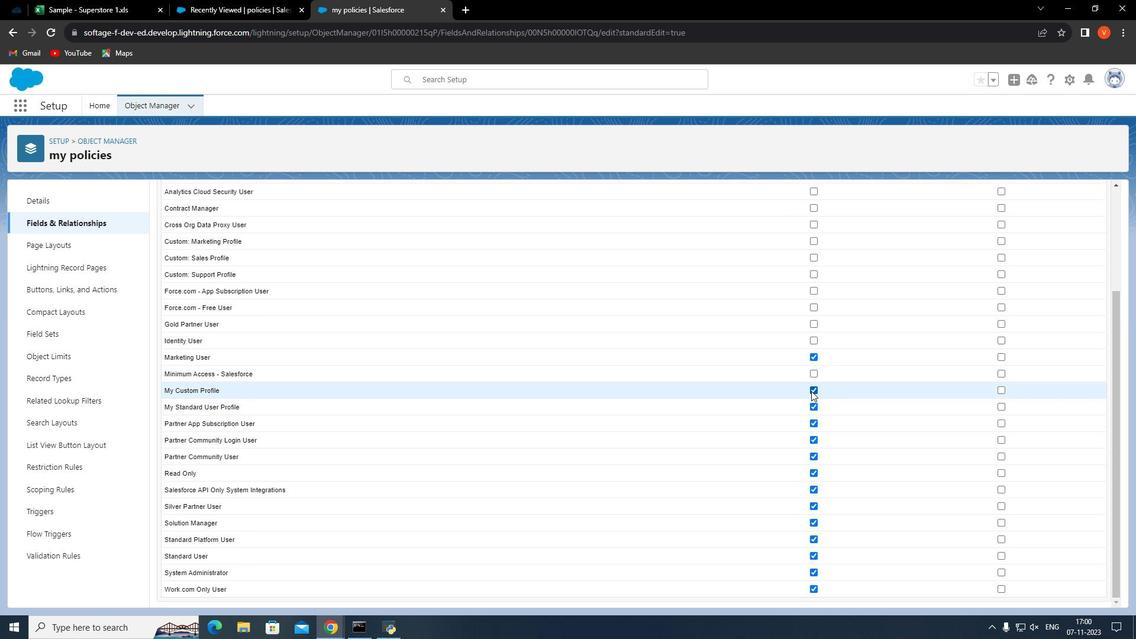
Action: Mouse pressed left at (811, 391)
Screenshot: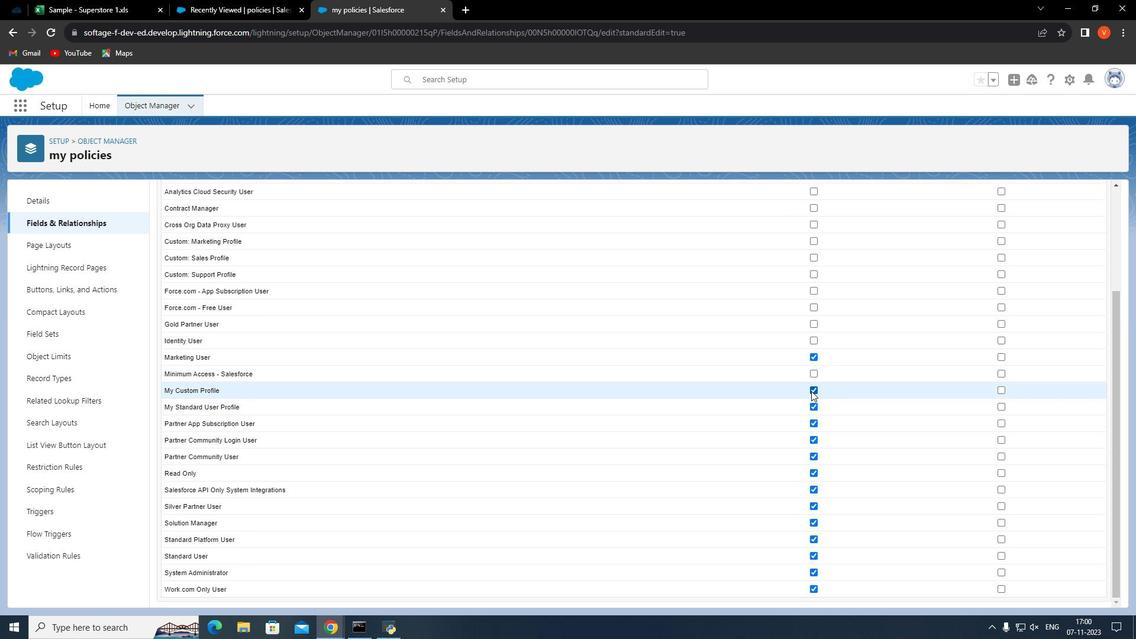 
Action: Mouse moved to (814, 406)
Screenshot: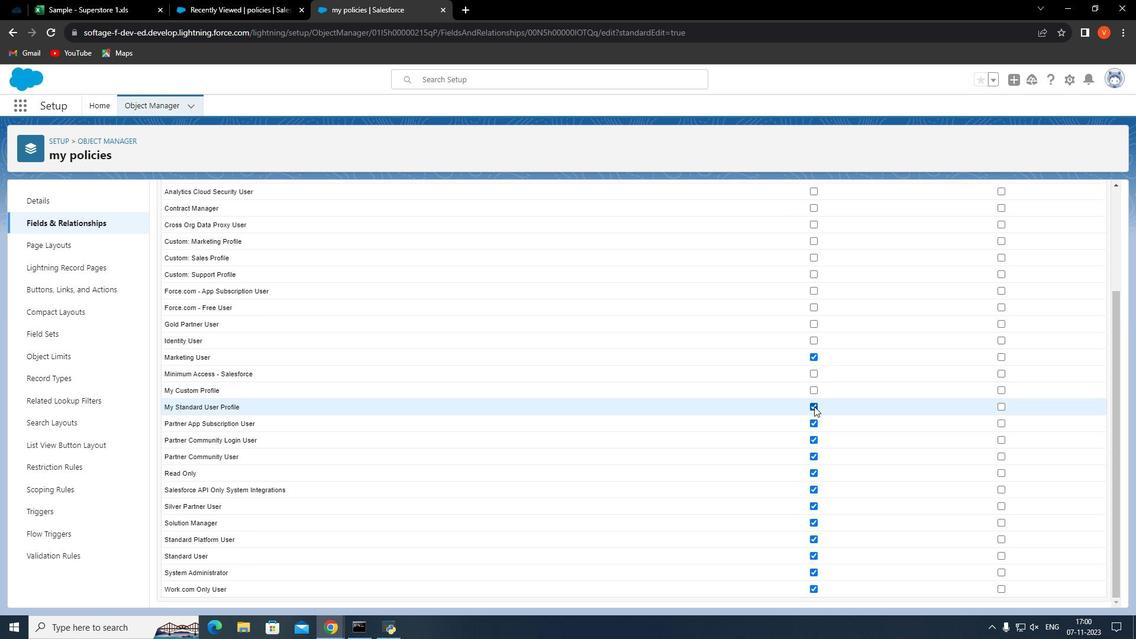 
Action: Mouse pressed left at (814, 406)
Screenshot: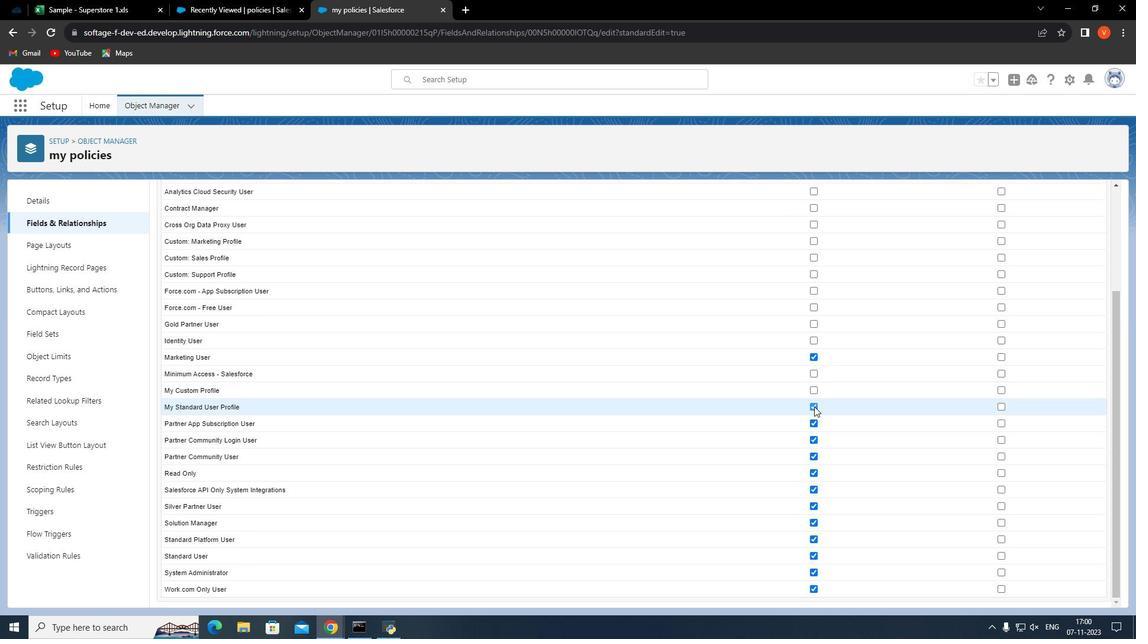 
Action: Mouse moved to (814, 424)
Screenshot: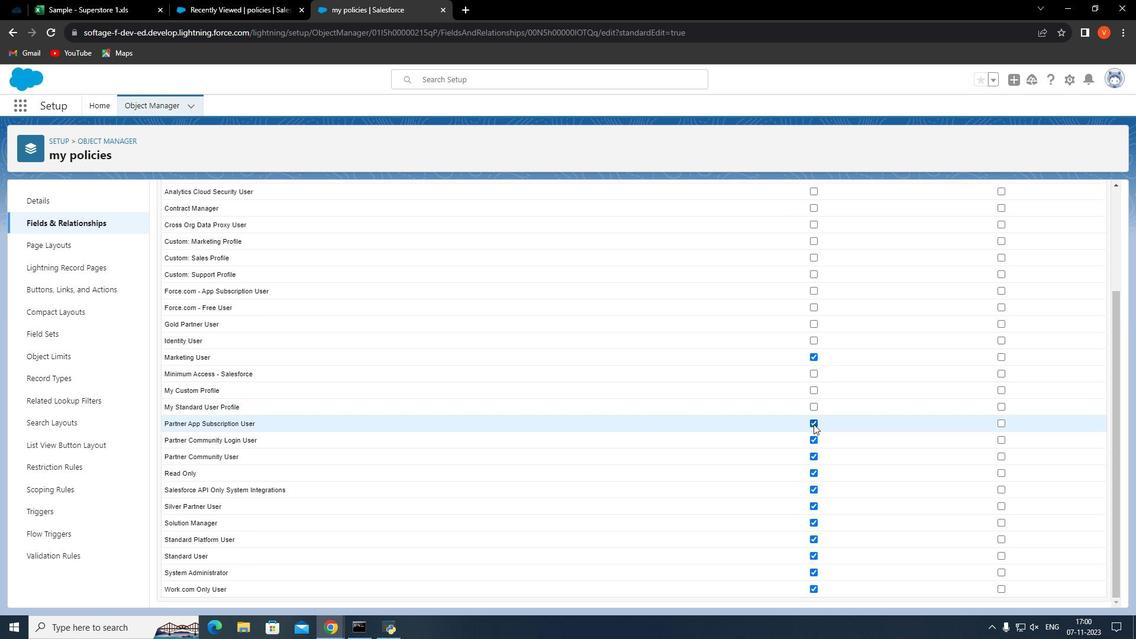 
Action: Mouse pressed left at (814, 424)
Screenshot: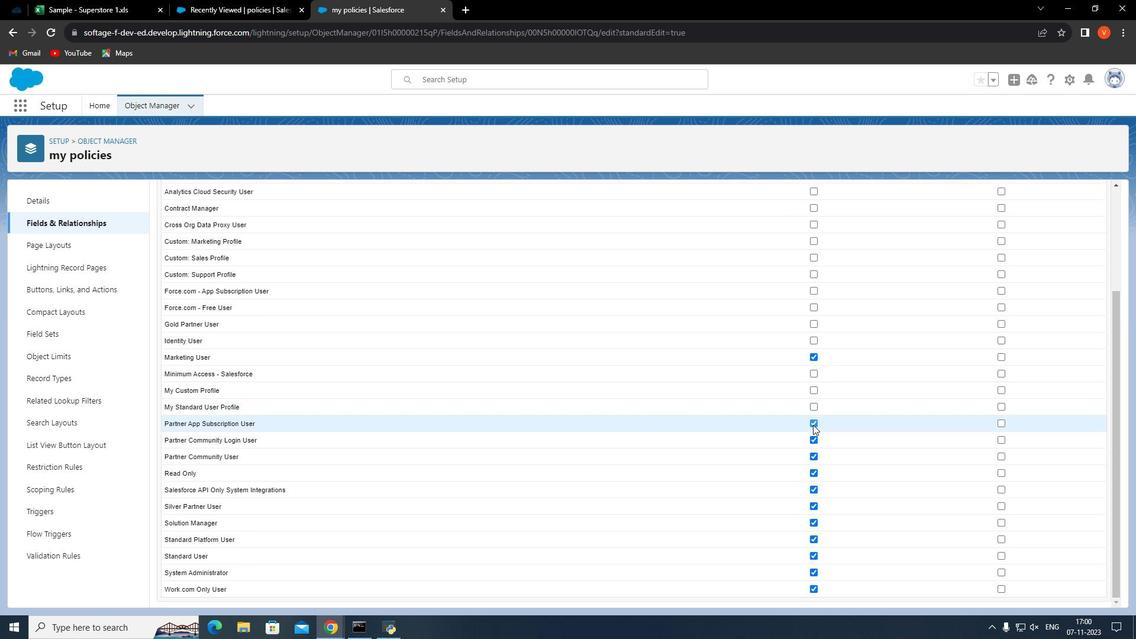 
Action: Mouse moved to (817, 427)
Screenshot: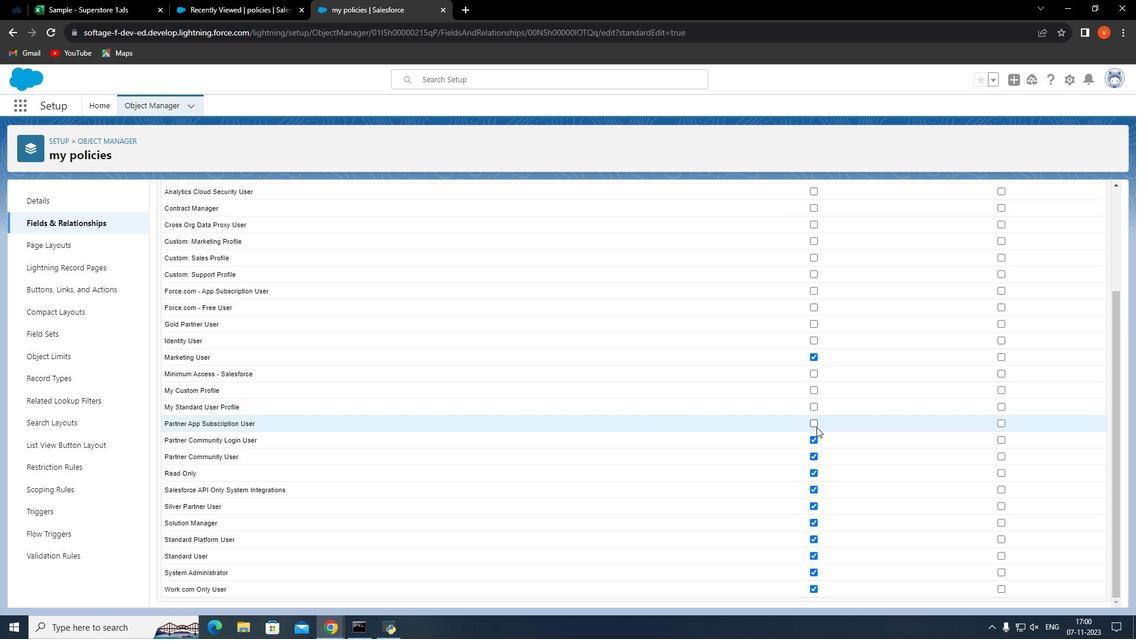 
Action: Mouse scrolled (817, 426) with delta (0, 0)
Screenshot: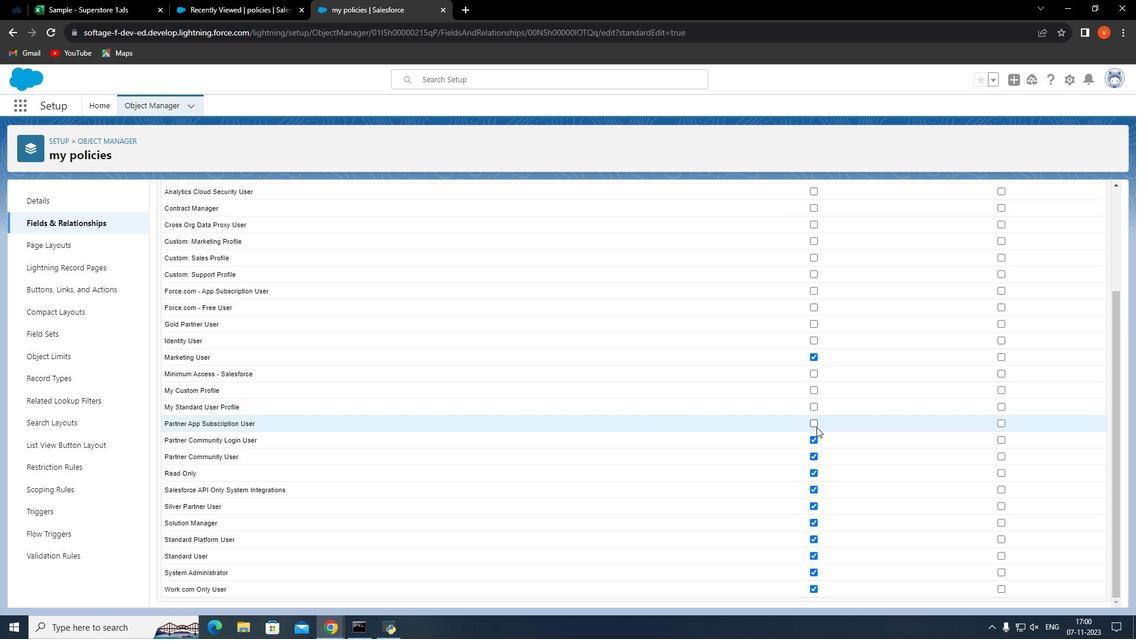 
Action: Mouse moved to (818, 428)
Screenshot: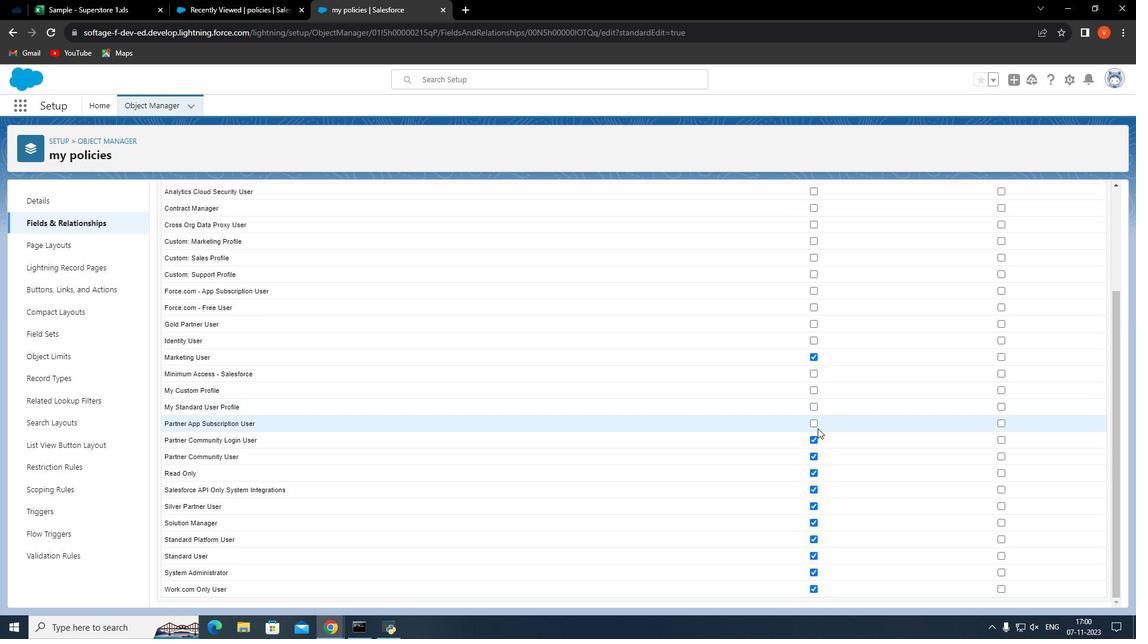 
Action: Mouse scrolled (818, 428) with delta (0, 0)
Screenshot: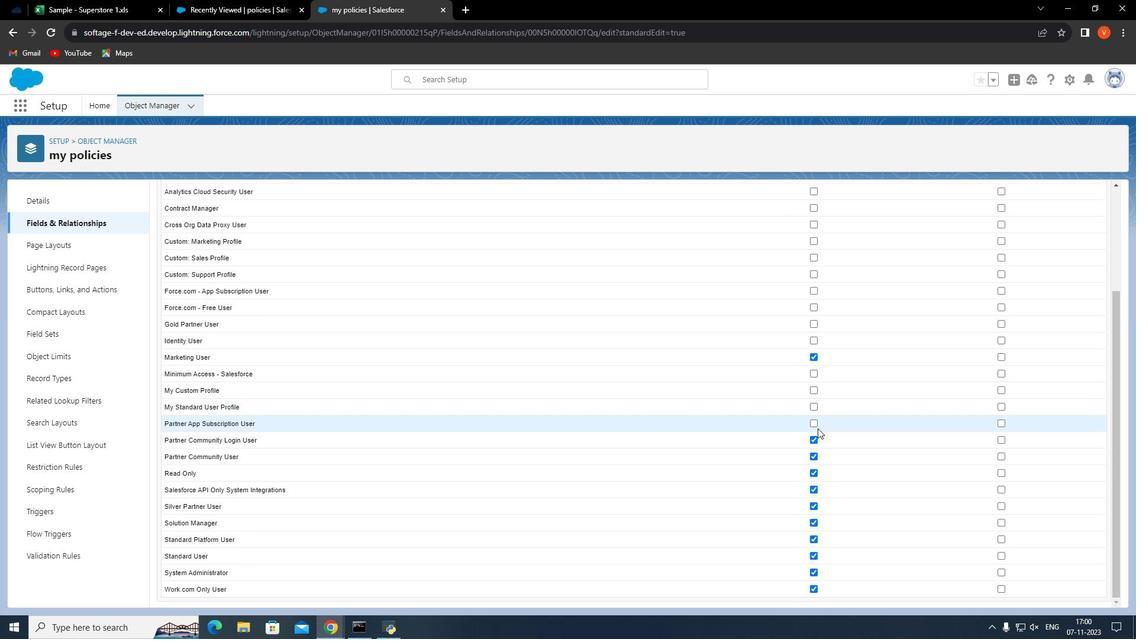 
Action: Mouse scrolled (818, 428) with delta (0, 0)
Screenshot: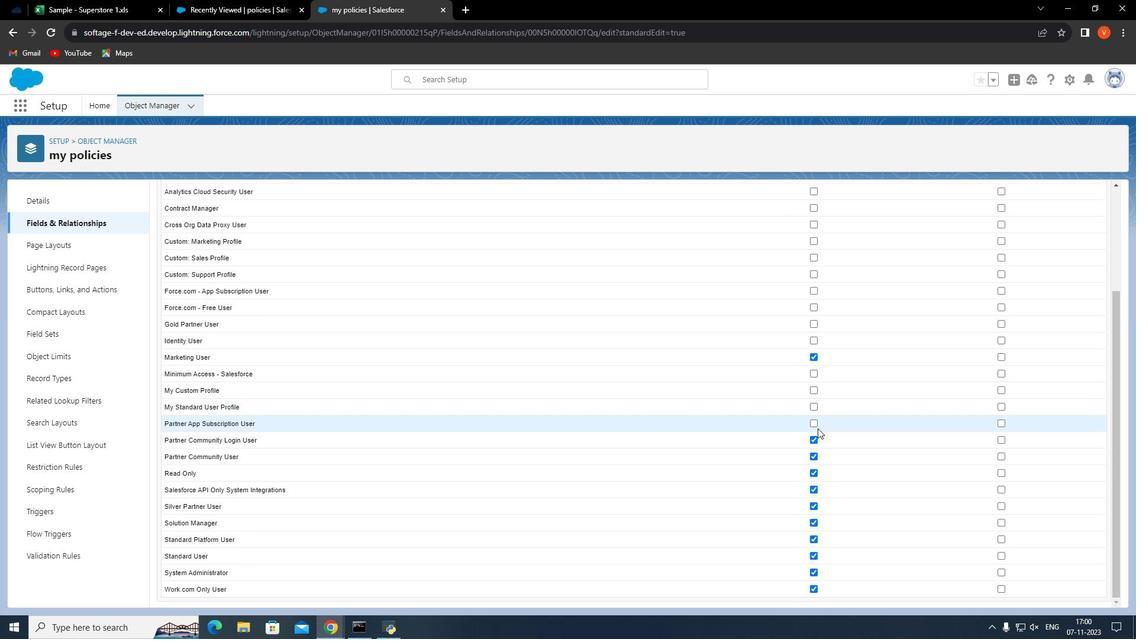 
Action: Mouse scrolled (818, 428) with delta (0, 0)
Screenshot: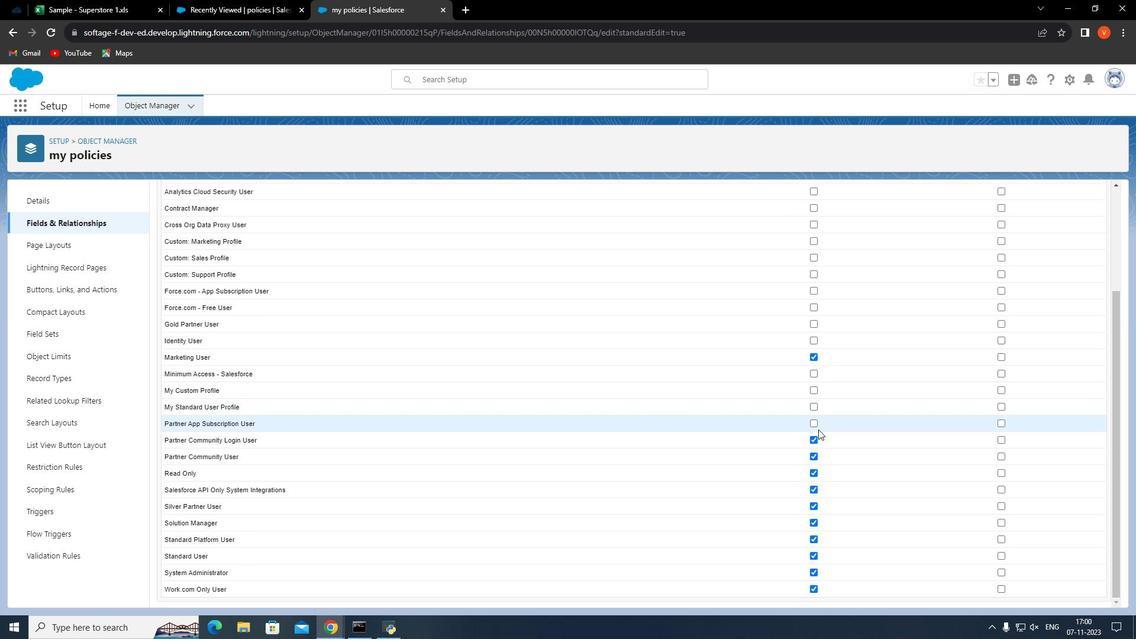 
Action: Mouse moved to (818, 440)
Screenshot: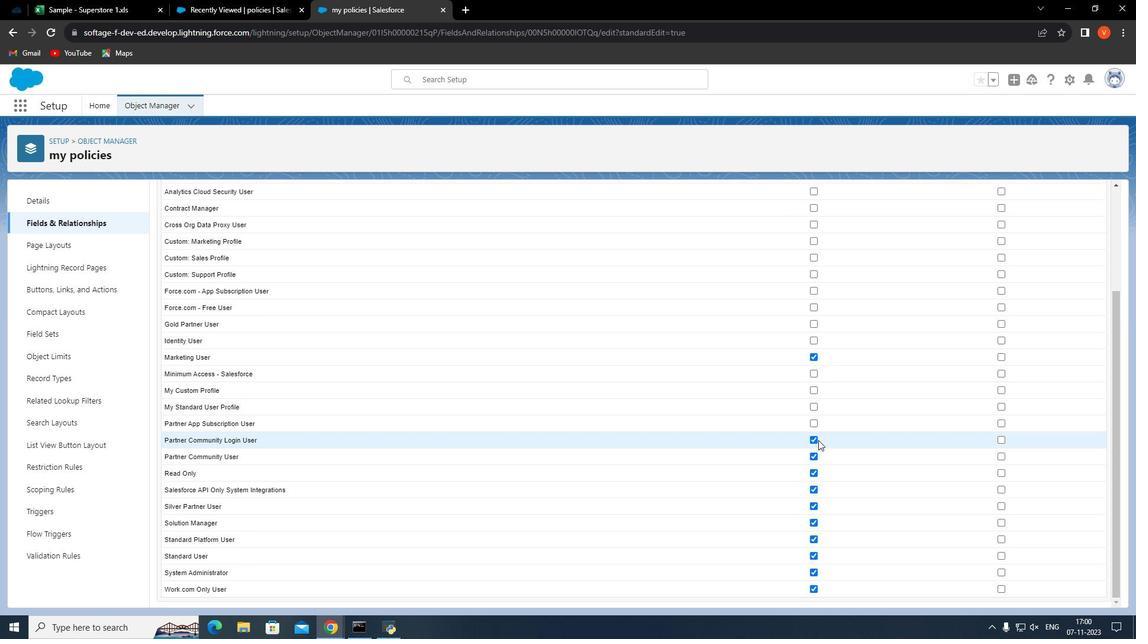 
Action: Mouse pressed left at (818, 440)
Screenshot: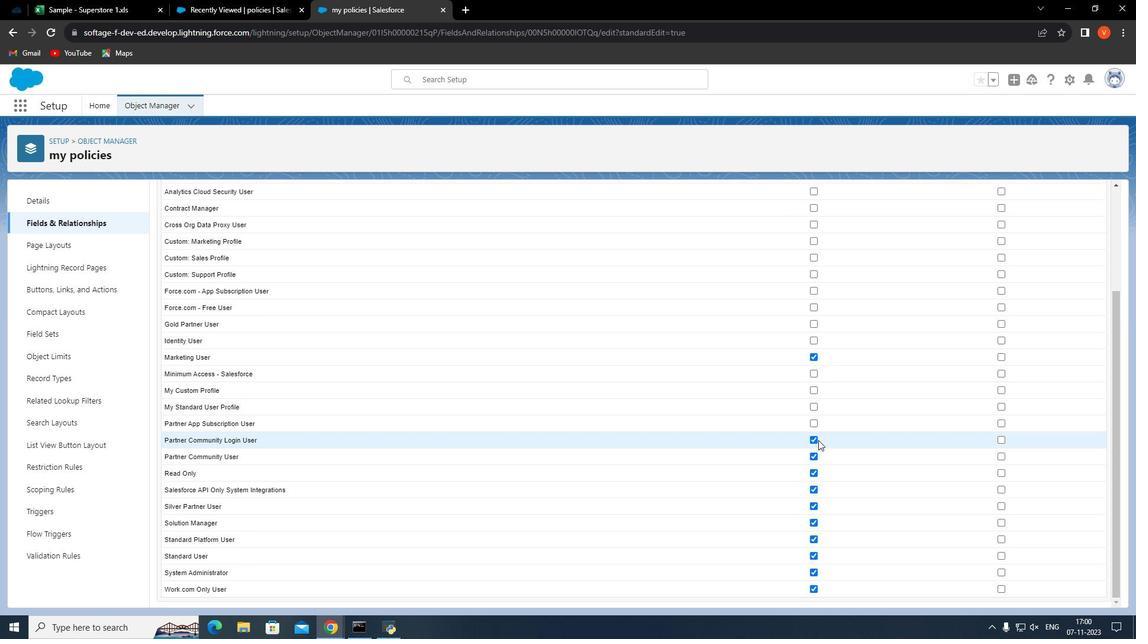 
Action: Mouse moved to (815, 442)
Screenshot: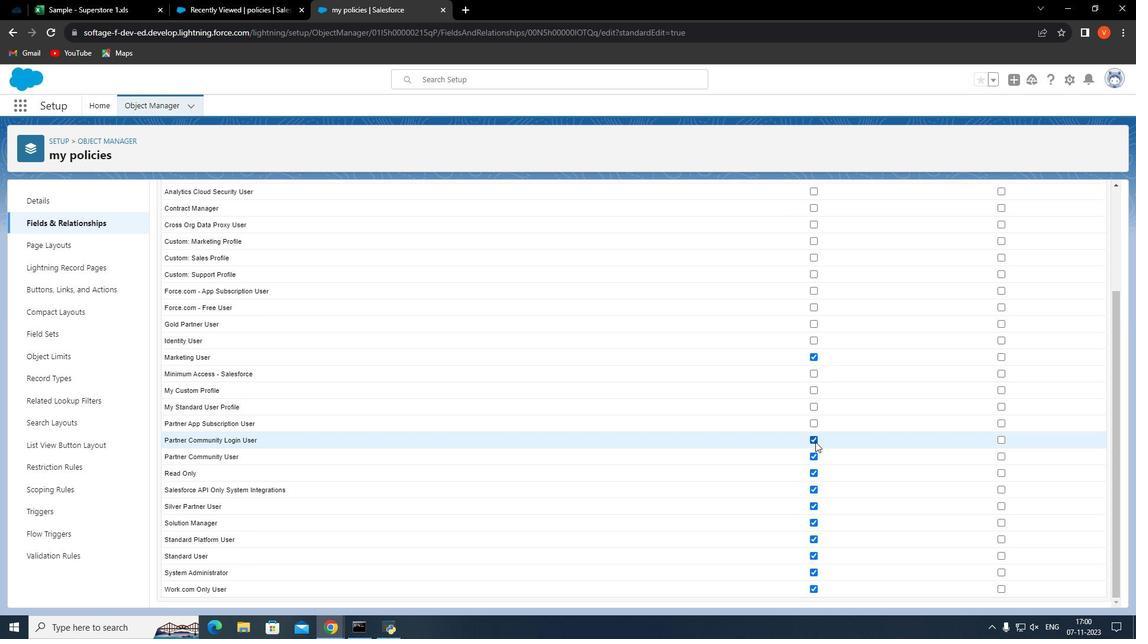 
Action: Mouse pressed left at (815, 442)
Screenshot: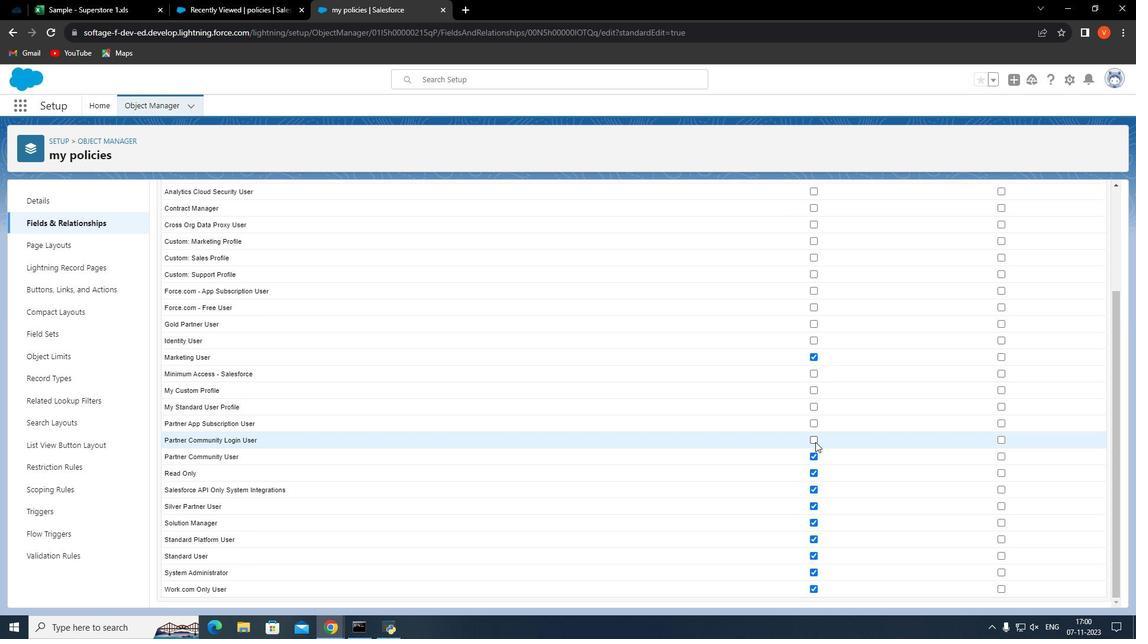
Action: Mouse moved to (811, 505)
Screenshot: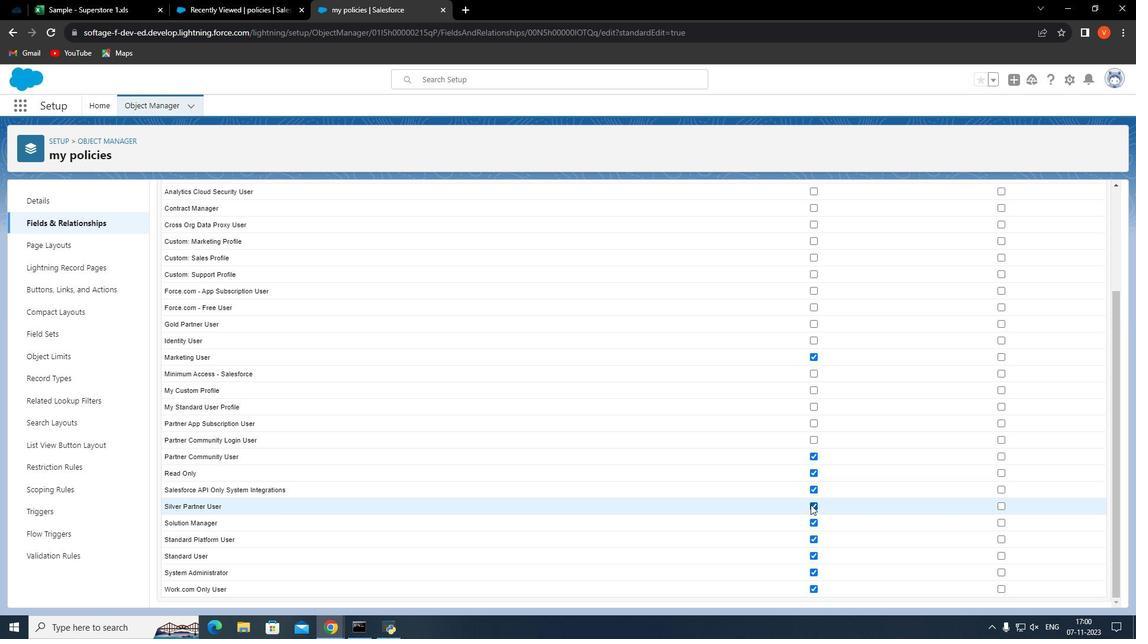 
Action: Mouse pressed left at (811, 505)
Screenshot: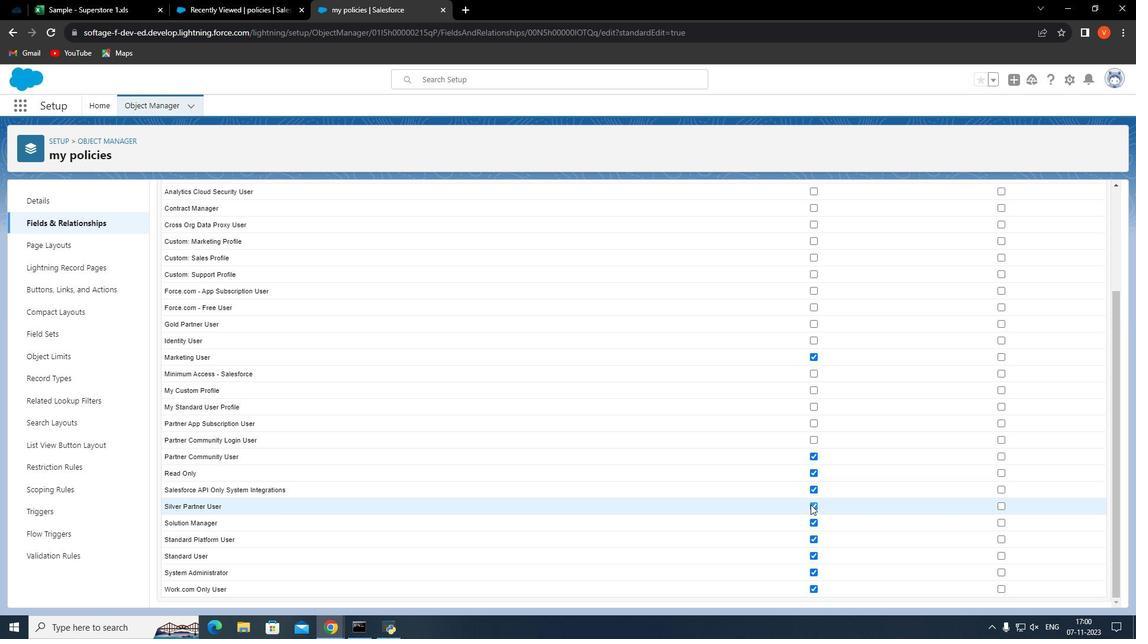 
Action: Mouse moved to (811, 486)
Screenshot: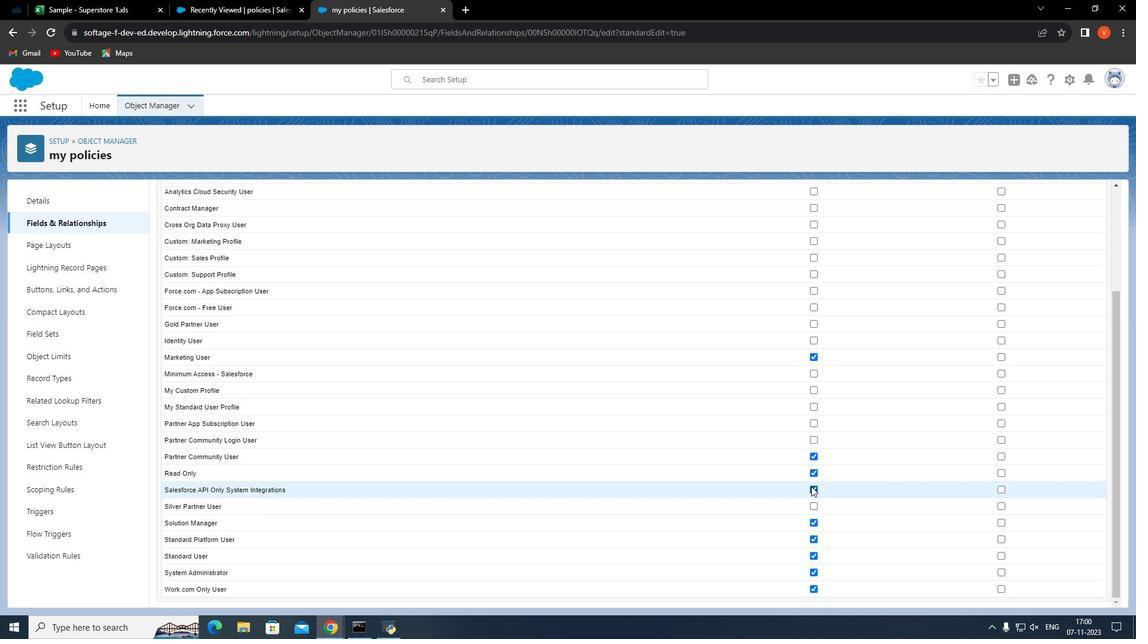 
Action: Mouse pressed left at (811, 486)
Screenshot: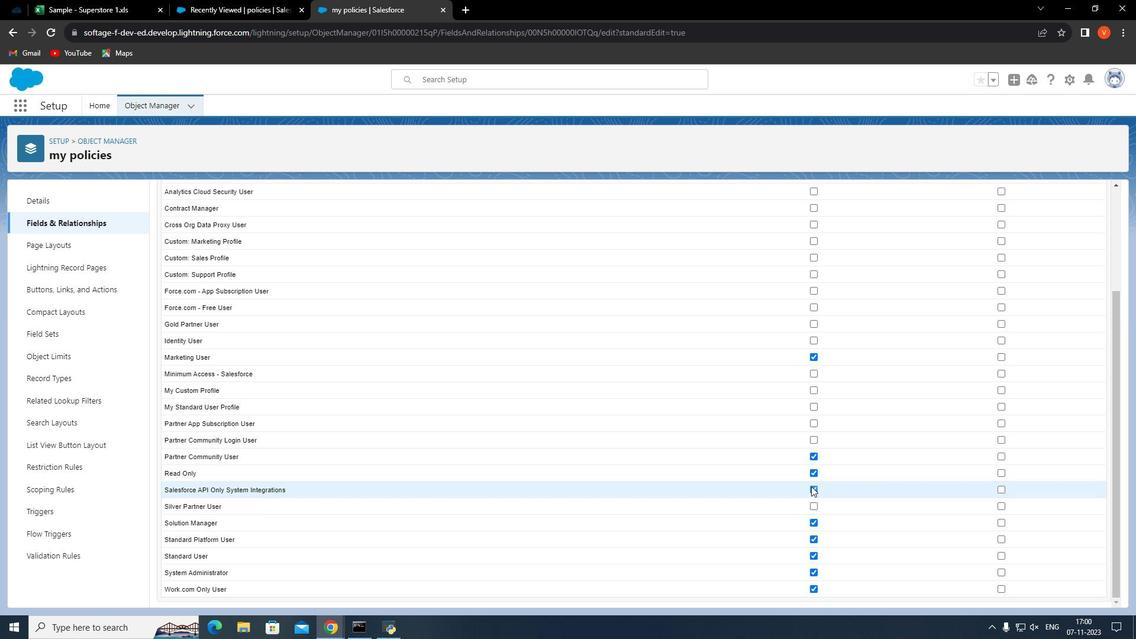 
Action: Mouse moved to (817, 475)
Screenshot: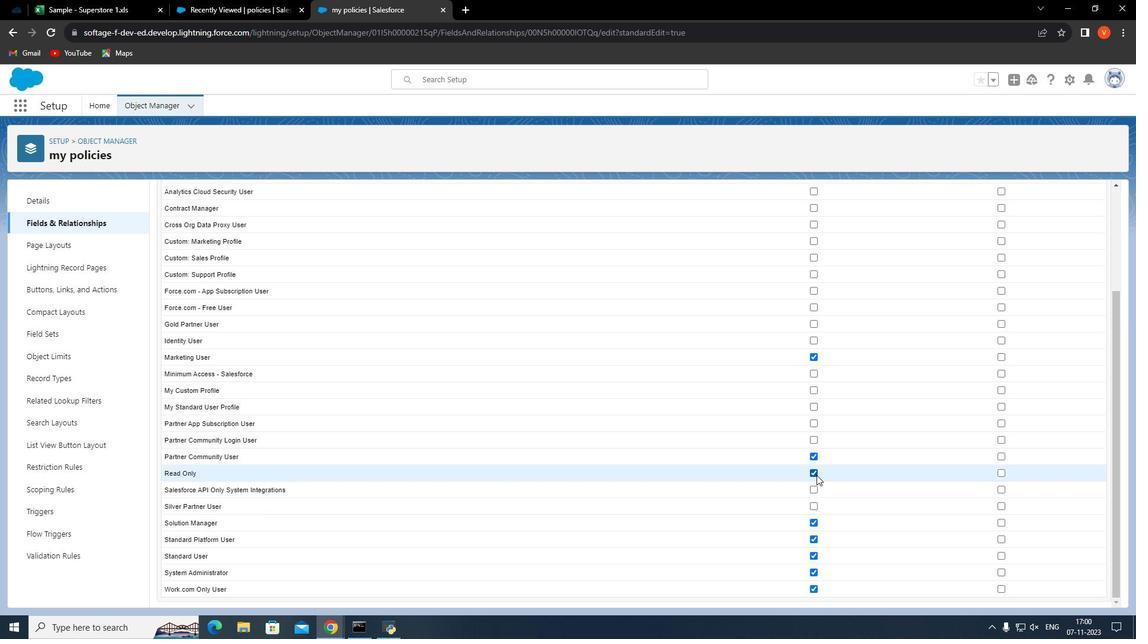 
Action: Mouse pressed left at (817, 475)
Screenshot: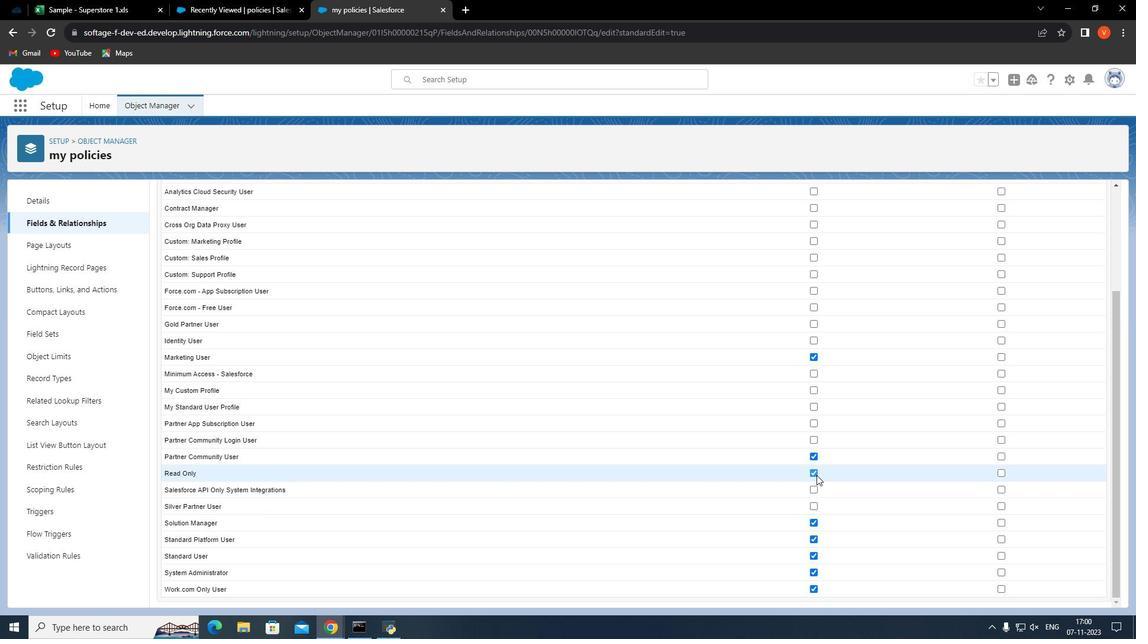 
Action: Mouse moved to (815, 461)
Screenshot: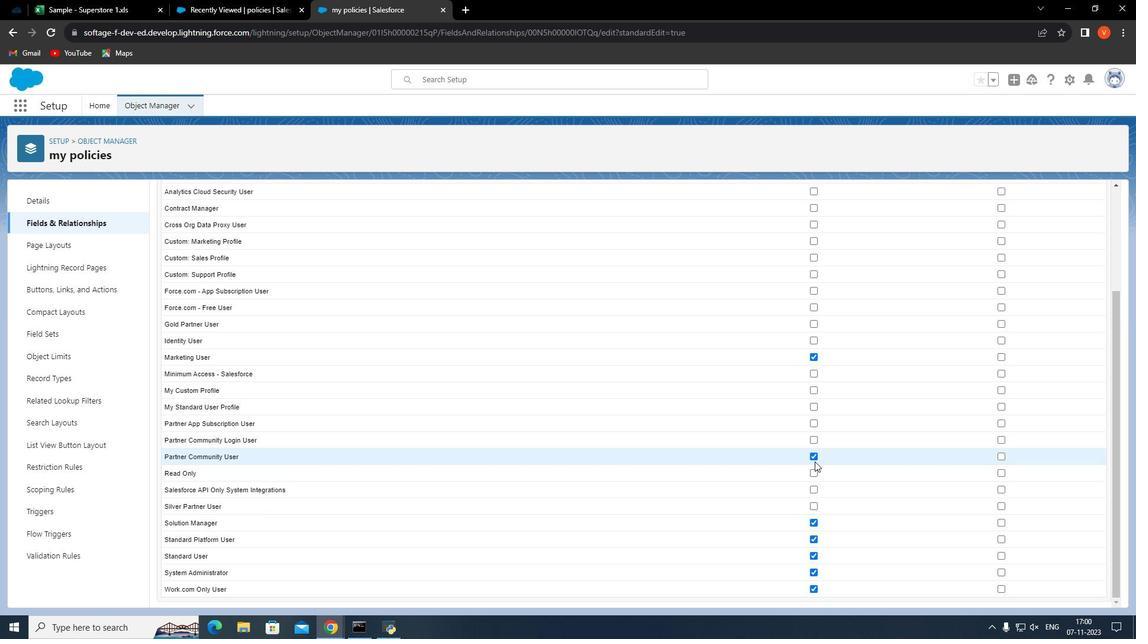 
Action: Mouse pressed left at (815, 461)
Screenshot: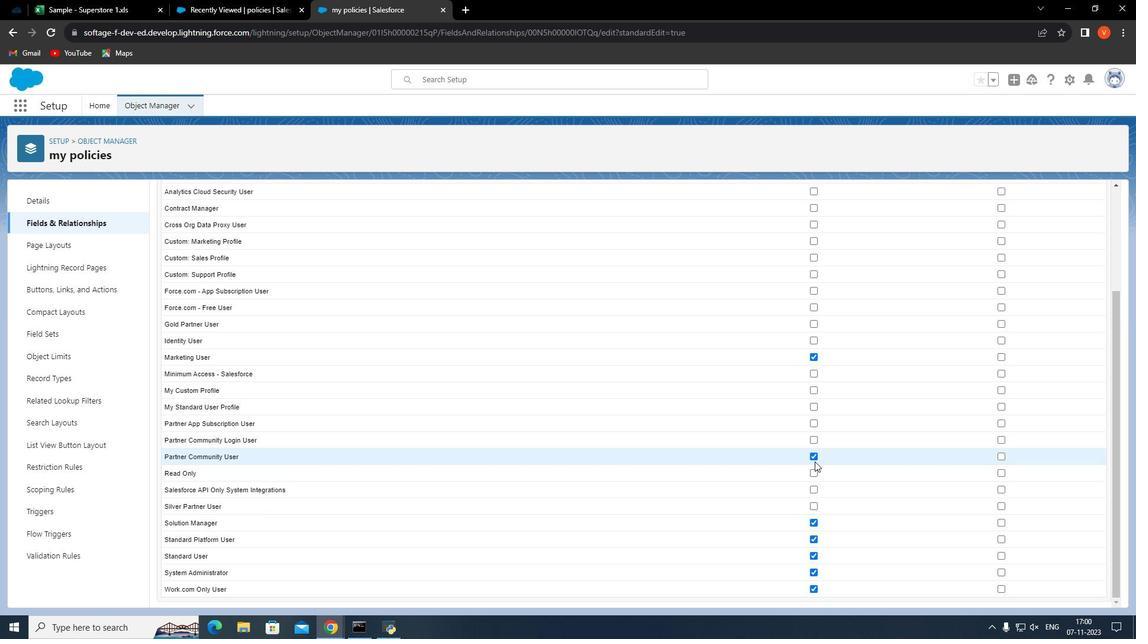 
Action: Mouse moved to (814, 457)
Screenshot: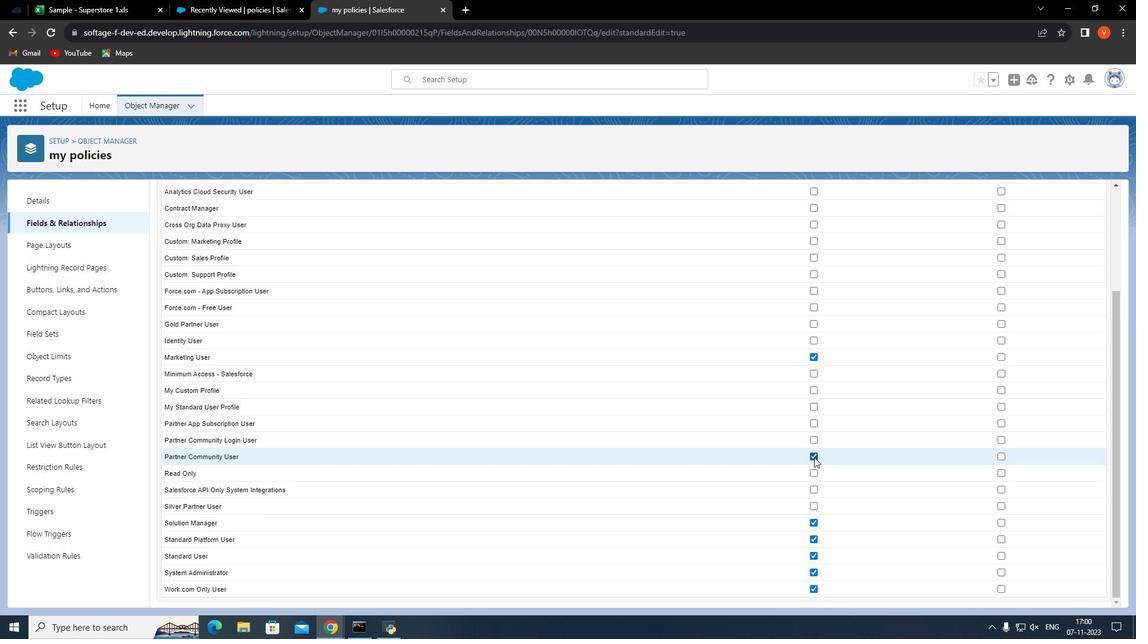 
Action: Mouse pressed left at (814, 457)
Screenshot: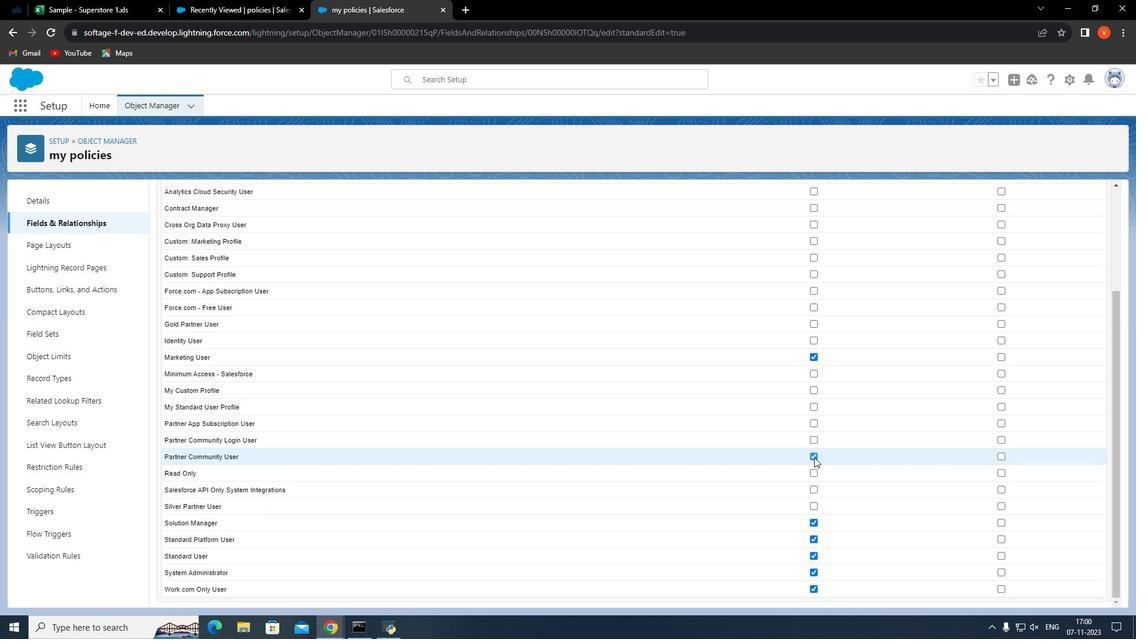 
Action: Mouse moved to (815, 357)
Screenshot: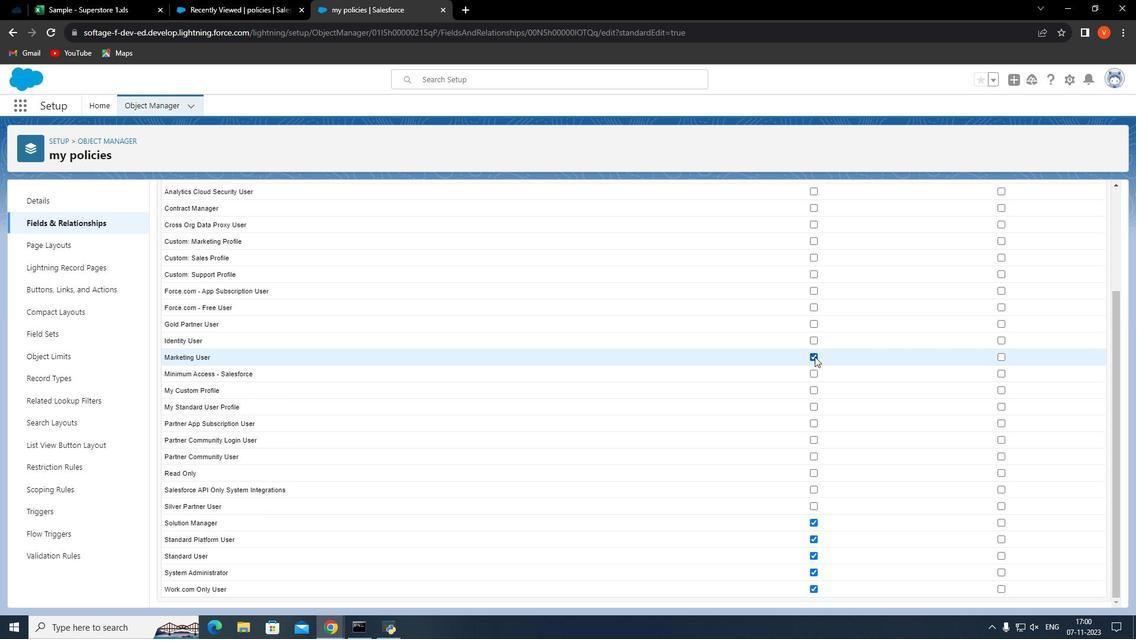 
Action: Mouse pressed left at (815, 357)
Screenshot: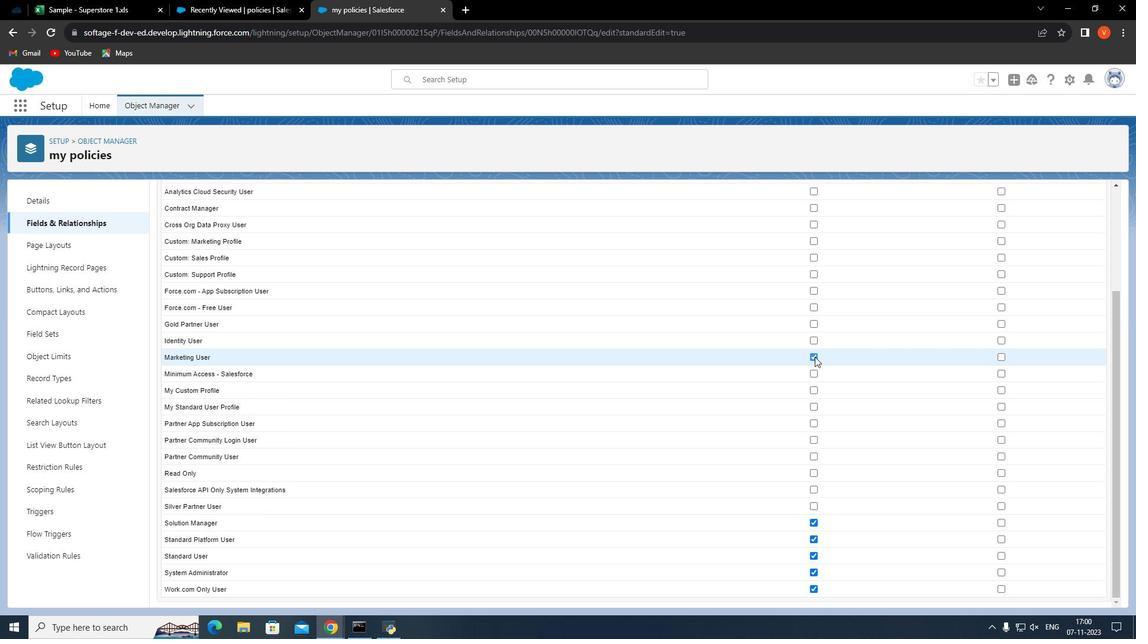 
Action: Mouse moved to (815, 526)
Screenshot: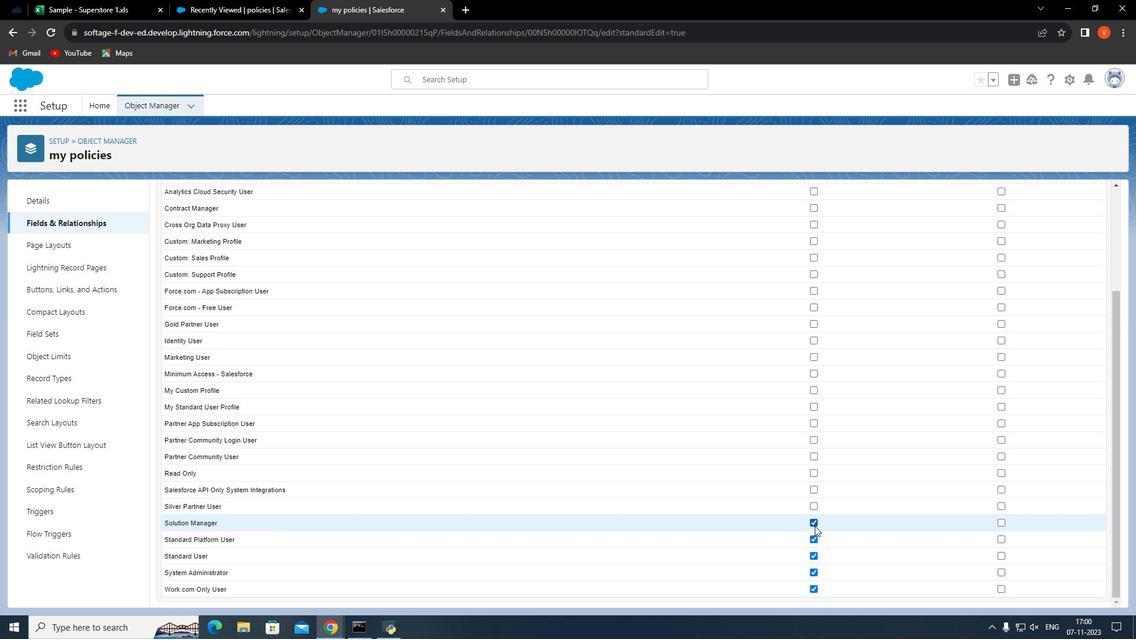 
Action: Mouse pressed left at (815, 526)
Screenshot: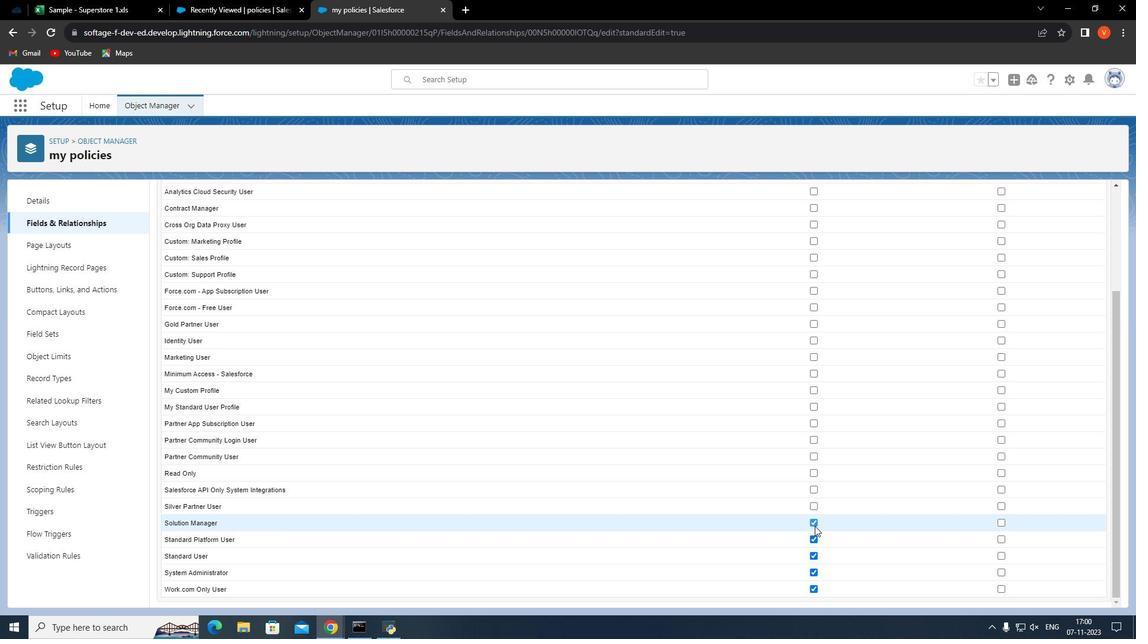 
Action: Mouse moved to (817, 539)
Screenshot: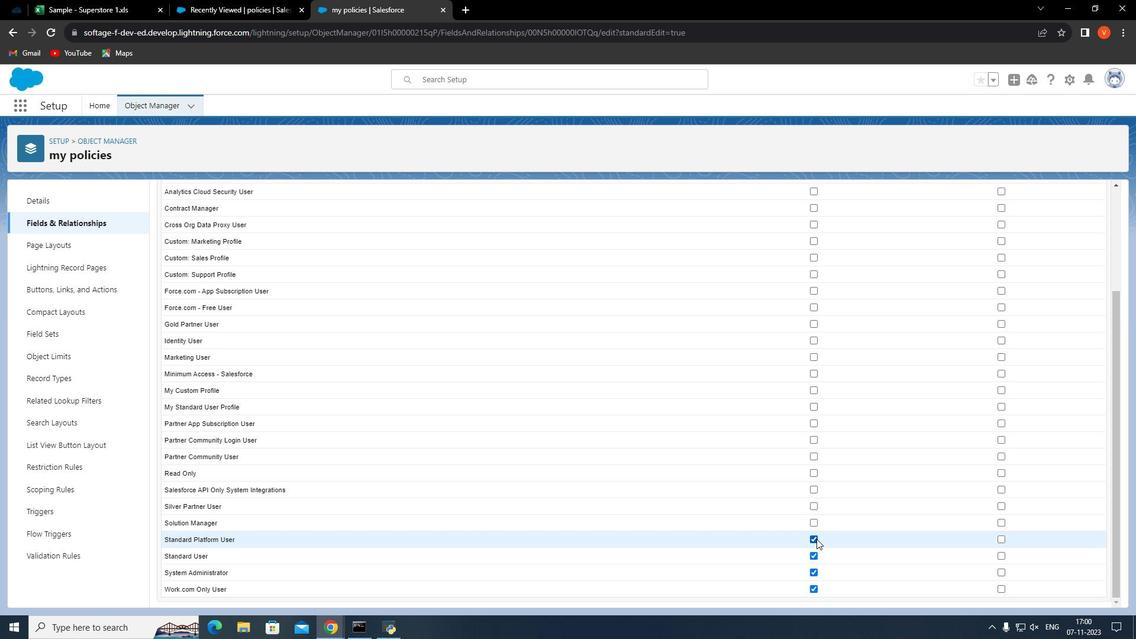 
Action: Mouse pressed left at (817, 539)
Screenshot: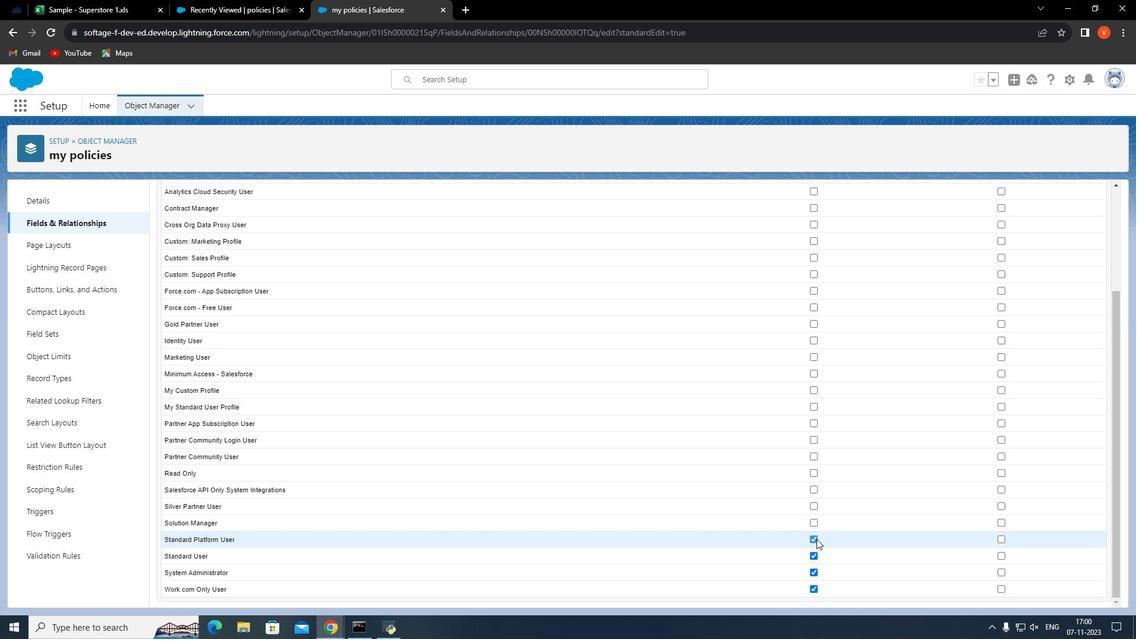 
Action: Mouse moved to (812, 560)
Screenshot: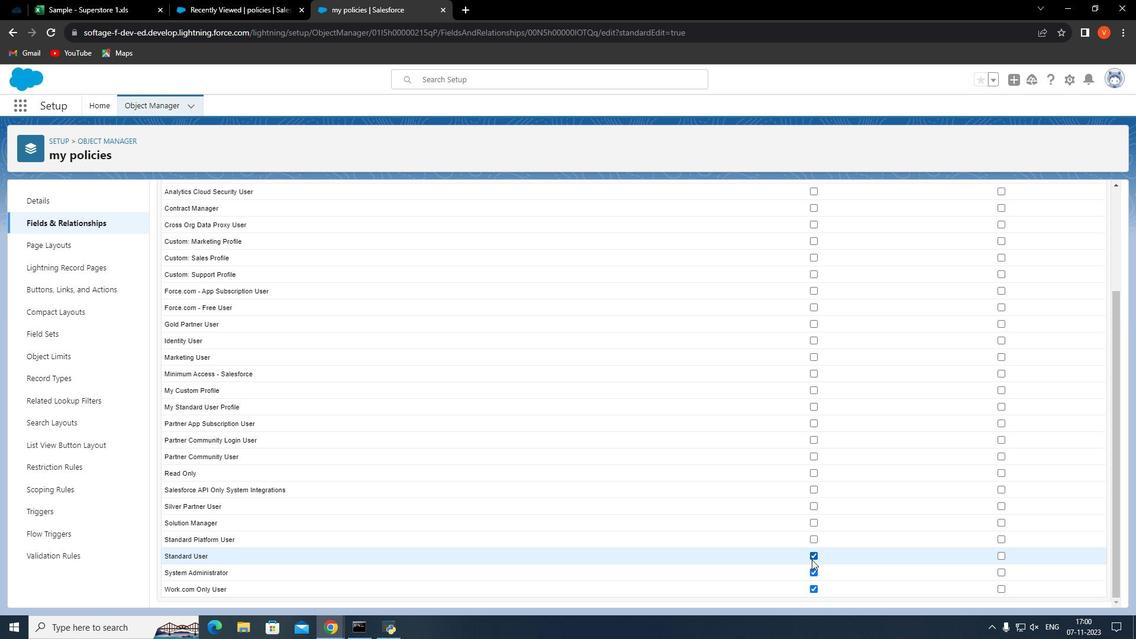 
Action: Mouse pressed left at (812, 560)
Screenshot: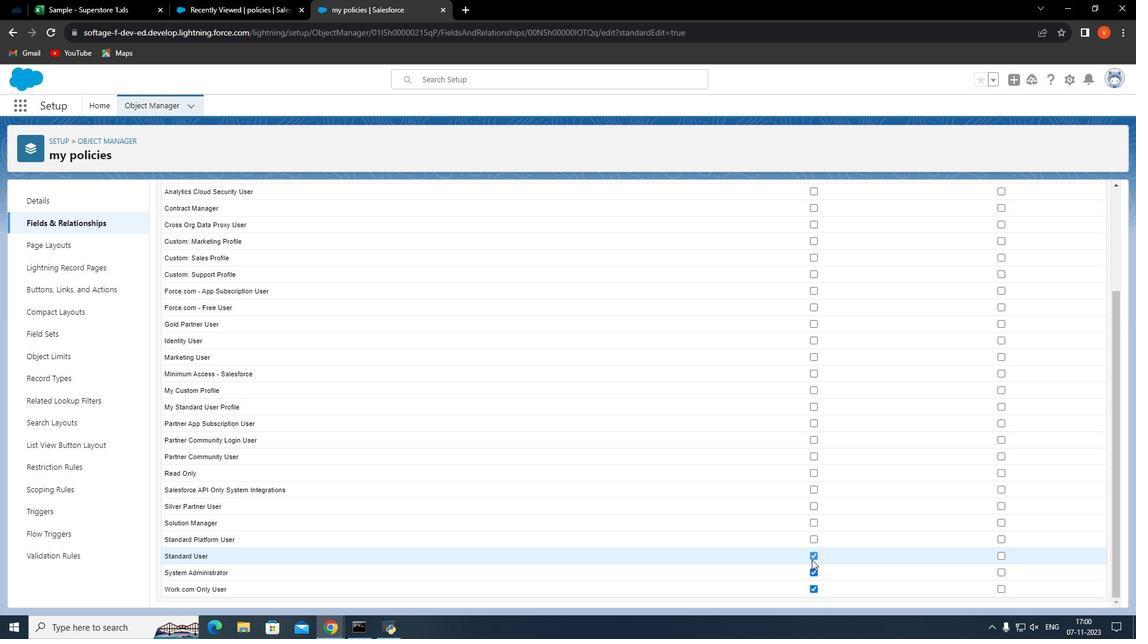 
Action: Mouse moved to (813, 589)
Screenshot: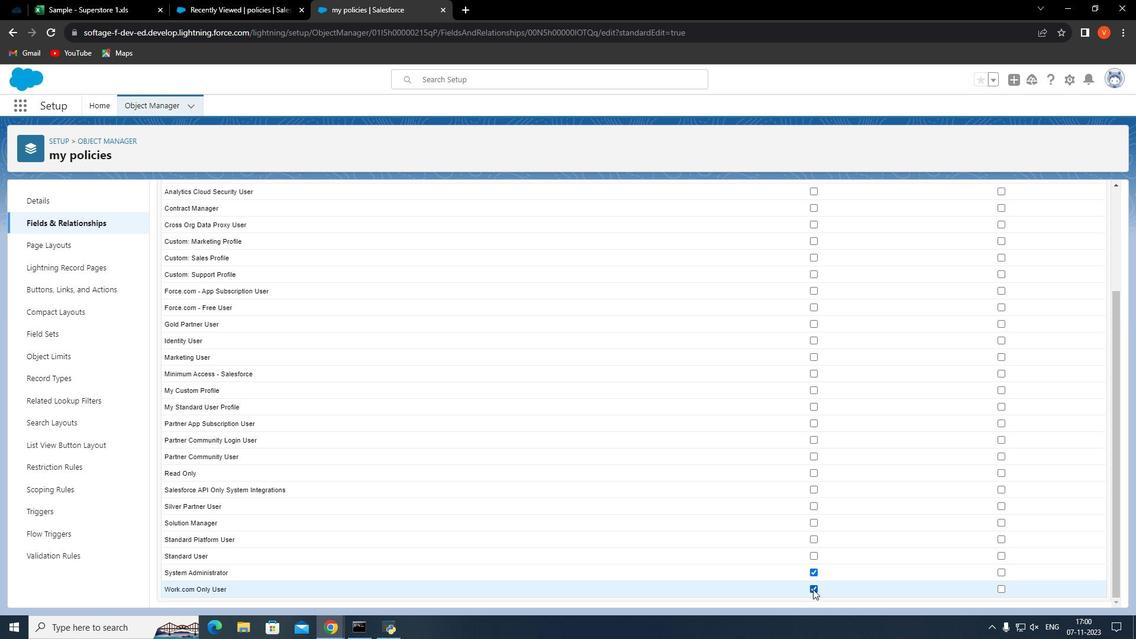 
Action: Mouse pressed left at (813, 589)
Screenshot: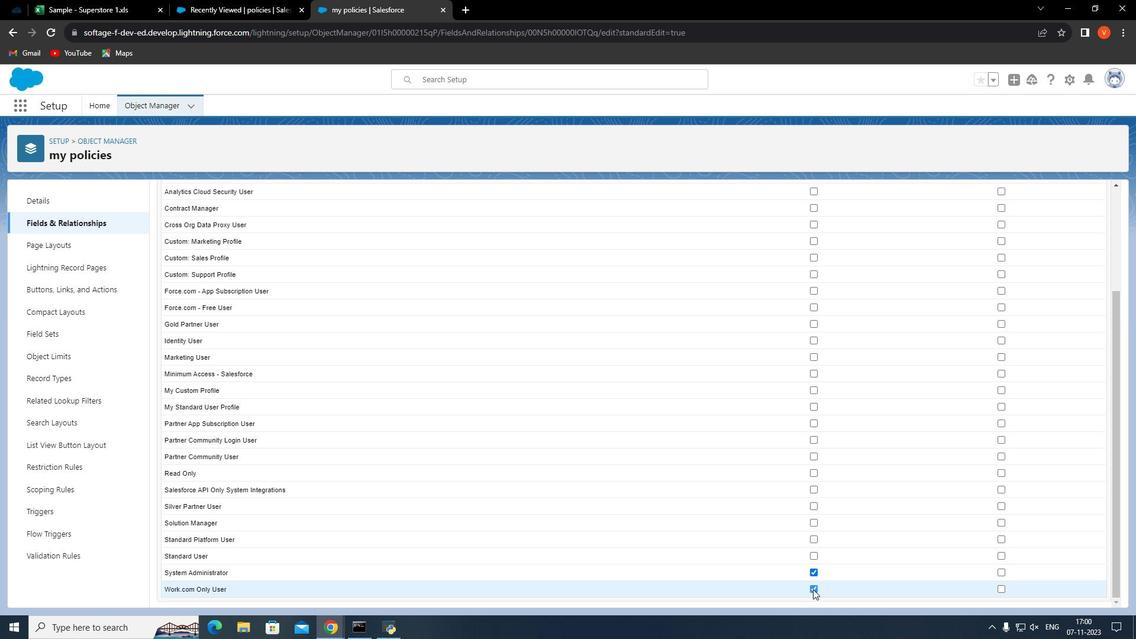 
Action: Mouse moved to (426, 238)
Screenshot: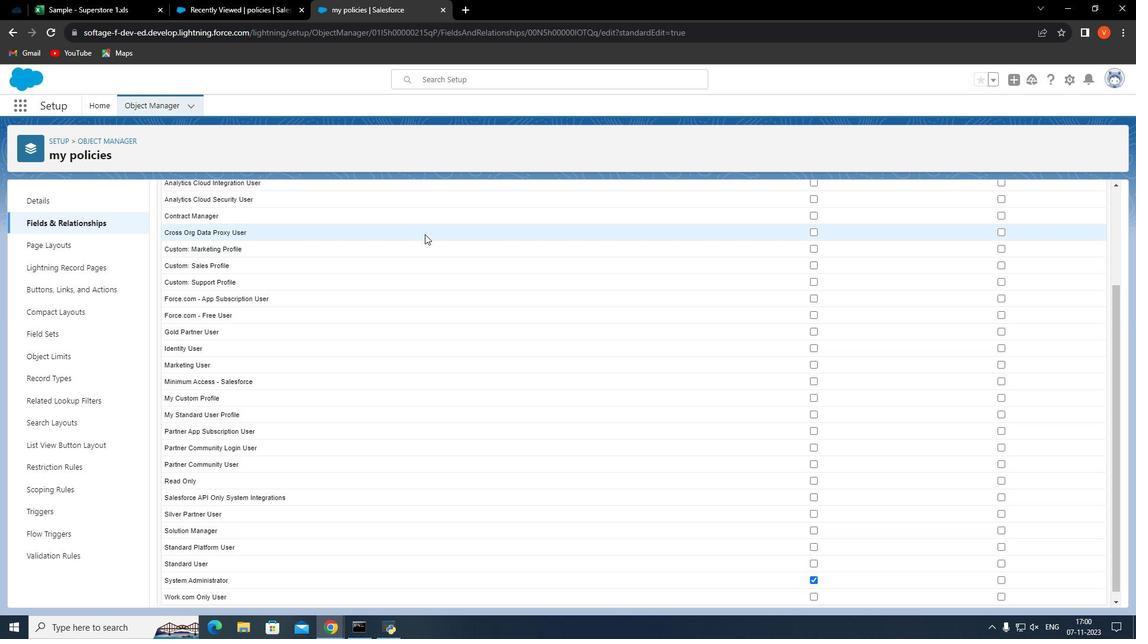 
Action: Mouse scrolled (426, 238) with delta (0, 0)
Screenshot: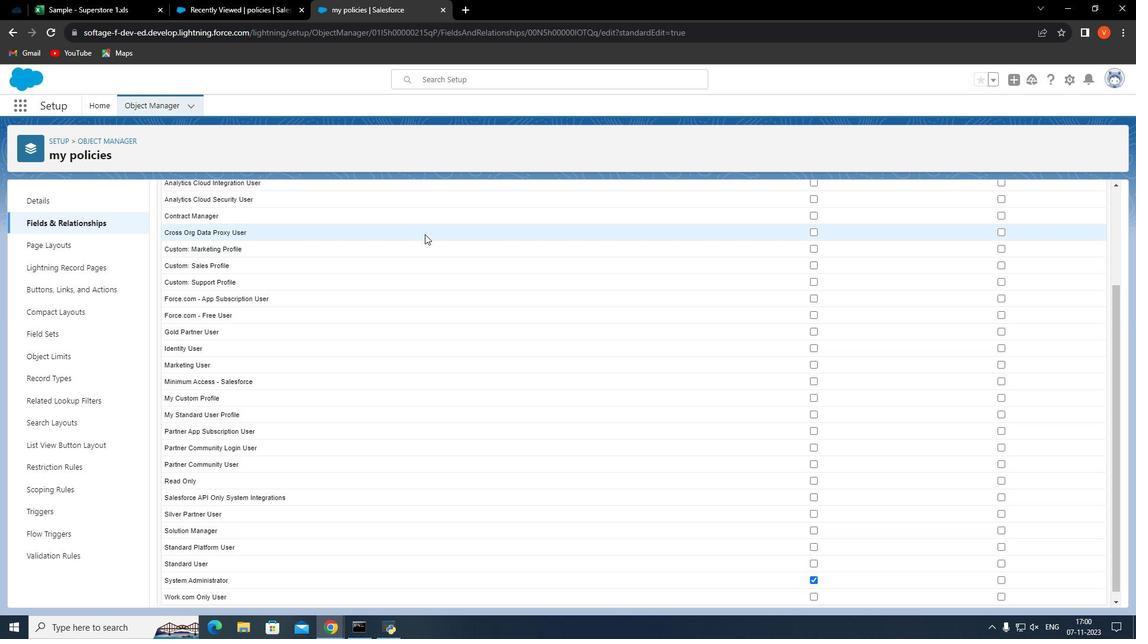 
Action: Mouse moved to (425, 234)
Screenshot: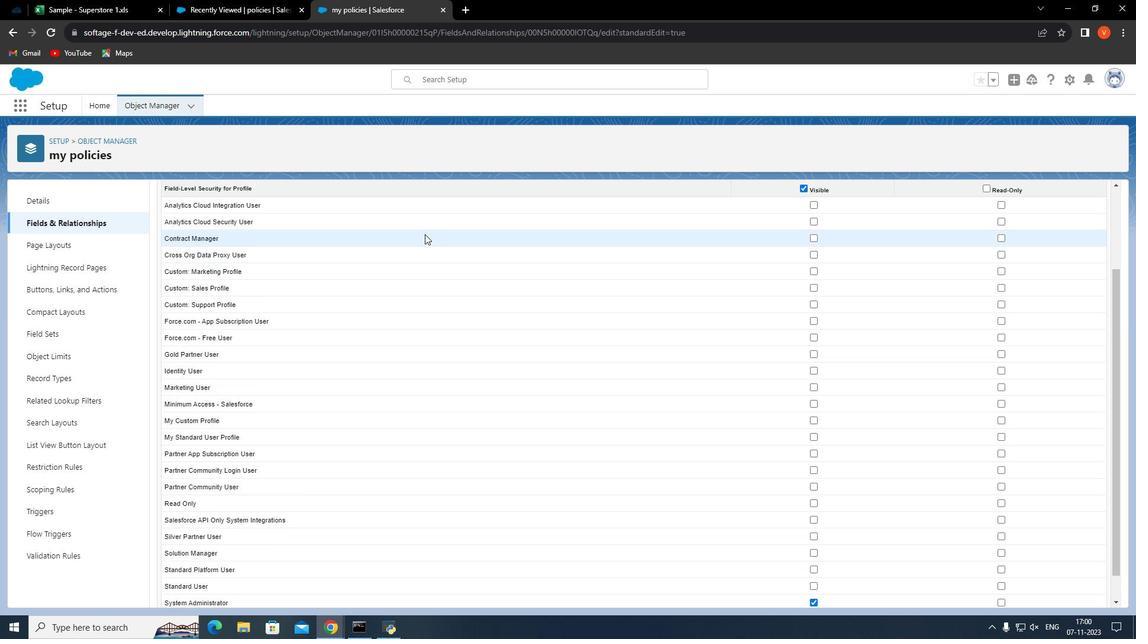
Action: Mouse scrolled (425, 235) with delta (0, 0)
Screenshot: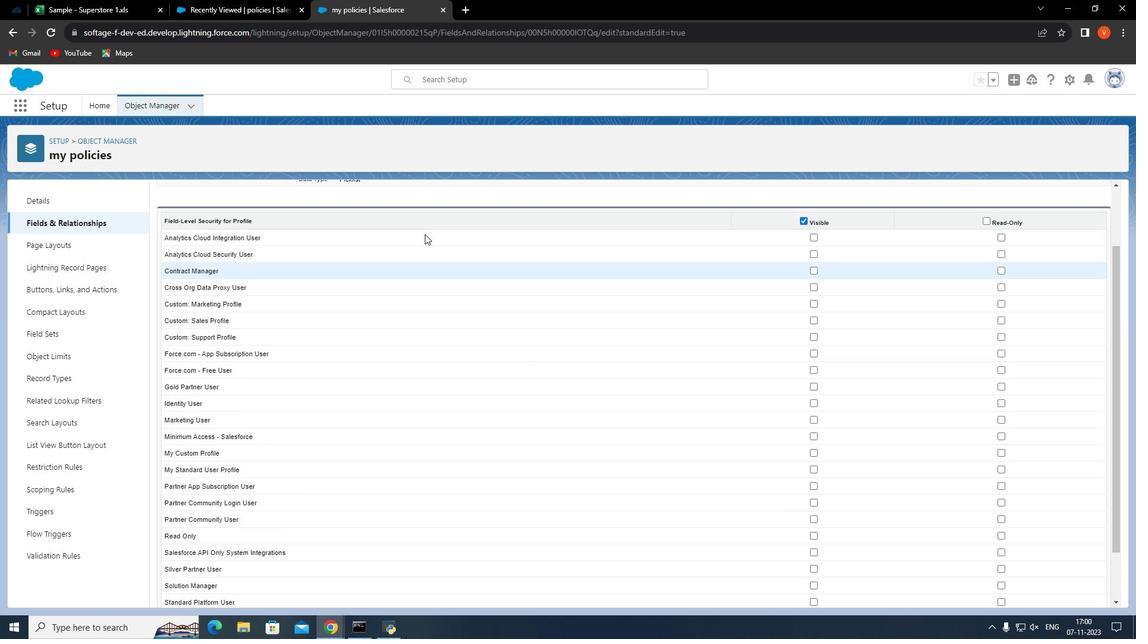 
Action: Mouse scrolled (425, 235) with delta (0, 0)
Screenshot: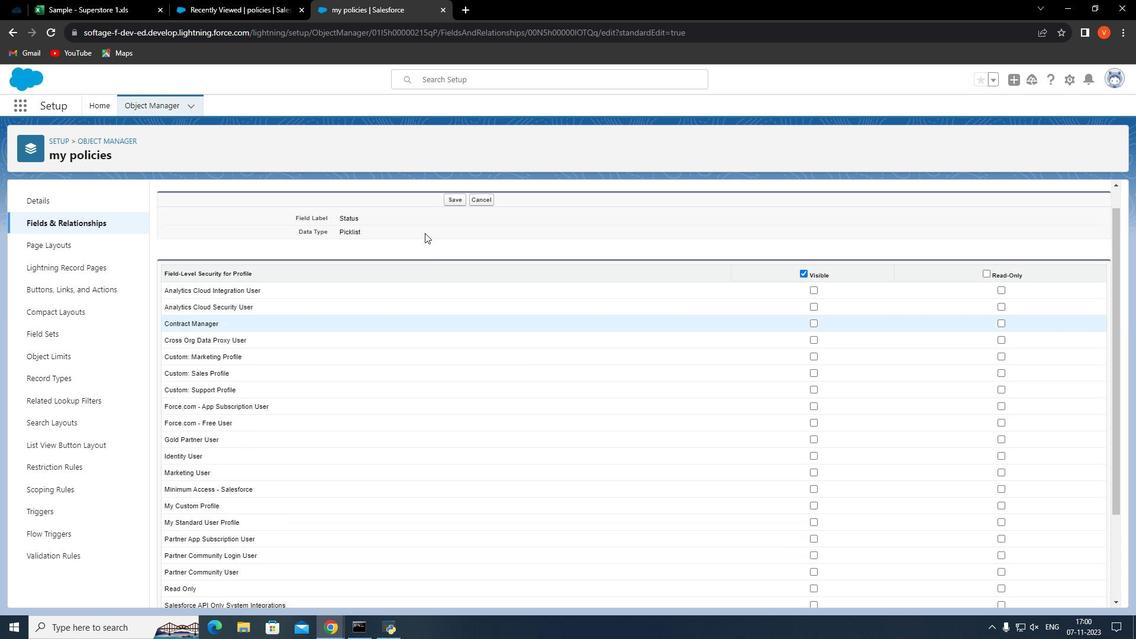 
Action: Mouse moved to (425, 233)
Screenshot: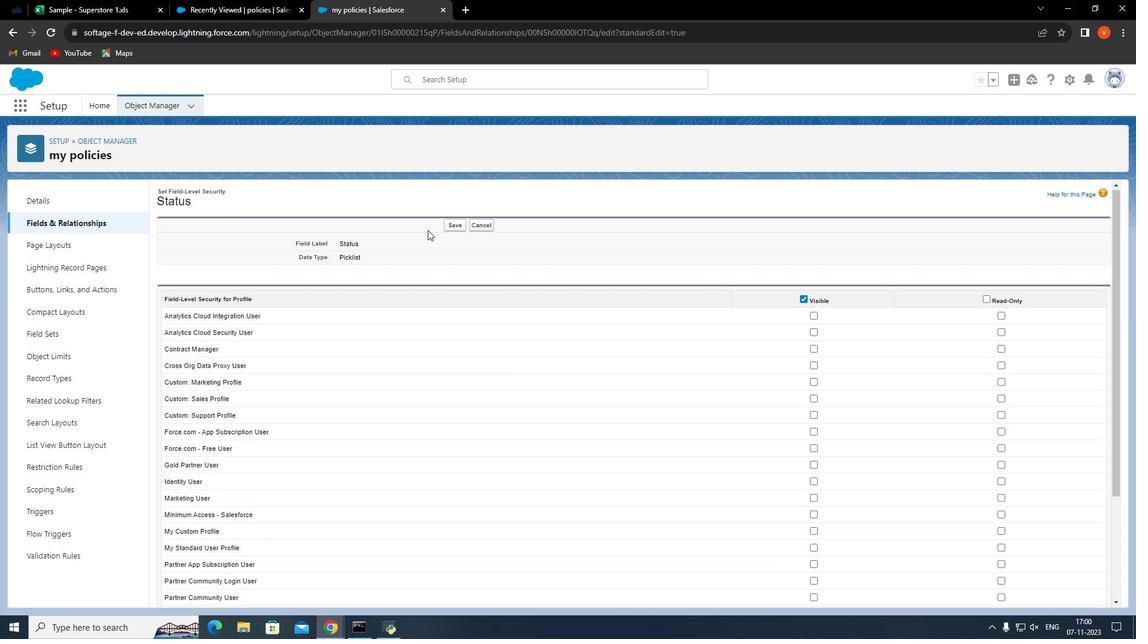 
Action: Mouse scrolled (425, 233) with delta (0, 0)
Screenshot: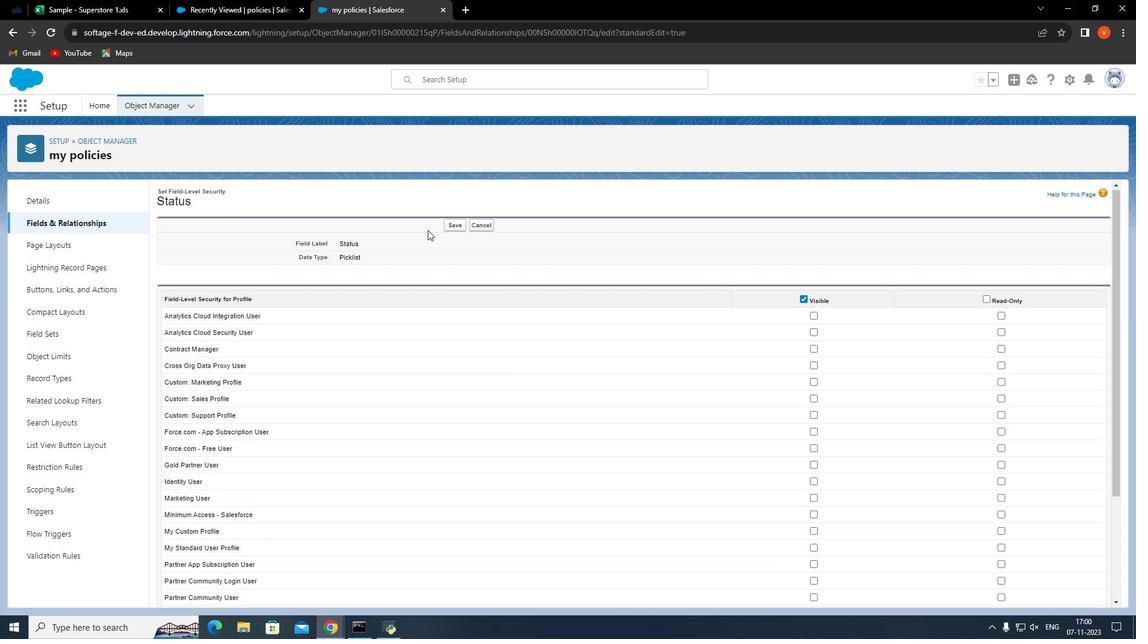 
Action: Mouse moved to (428, 230)
Screenshot: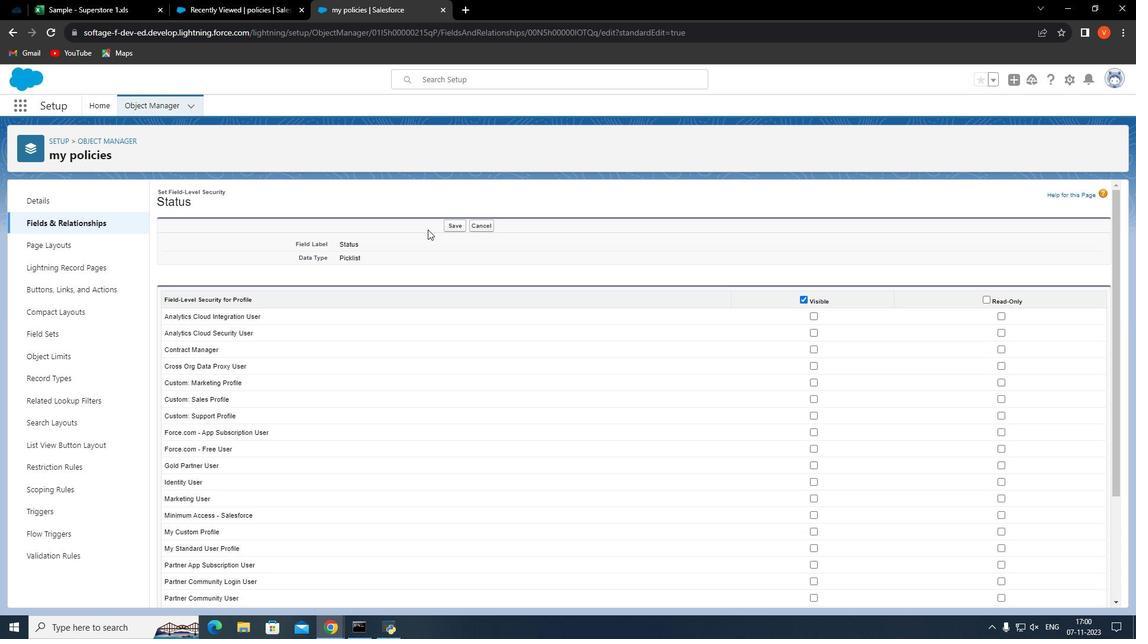 
Action: Mouse scrolled (428, 230) with delta (0, 0)
Screenshot: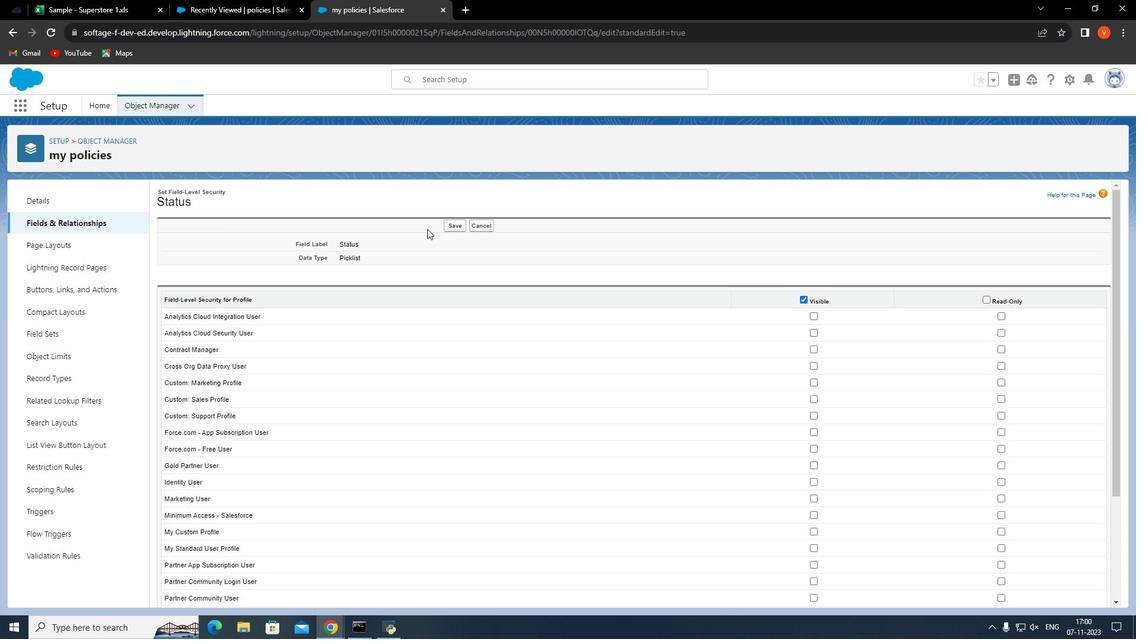 
Action: Mouse moved to (452, 221)
Screenshot: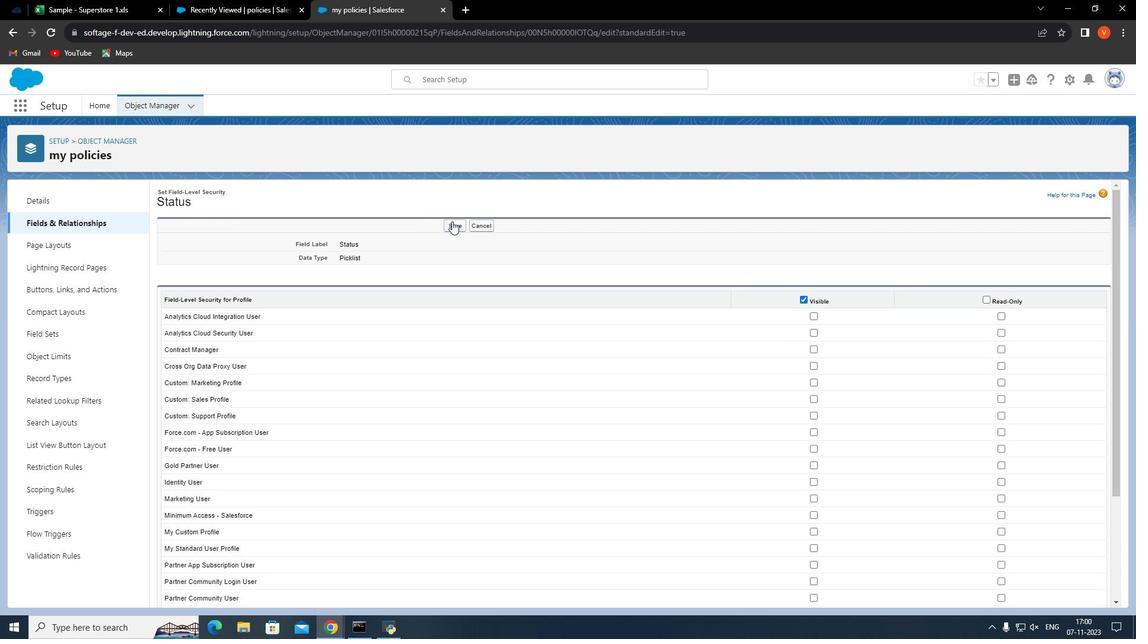 
Action: Mouse pressed left at (452, 221)
Screenshot: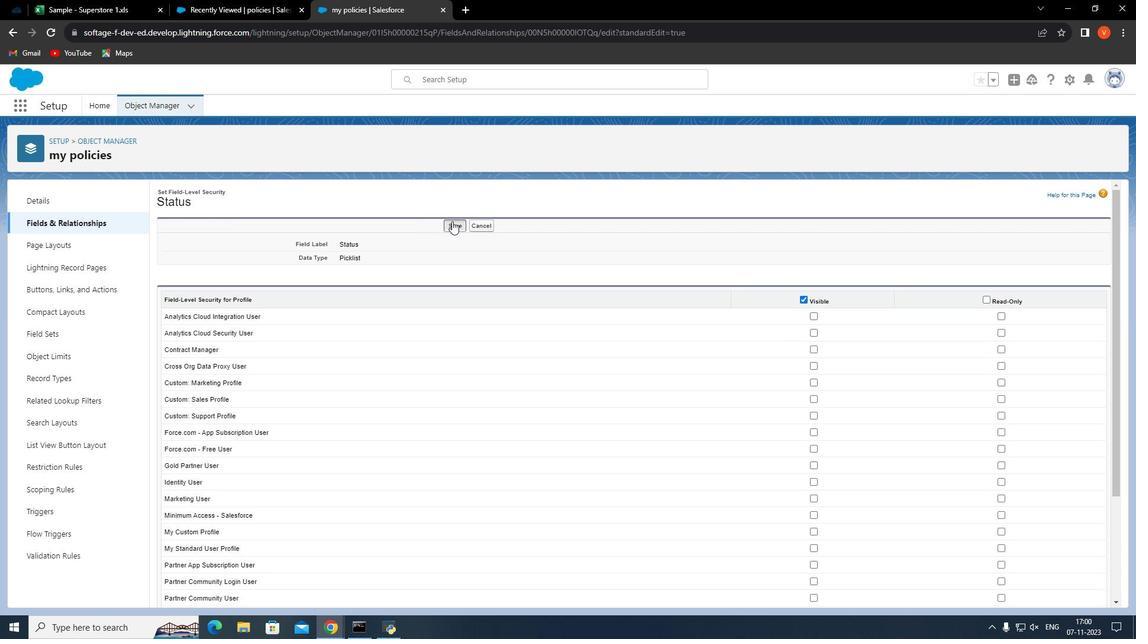 
Action: Mouse moved to (79, 224)
Screenshot: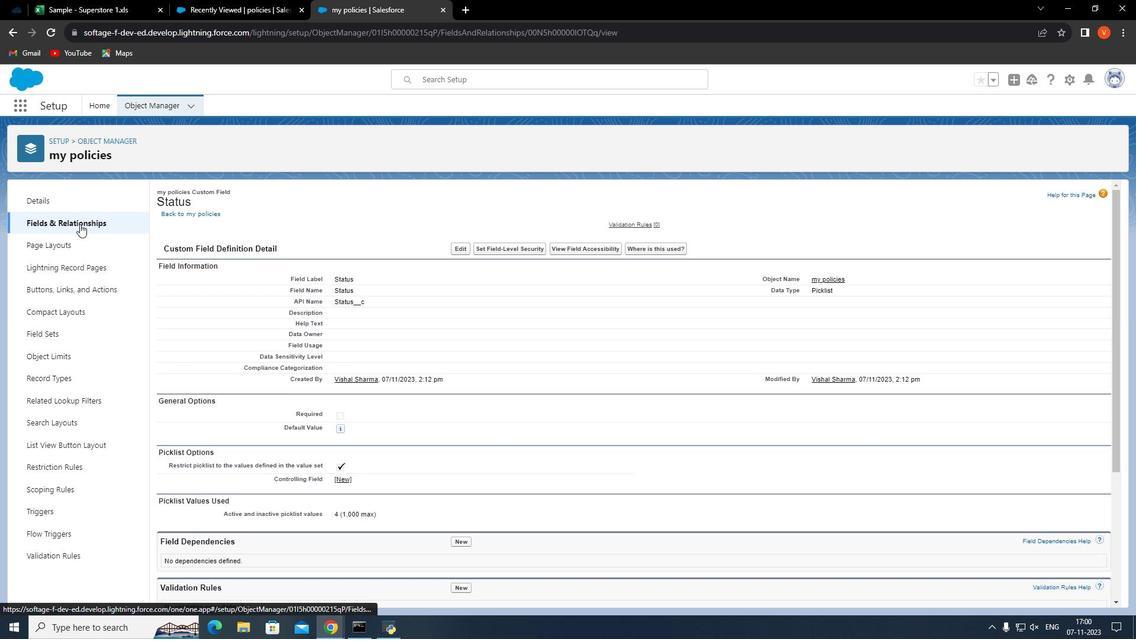 
Action: Mouse pressed left at (79, 224)
Screenshot: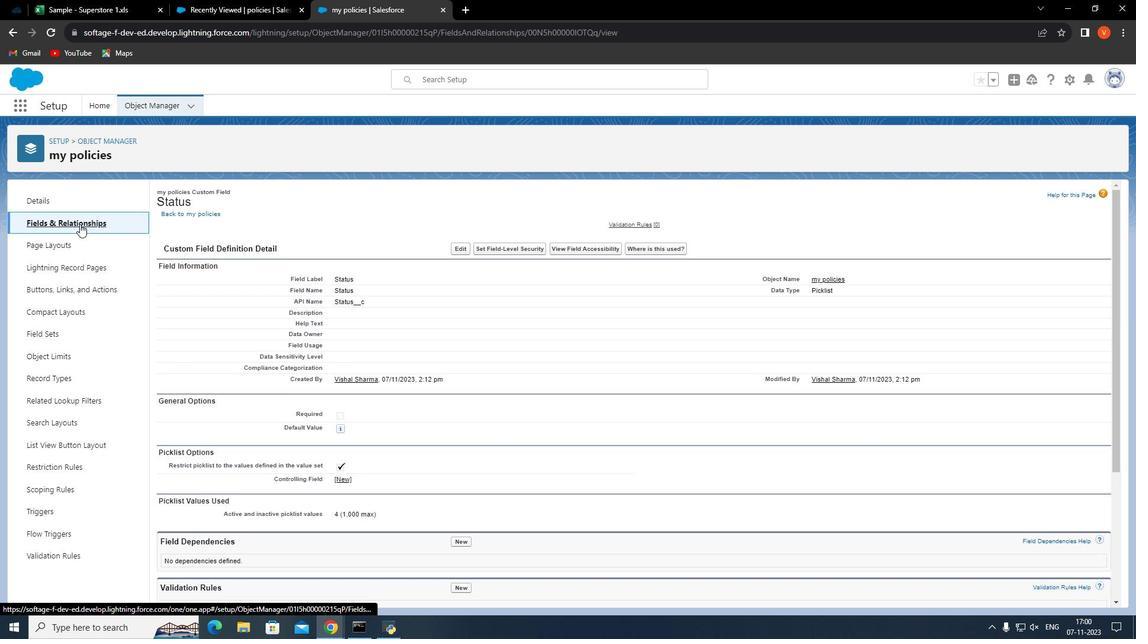 
Action: Mouse moved to (429, 330)
Screenshot: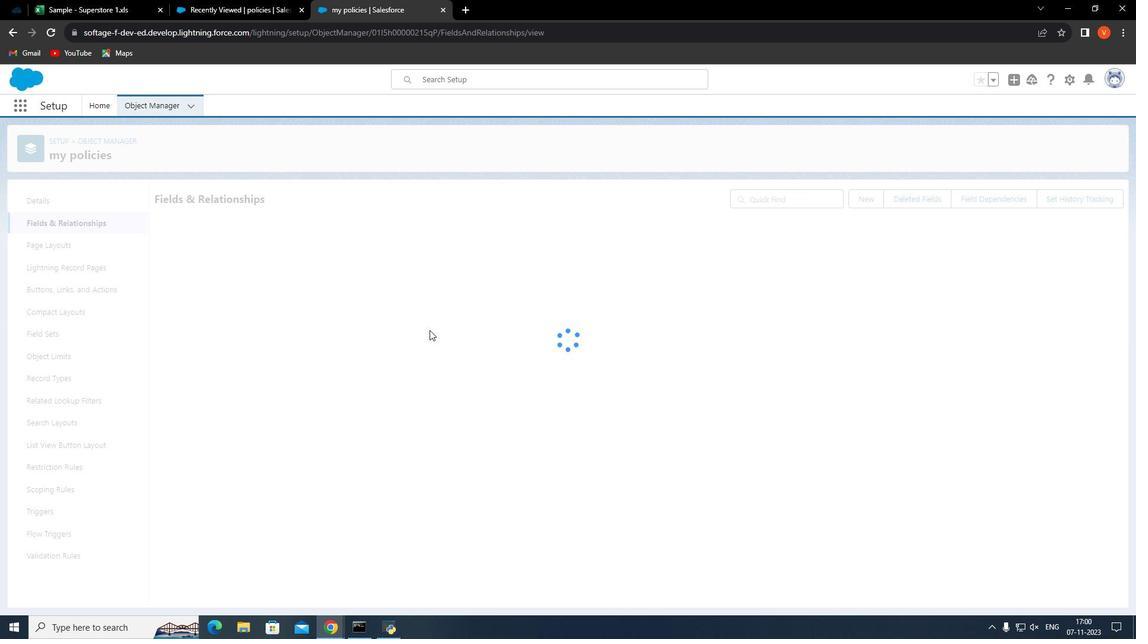 
